 Task: Explore Airbnb listings in Seattle, Washington, highlighting historical homes.
Action: Mouse moved to (838, 143)
Screenshot: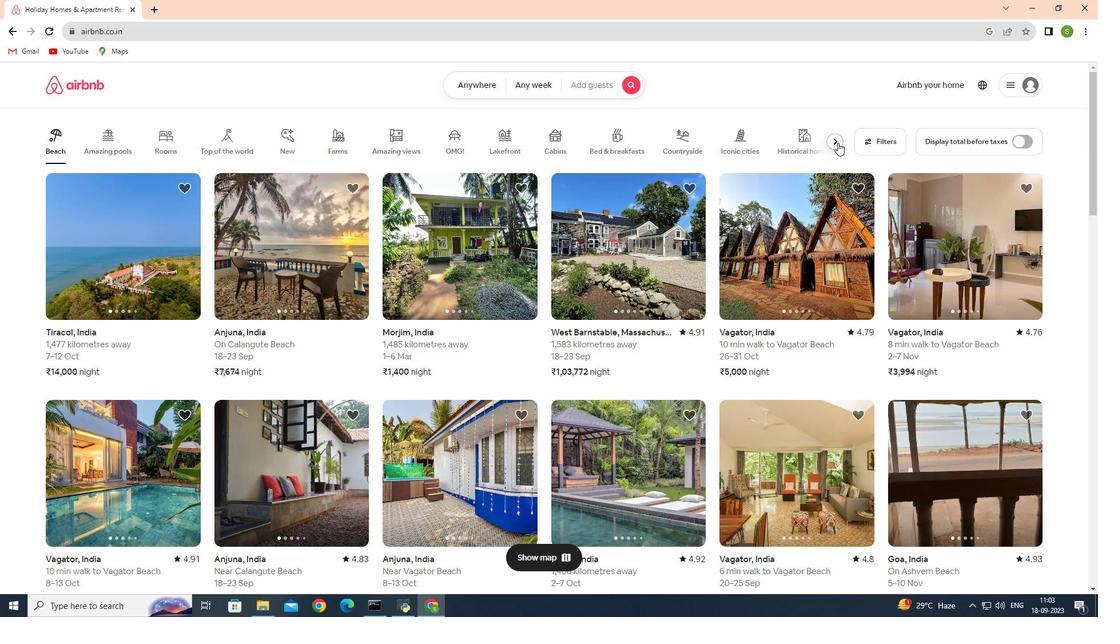 
Action: Mouse pressed left at (838, 143)
Screenshot: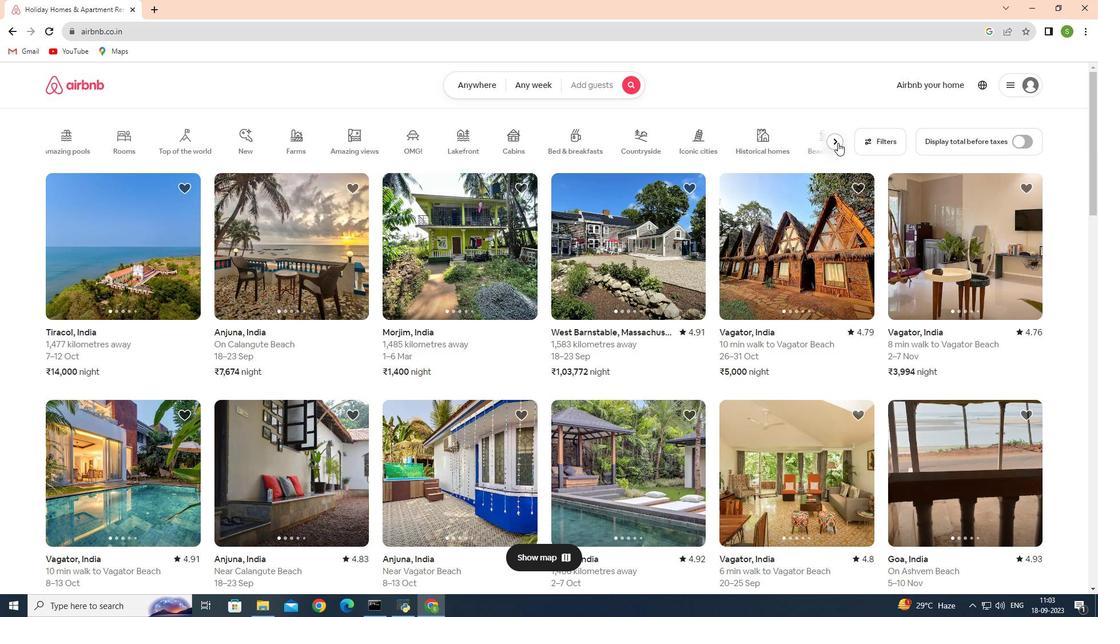 
Action: Mouse moved to (321, 143)
Screenshot: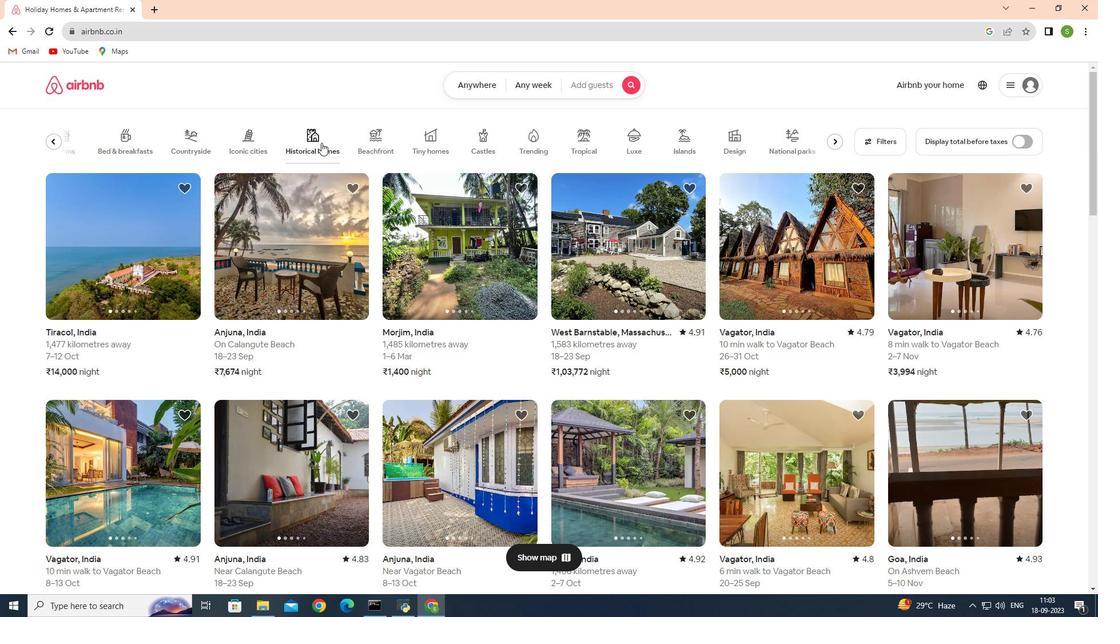
Action: Mouse pressed left at (321, 143)
Screenshot: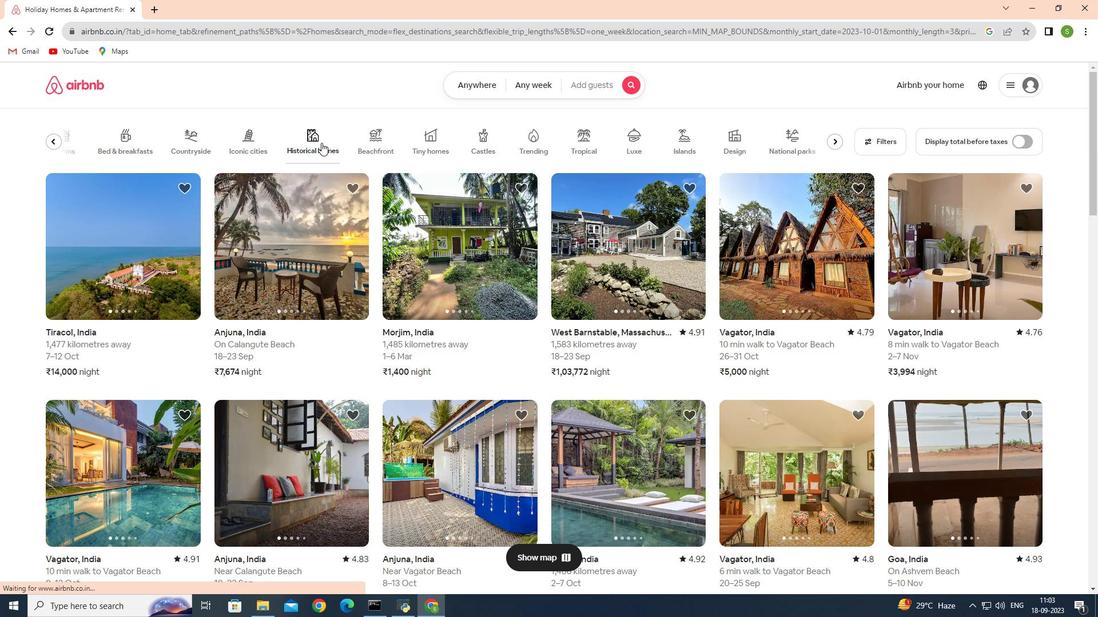 
Action: Mouse moved to (480, 88)
Screenshot: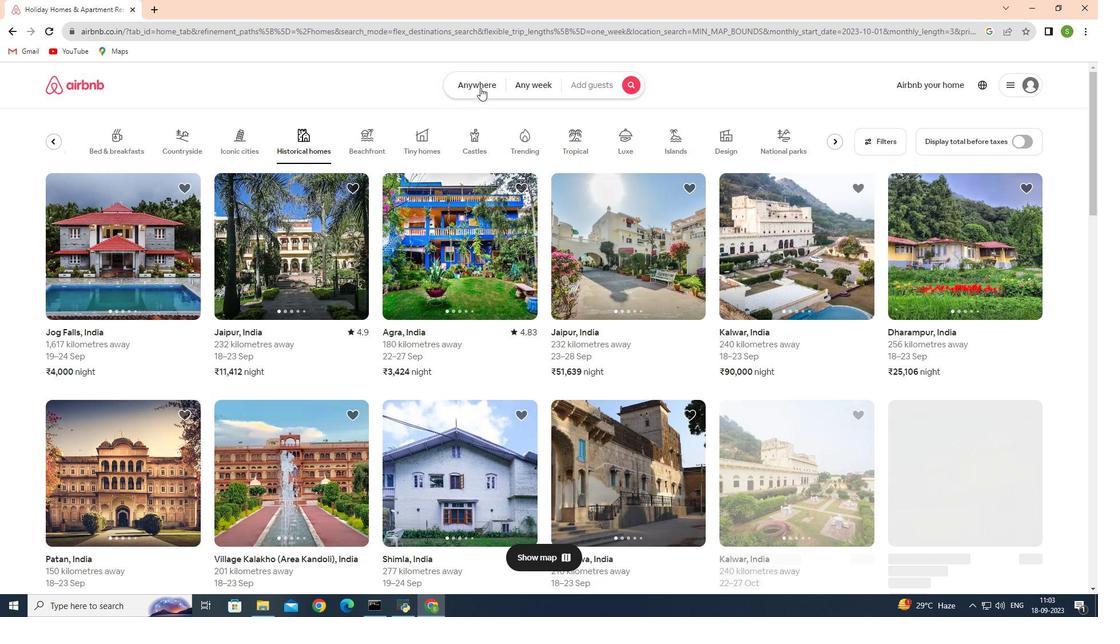 
Action: Mouse pressed left at (480, 88)
Screenshot: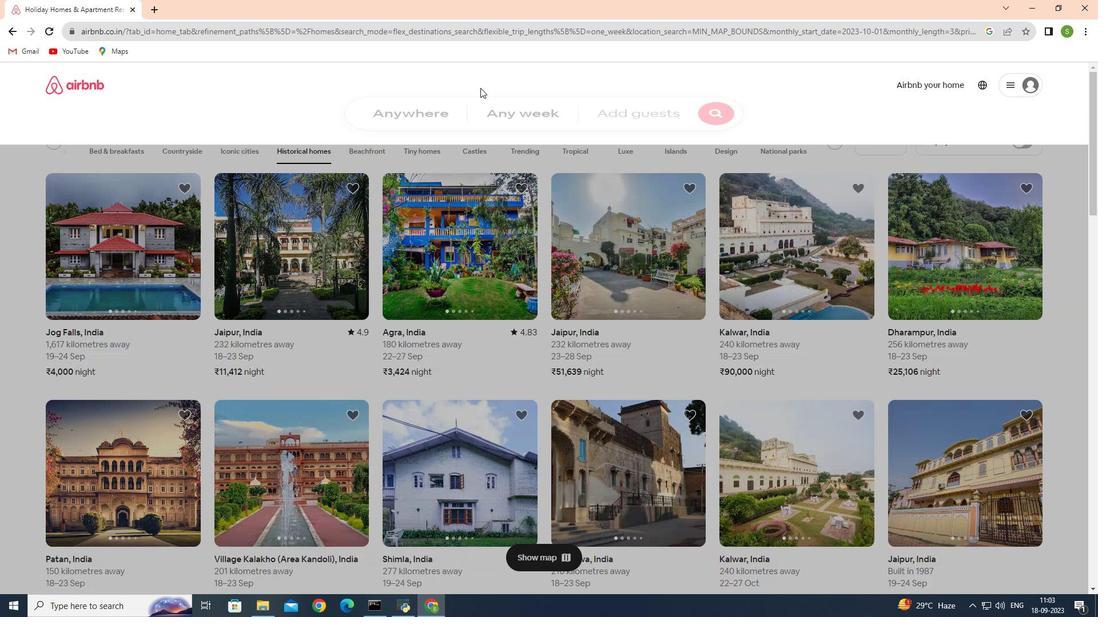 
Action: Mouse moved to (265, 223)
Screenshot: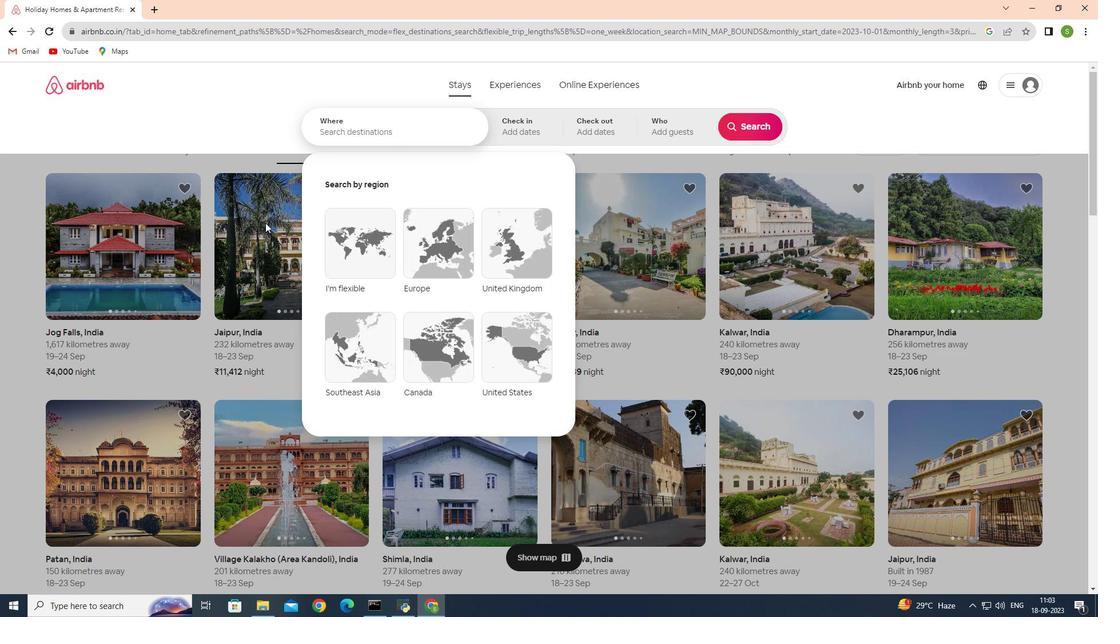 
Action: Key pressed <Key.shift>Seattle
Screenshot: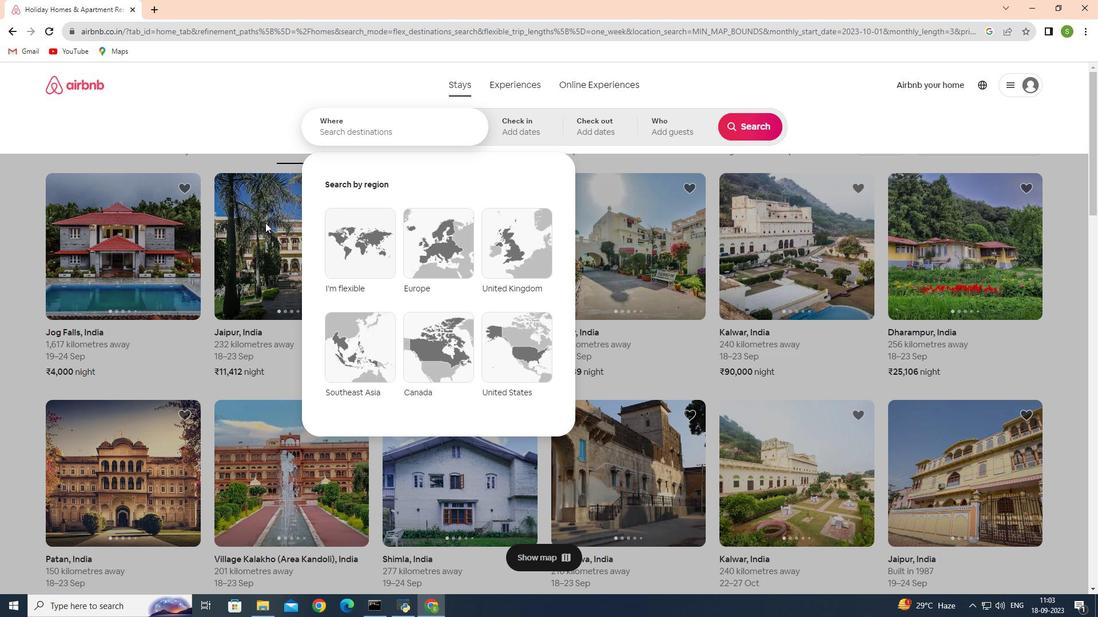 
Action: Mouse moved to (354, 132)
Screenshot: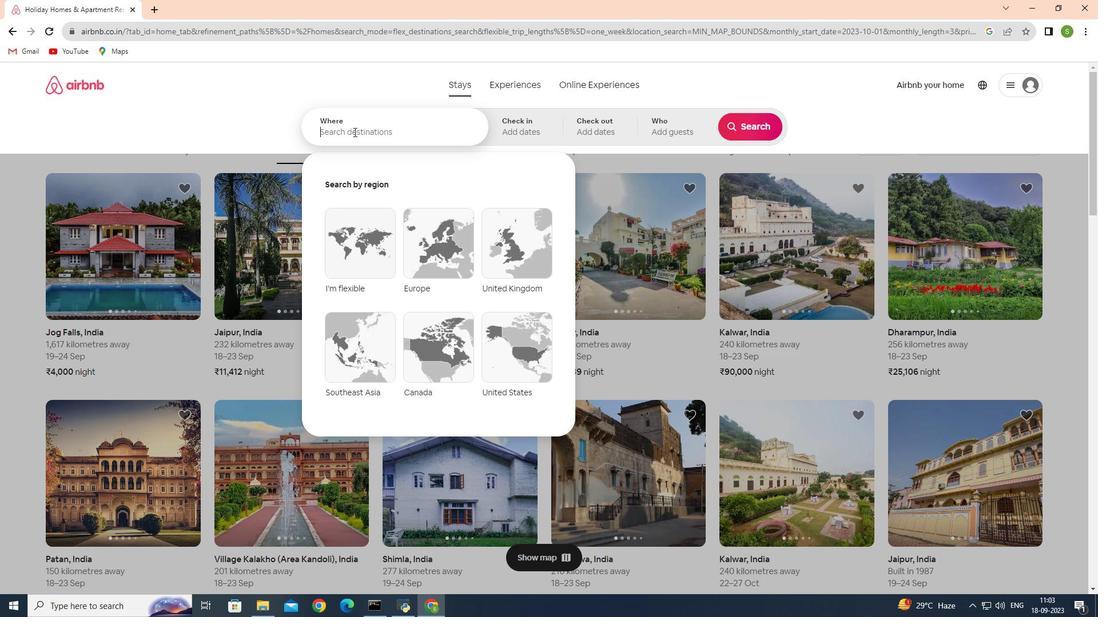 
Action: Mouse pressed left at (354, 132)
Screenshot: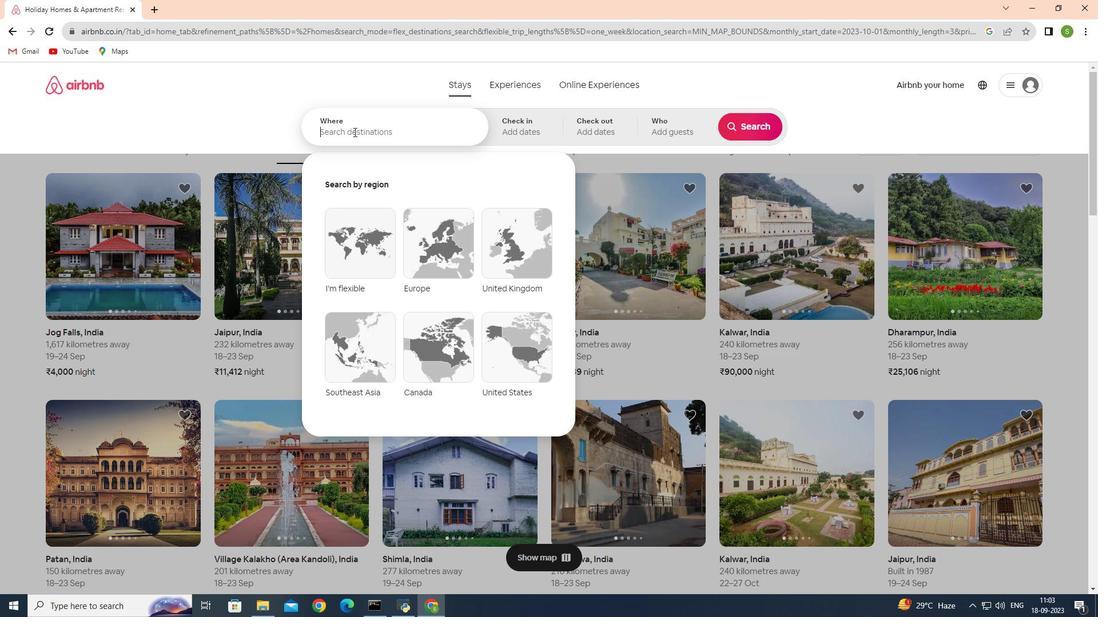 
Action: Key pressed seattle
Screenshot: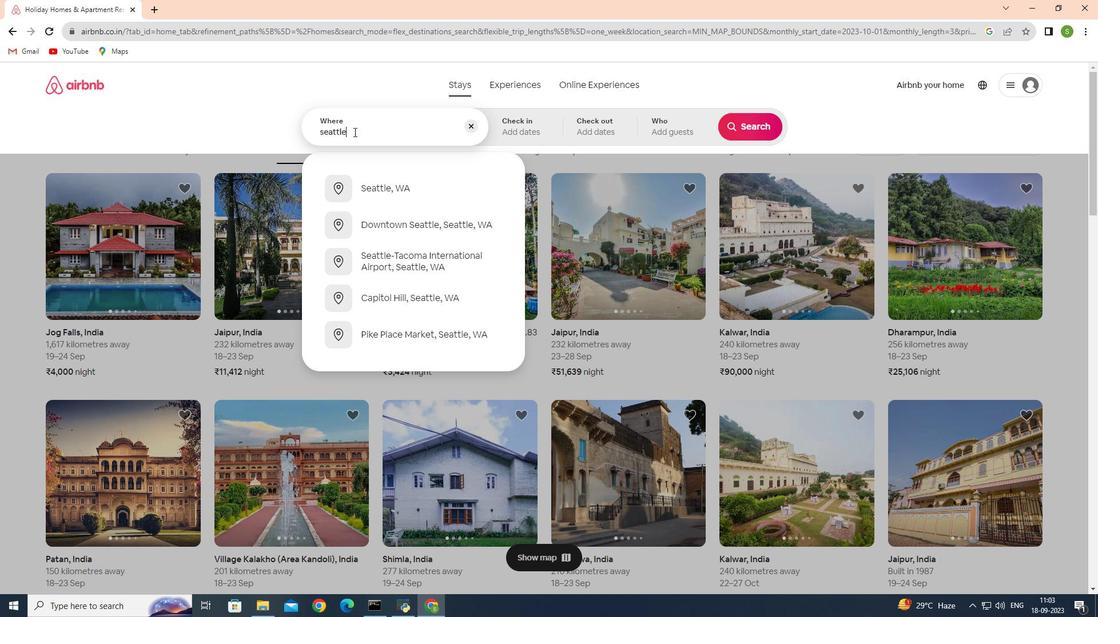 
Action: Mouse moved to (383, 183)
Screenshot: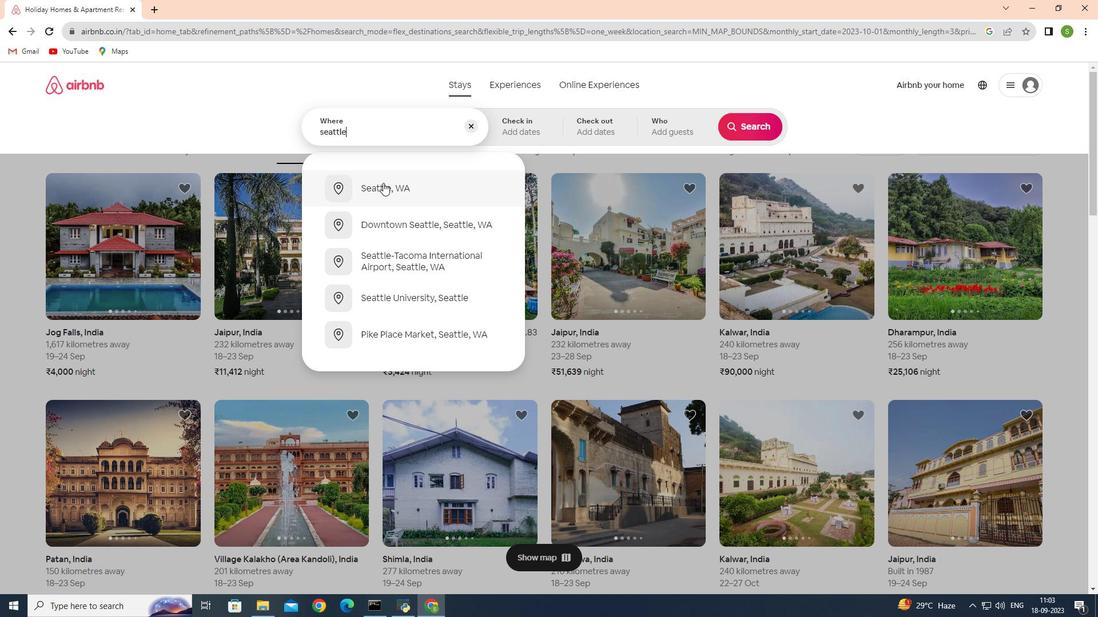 
Action: Mouse pressed left at (383, 183)
Screenshot: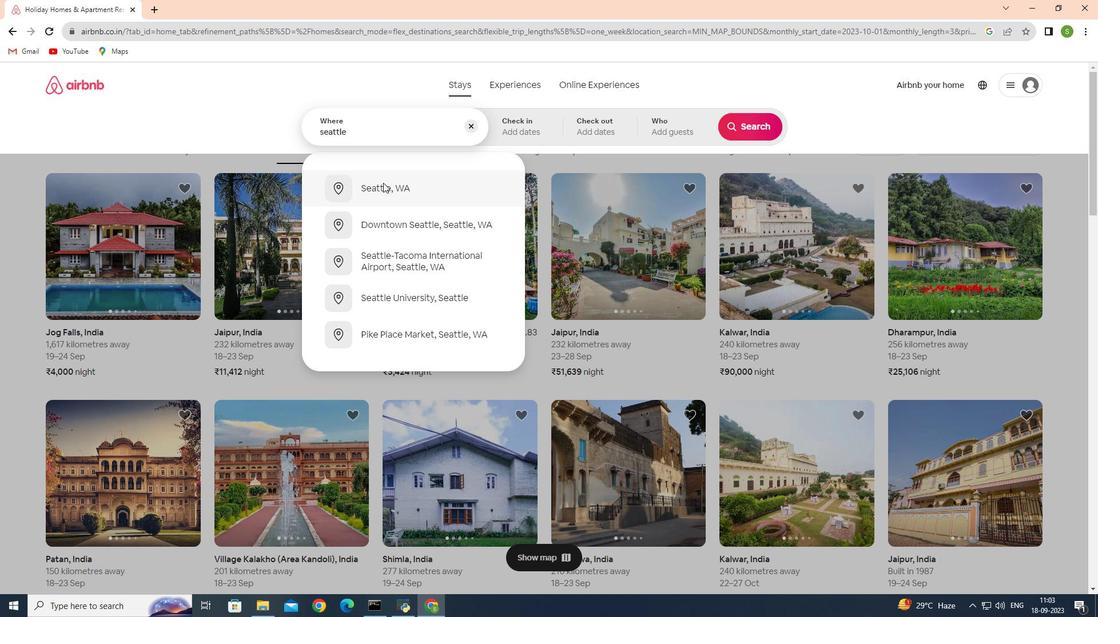 
Action: Mouse moved to (757, 126)
Screenshot: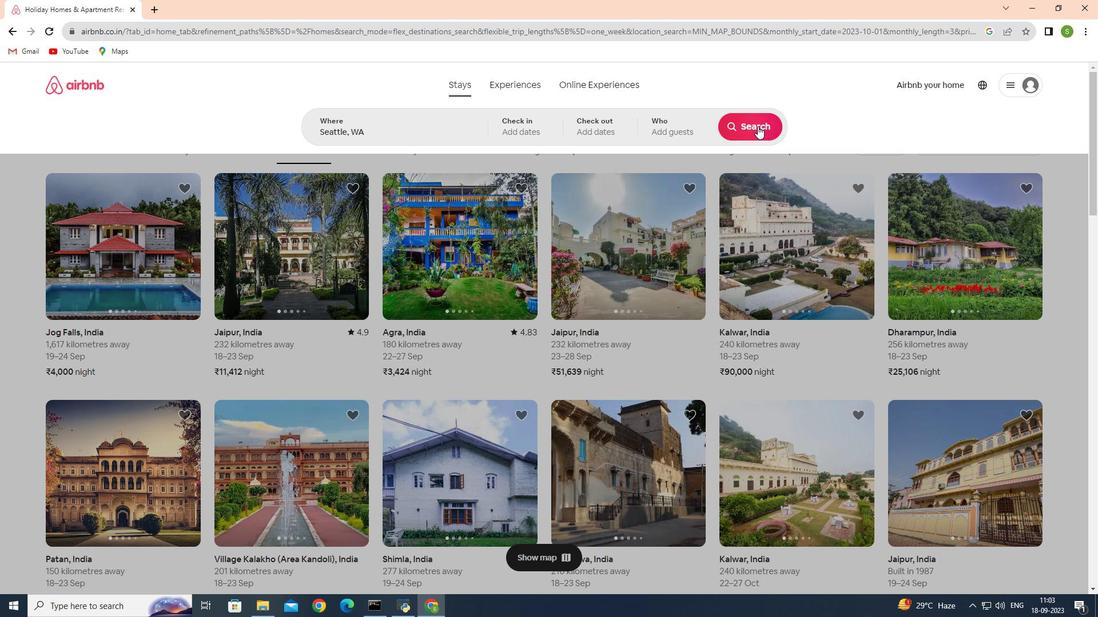 
Action: Mouse pressed left at (757, 126)
Screenshot: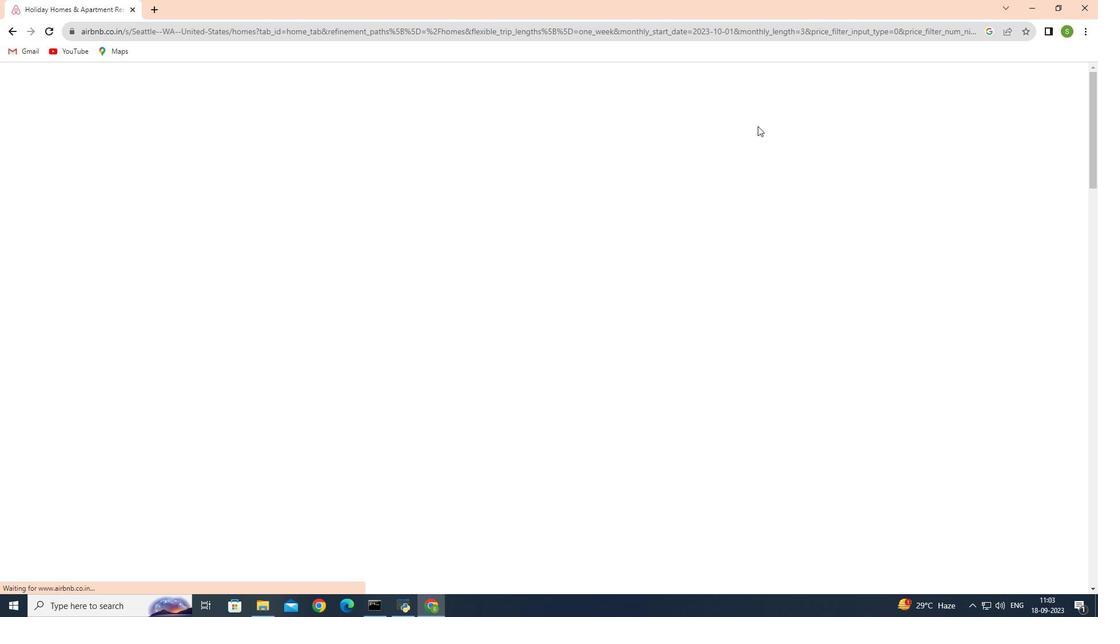 
Action: Mouse moved to (184, 368)
Screenshot: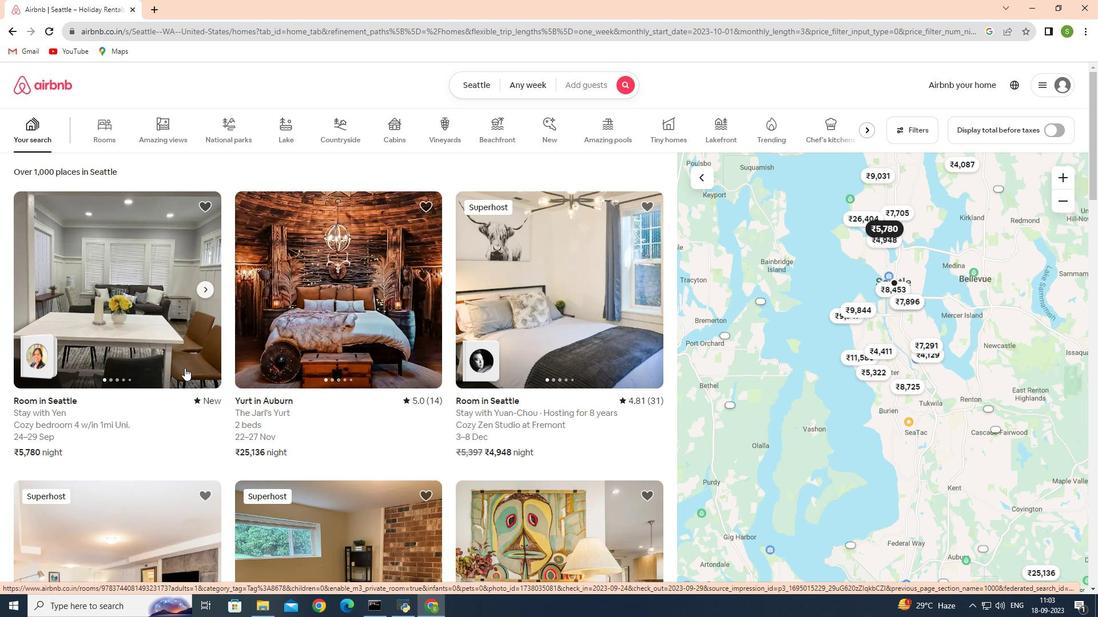 
Action: Mouse pressed left at (184, 368)
Screenshot: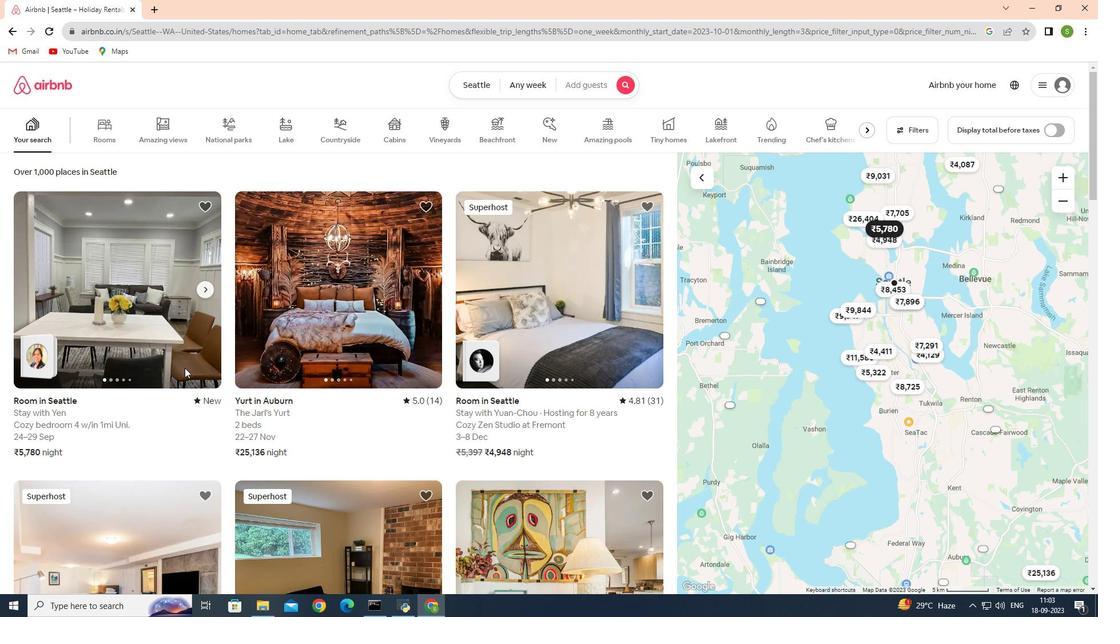 
Action: Mouse moved to (786, 435)
Screenshot: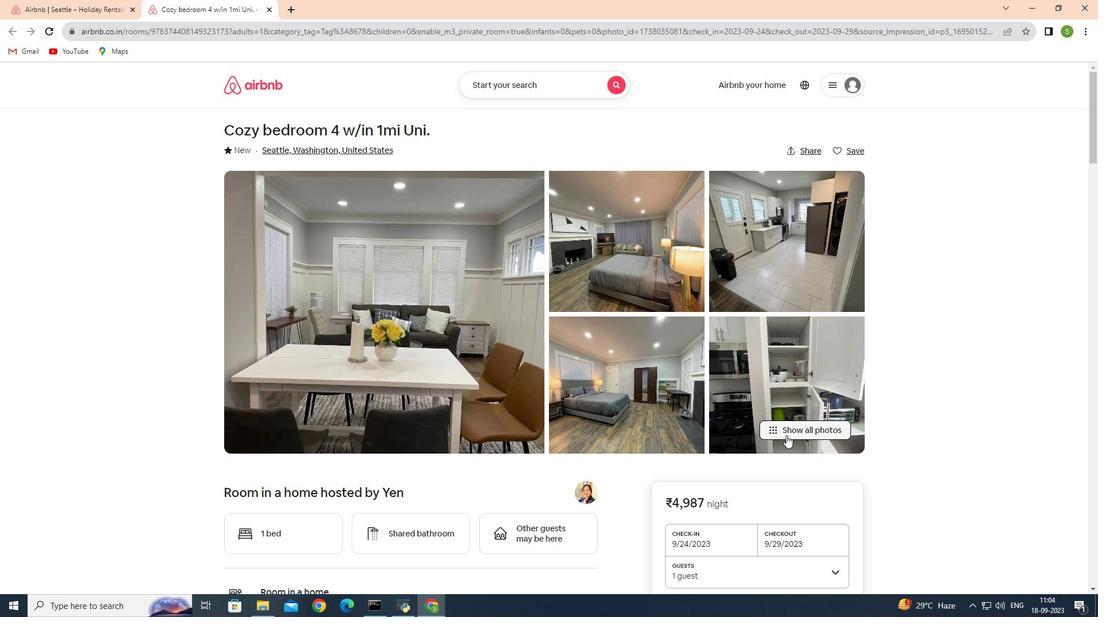 
Action: Mouse pressed left at (786, 435)
Screenshot: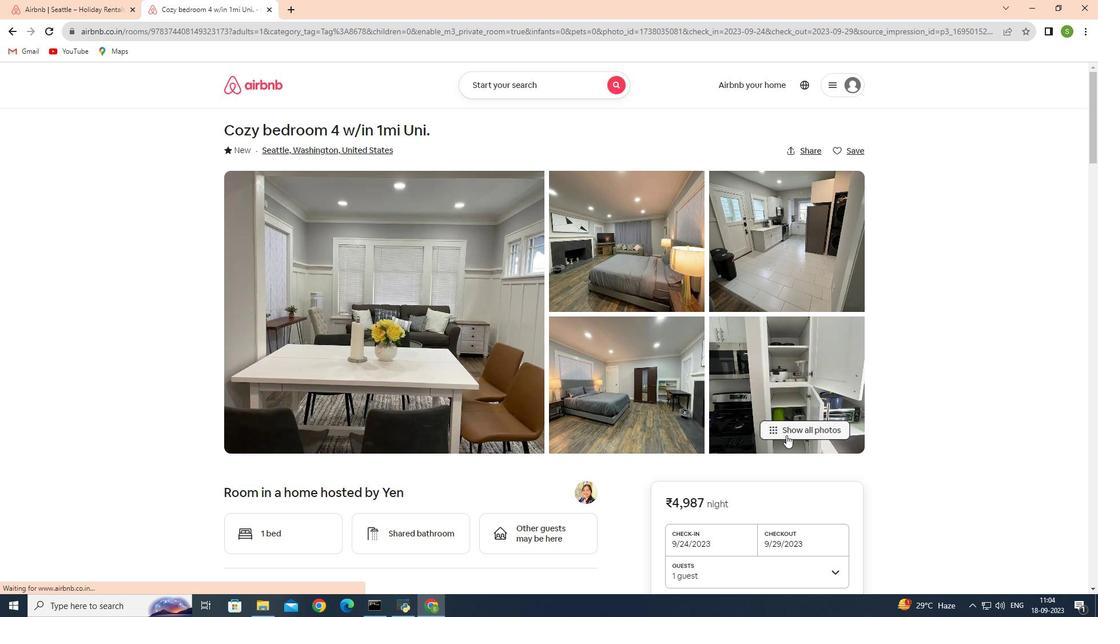 
Action: Mouse moved to (769, 413)
Screenshot: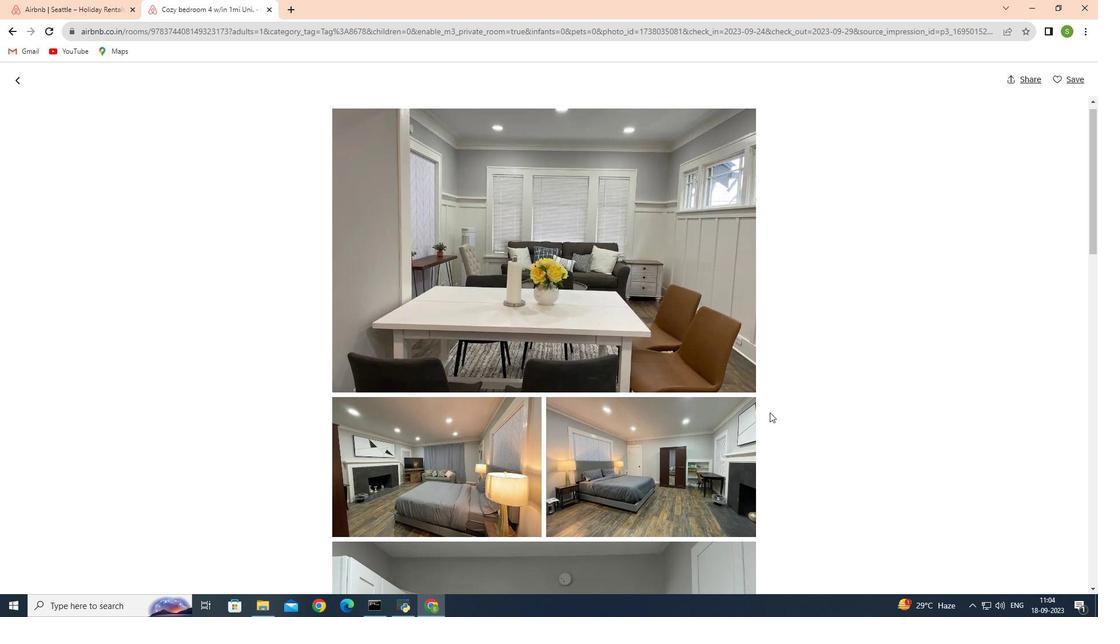 
Action: Mouse scrolled (769, 412) with delta (0, 0)
Screenshot: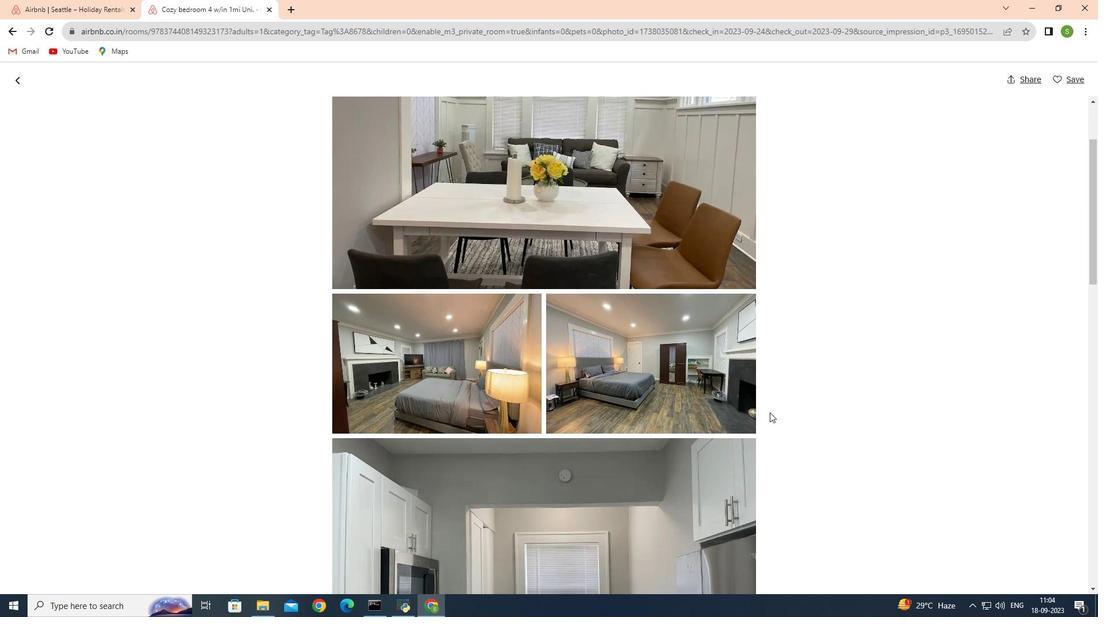 
Action: Mouse scrolled (769, 412) with delta (0, 0)
Screenshot: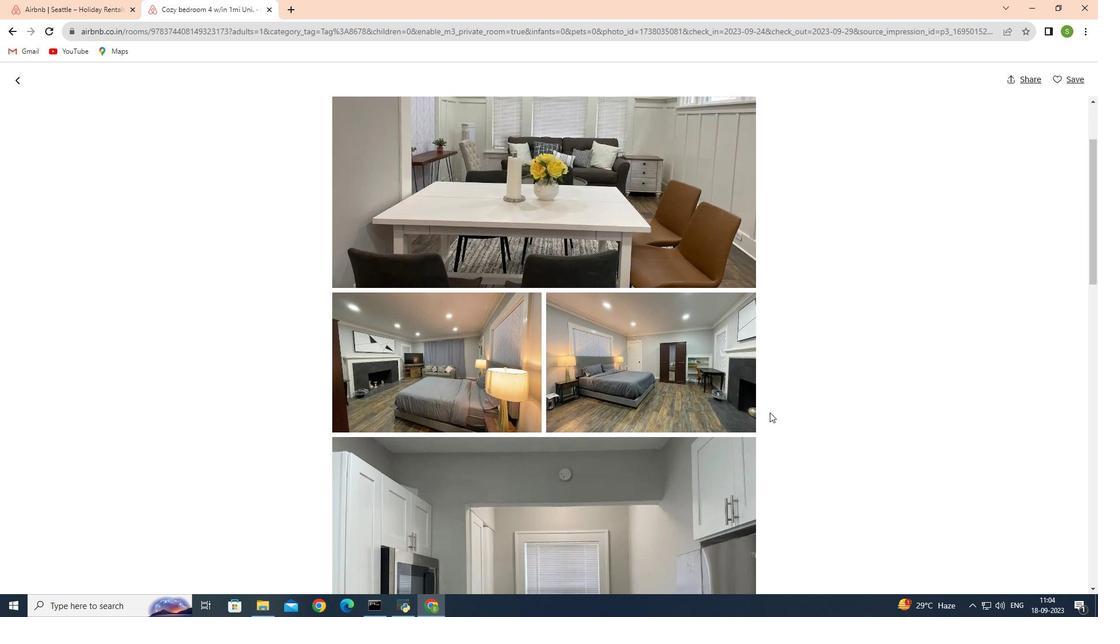 
Action: Mouse scrolled (769, 412) with delta (0, 0)
Screenshot: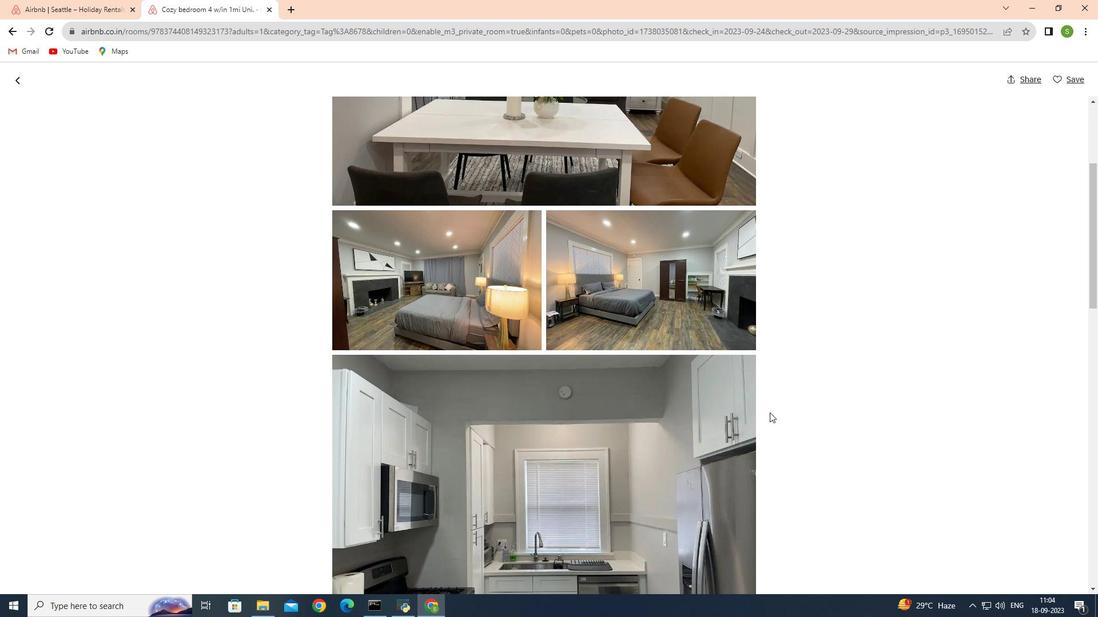 
Action: Mouse scrolled (769, 412) with delta (0, 0)
Screenshot: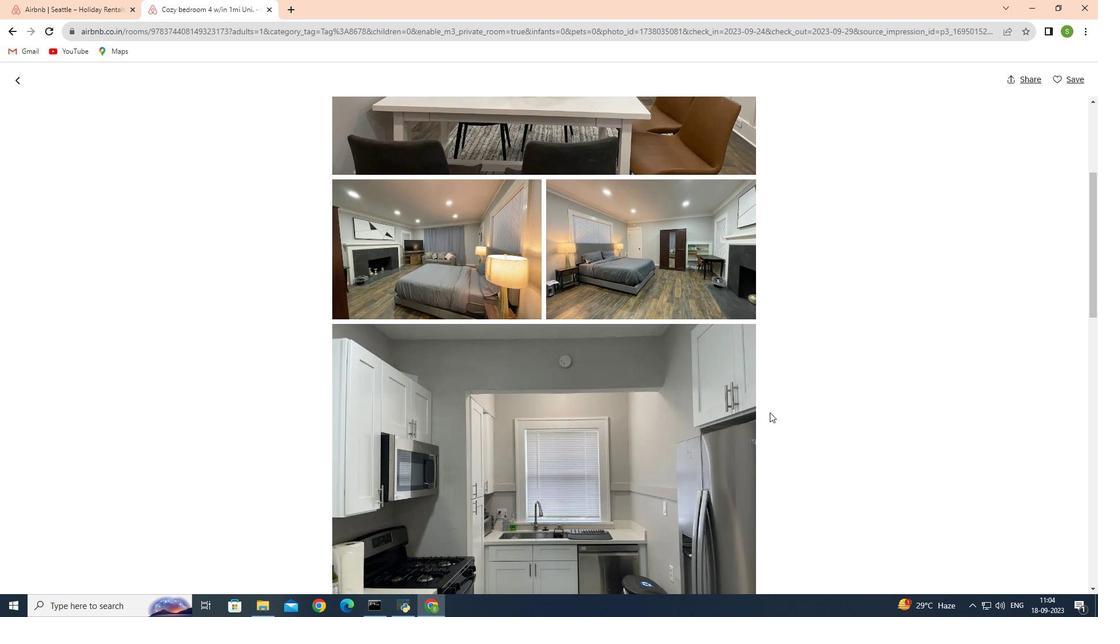 
Action: Mouse moved to (768, 410)
Screenshot: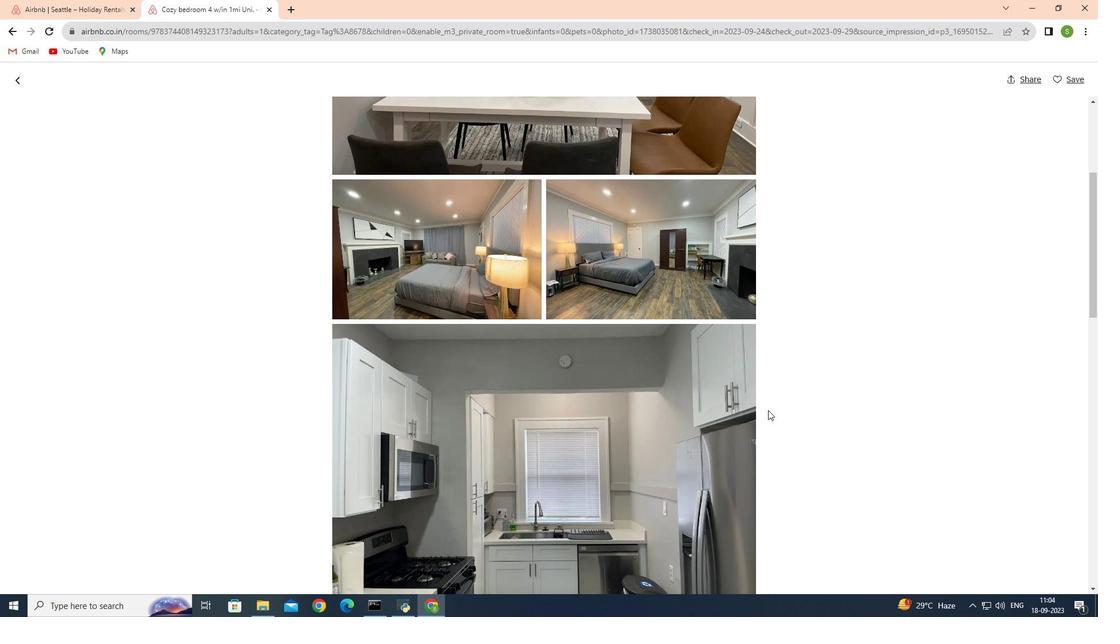 
Action: Mouse scrolled (768, 410) with delta (0, 0)
Screenshot: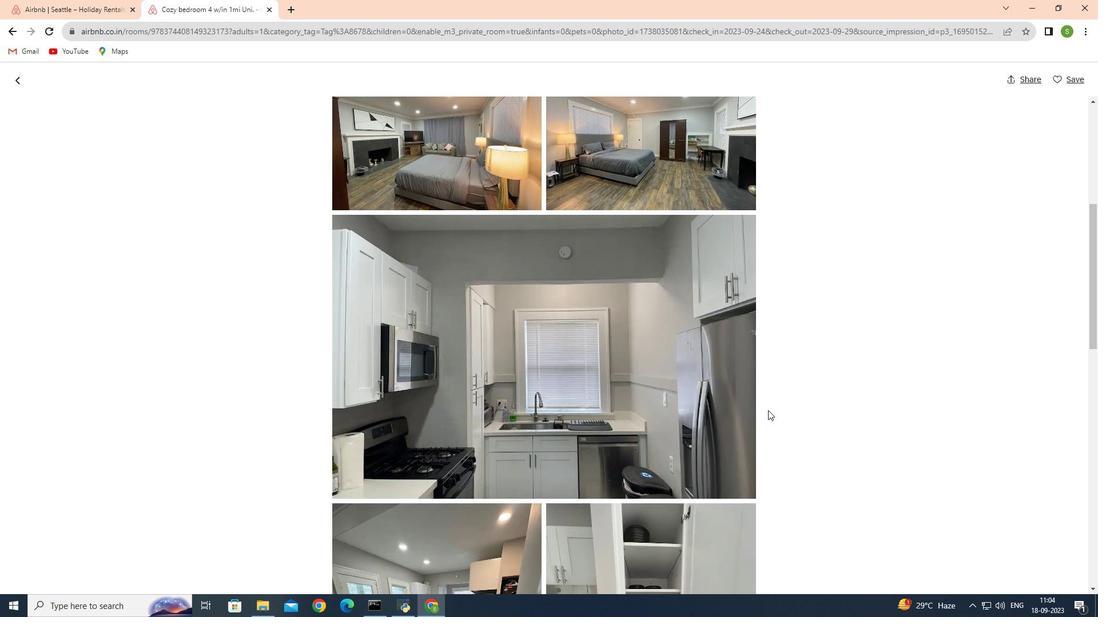 
Action: Mouse scrolled (768, 410) with delta (0, 0)
Screenshot: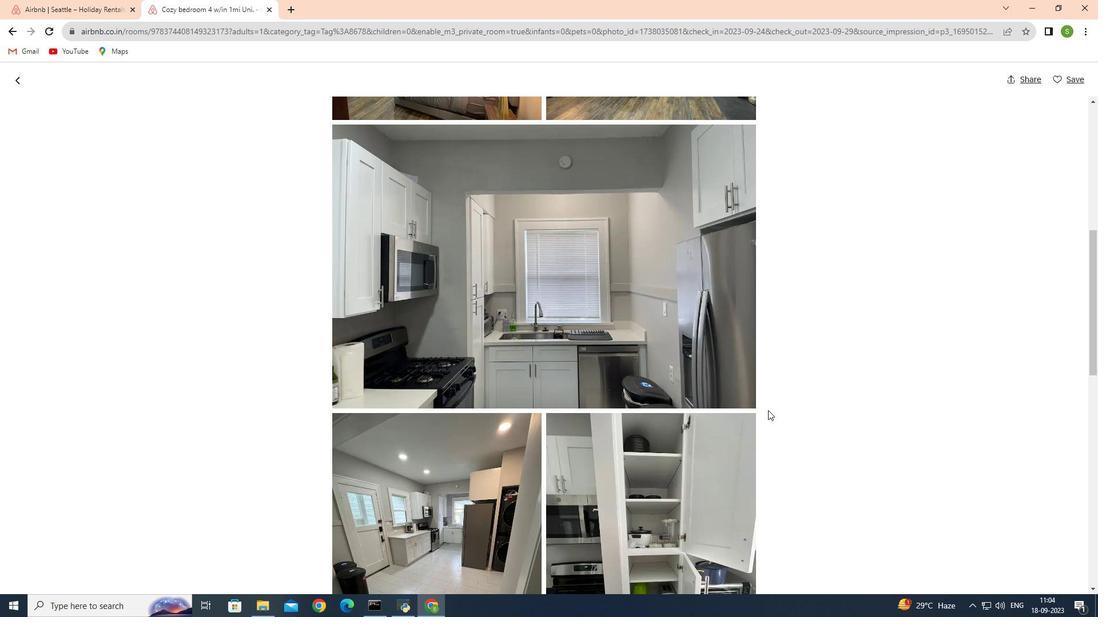 
Action: Mouse scrolled (768, 410) with delta (0, 0)
Screenshot: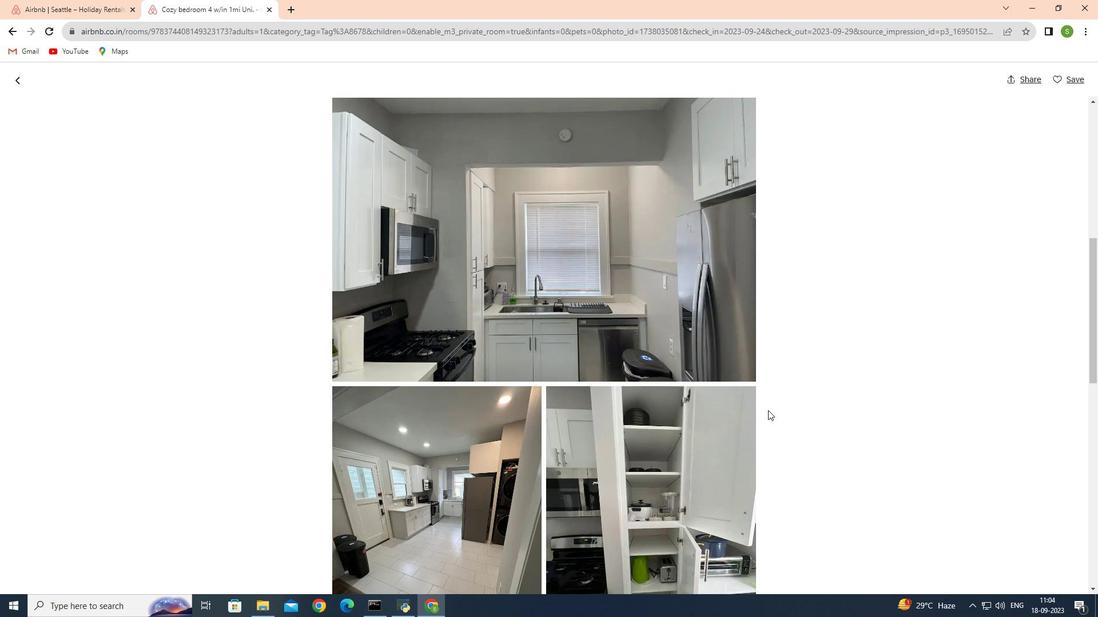 
Action: Mouse scrolled (768, 410) with delta (0, 0)
Screenshot: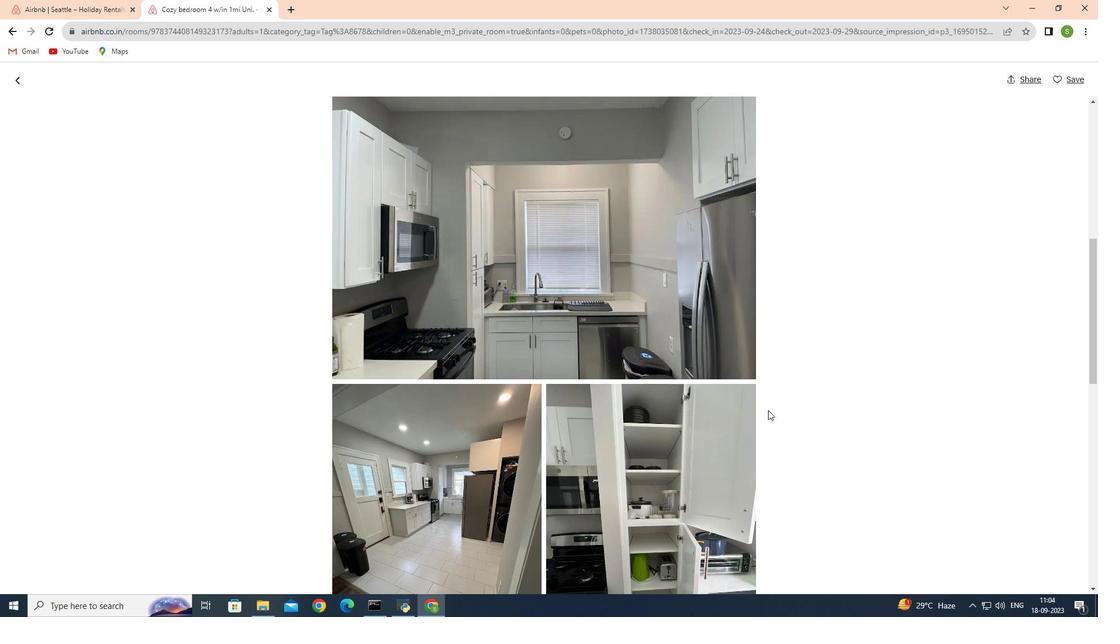 
Action: Mouse scrolled (768, 410) with delta (0, 0)
Screenshot: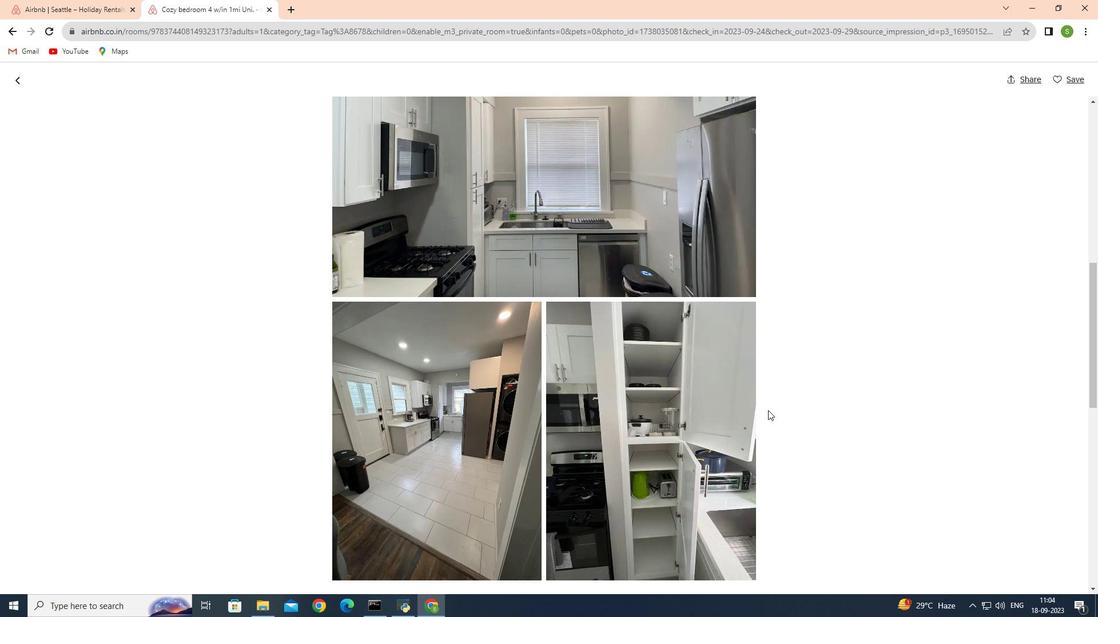 
Action: Mouse scrolled (768, 410) with delta (0, 0)
Screenshot: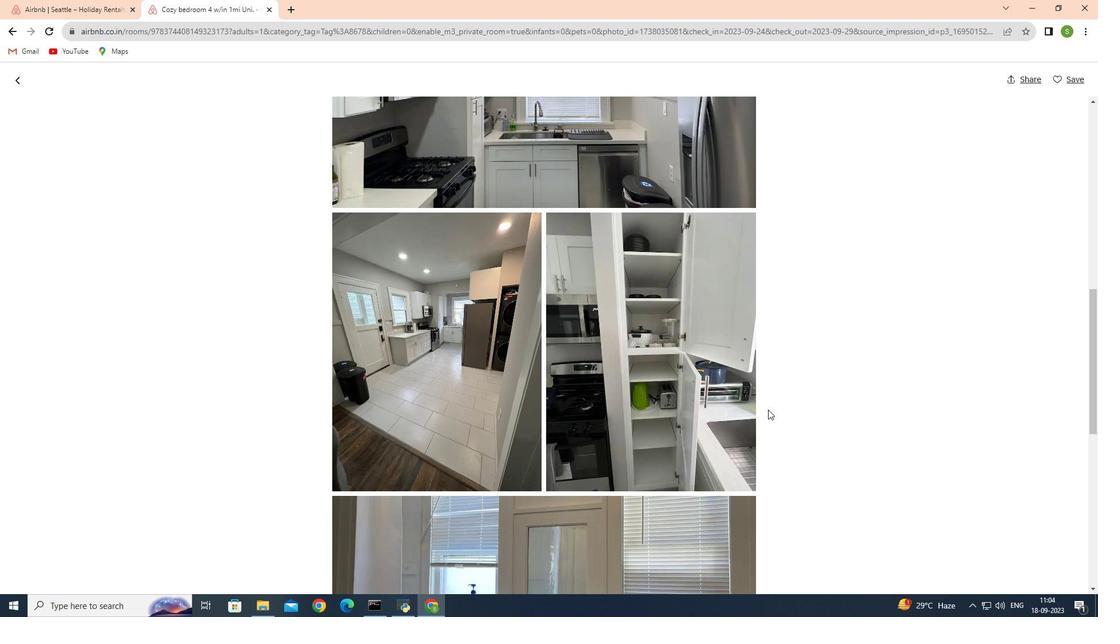 
Action: Mouse scrolled (768, 410) with delta (0, 0)
Screenshot: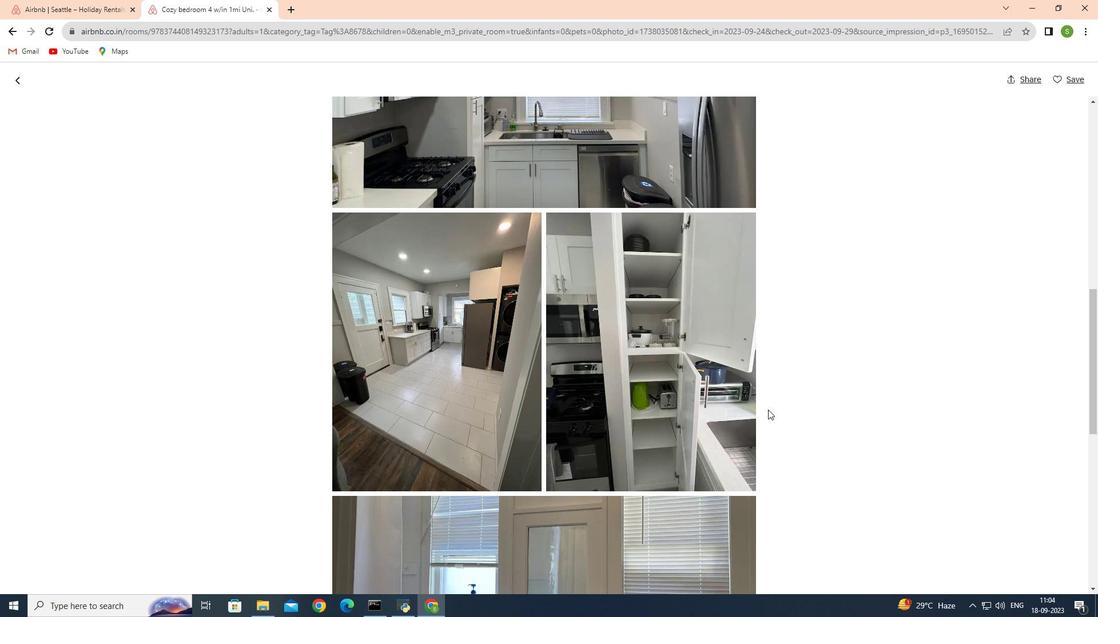 
Action: Mouse moved to (768, 410)
Screenshot: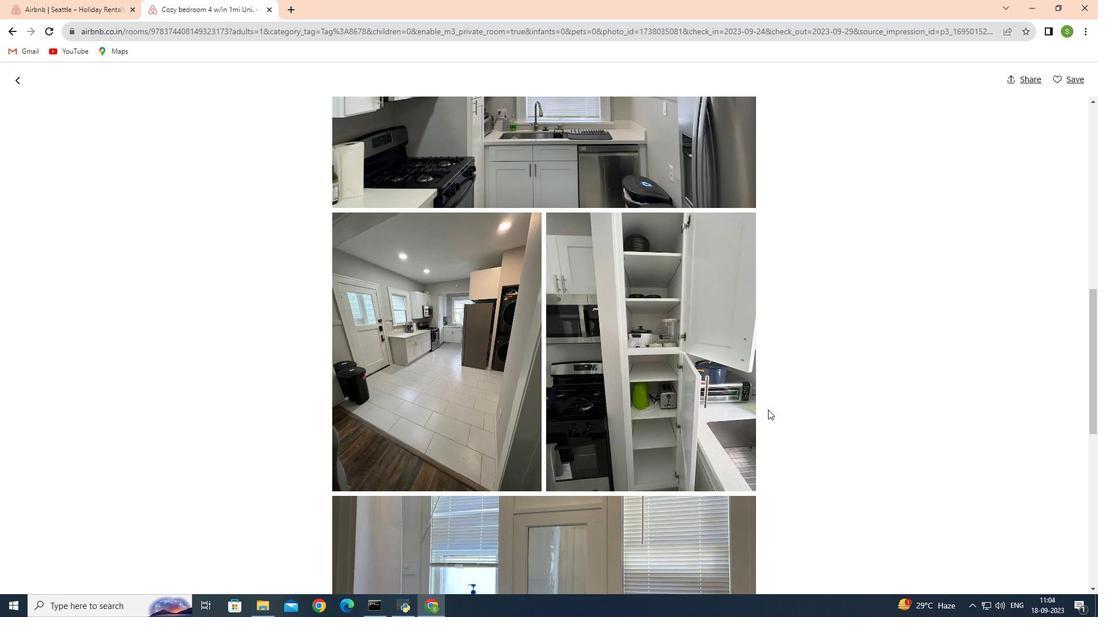 
Action: Mouse scrolled (768, 409) with delta (0, 0)
Screenshot: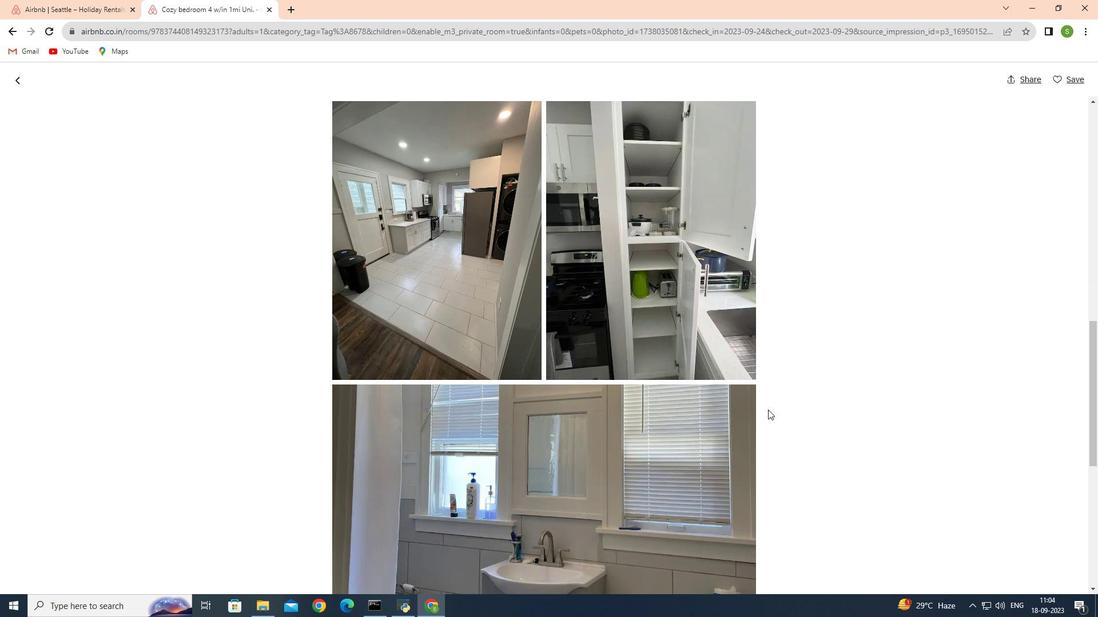 
Action: Mouse scrolled (768, 409) with delta (0, 0)
Screenshot: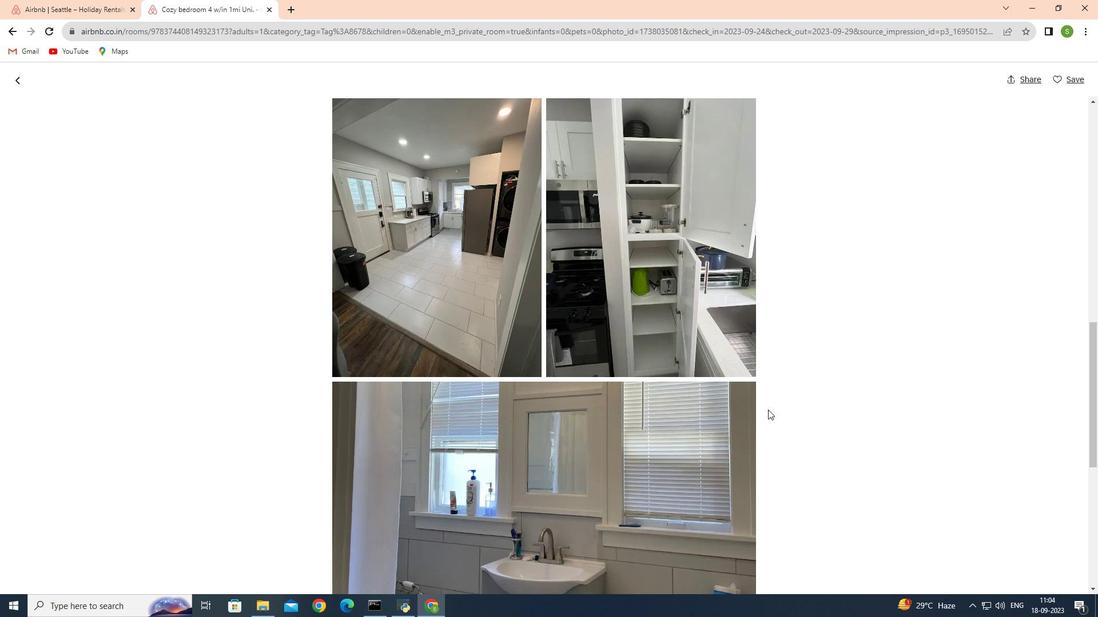 
Action: Mouse scrolled (768, 409) with delta (0, 0)
Screenshot: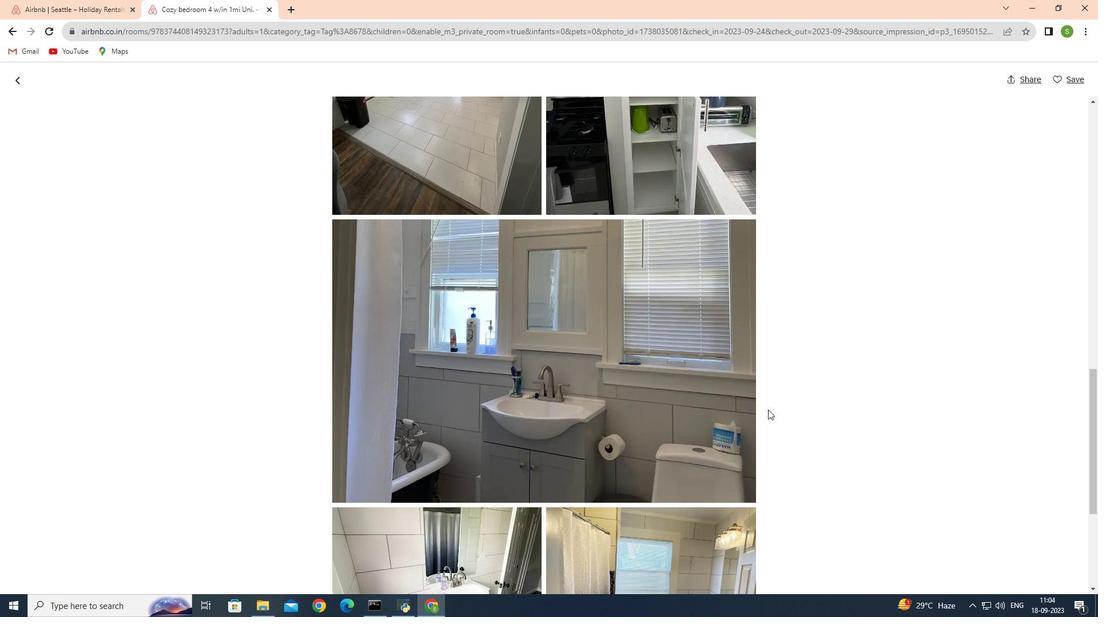 
Action: Mouse scrolled (768, 409) with delta (0, 0)
Screenshot: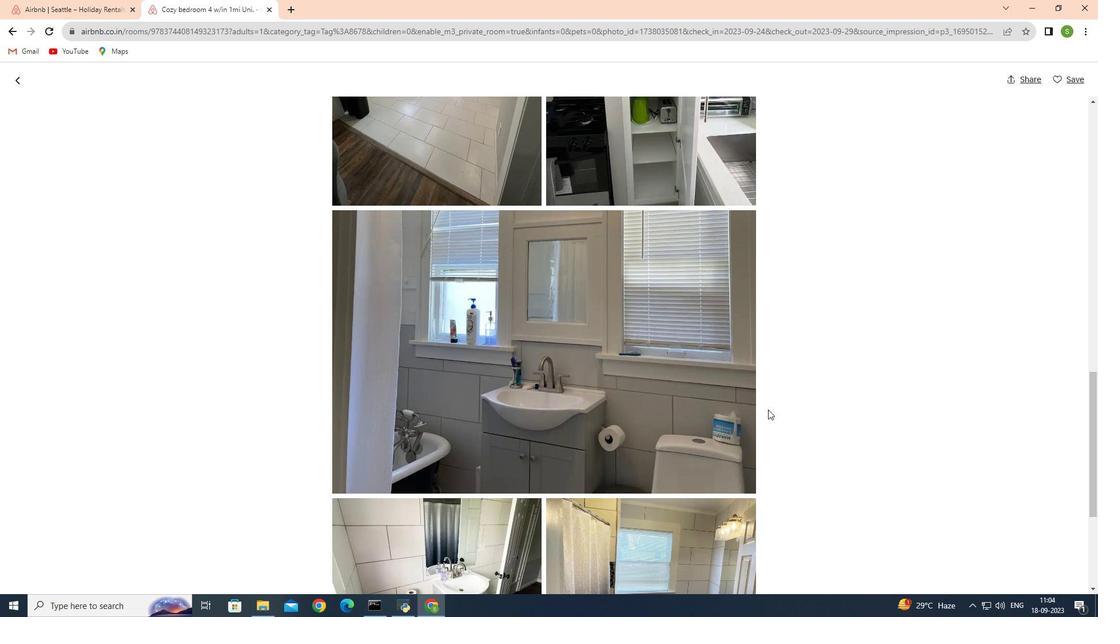 
Action: Mouse scrolled (768, 409) with delta (0, 0)
Screenshot: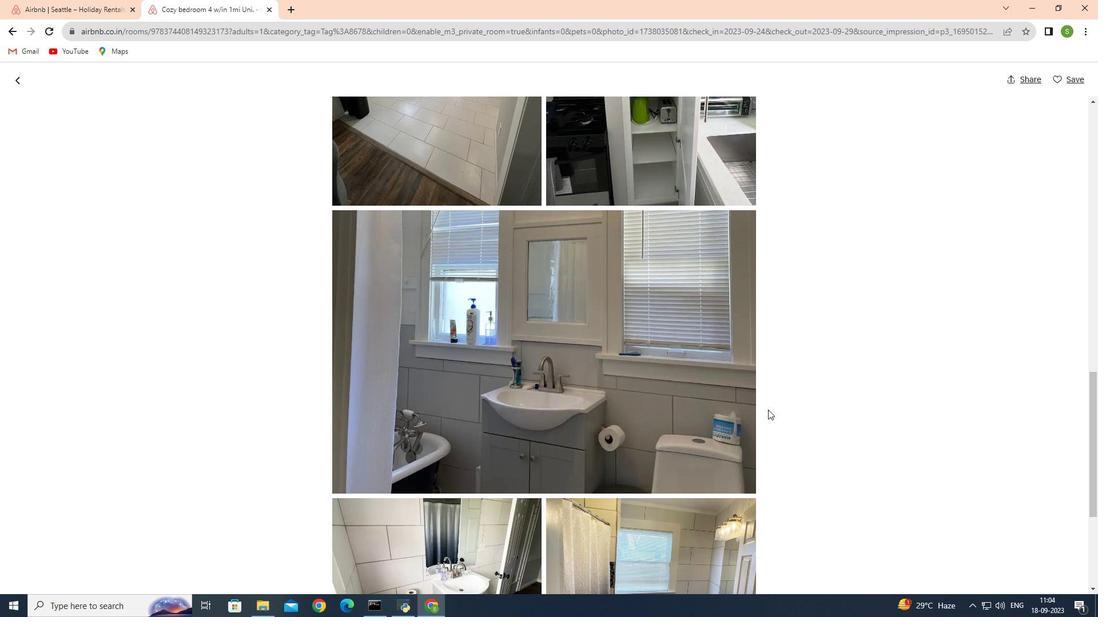 
Action: Mouse moved to (766, 407)
Screenshot: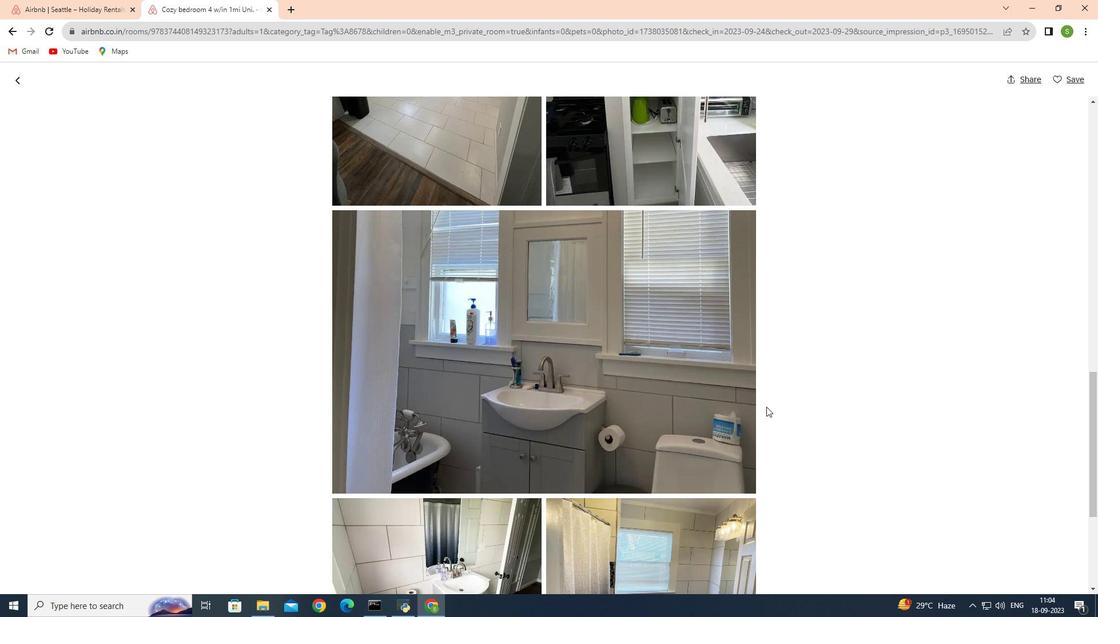 
Action: Mouse scrolled (766, 406) with delta (0, 0)
Screenshot: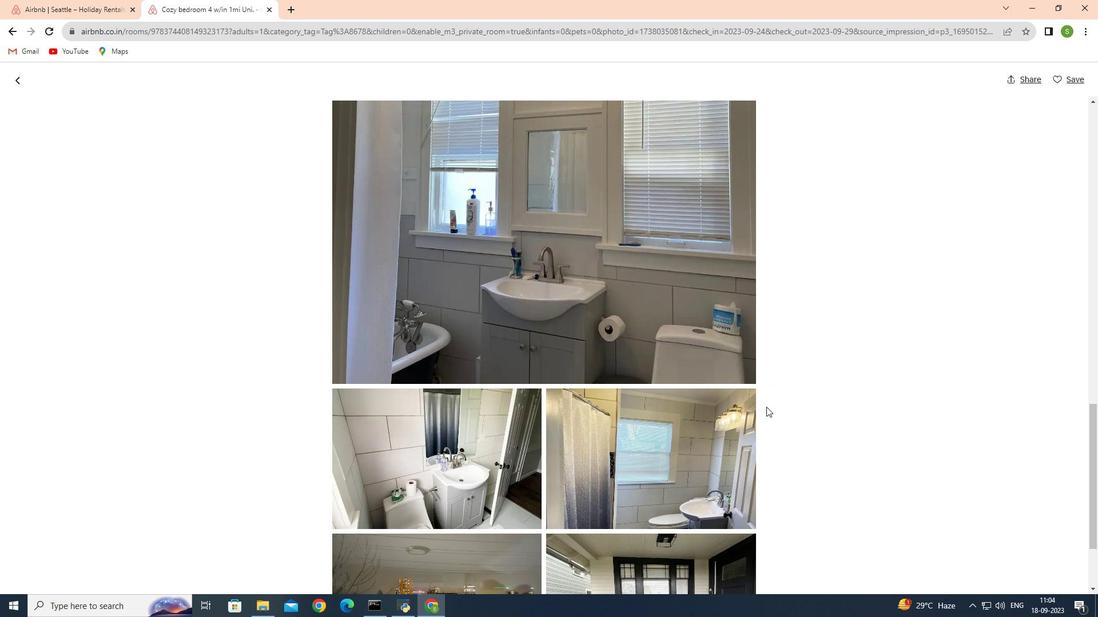 
Action: Mouse scrolled (766, 406) with delta (0, 0)
Screenshot: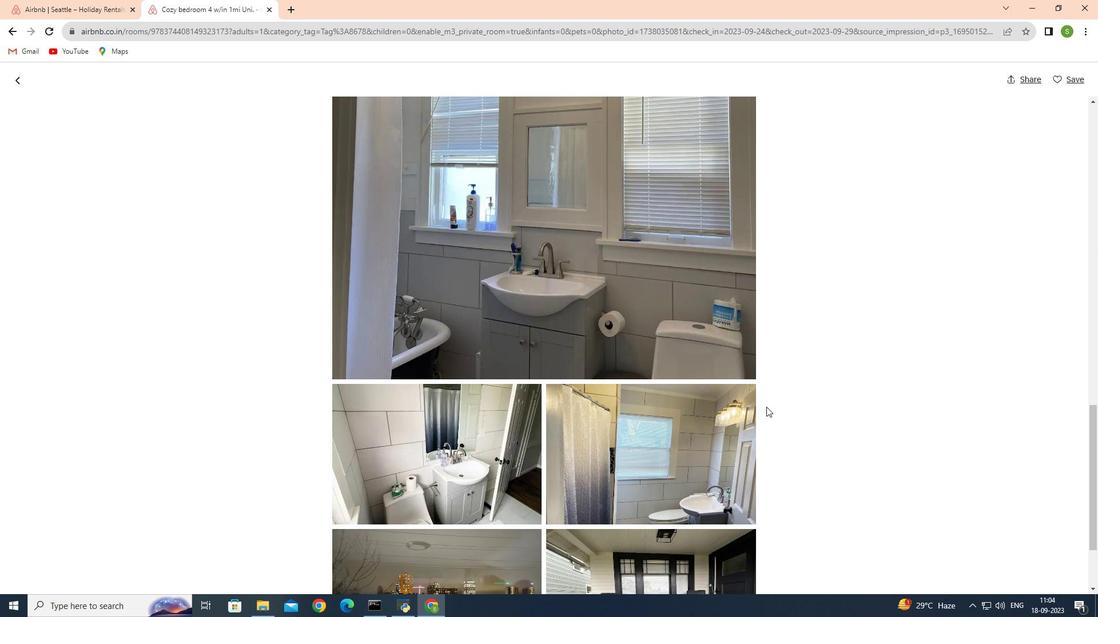 
Action: Mouse scrolled (766, 406) with delta (0, 0)
Screenshot: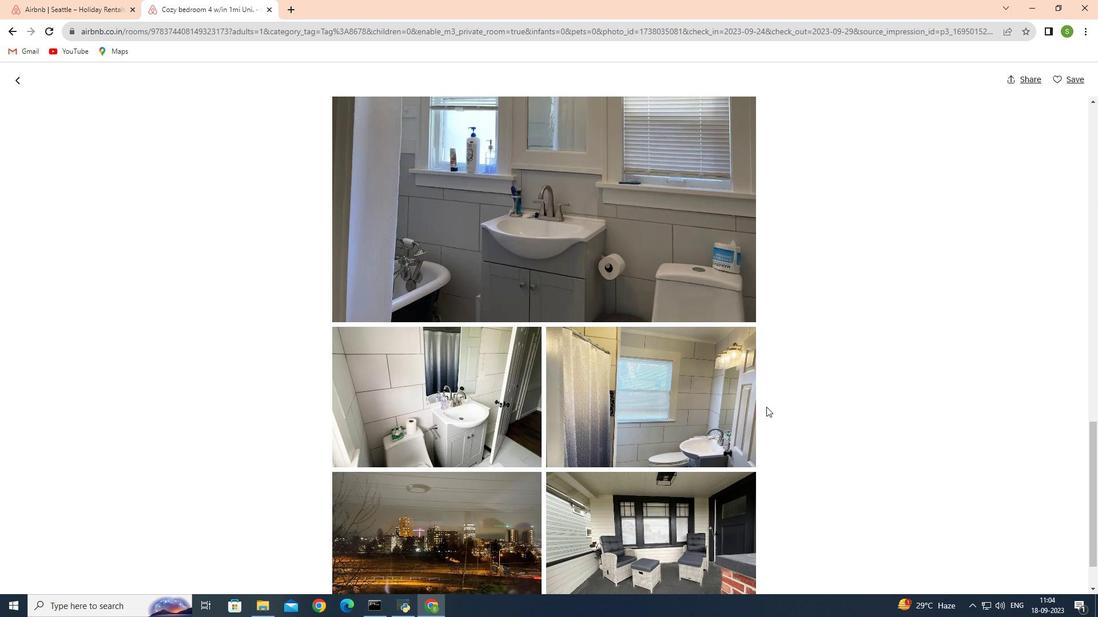 
Action: Mouse scrolled (766, 406) with delta (0, 0)
Screenshot: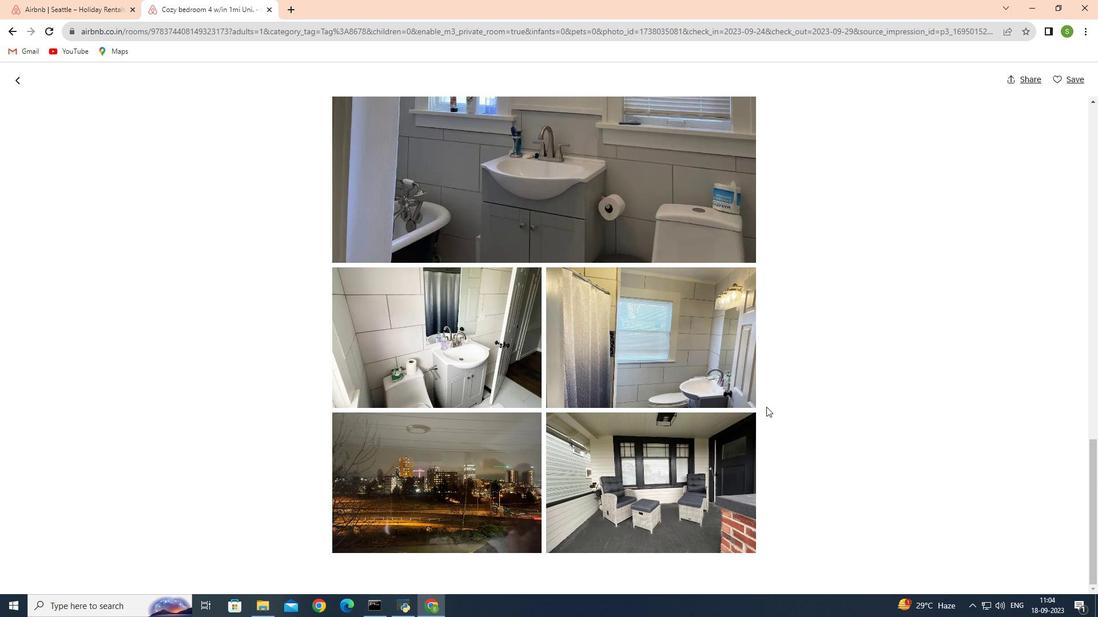 
Action: Mouse scrolled (766, 406) with delta (0, 0)
Screenshot: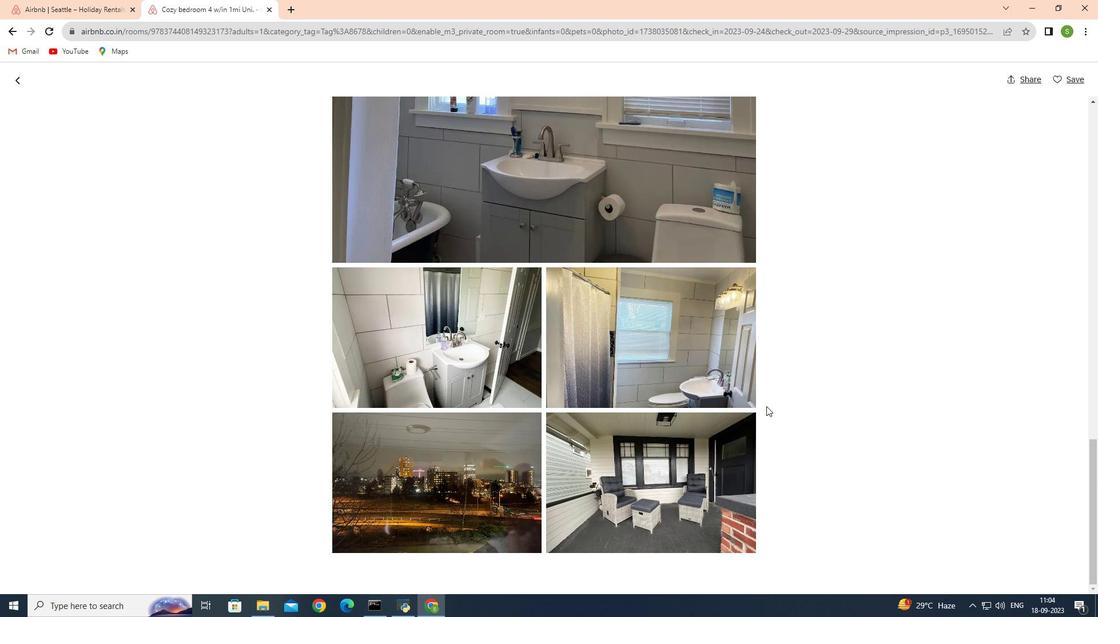 
Action: Mouse scrolled (766, 406) with delta (0, 0)
Screenshot: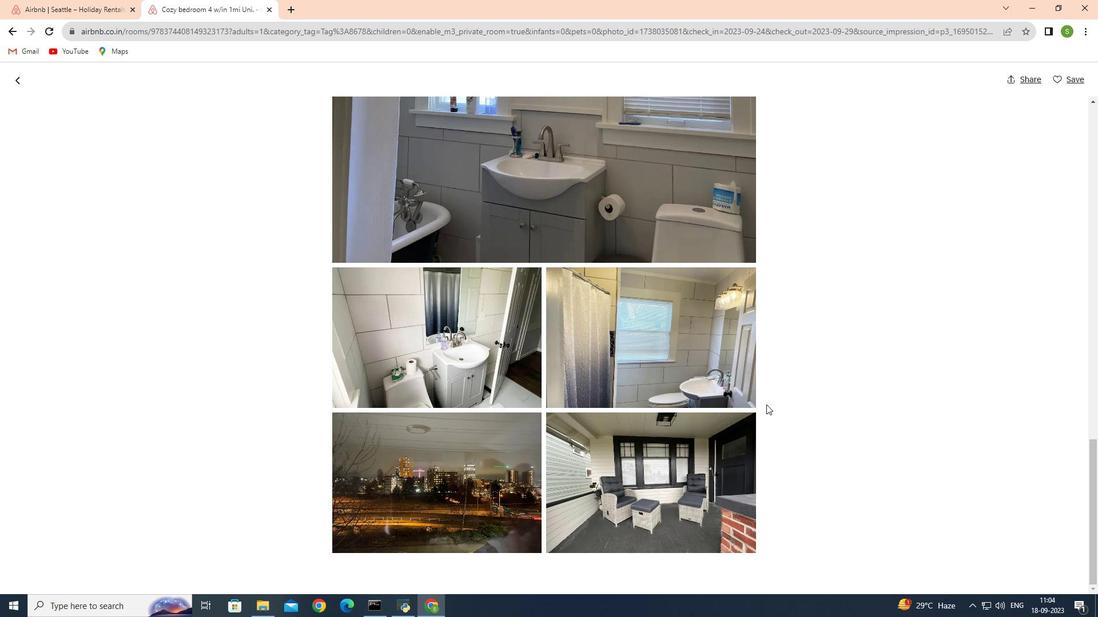 
Action: Mouse moved to (766, 406)
Screenshot: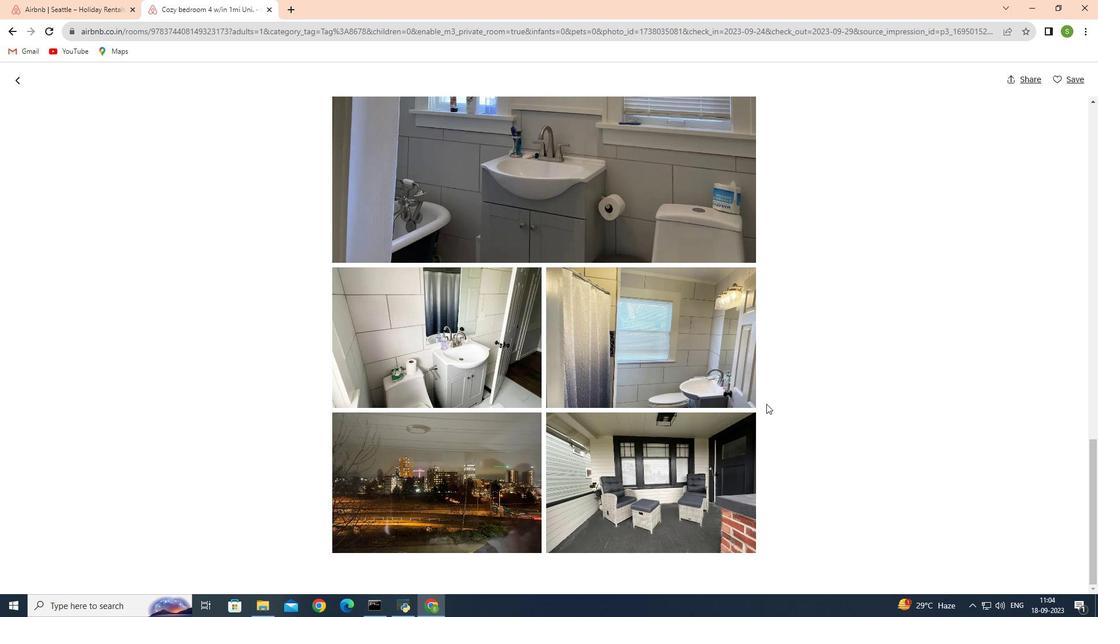 
Action: Mouse scrolled (766, 406) with delta (0, 0)
Screenshot: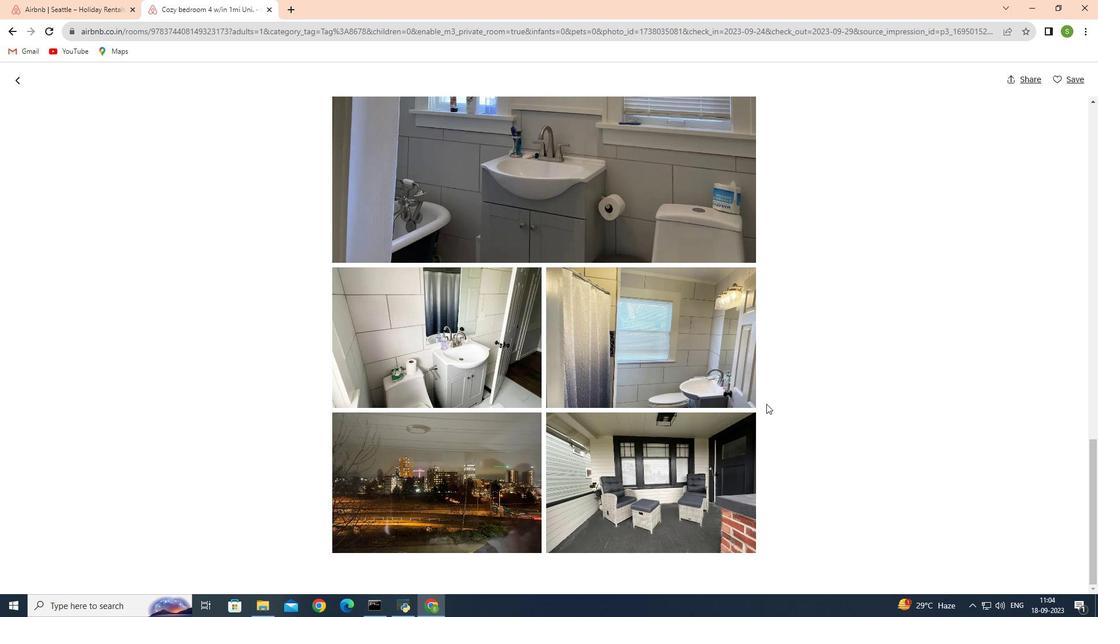 
Action: Mouse moved to (766, 404)
Screenshot: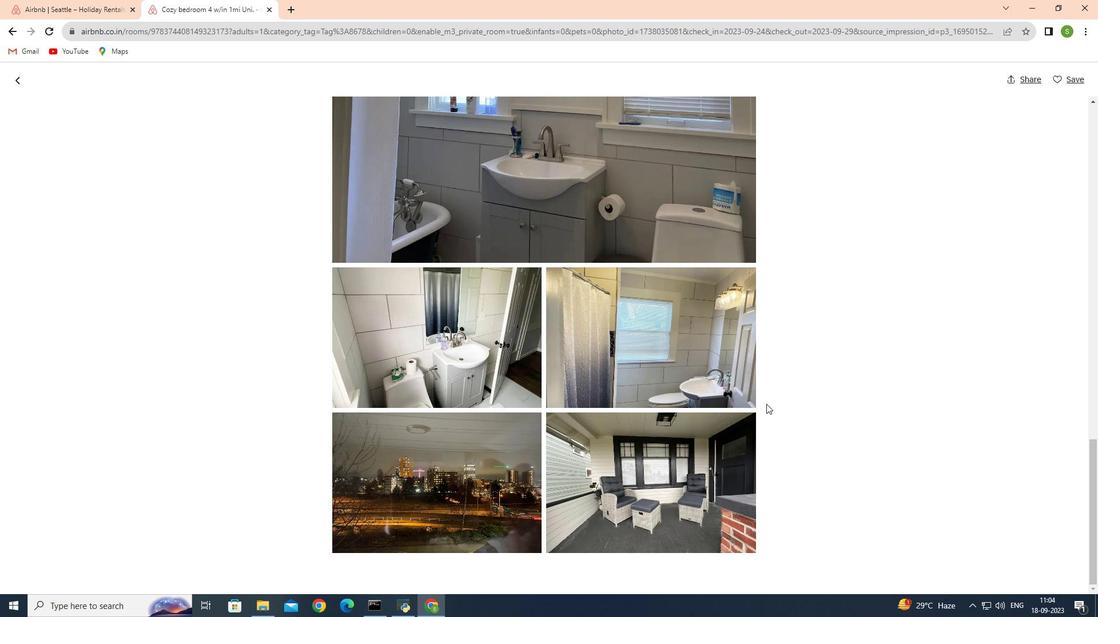 
Action: Mouse scrolled (766, 403) with delta (0, 0)
Screenshot: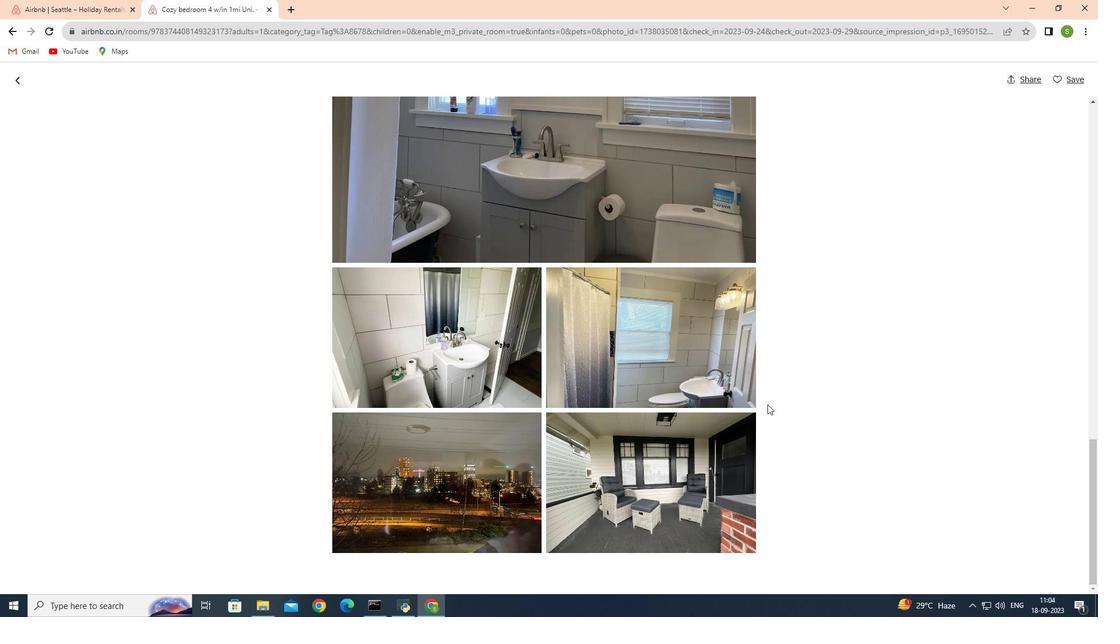 
Action: Mouse scrolled (766, 403) with delta (0, 0)
Screenshot: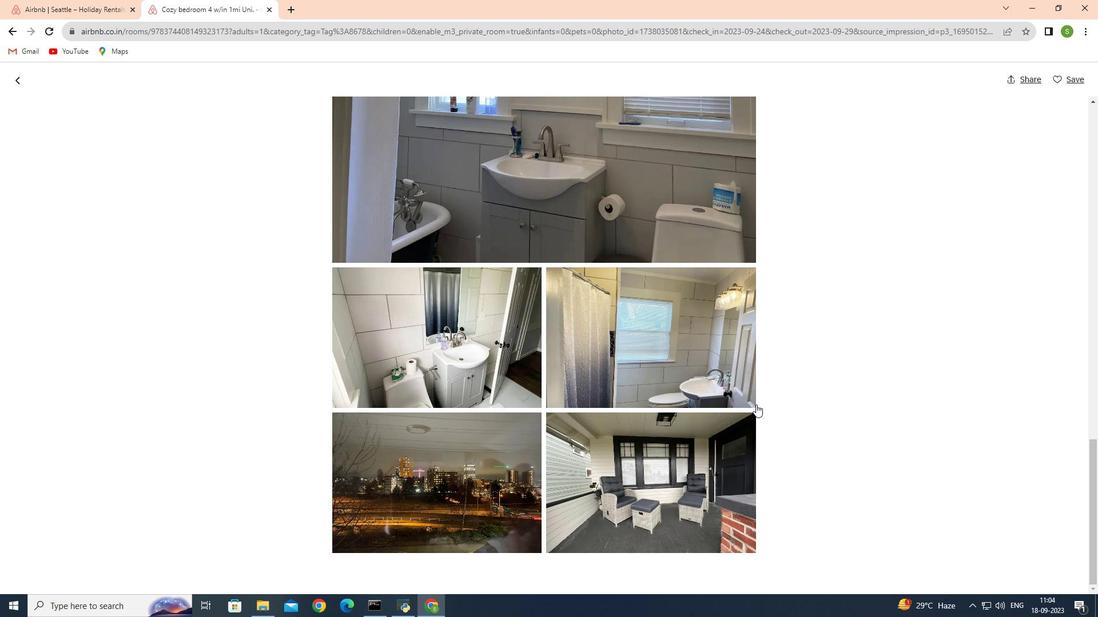 
Action: Mouse scrolled (766, 403) with delta (0, 0)
Screenshot: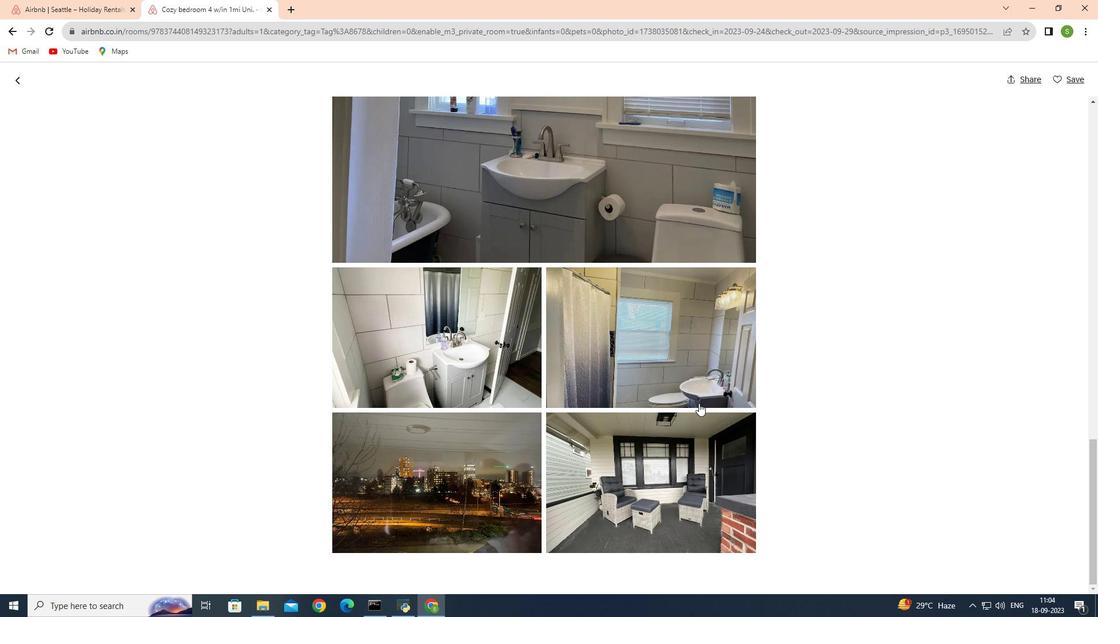 
Action: Mouse scrolled (766, 403) with delta (0, 0)
Screenshot: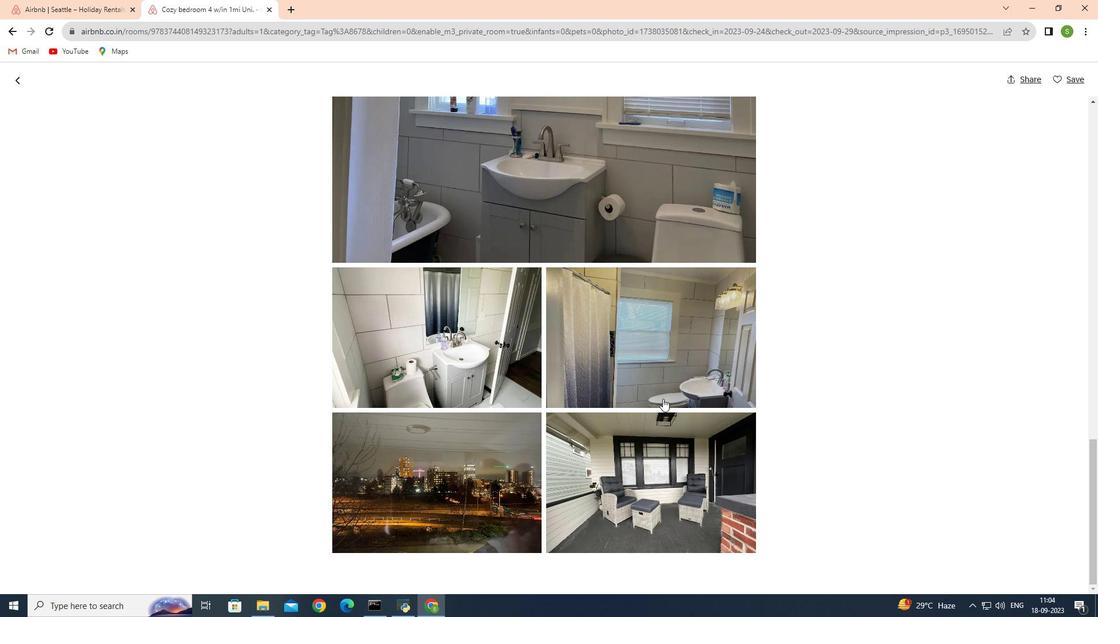 
Action: Mouse scrolled (766, 403) with delta (0, 0)
Screenshot: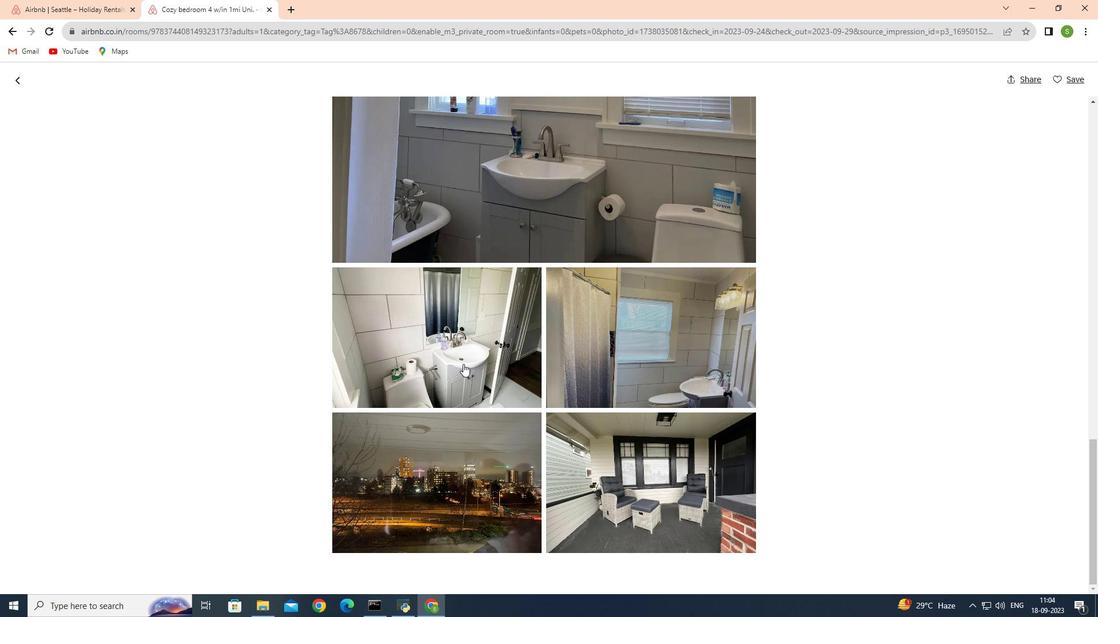 
Action: Mouse moved to (15, 78)
Screenshot: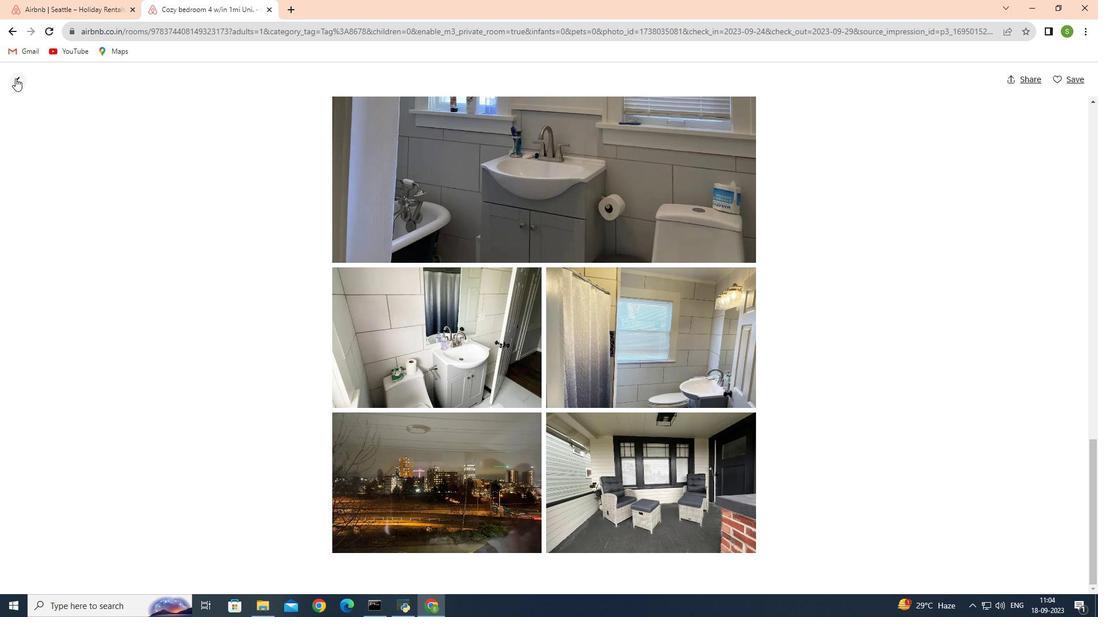 
Action: Mouse pressed left at (15, 78)
Screenshot: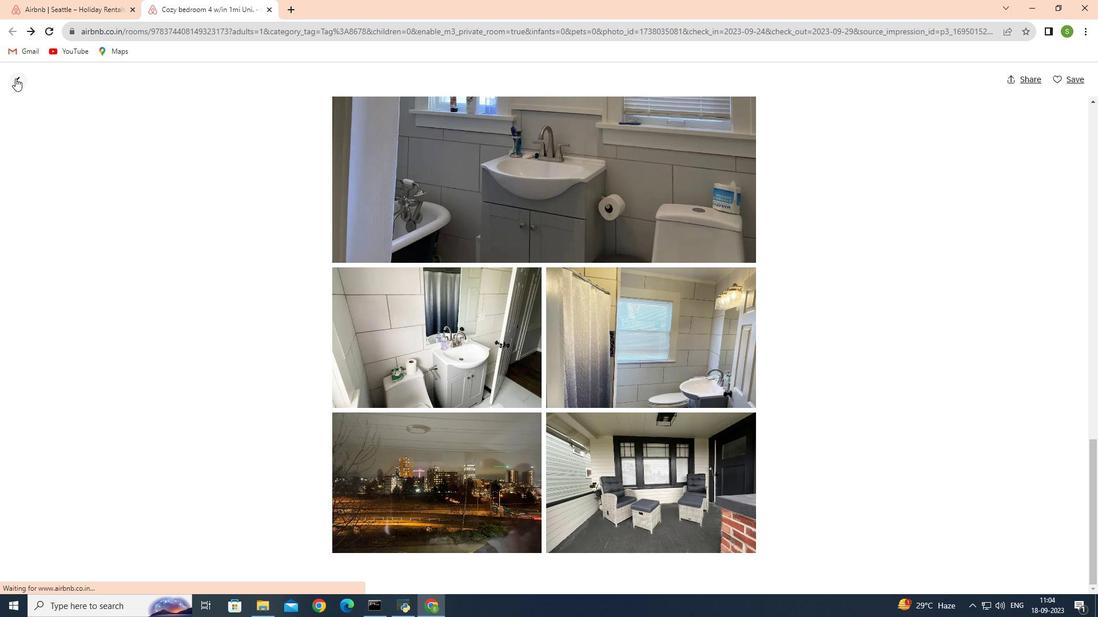 
Action: Mouse moved to (418, 354)
Screenshot: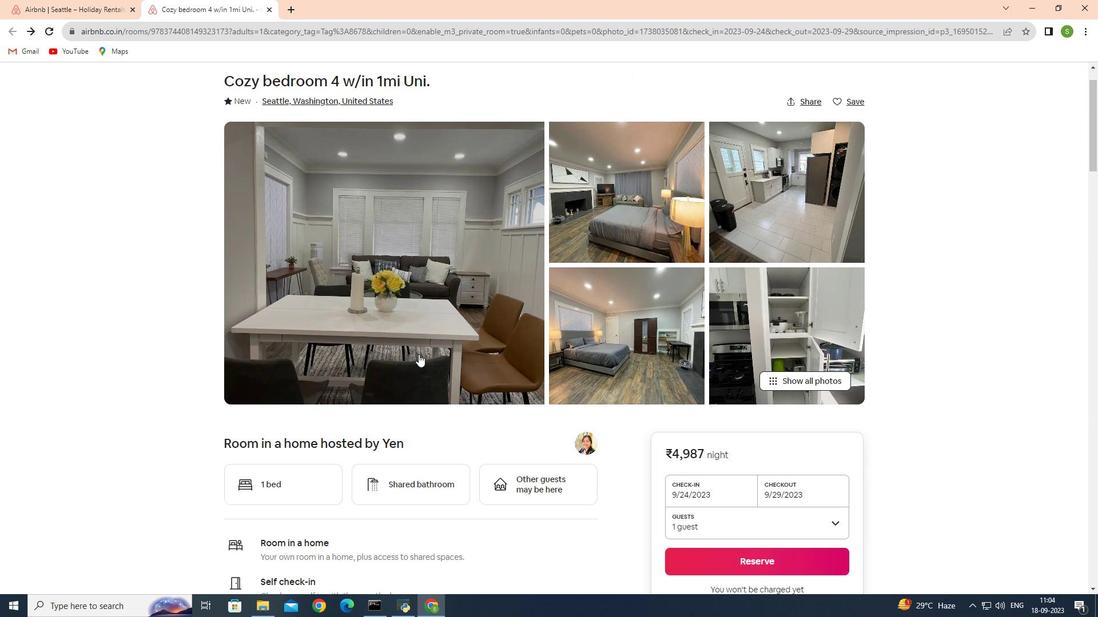 
Action: Mouse scrolled (418, 354) with delta (0, 0)
Screenshot: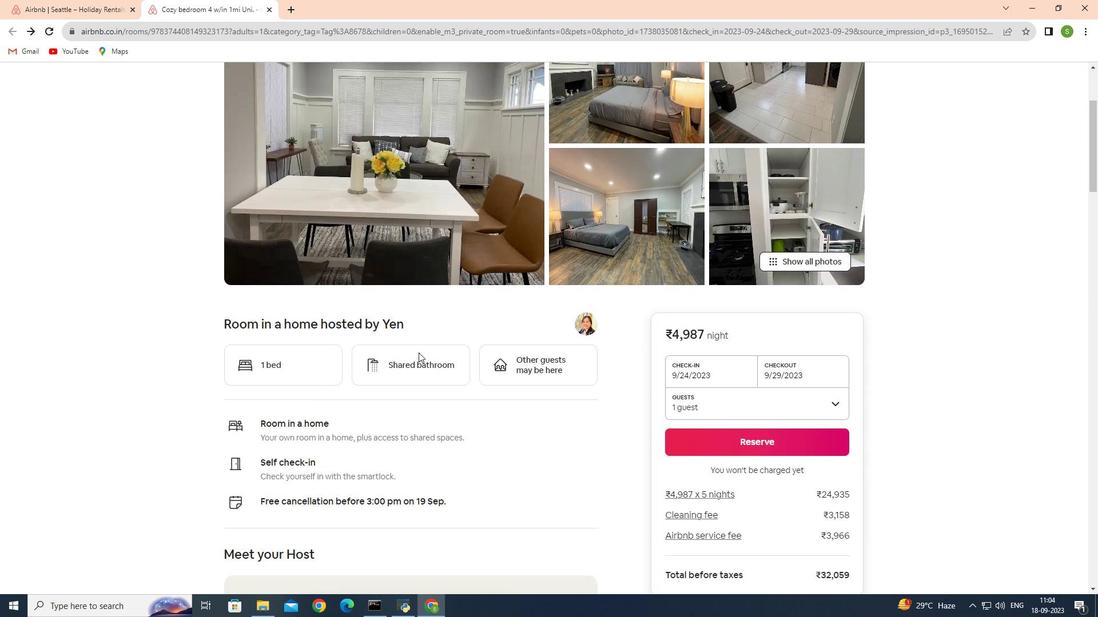 
Action: Mouse scrolled (418, 354) with delta (0, 0)
Screenshot: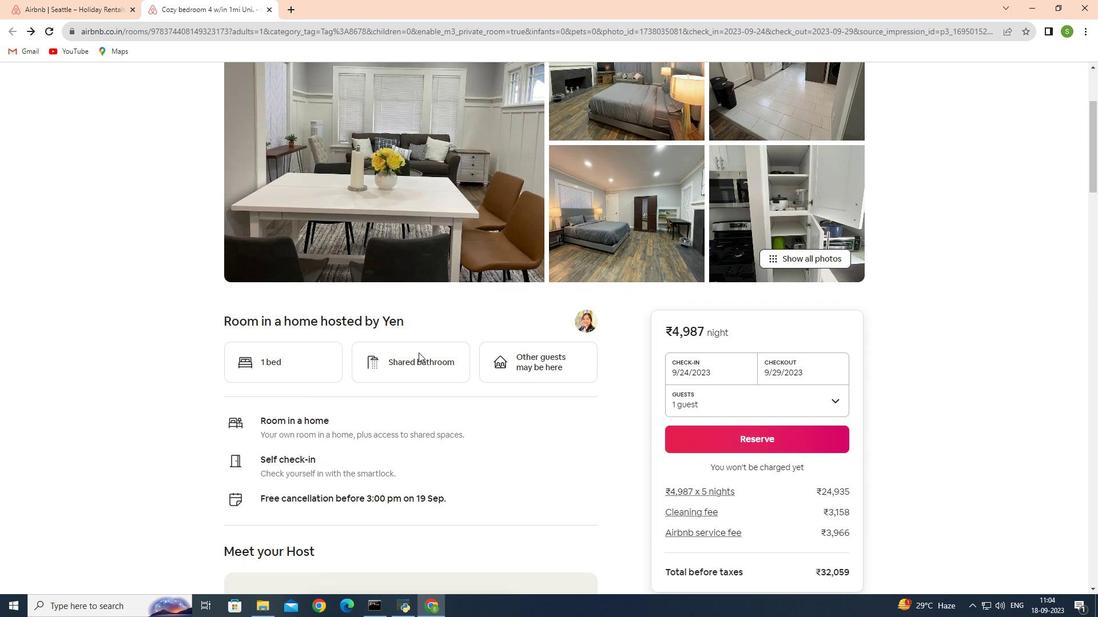 
Action: Mouse scrolled (418, 354) with delta (0, 0)
Screenshot: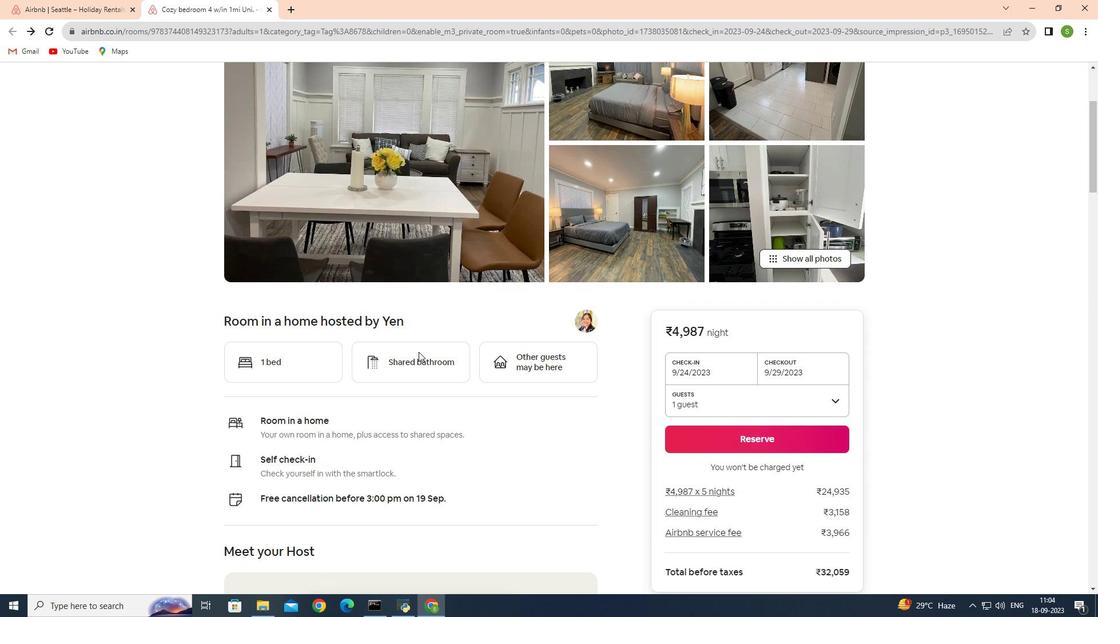 
Action: Mouse moved to (418, 350)
Screenshot: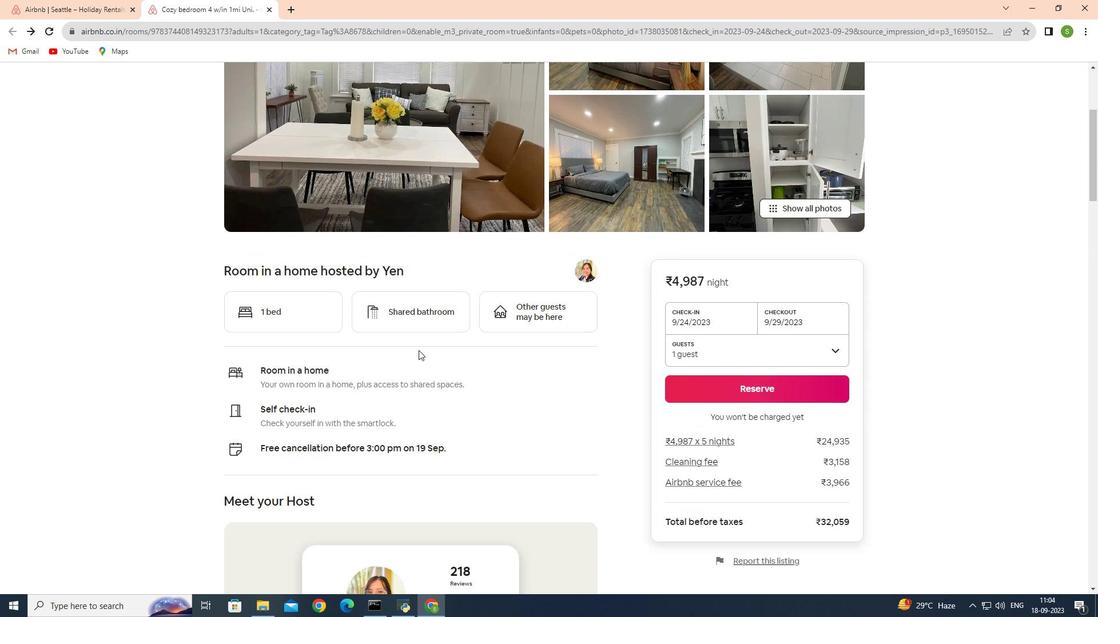 
Action: Mouse scrolled (418, 350) with delta (0, 0)
Screenshot: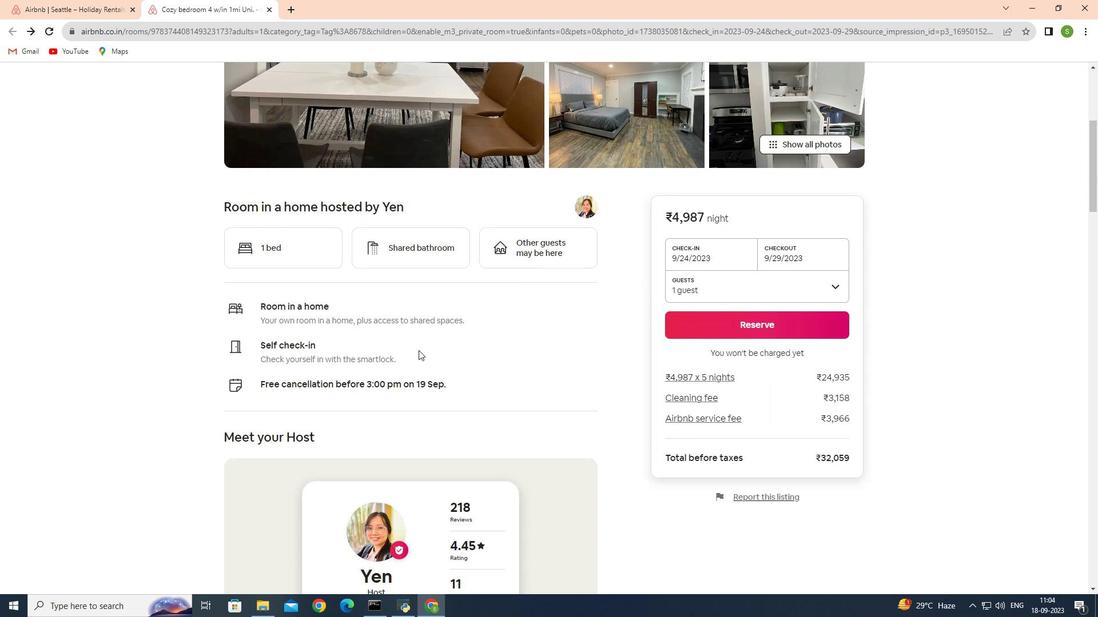 
Action: Mouse scrolled (418, 350) with delta (0, 0)
Screenshot: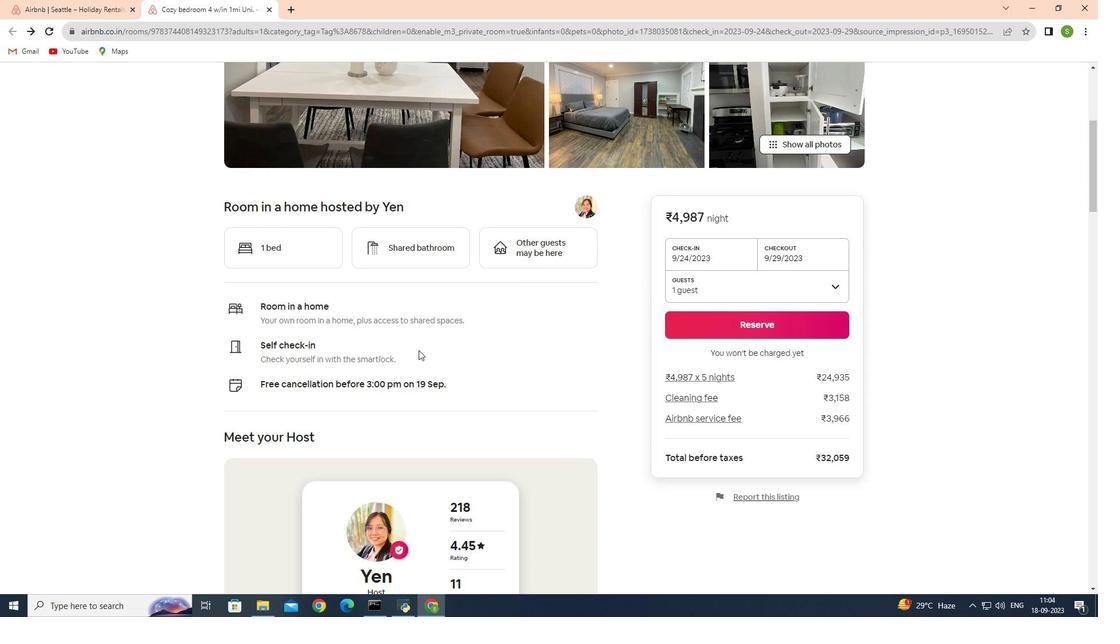
Action: Mouse scrolled (418, 350) with delta (0, 0)
Screenshot: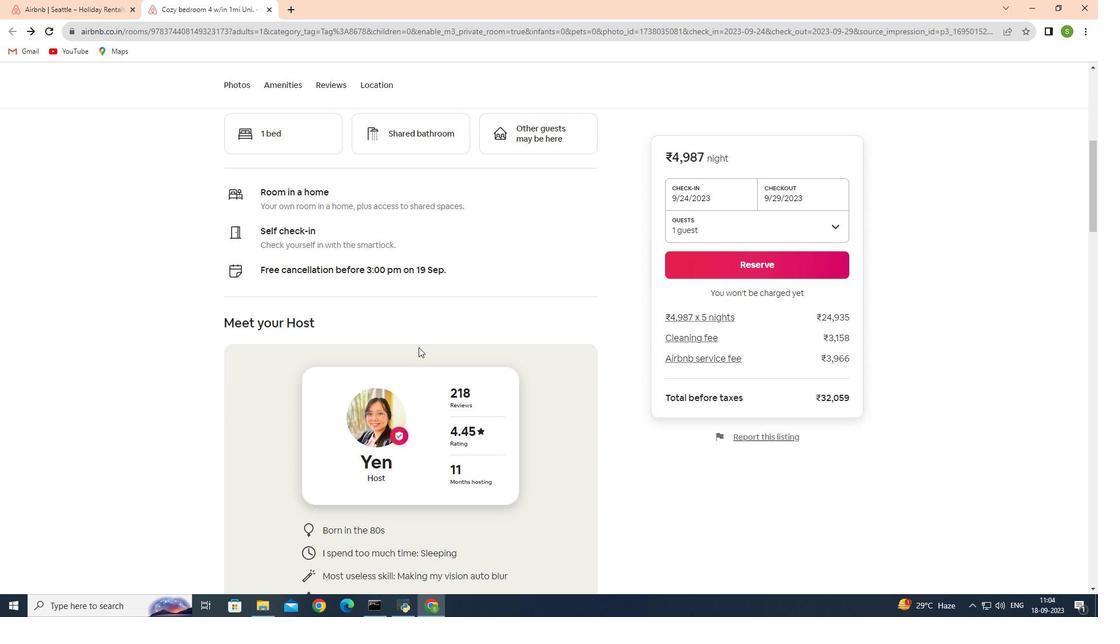 
Action: Mouse scrolled (418, 350) with delta (0, 0)
Screenshot: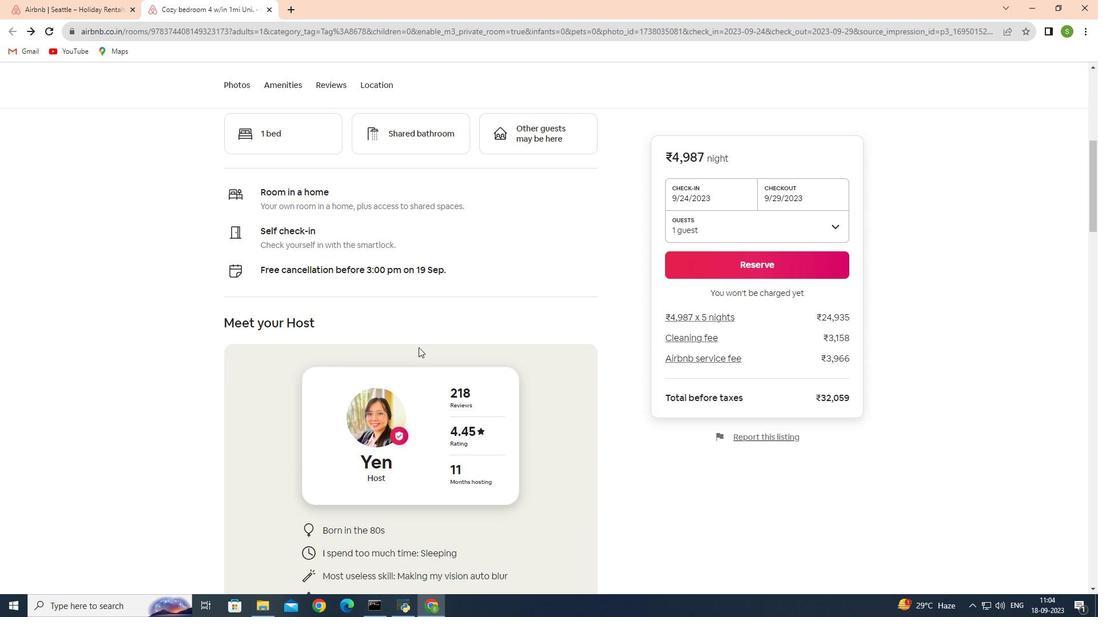 
Action: Mouse moved to (418, 347)
Screenshot: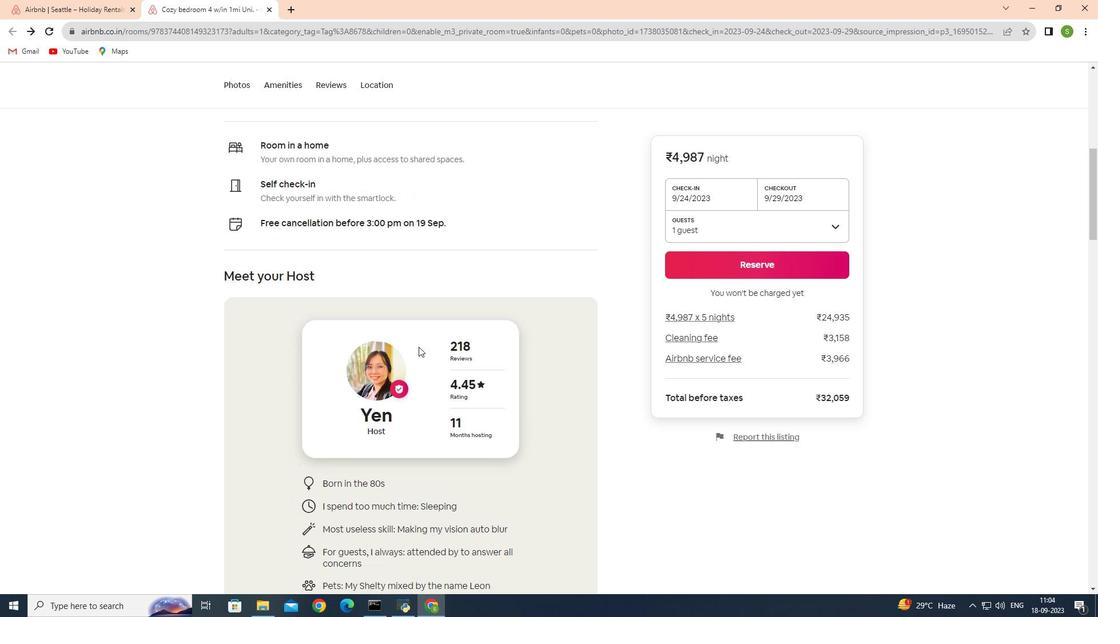 
Action: Mouse scrolled (418, 346) with delta (0, 0)
Screenshot: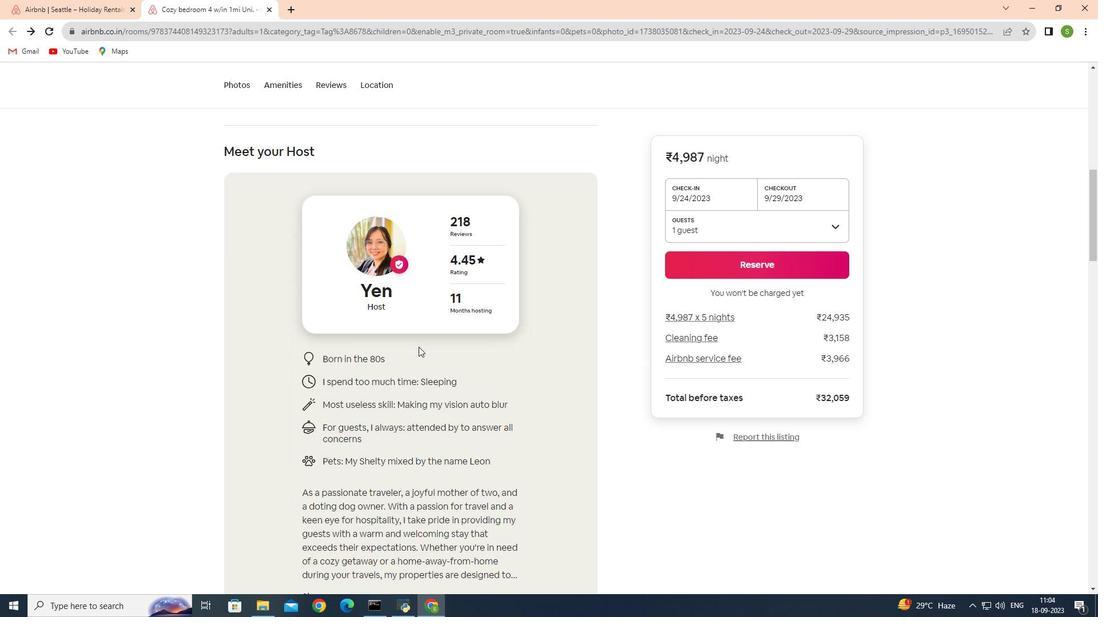 
Action: Mouse scrolled (418, 346) with delta (0, 0)
Screenshot: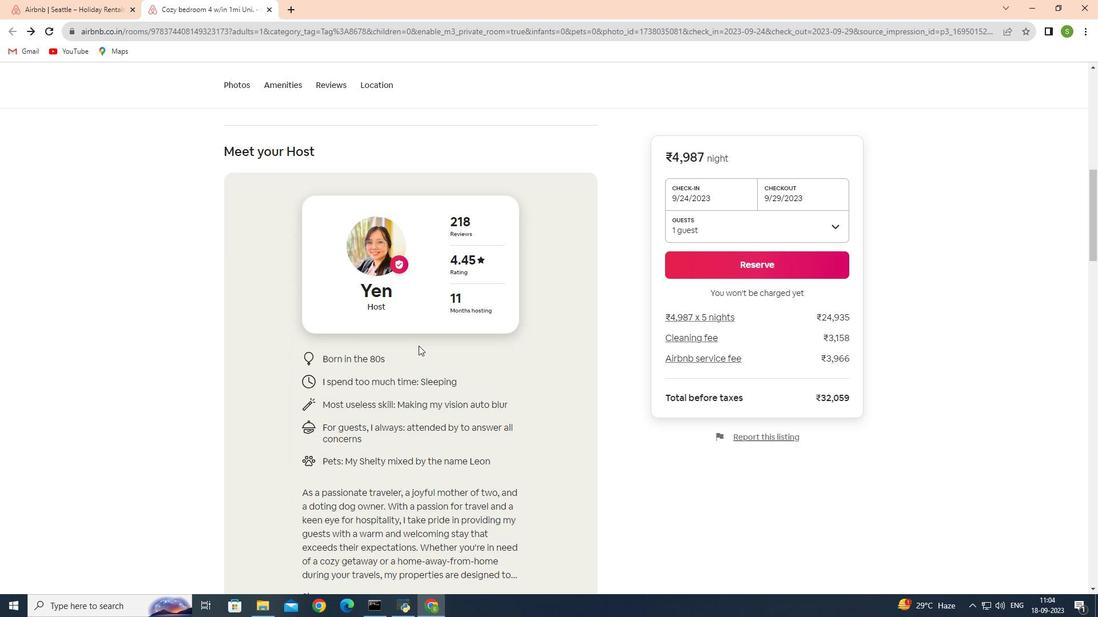 
Action: Mouse scrolled (418, 346) with delta (0, 0)
Screenshot: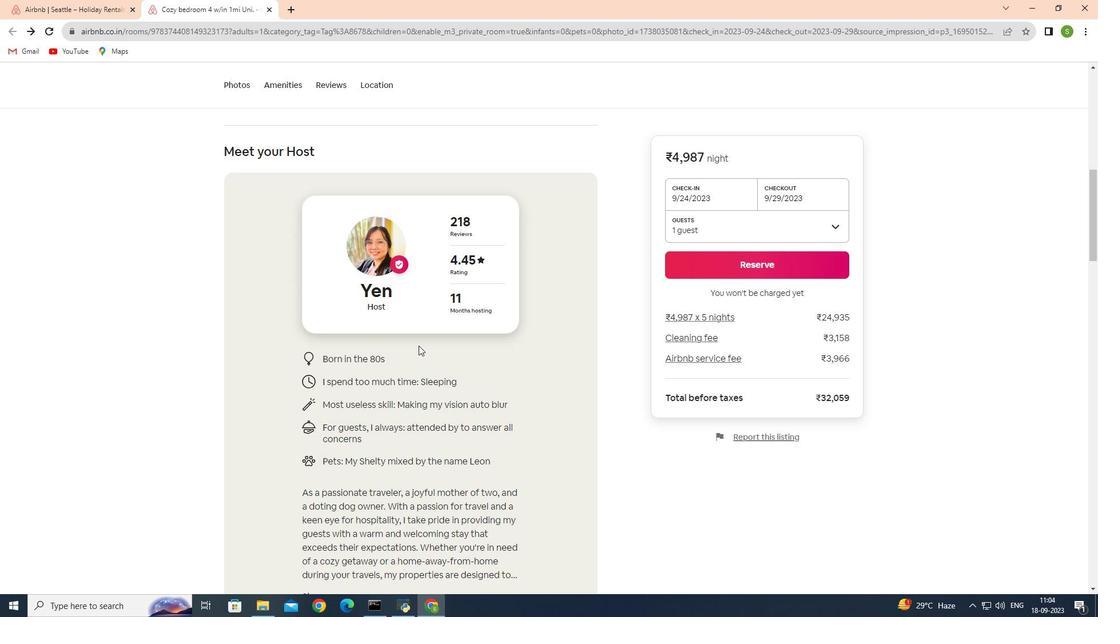 
Action: Mouse moved to (418, 346)
Screenshot: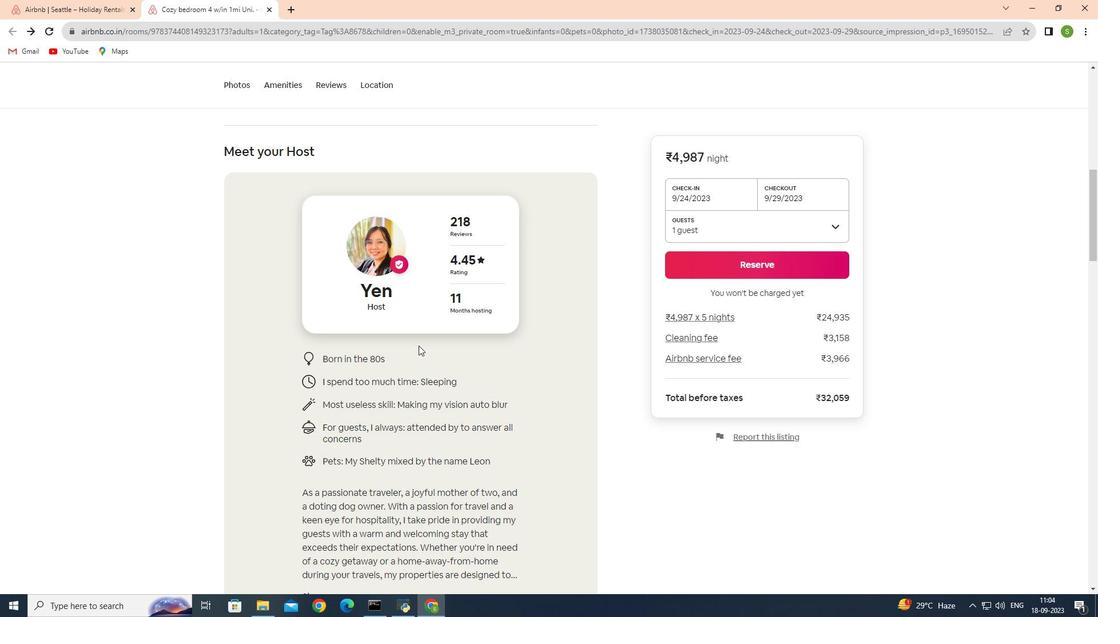 
Action: Mouse scrolled (418, 345) with delta (0, 0)
Screenshot: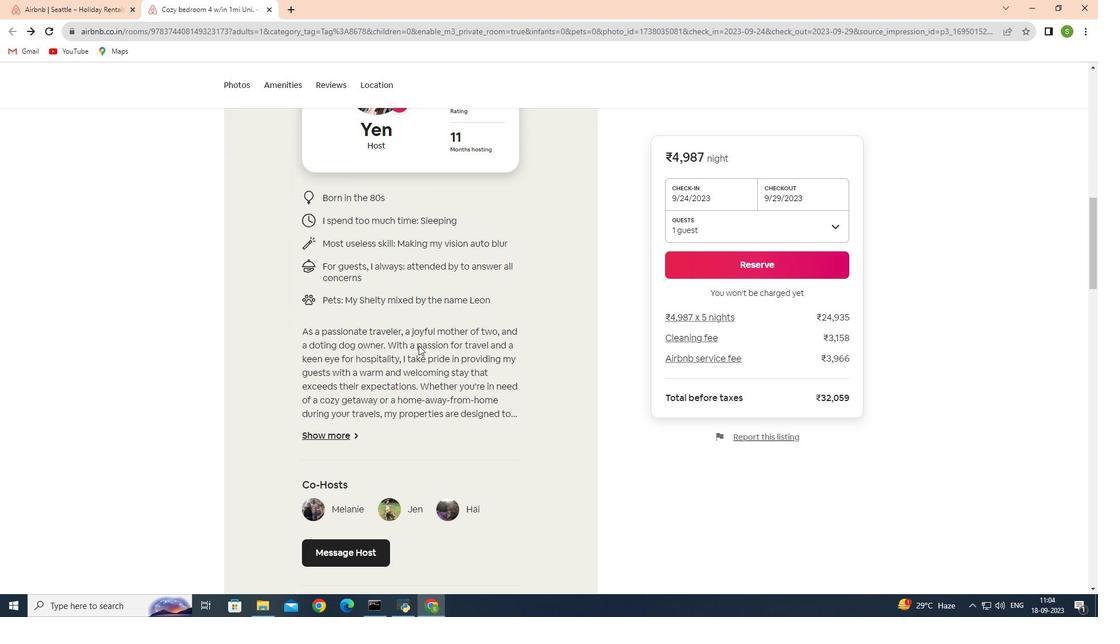
Action: Mouse scrolled (418, 345) with delta (0, 0)
Screenshot: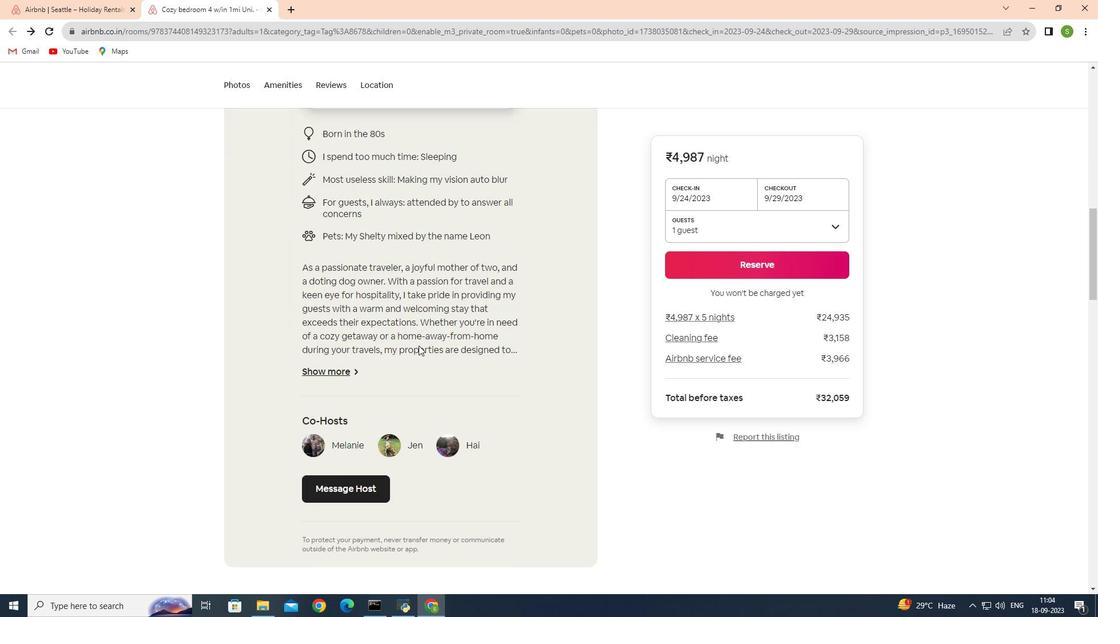 
Action: Mouse scrolled (418, 345) with delta (0, 0)
Screenshot: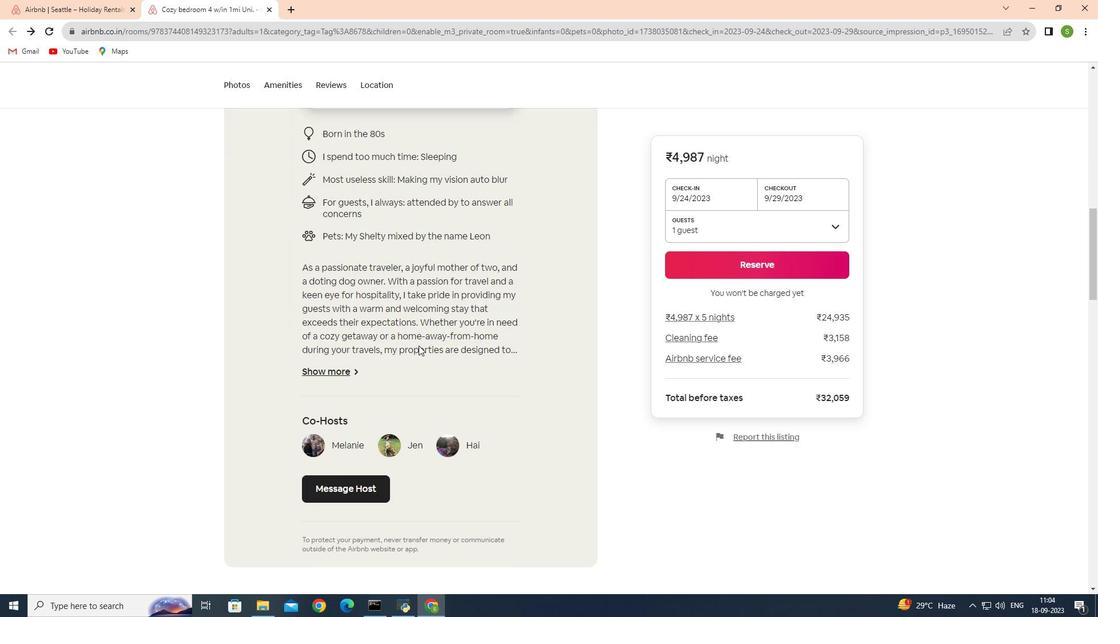 
Action: Mouse scrolled (418, 345) with delta (0, 0)
Screenshot: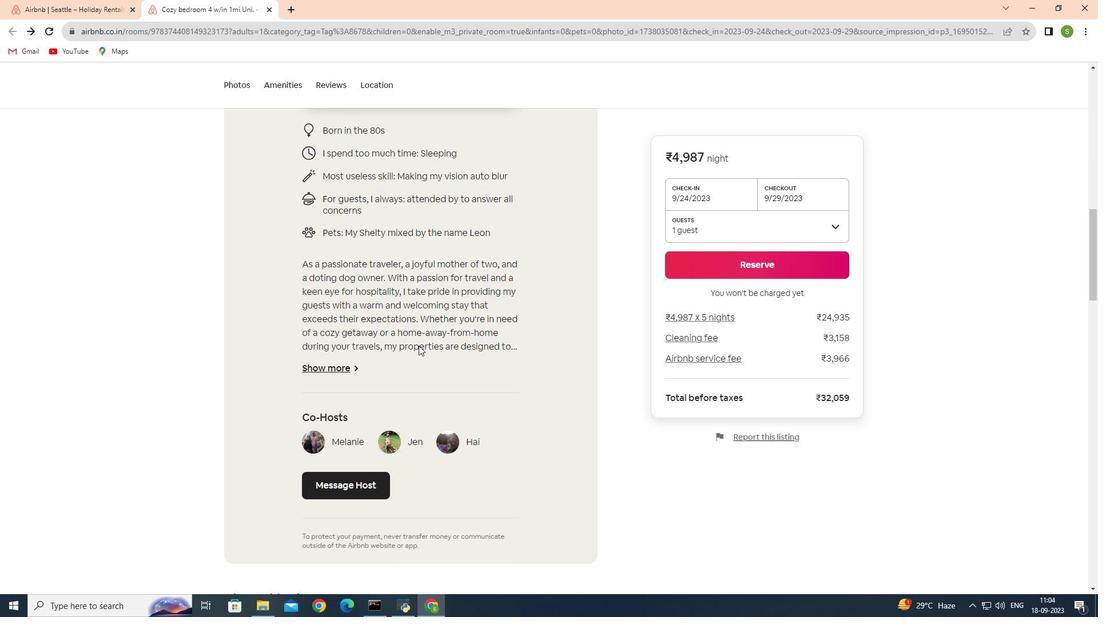 
Action: Mouse scrolled (418, 345) with delta (0, 0)
Screenshot: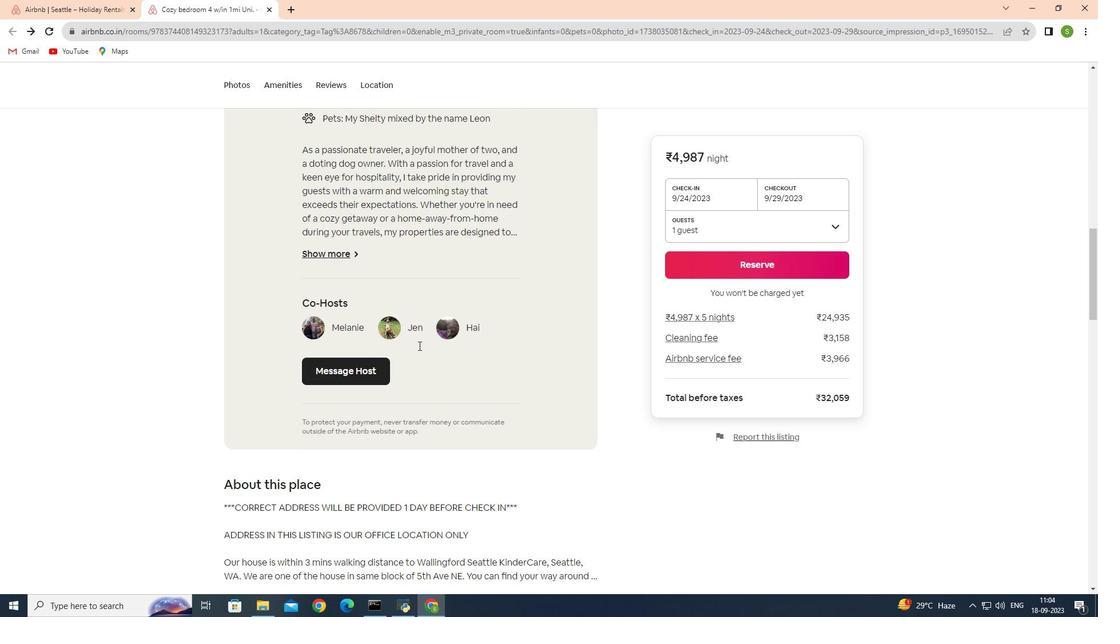 
Action: Mouse scrolled (418, 345) with delta (0, 0)
Screenshot: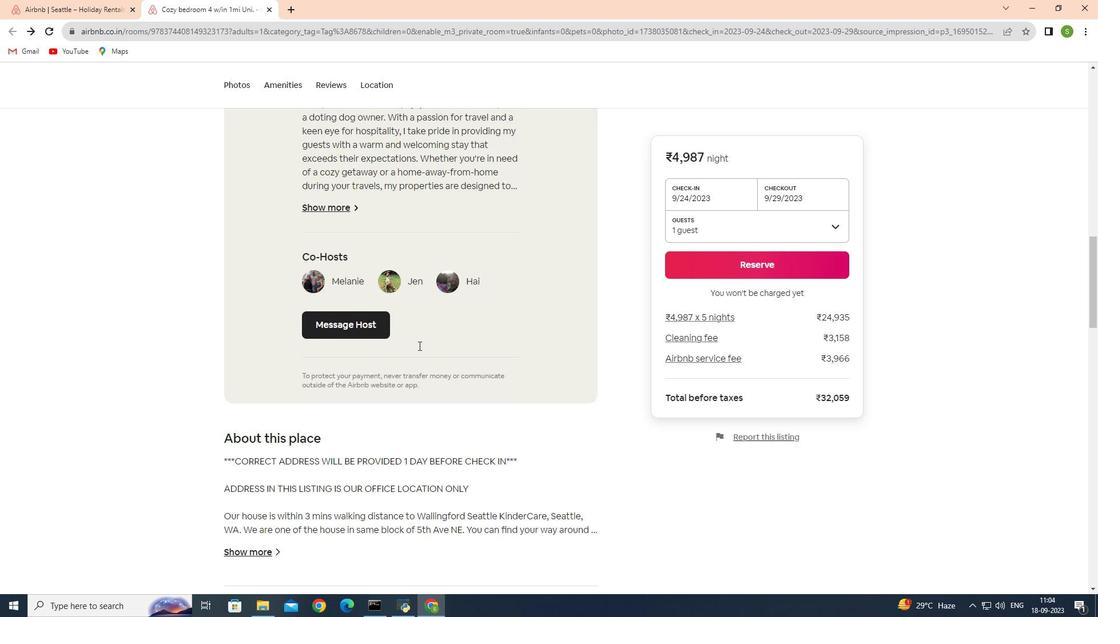
Action: Mouse scrolled (418, 345) with delta (0, 0)
Screenshot: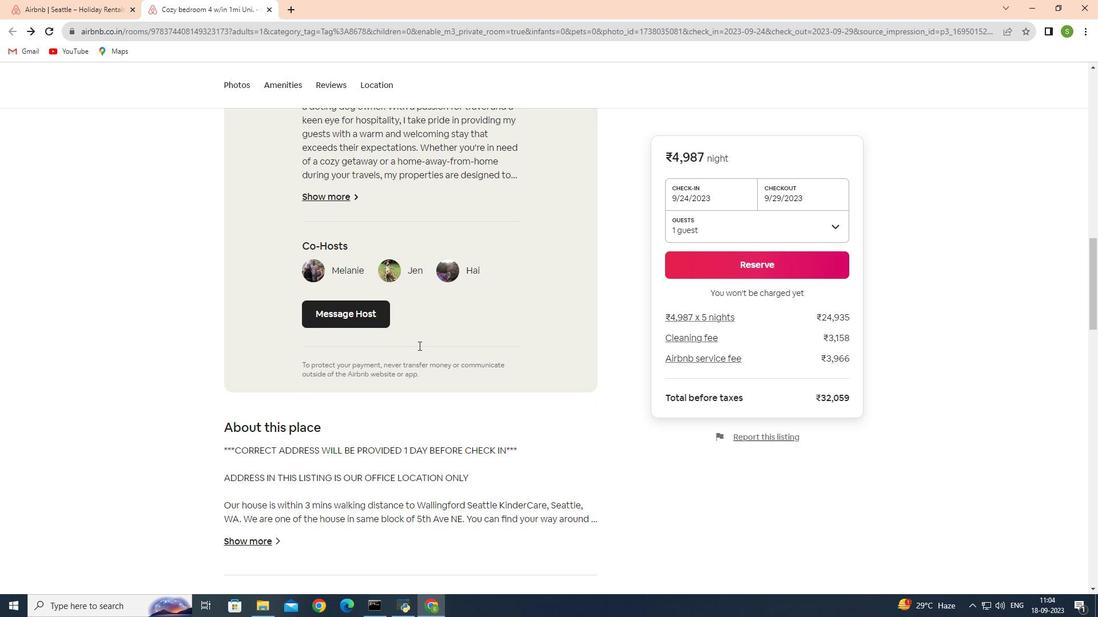 
Action: Mouse scrolled (418, 345) with delta (0, 0)
Screenshot: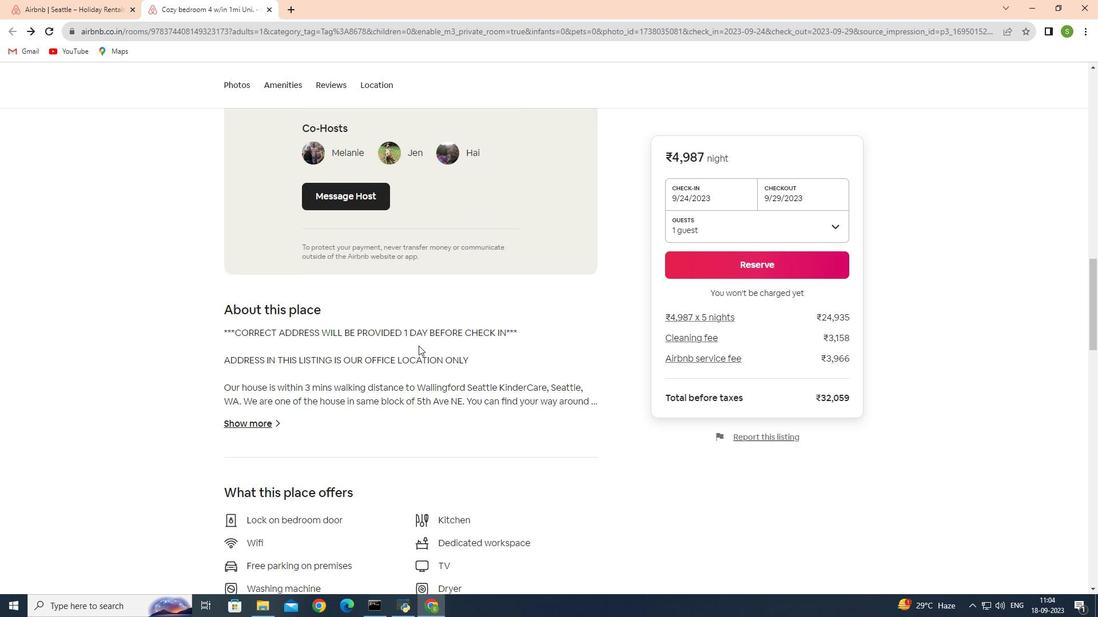 
Action: Mouse scrolled (418, 345) with delta (0, 0)
Screenshot: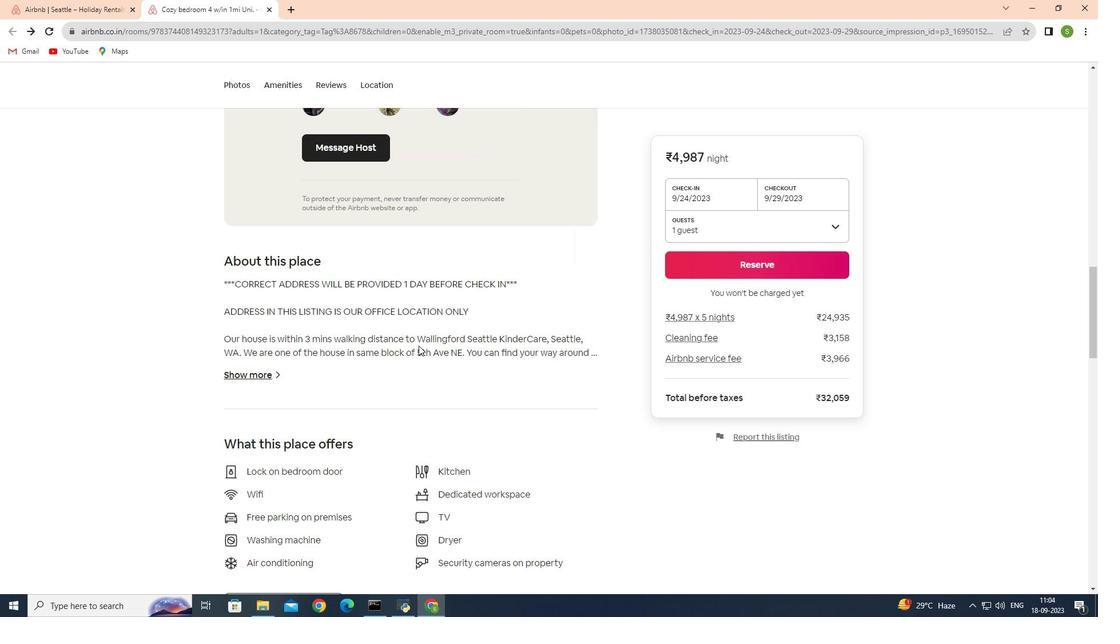 
Action: Mouse scrolled (418, 345) with delta (0, 0)
Screenshot: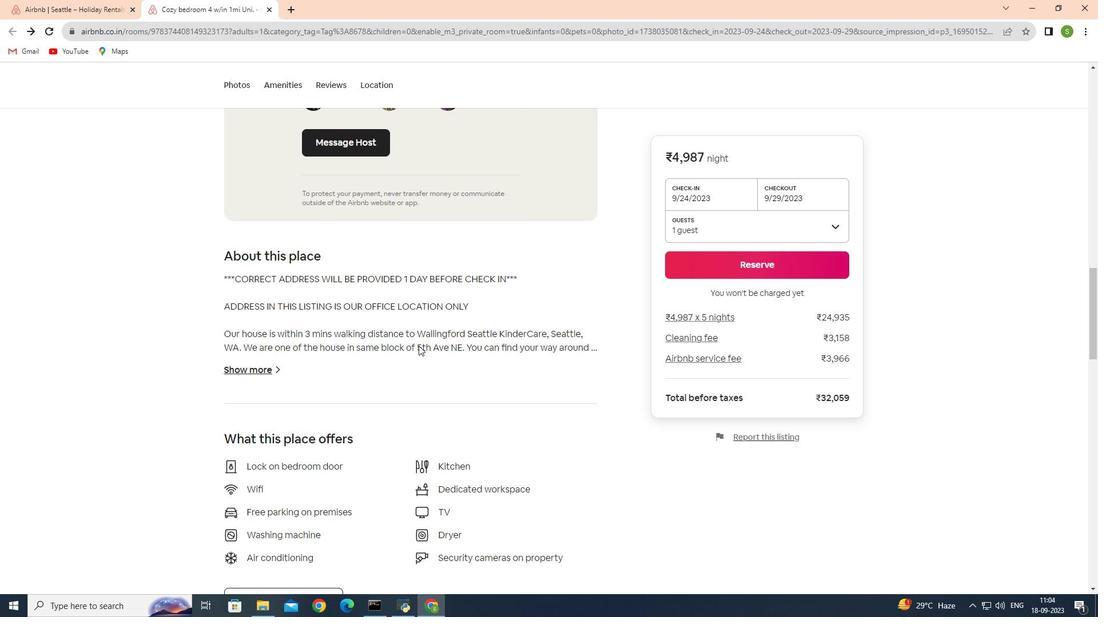 
Action: Mouse scrolled (418, 345) with delta (0, 0)
Screenshot: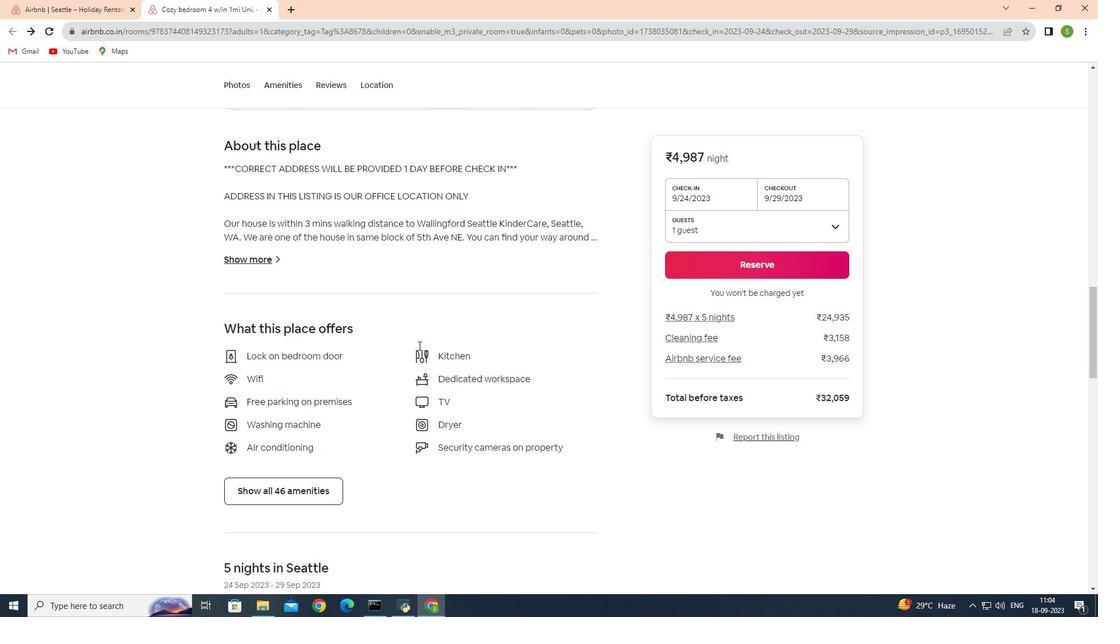 
Action: Mouse scrolled (418, 345) with delta (0, 0)
Screenshot: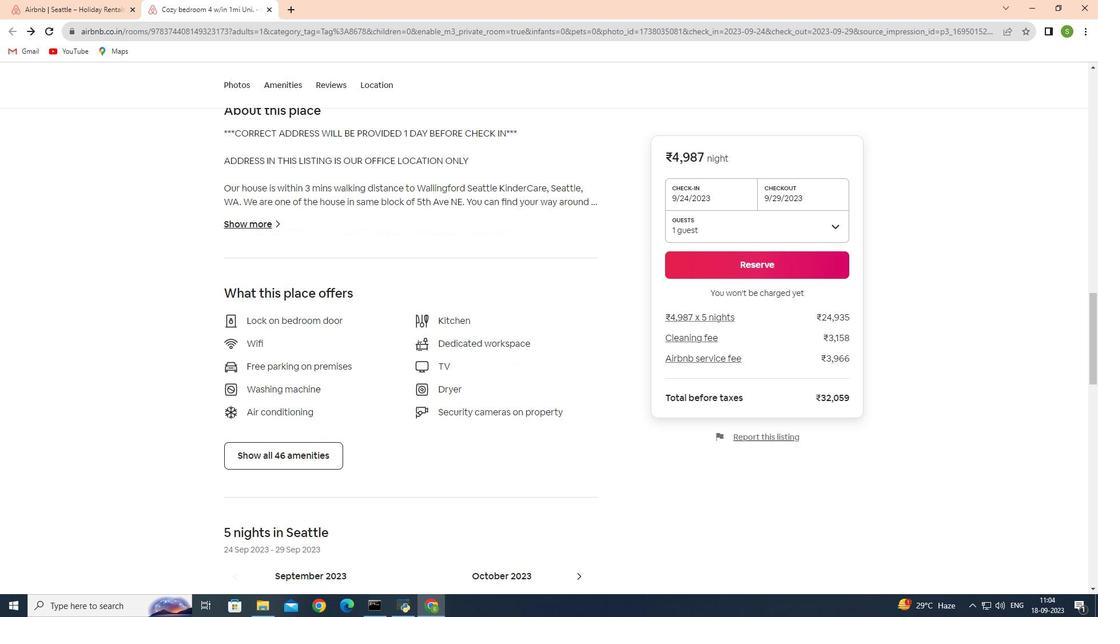 
Action: Mouse scrolled (418, 345) with delta (0, 0)
Screenshot: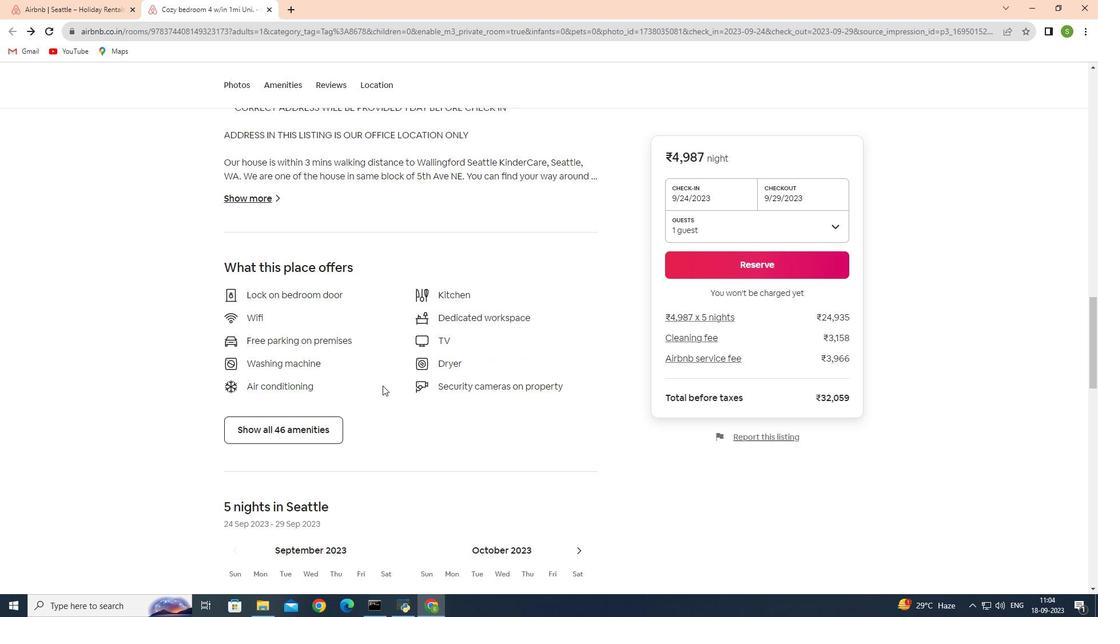 
Action: Mouse moved to (303, 432)
Screenshot: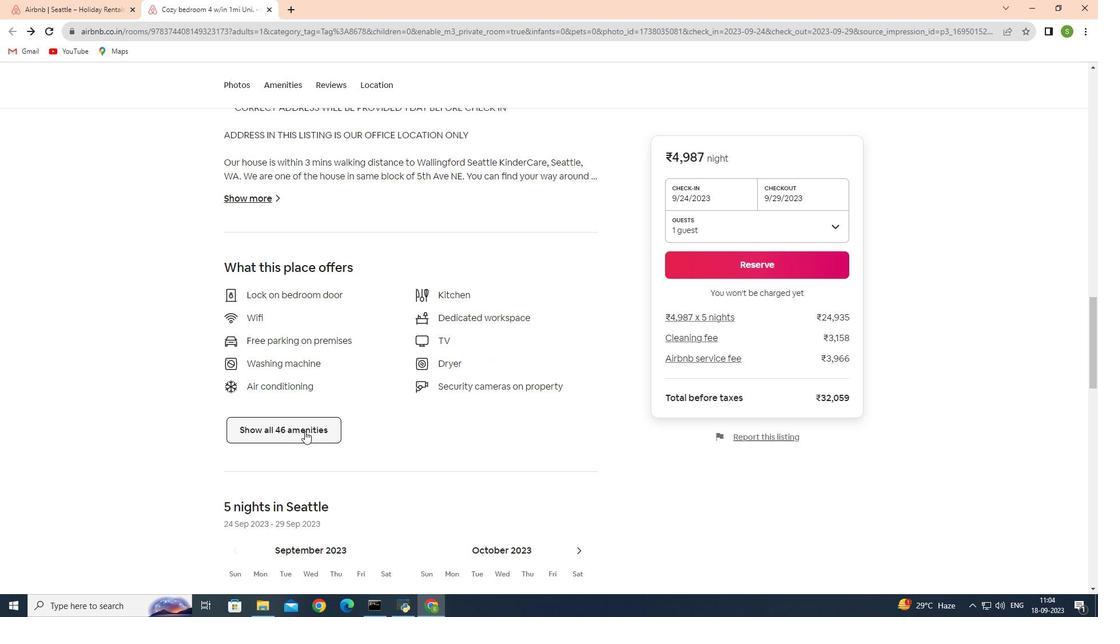 
Action: Mouse pressed left at (303, 432)
Screenshot: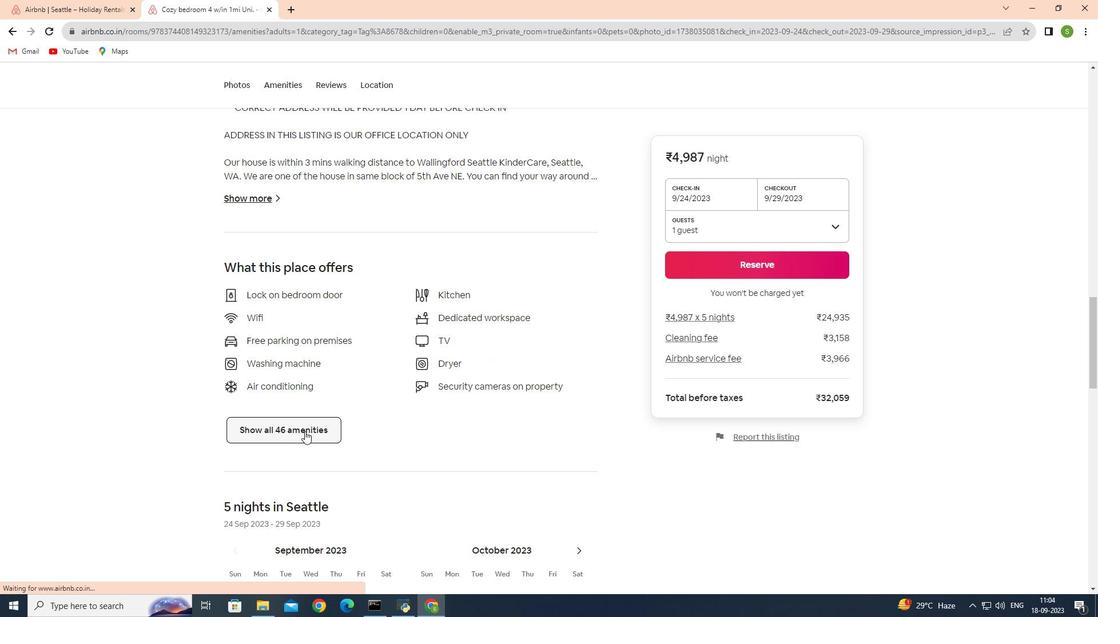 
Action: Mouse moved to (415, 345)
Screenshot: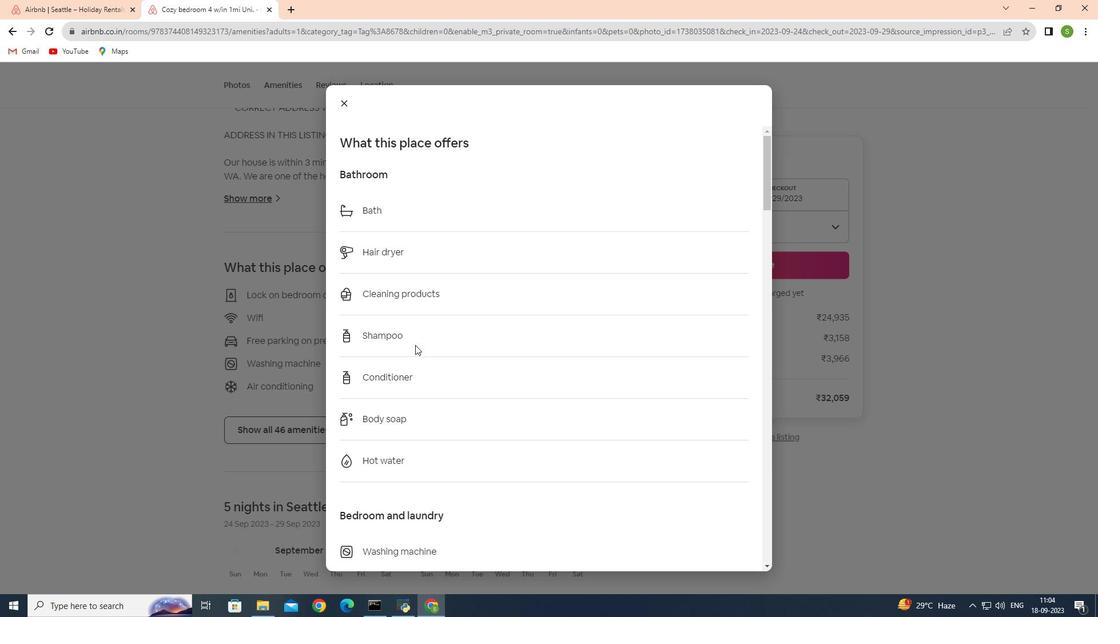 
Action: Mouse scrolled (415, 344) with delta (0, 0)
Screenshot: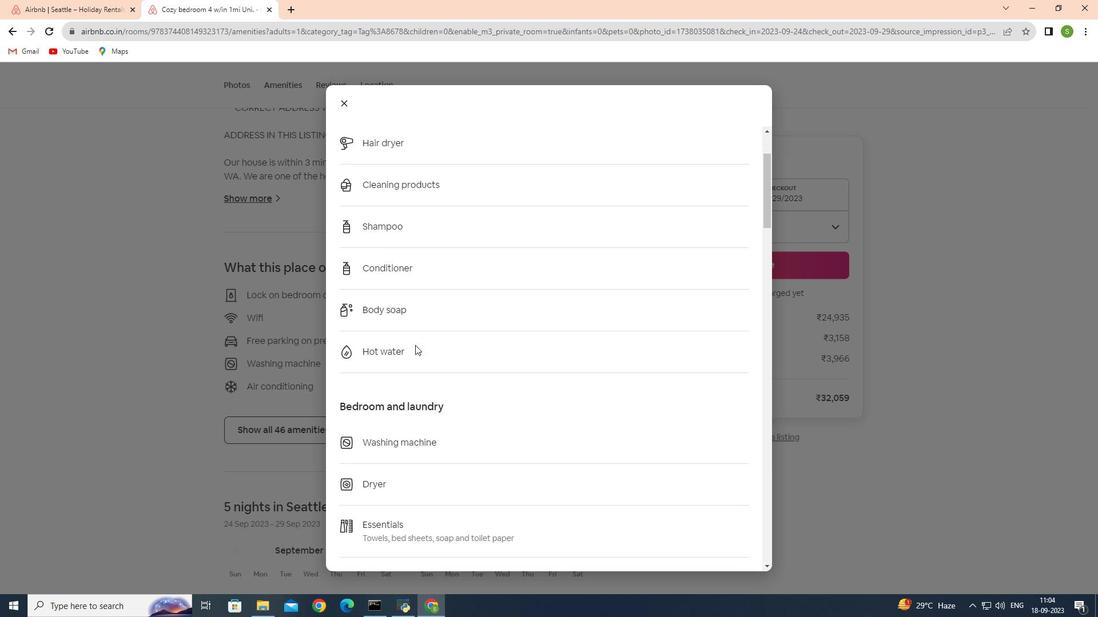 
Action: Mouse scrolled (415, 344) with delta (0, 0)
Screenshot: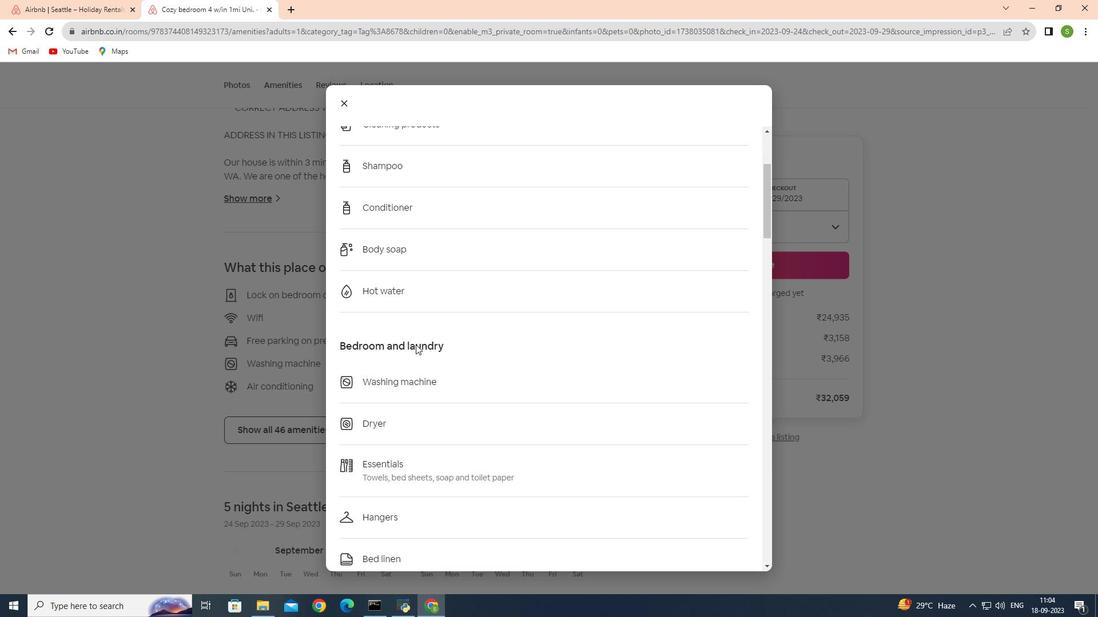 
Action: Mouse scrolled (415, 344) with delta (0, 0)
Screenshot: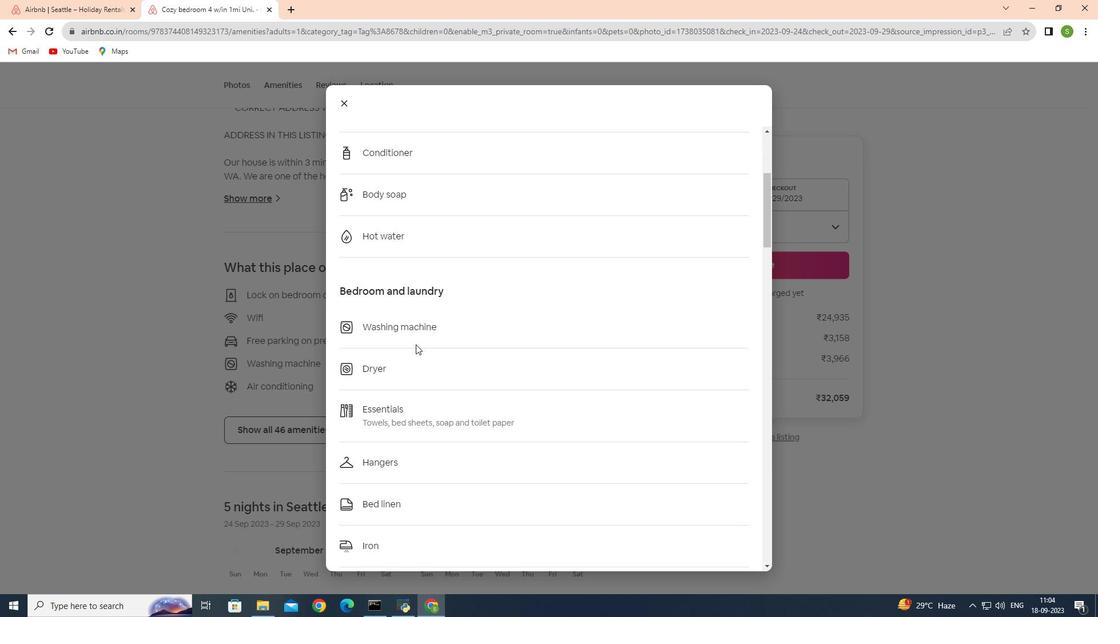 
Action: Mouse scrolled (415, 344) with delta (0, 0)
Screenshot: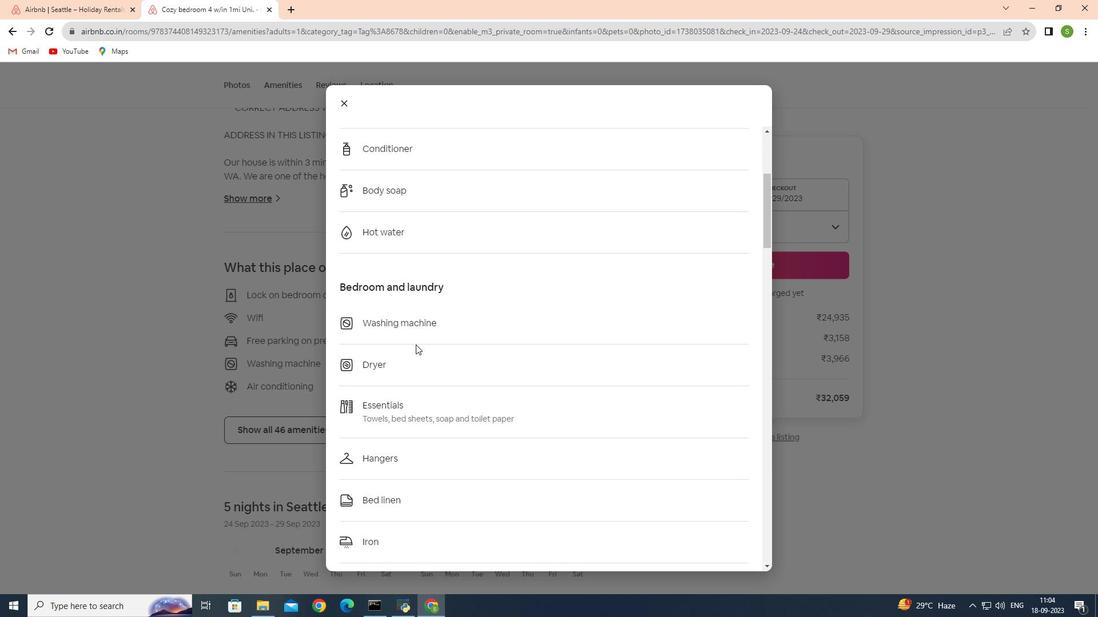
Action: Mouse moved to (416, 344)
Screenshot: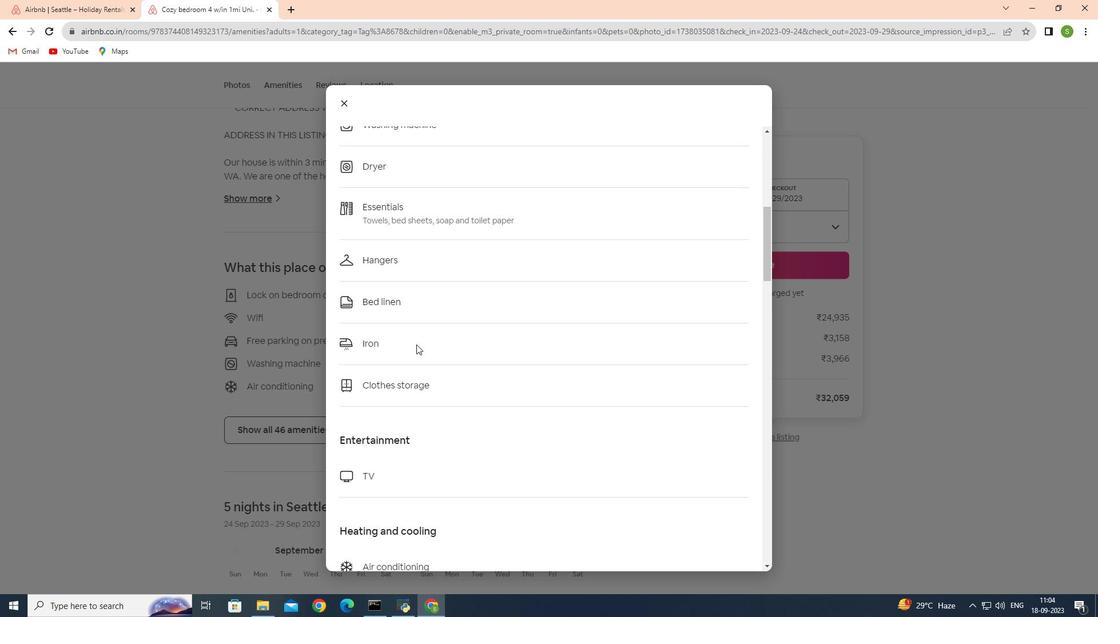 
Action: Mouse scrolled (416, 344) with delta (0, 0)
Screenshot: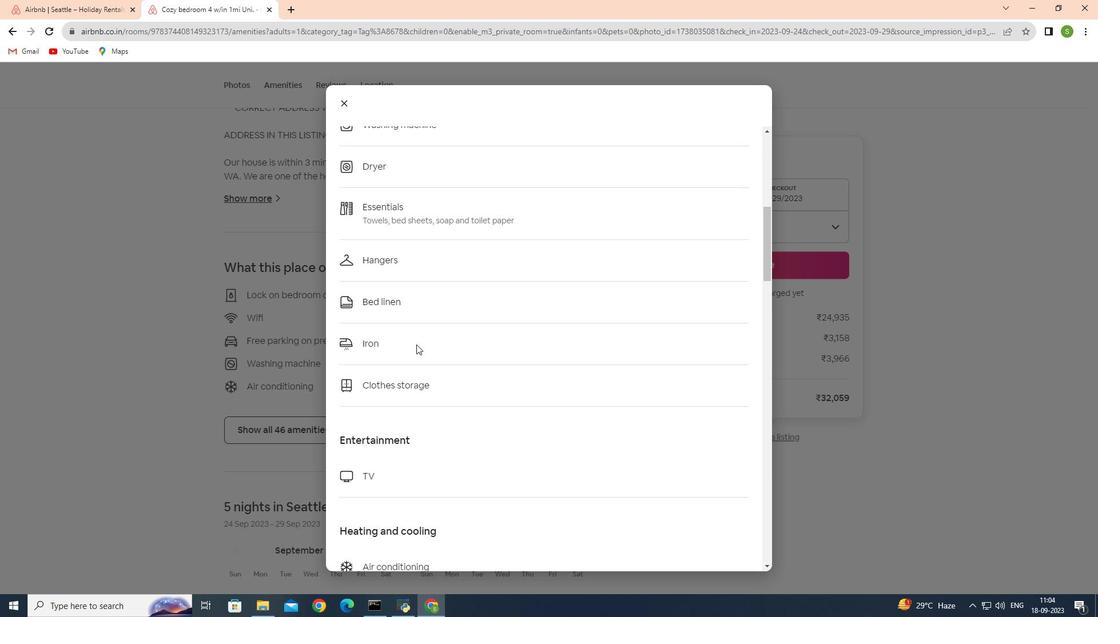 
Action: Mouse scrolled (416, 344) with delta (0, 0)
Screenshot: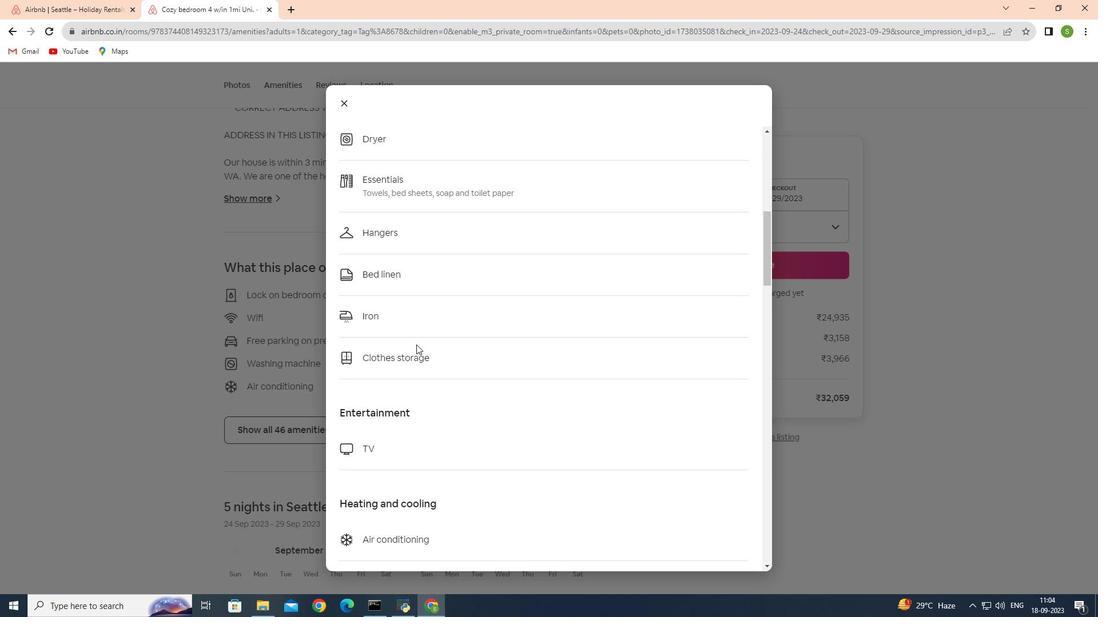 
Action: Mouse scrolled (416, 344) with delta (0, 0)
Screenshot: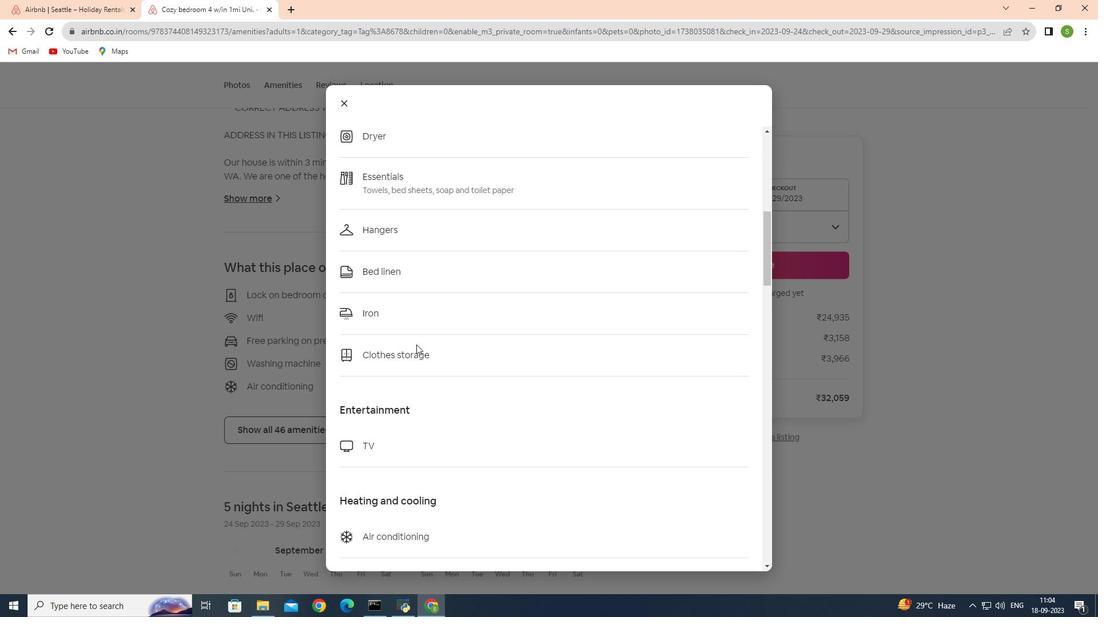 
Action: Mouse scrolled (416, 344) with delta (0, 0)
Screenshot: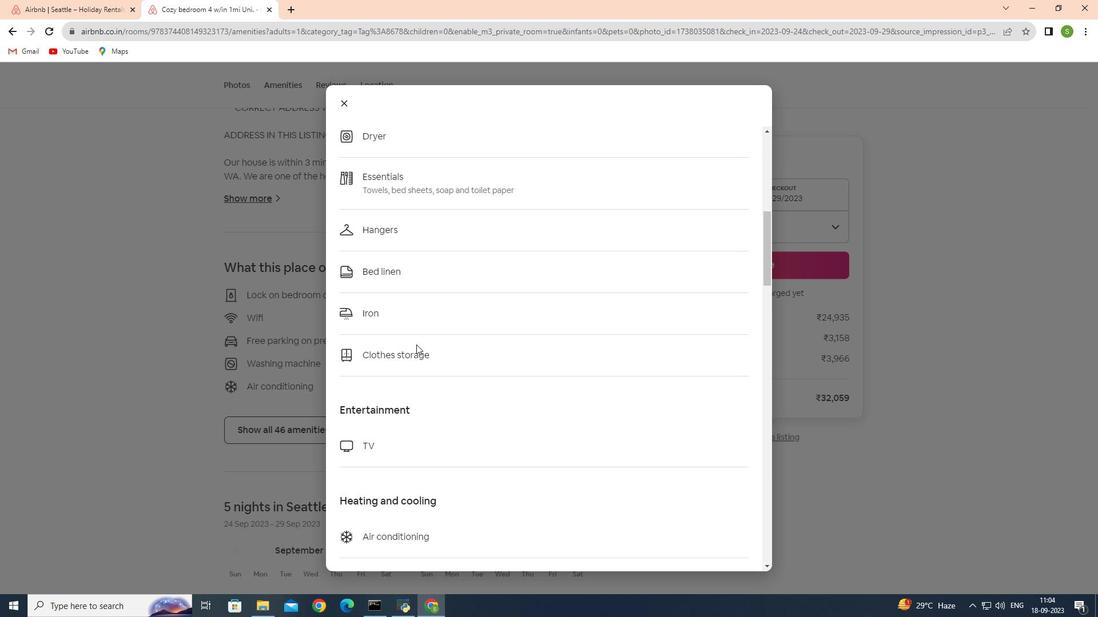 
Action: Mouse scrolled (416, 344) with delta (0, 0)
Screenshot: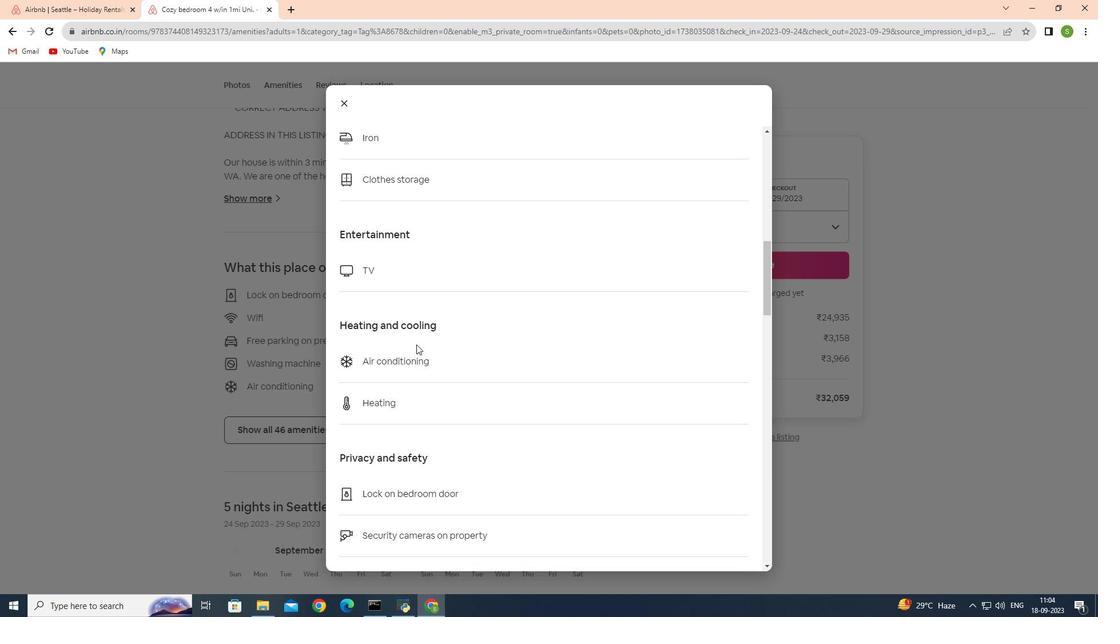 
Action: Mouse moved to (416, 344)
Screenshot: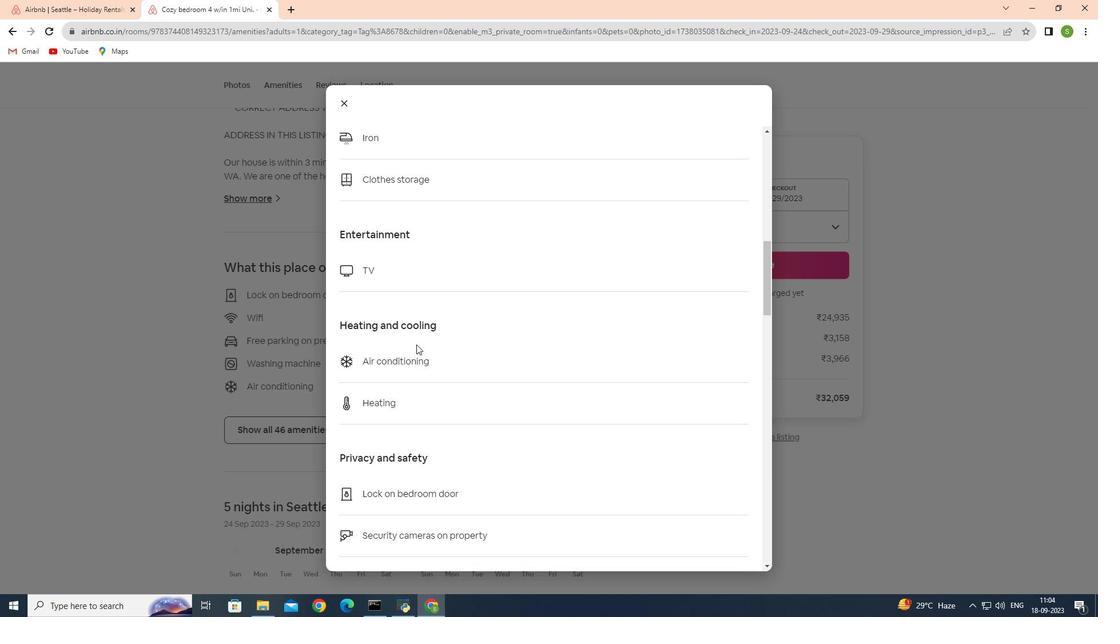 
Action: Mouse scrolled (416, 344) with delta (0, 0)
Screenshot: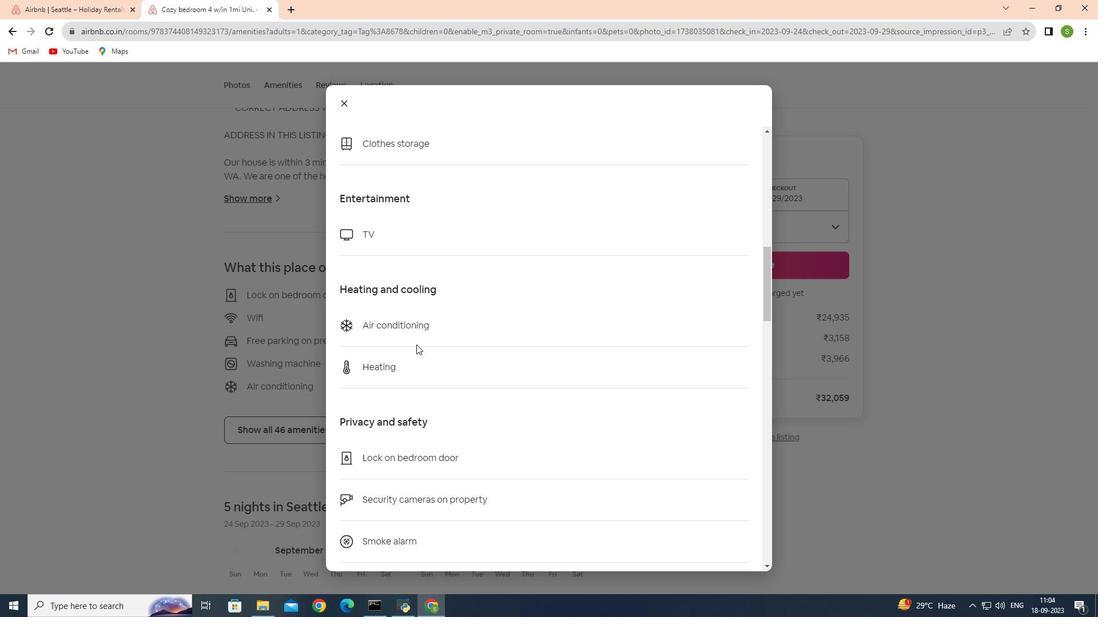 
Action: Mouse scrolled (416, 344) with delta (0, 0)
Screenshot: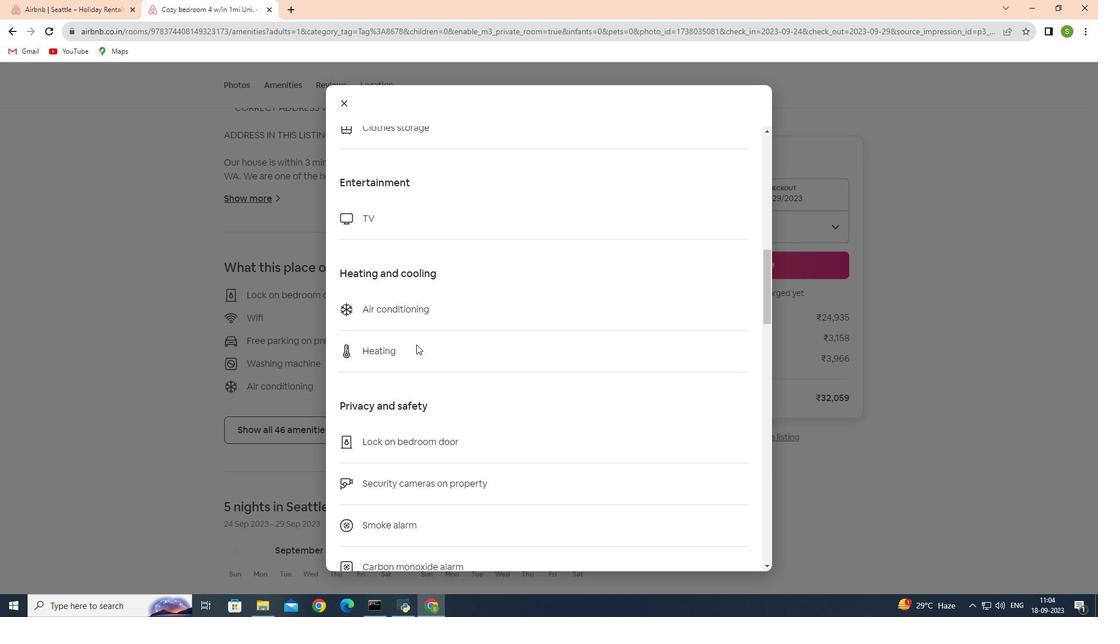 
Action: Mouse scrolled (416, 344) with delta (0, 0)
Screenshot: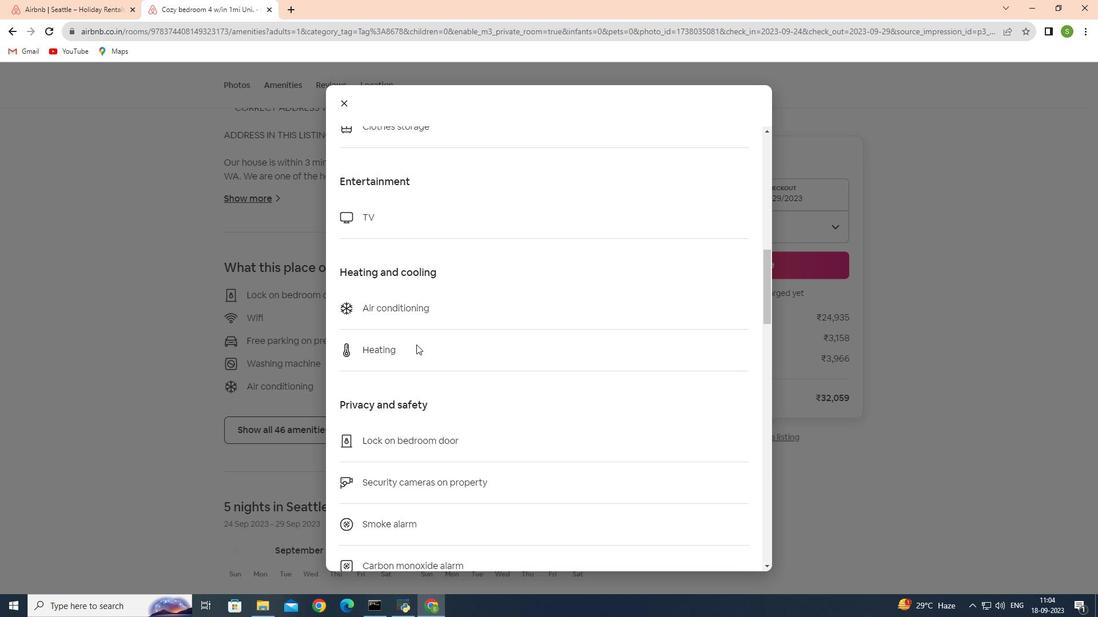 
Action: Mouse moved to (418, 346)
Screenshot: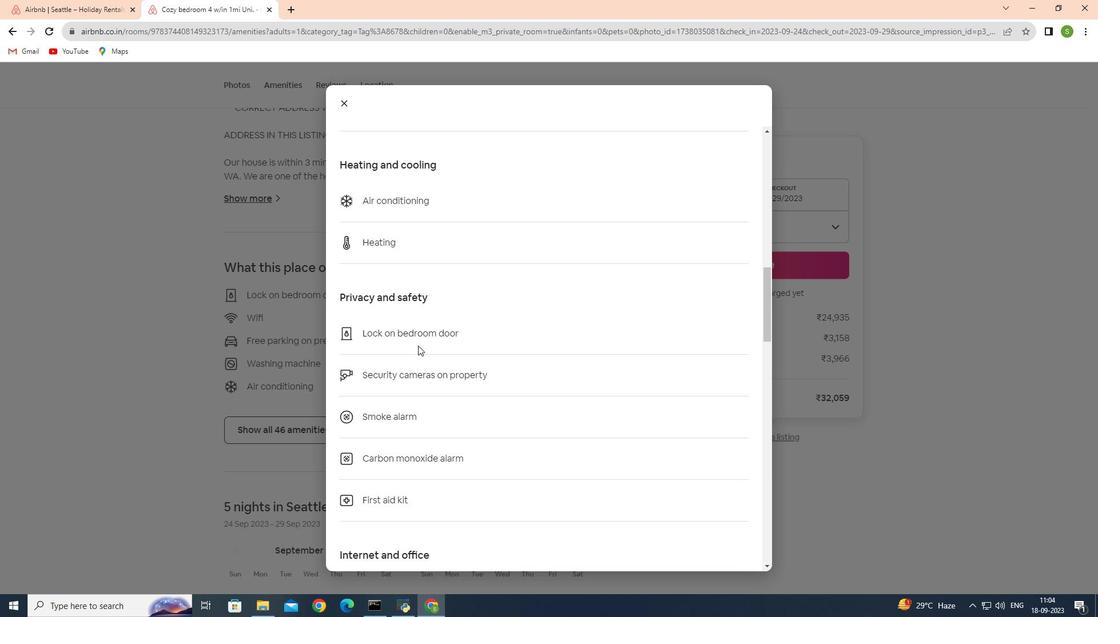 
Action: Mouse scrolled (418, 345) with delta (0, 0)
Screenshot: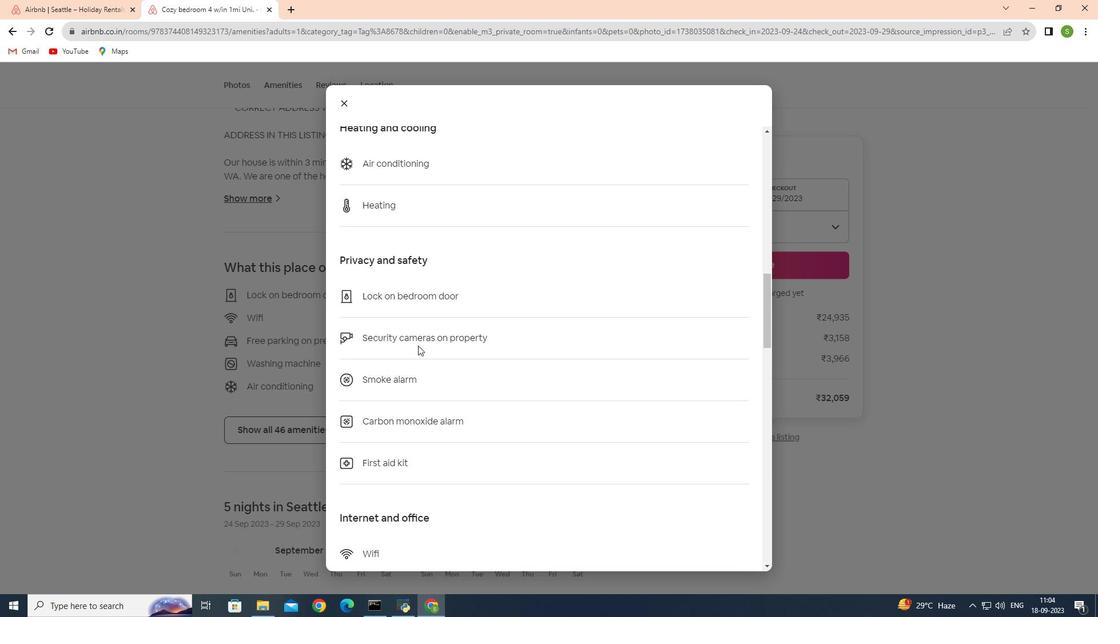 
Action: Mouse scrolled (418, 345) with delta (0, 0)
Screenshot: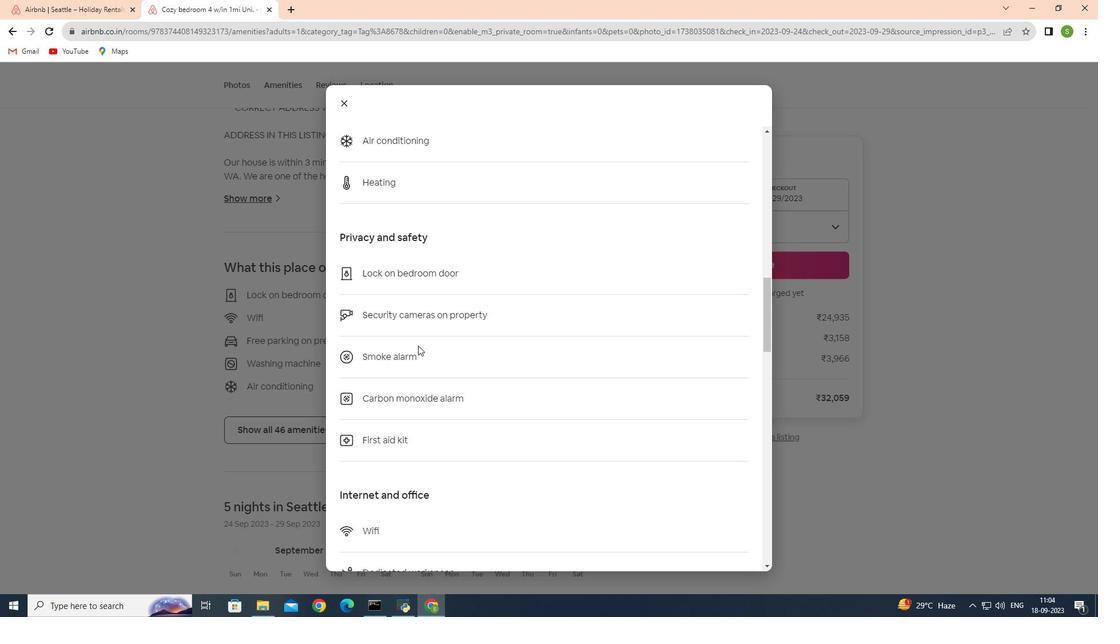 
Action: Mouse scrolled (418, 345) with delta (0, 0)
Screenshot: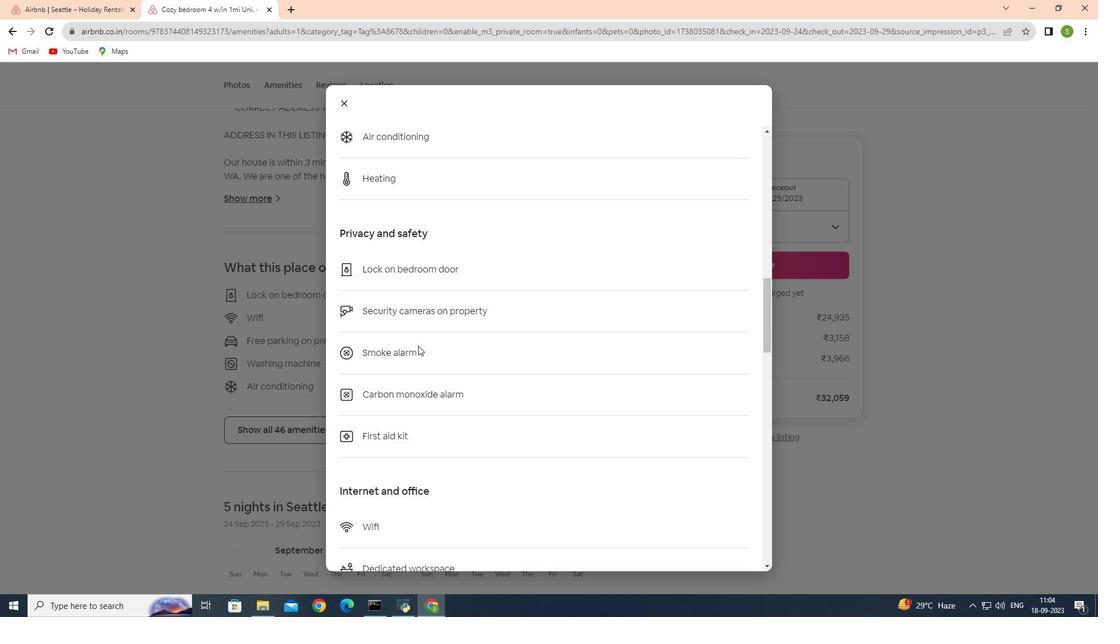 
Action: Mouse moved to (418, 346)
Screenshot: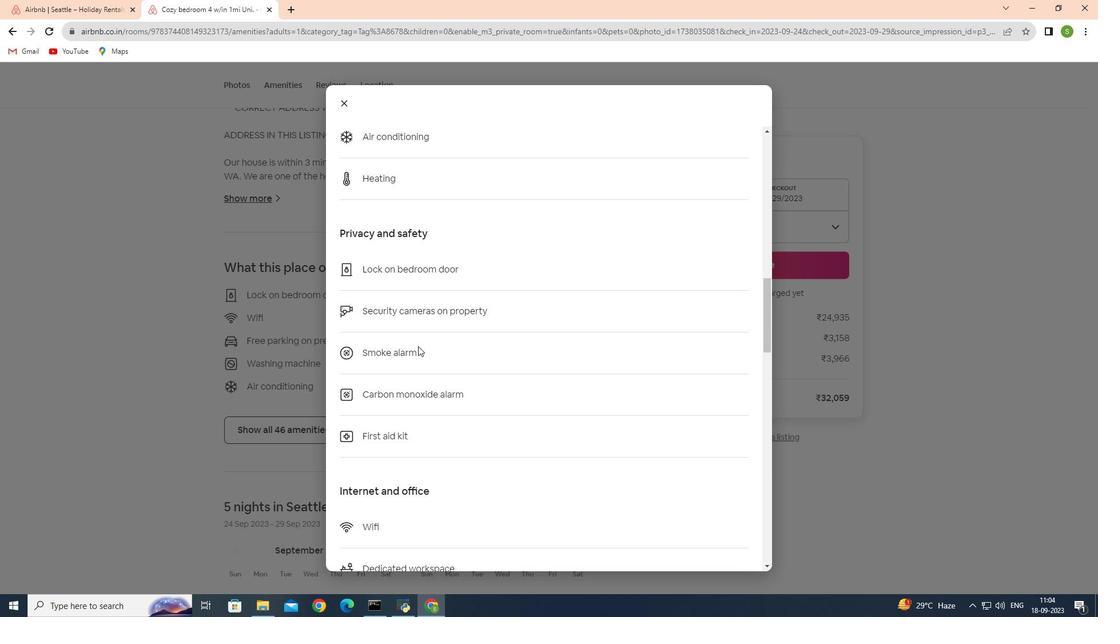 
Action: Mouse scrolled (418, 346) with delta (0, 0)
Screenshot: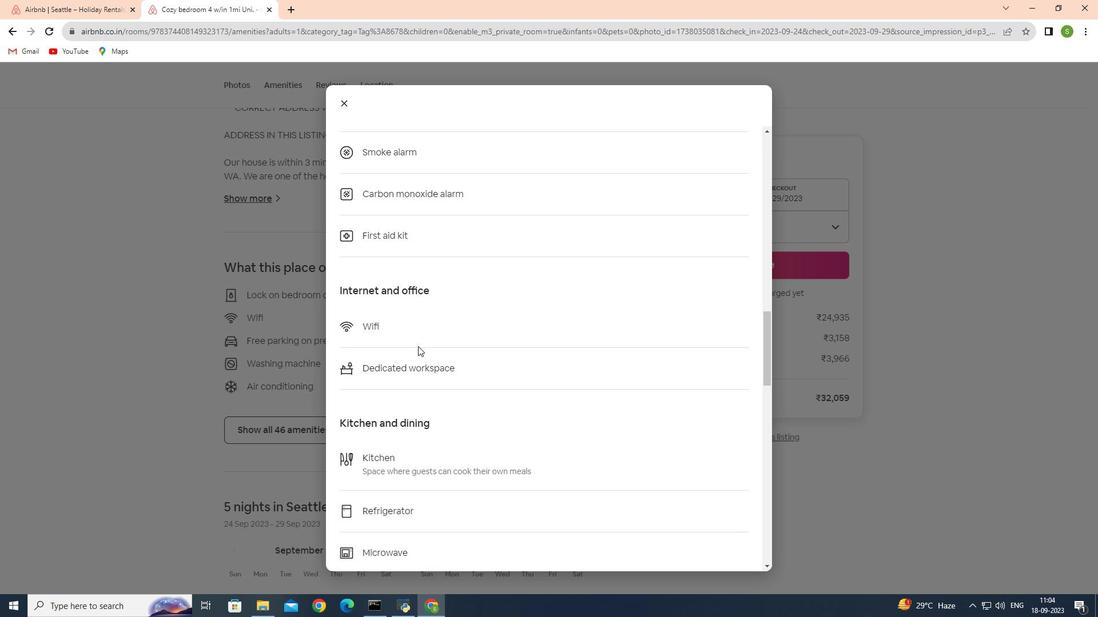
Action: Mouse scrolled (418, 346) with delta (0, 0)
Screenshot: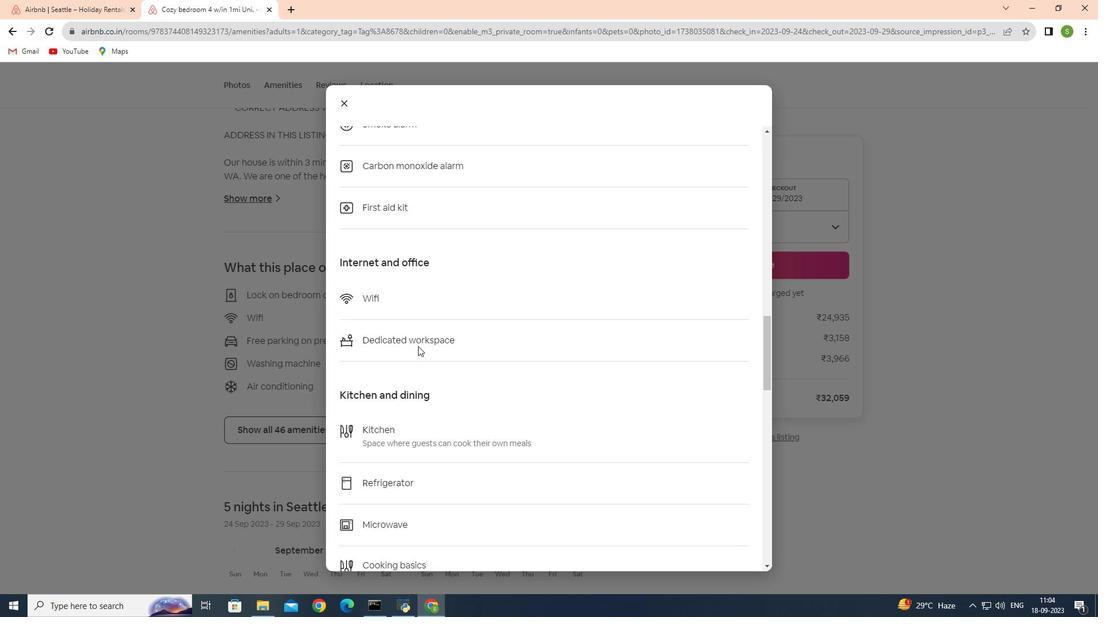 
Action: Mouse scrolled (418, 346) with delta (0, 0)
Screenshot: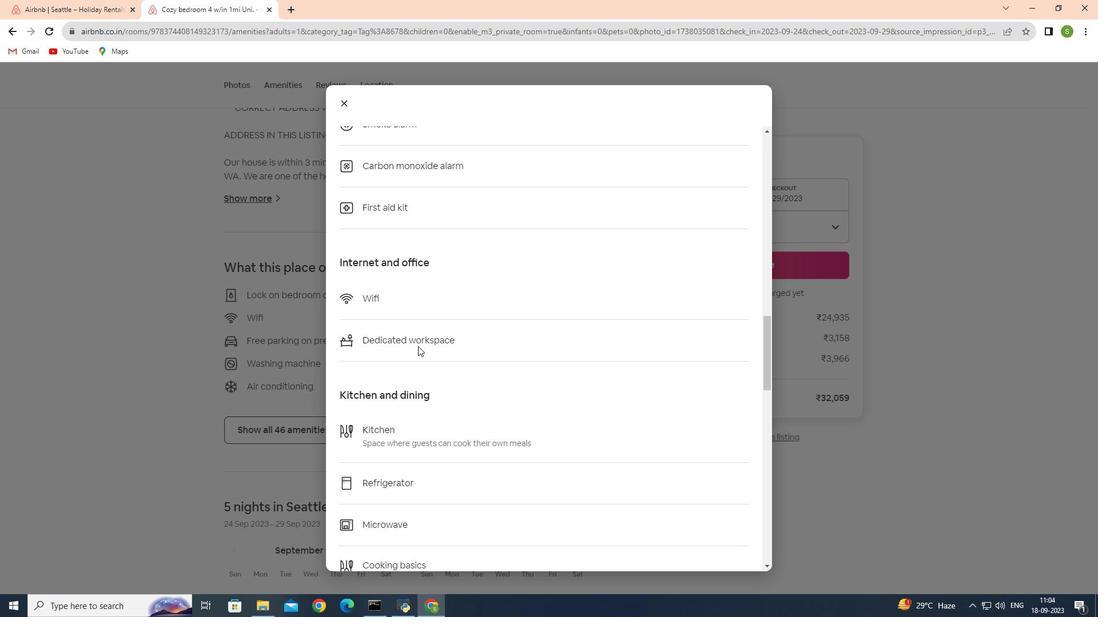 
Action: Mouse scrolled (418, 346) with delta (0, 0)
Screenshot: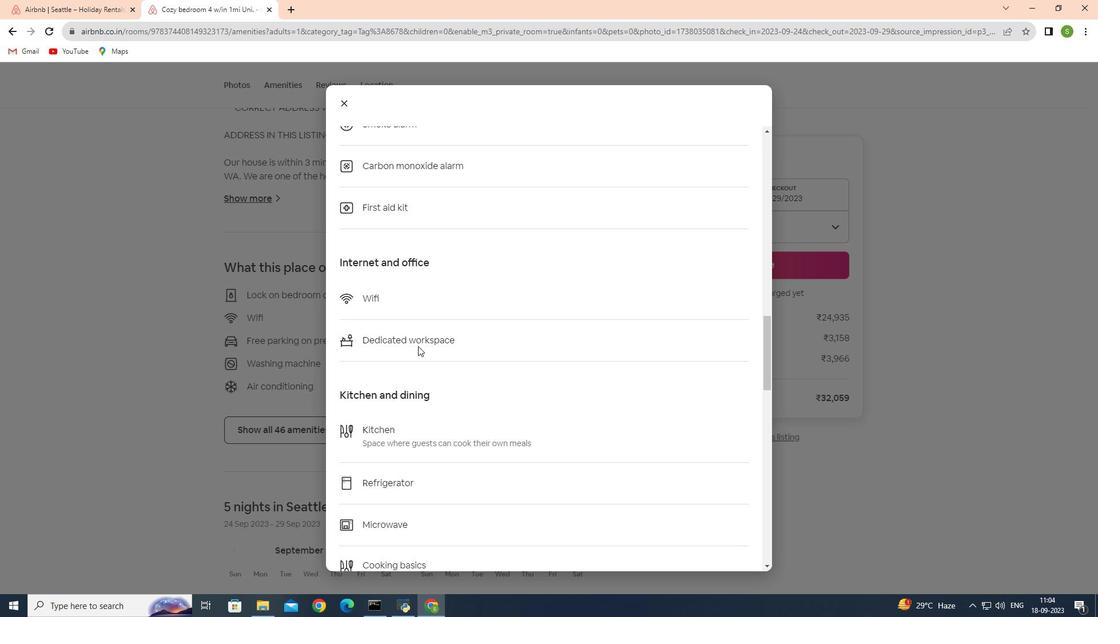 
Action: Mouse scrolled (418, 346) with delta (0, 0)
Screenshot: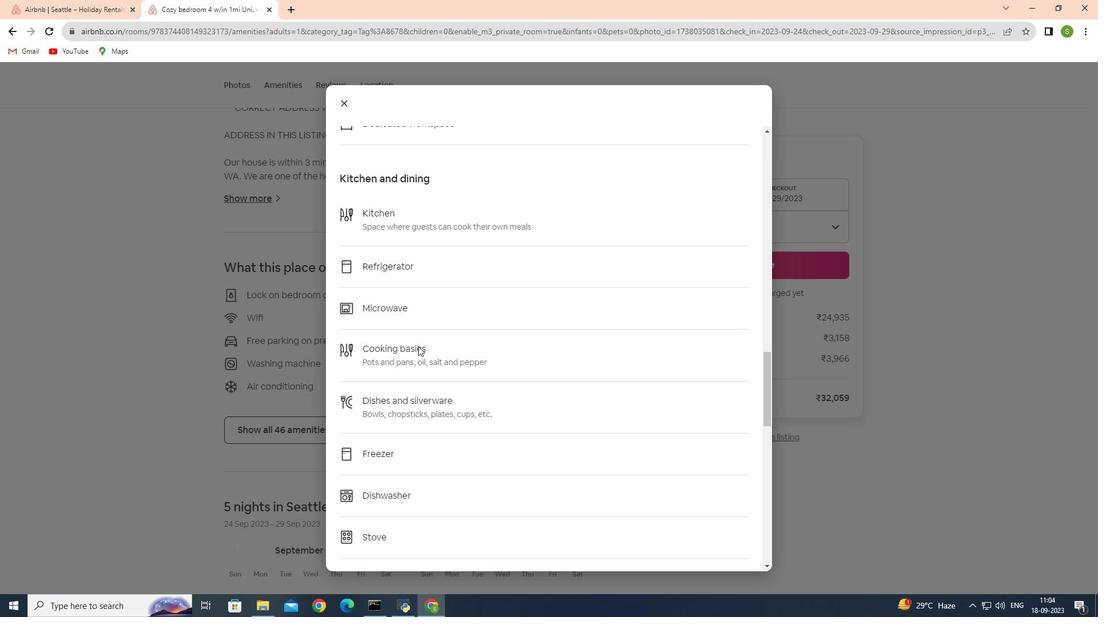 
Action: Mouse scrolled (418, 346) with delta (0, 0)
Screenshot: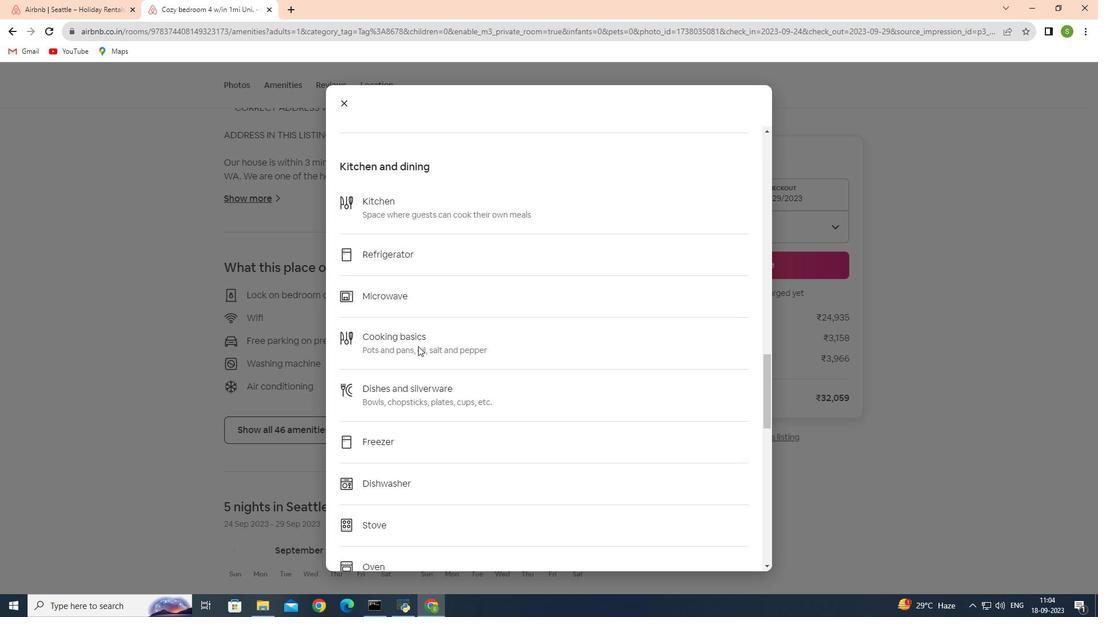 
Action: Mouse scrolled (418, 346) with delta (0, 0)
Screenshot: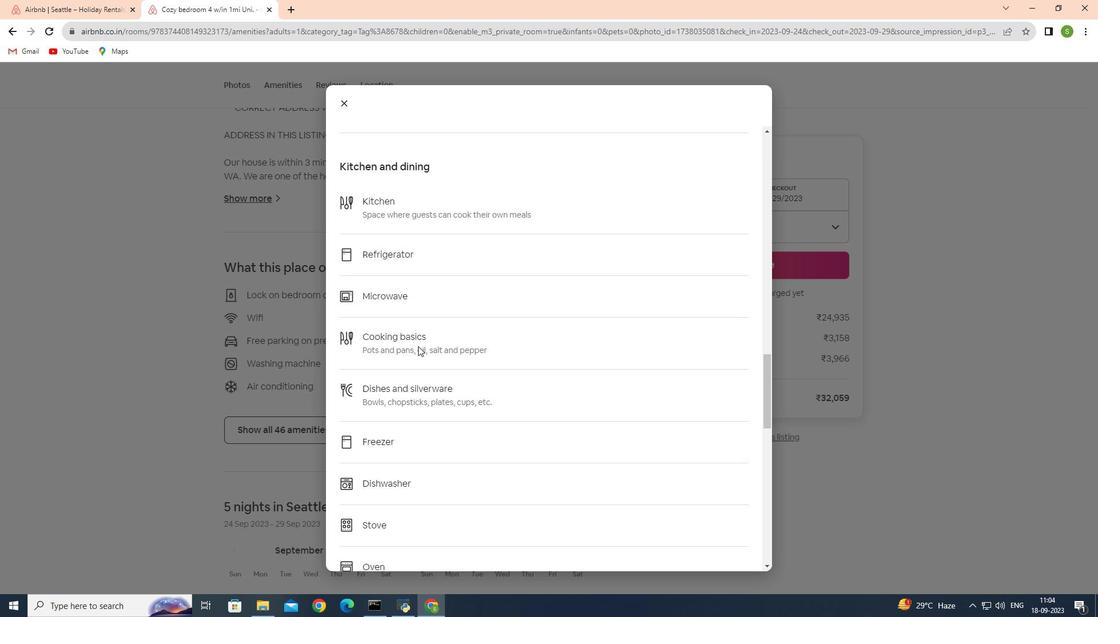 
Action: Mouse scrolled (418, 346) with delta (0, 0)
Screenshot: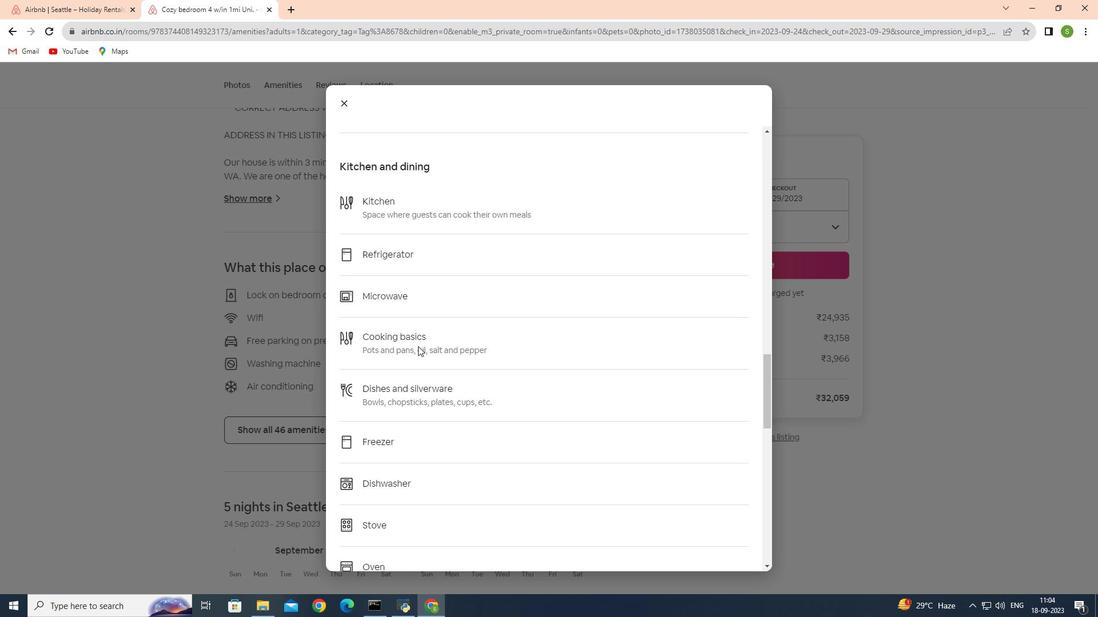 
Action: Mouse scrolled (418, 346) with delta (0, 0)
Screenshot: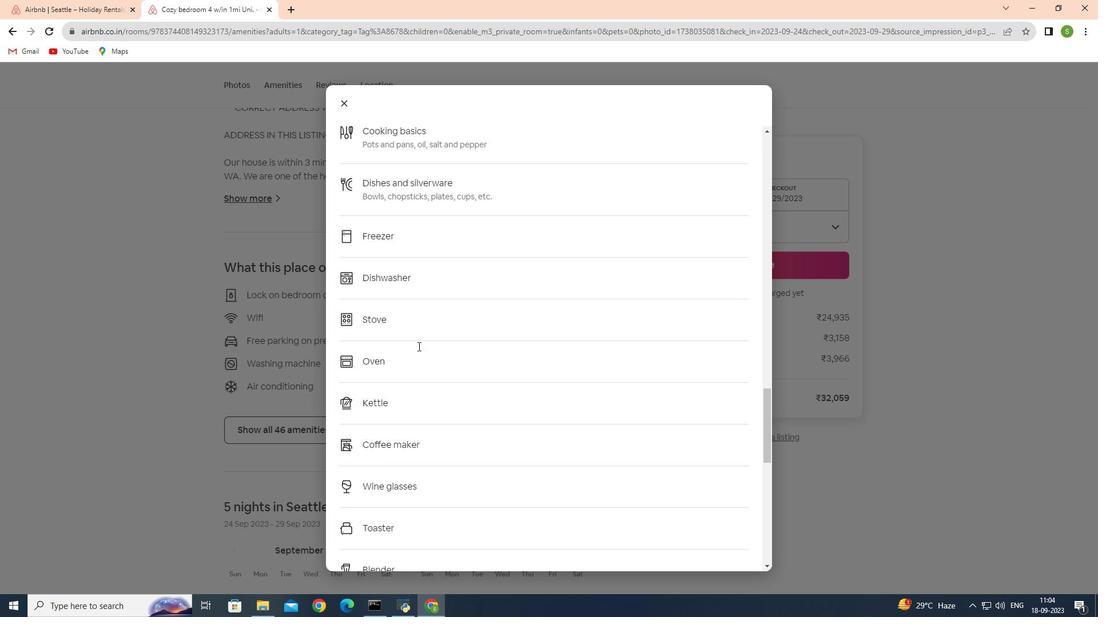 
Action: Mouse scrolled (418, 346) with delta (0, 0)
Screenshot: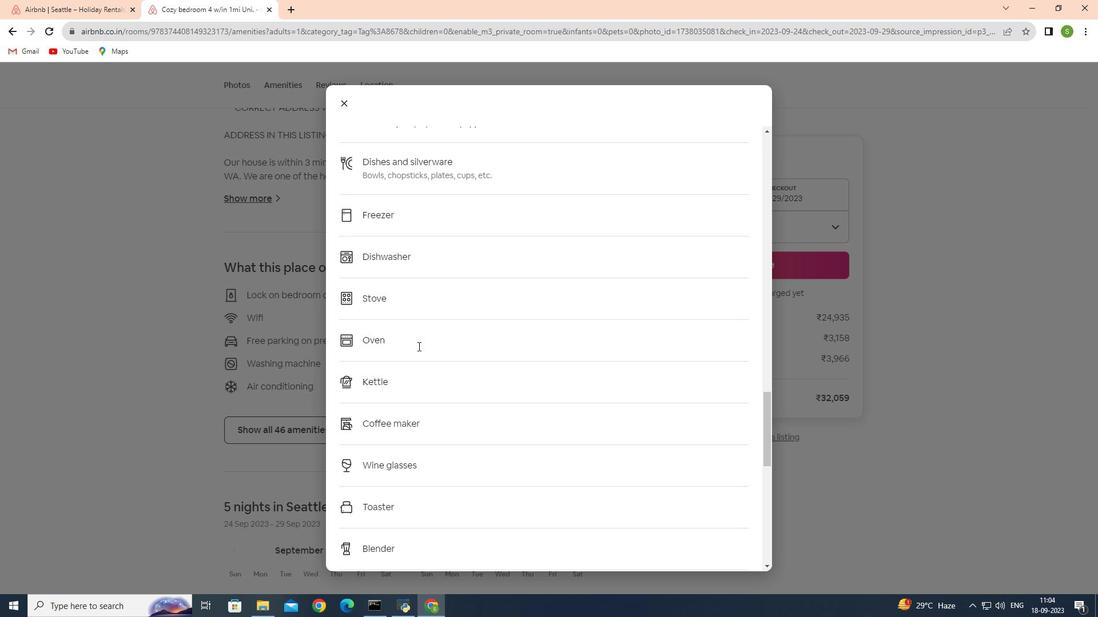 
Action: Mouse scrolled (418, 346) with delta (0, 0)
Screenshot: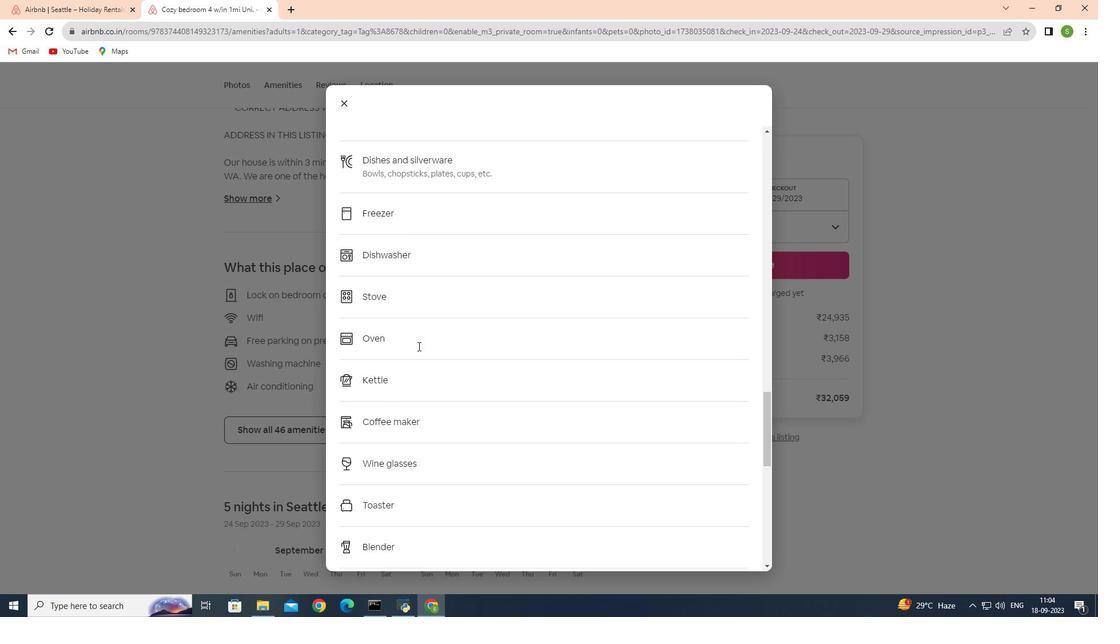 
Action: Mouse scrolled (418, 346) with delta (0, 0)
Screenshot: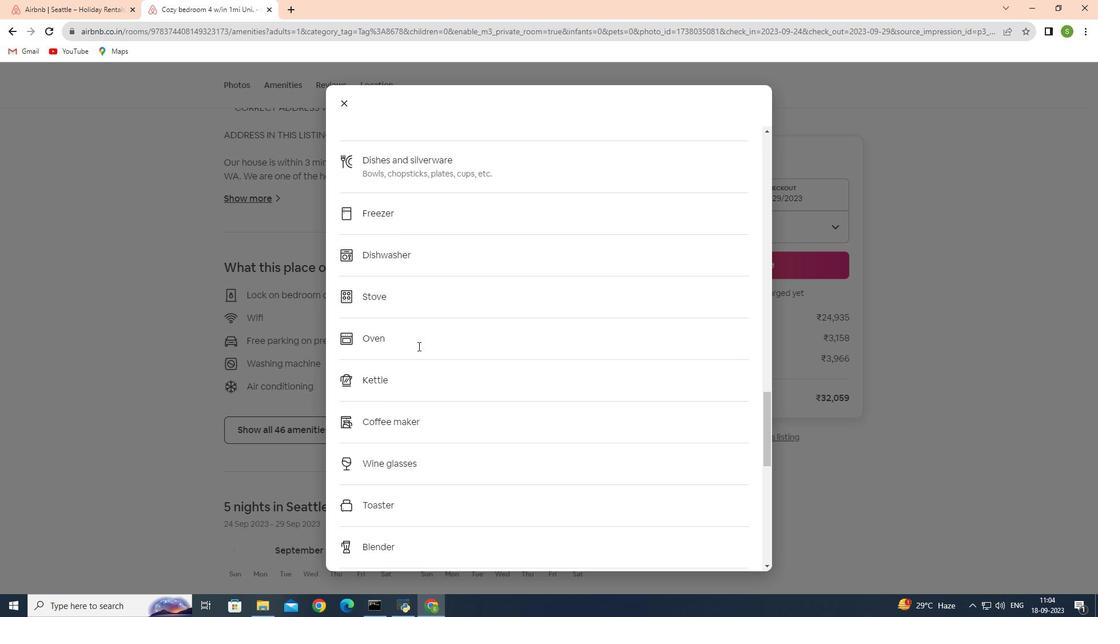 
Action: Mouse scrolled (418, 346) with delta (0, 0)
Screenshot: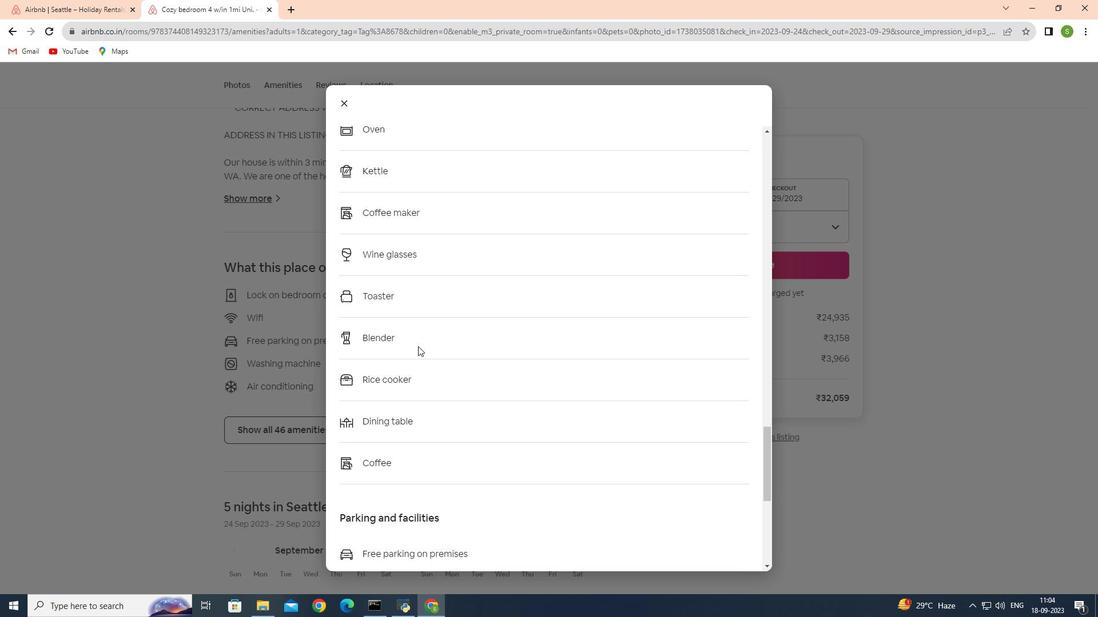
Action: Mouse scrolled (418, 346) with delta (0, 0)
Screenshot: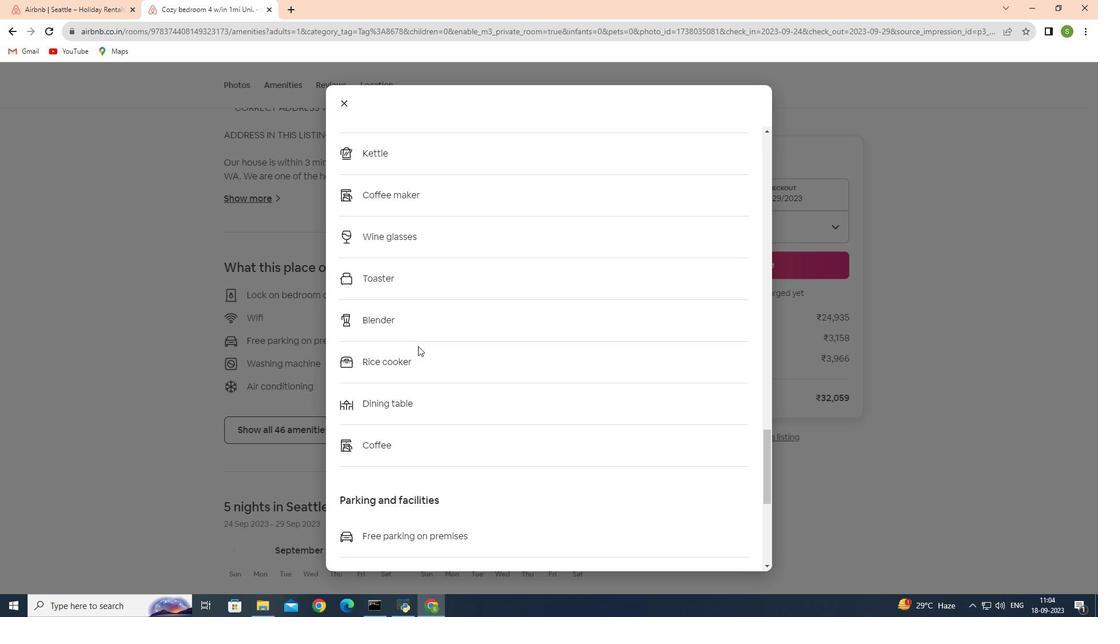 
Action: Mouse scrolled (418, 346) with delta (0, 0)
Screenshot: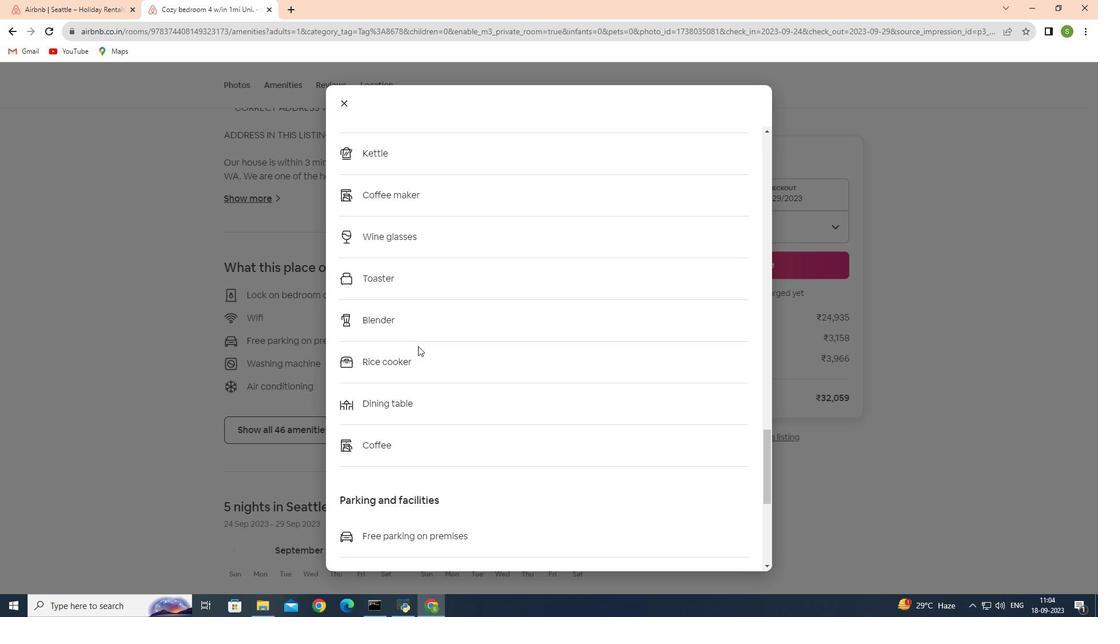 
Action: Mouse scrolled (418, 346) with delta (0, 0)
Screenshot: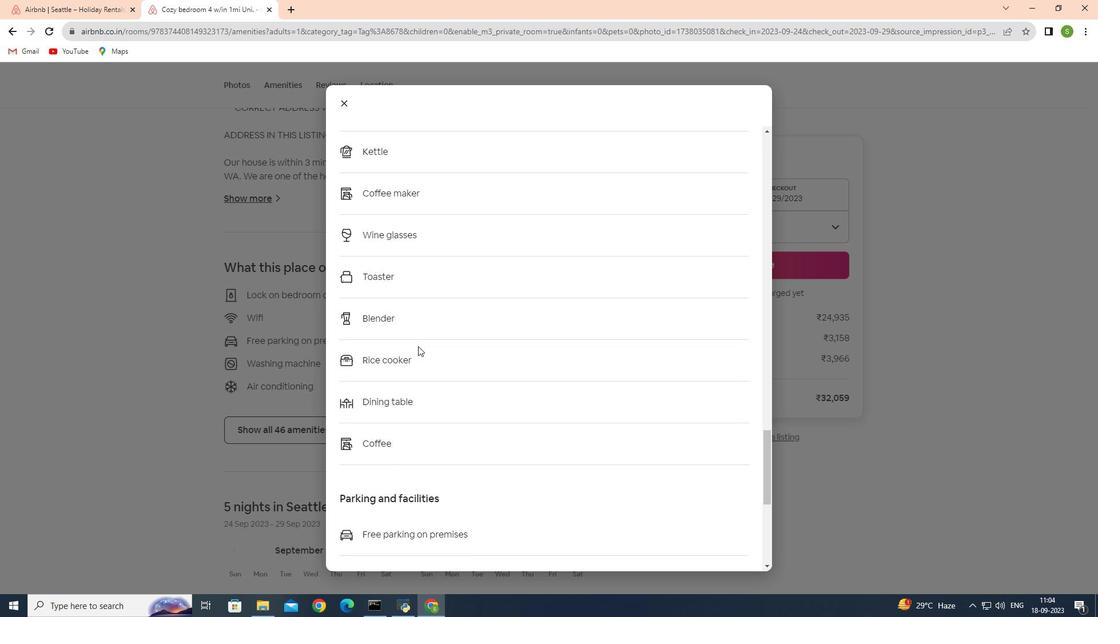 
Action: Mouse scrolled (418, 346) with delta (0, 0)
Screenshot: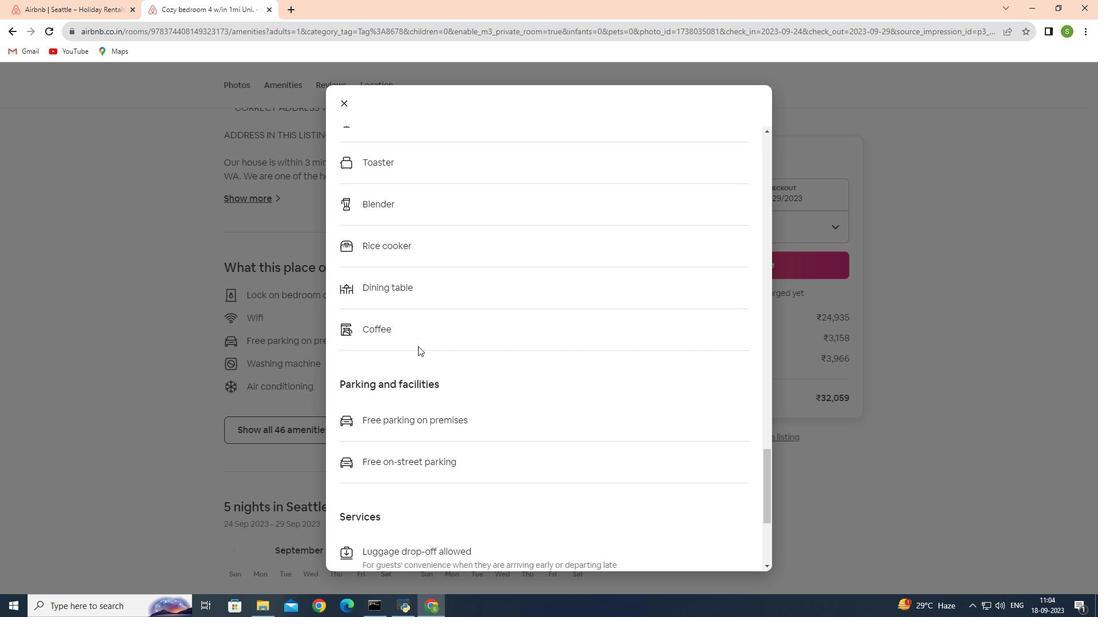 
Action: Mouse scrolled (418, 346) with delta (0, 0)
Screenshot: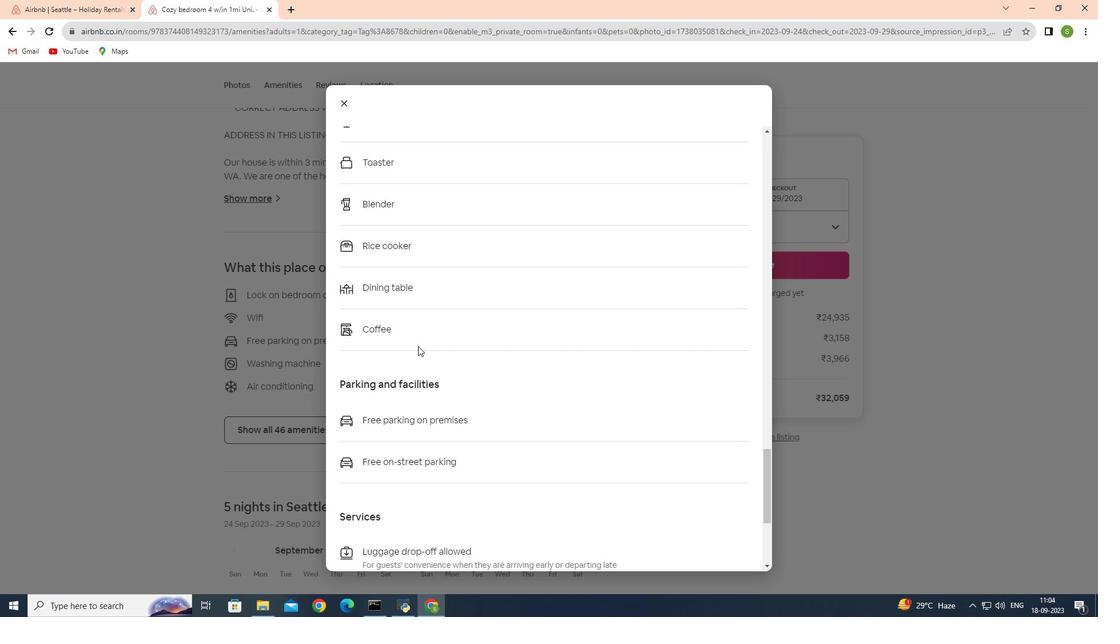 
Action: Mouse scrolled (418, 346) with delta (0, 0)
Screenshot: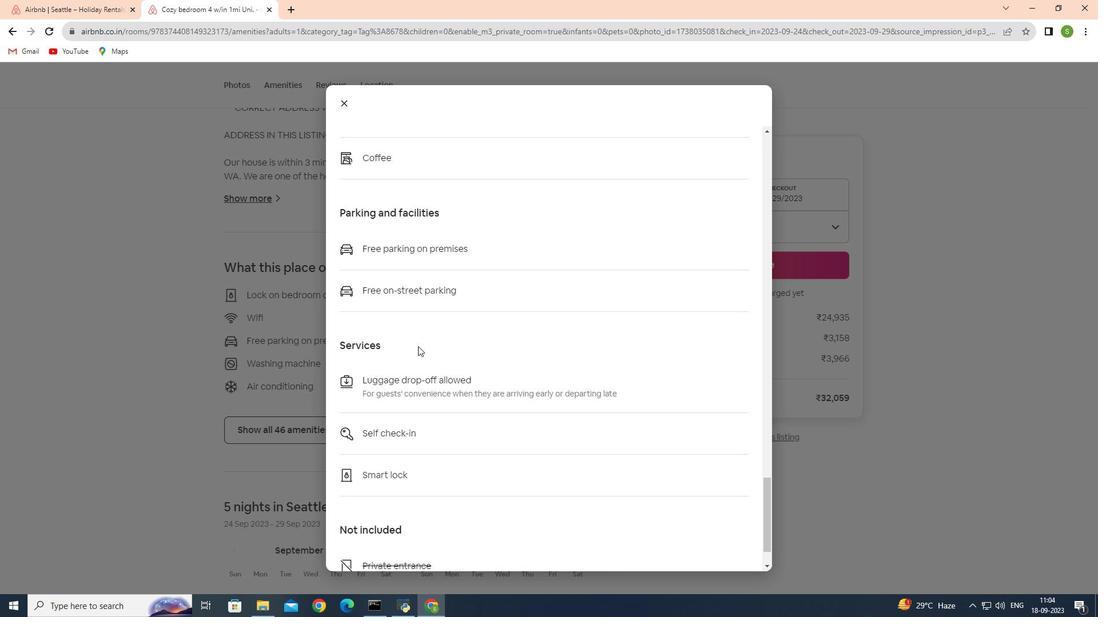 
Action: Mouse scrolled (418, 346) with delta (0, 0)
Screenshot: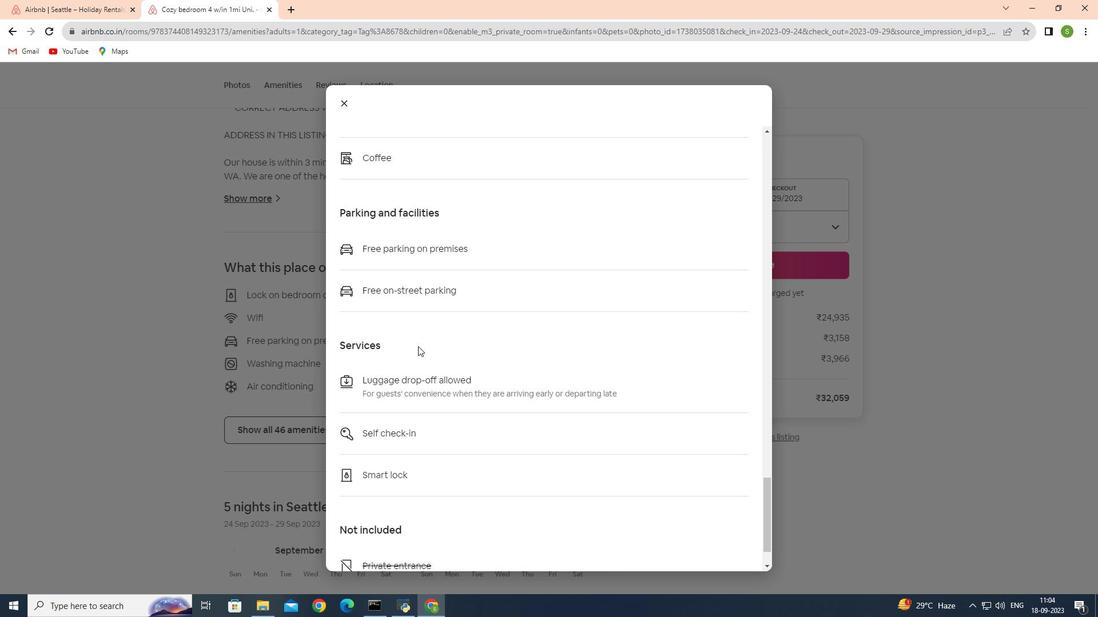
Action: Mouse scrolled (418, 346) with delta (0, 0)
Screenshot: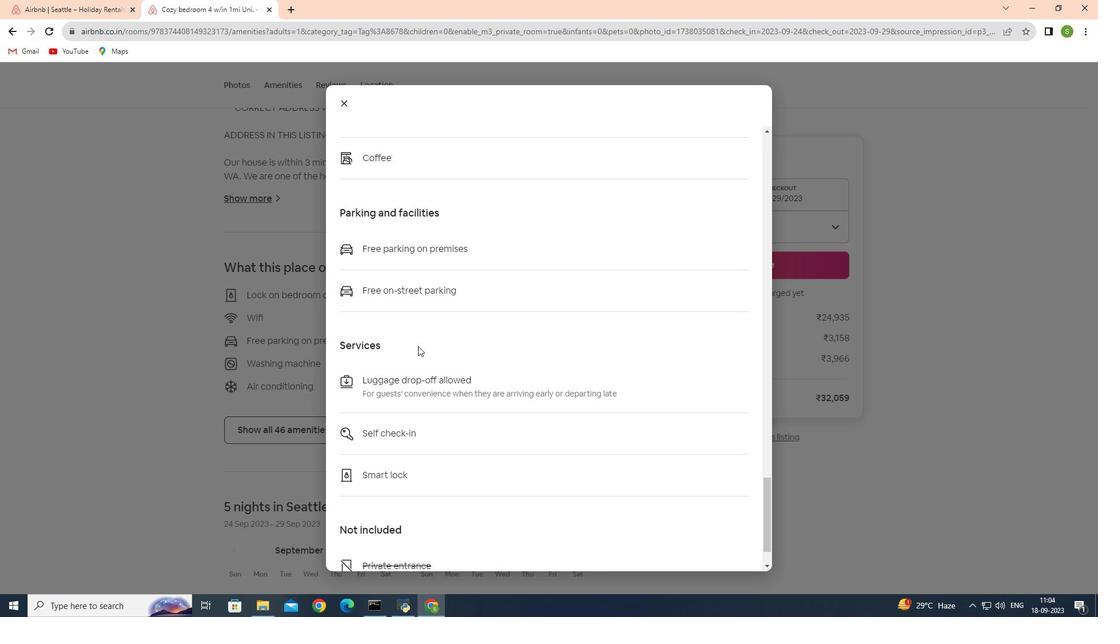 
Action: Mouse scrolled (418, 346) with delta (0, 0)
Screenshot: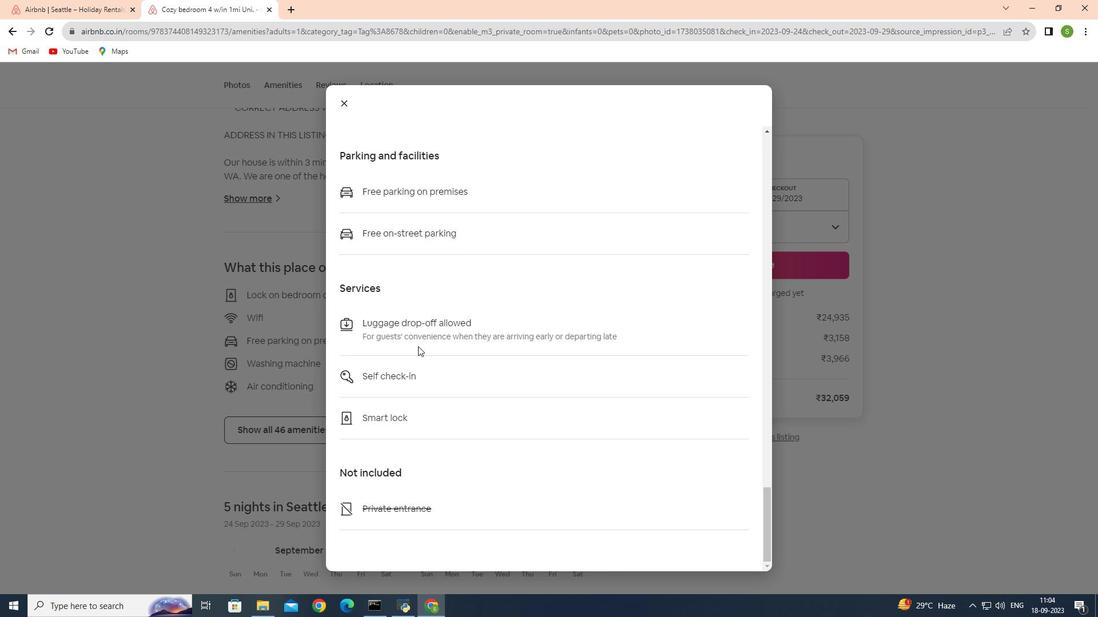 
Action: Mouse scrolled (418, 346) with delta (0, 0)
Screenshot: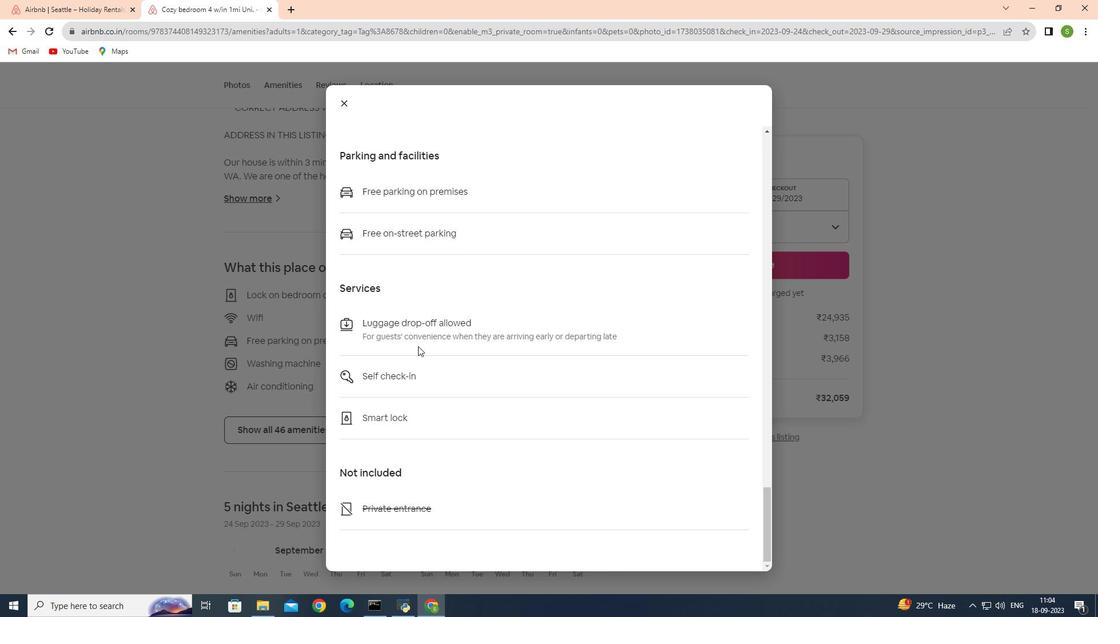 
Action: Mouse scrolled (418, 346) with delta (0, 0)
Screenshot: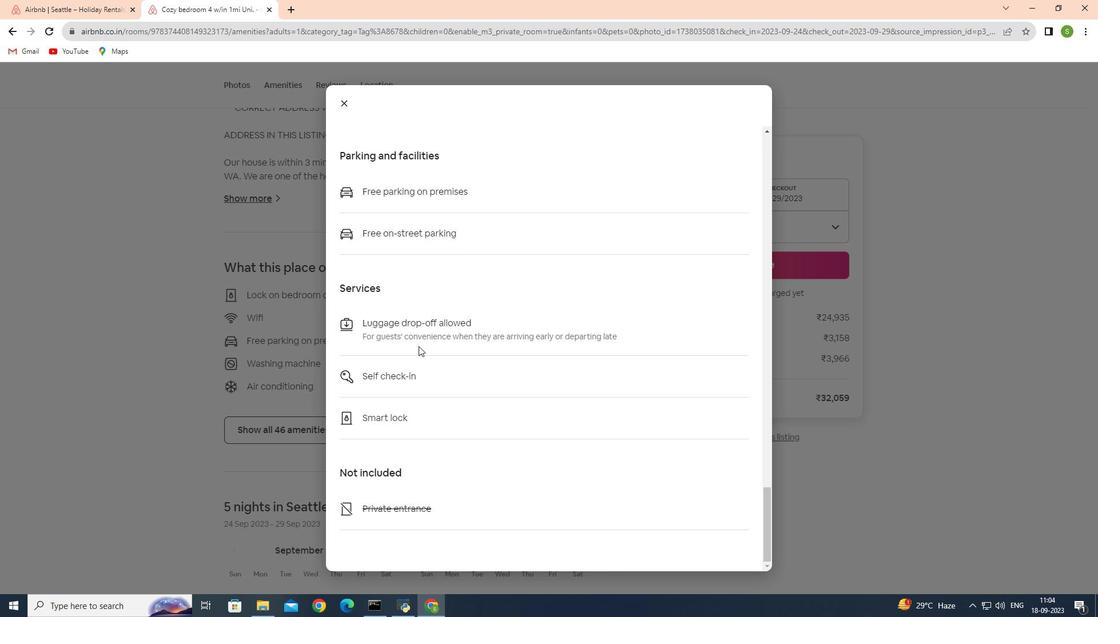 
Action: Mouse moved to (418, 346)
Screenshot: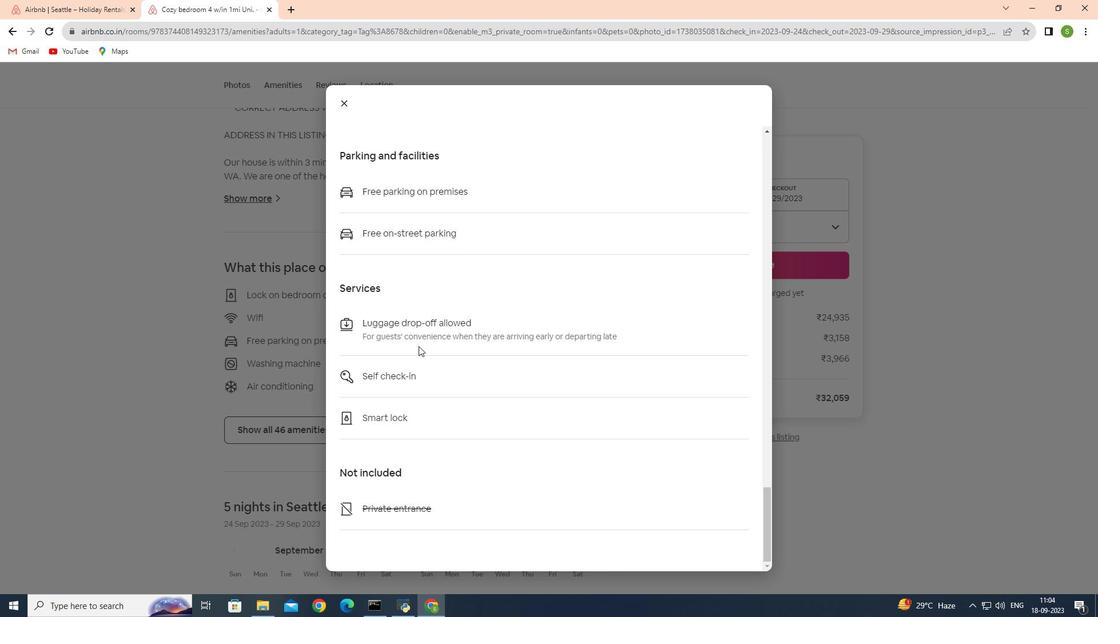 
Action: Mouse scrolled (418, 346) with delta (0, 0)
Screenshot: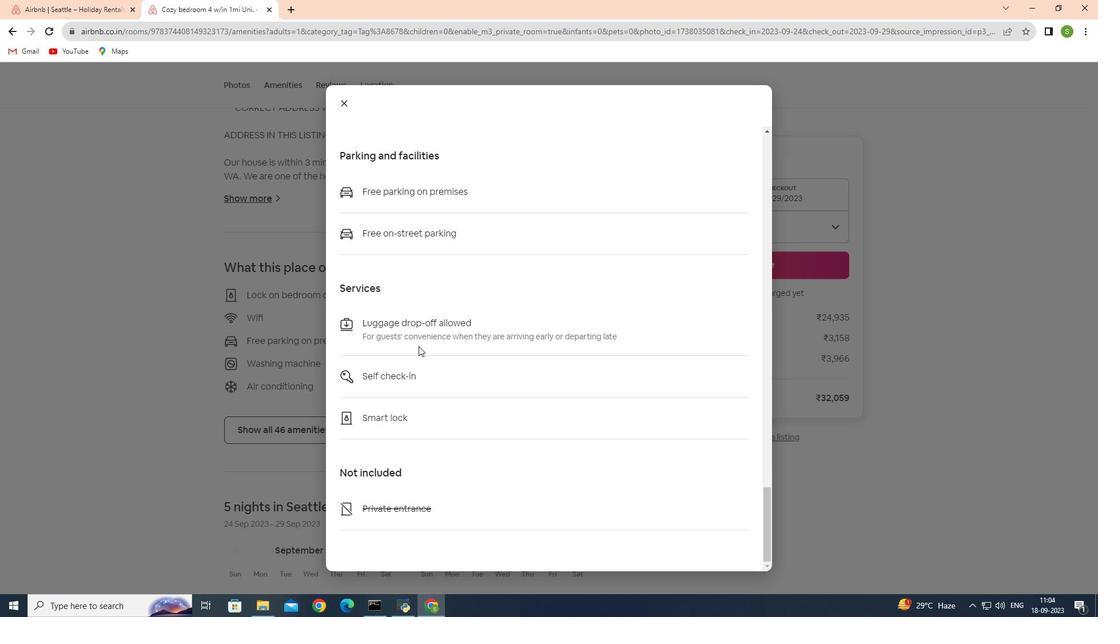 
Action: Mouse scrolled (418, 346) with delta (0, 0)
Screenshot: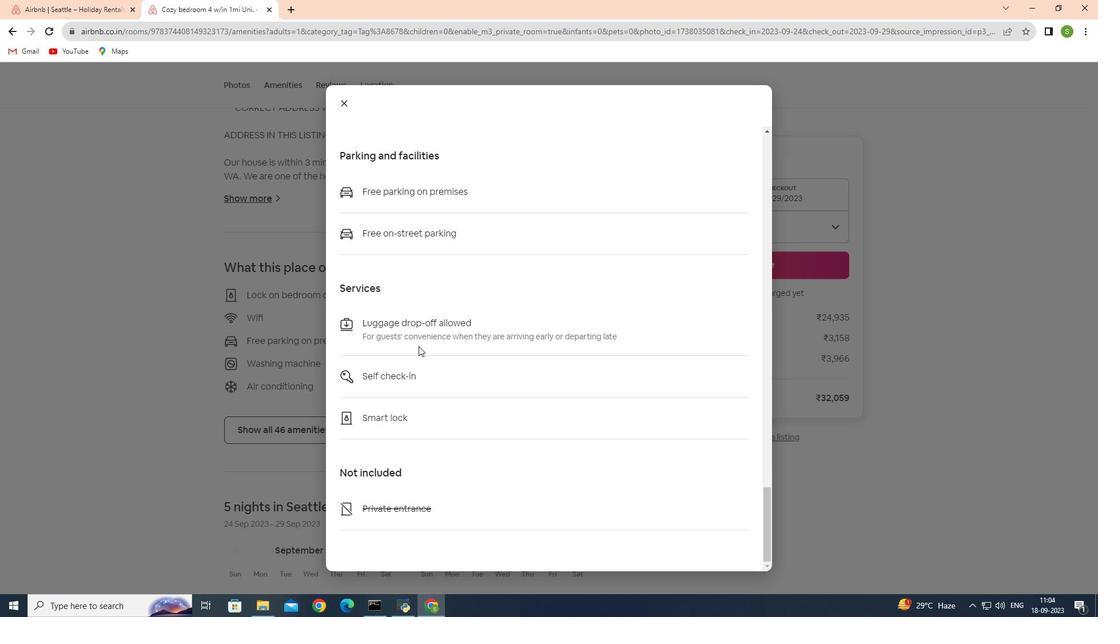 
Action: Mouse scrolled (418, 346) with delta (0, 0)
Screenshot: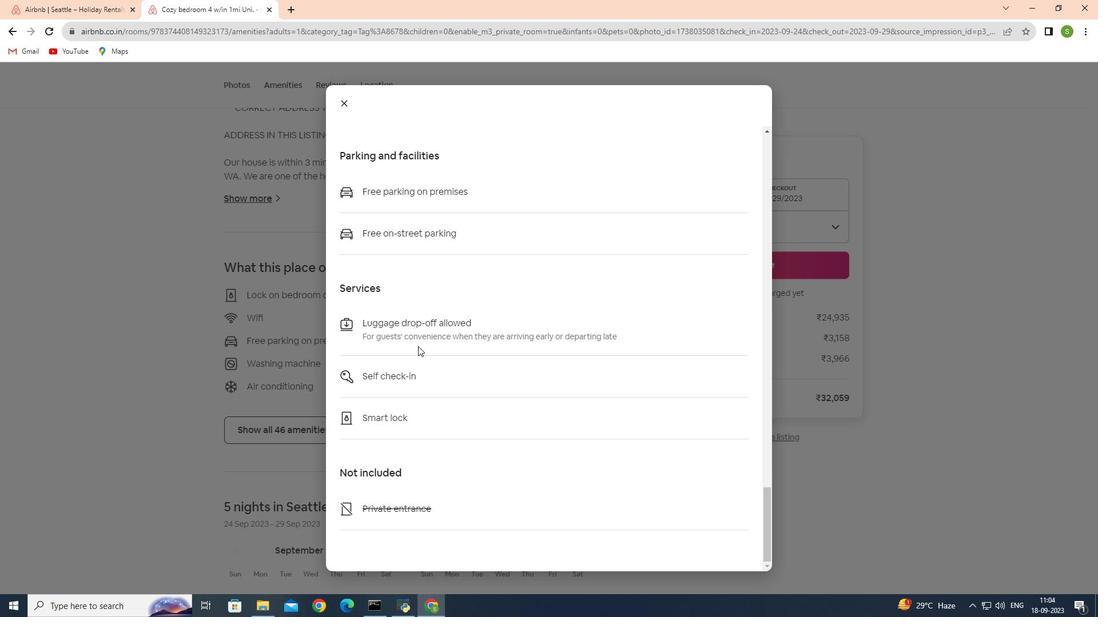 
Action: Mouse moved to (343, 101)
Screenshot: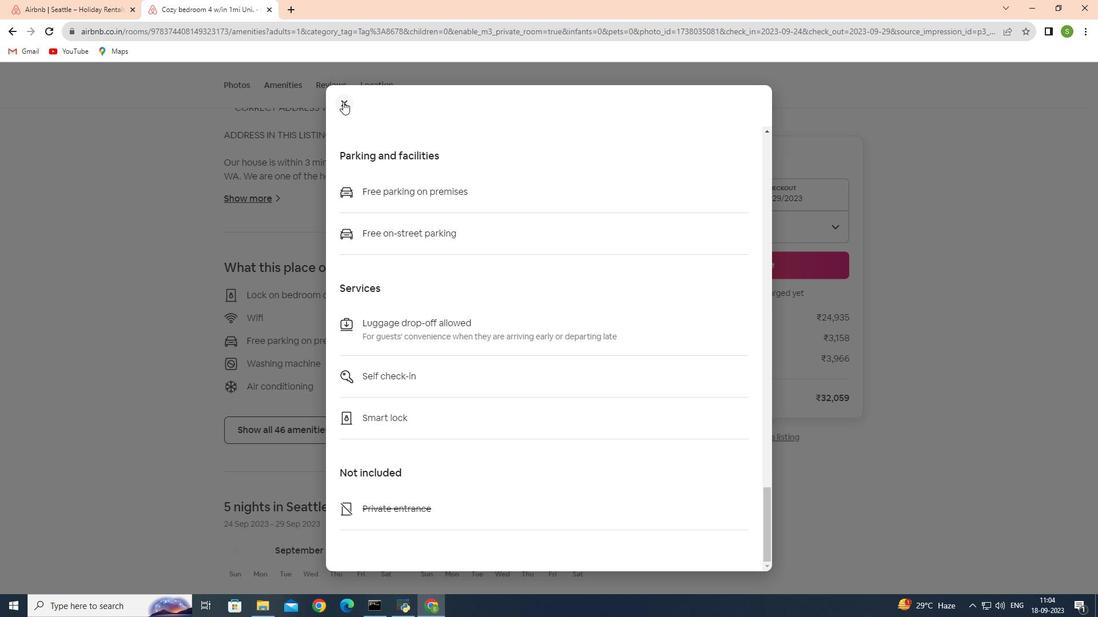 
Action: Mouse pressed left at (343, 101)
Screenshot: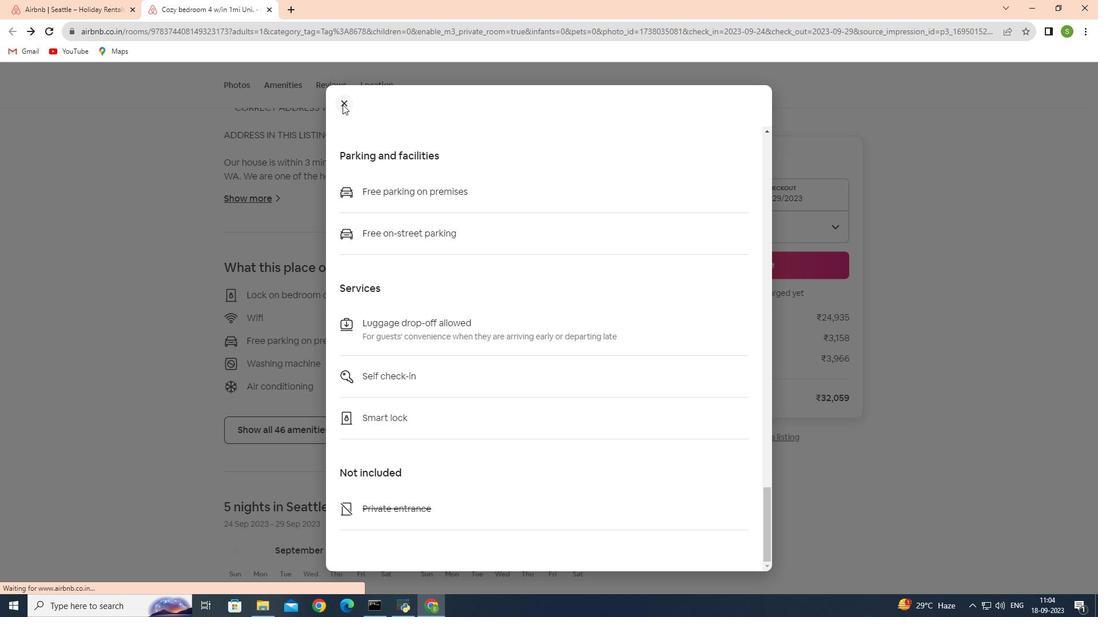 
Action: Mouse moved to (353, 222)
Screenshot: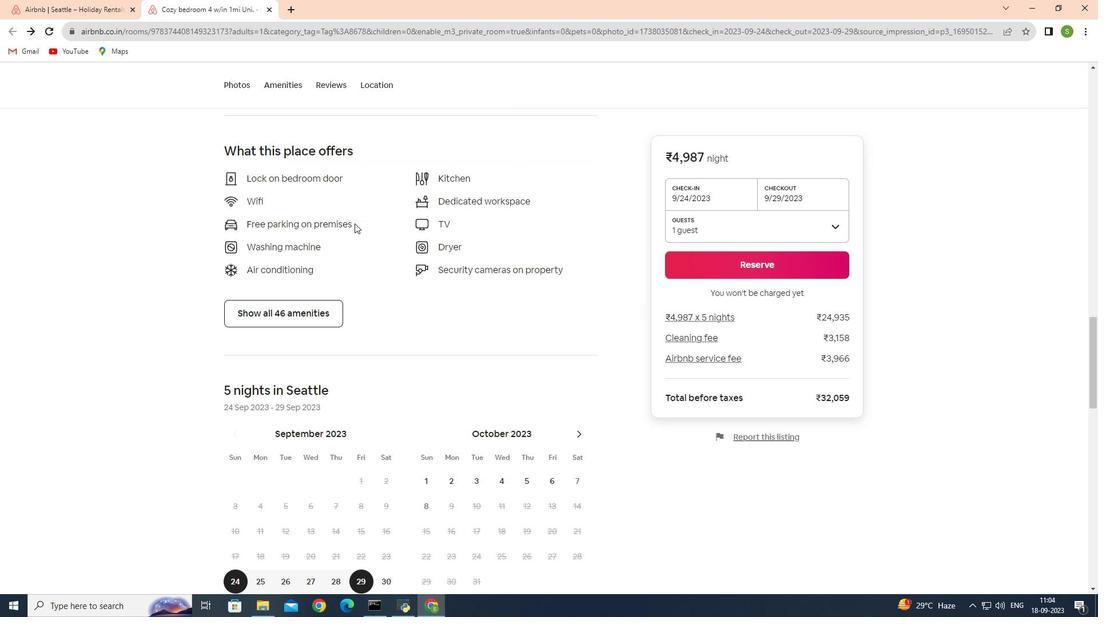 
Action: Mouse scrolled (353, 221) with delta (0, 0)
Screenshot: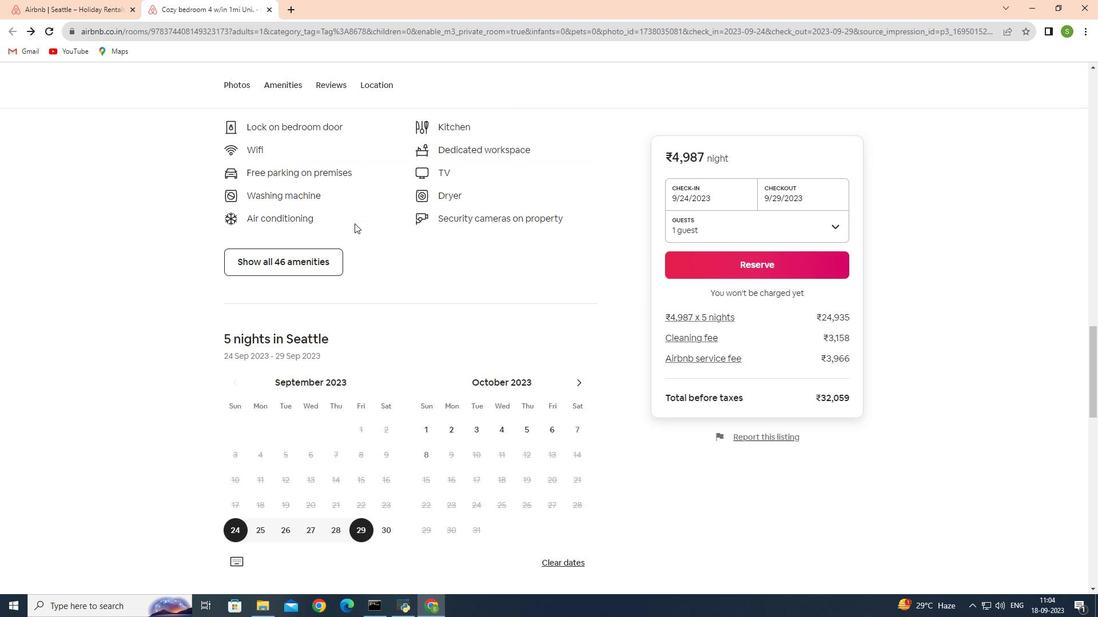 
Action: Mouse scrolled (353, 221) with delta (0, 0)
Screenshot: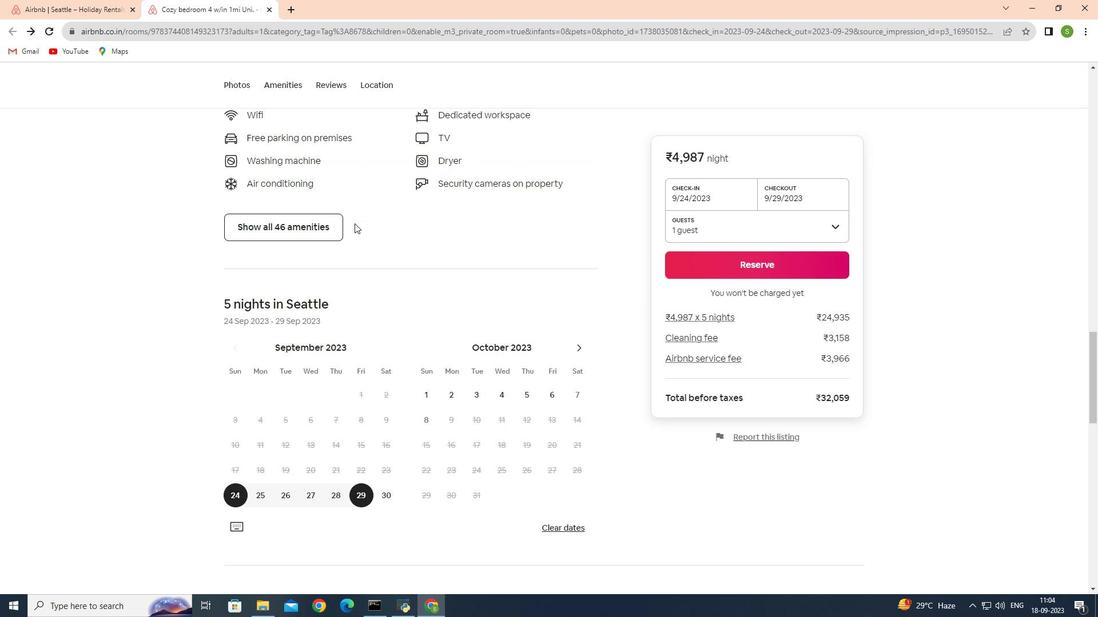 
Action: Mouse moved to (354, 223)
Screenshot: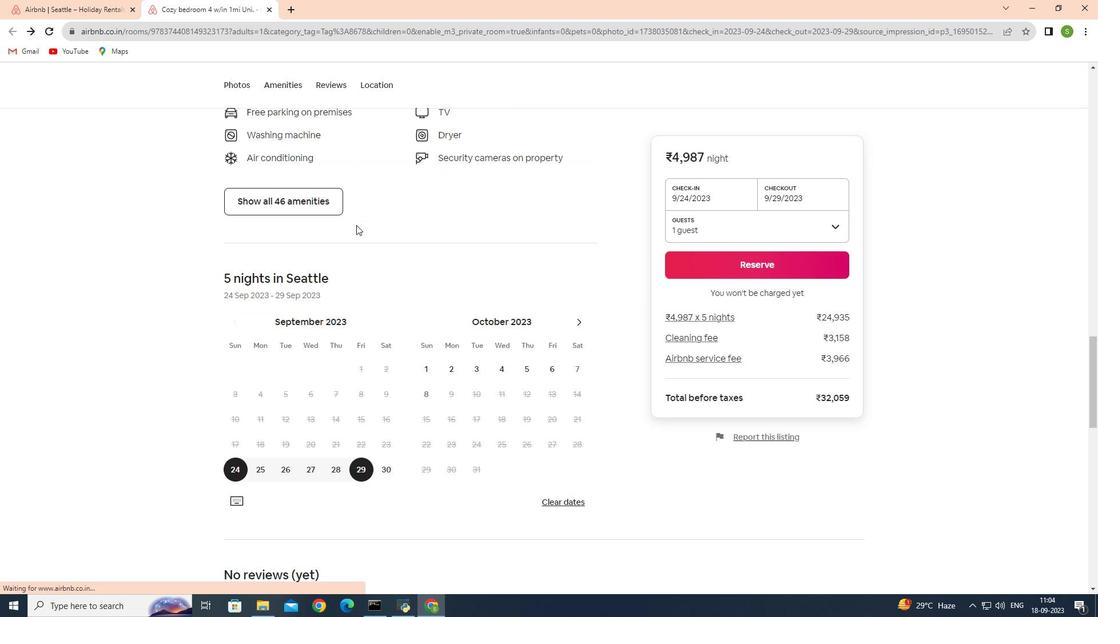 
Action: Mouse scrolled (354, 222) with delta (0, 0)
Screenshot: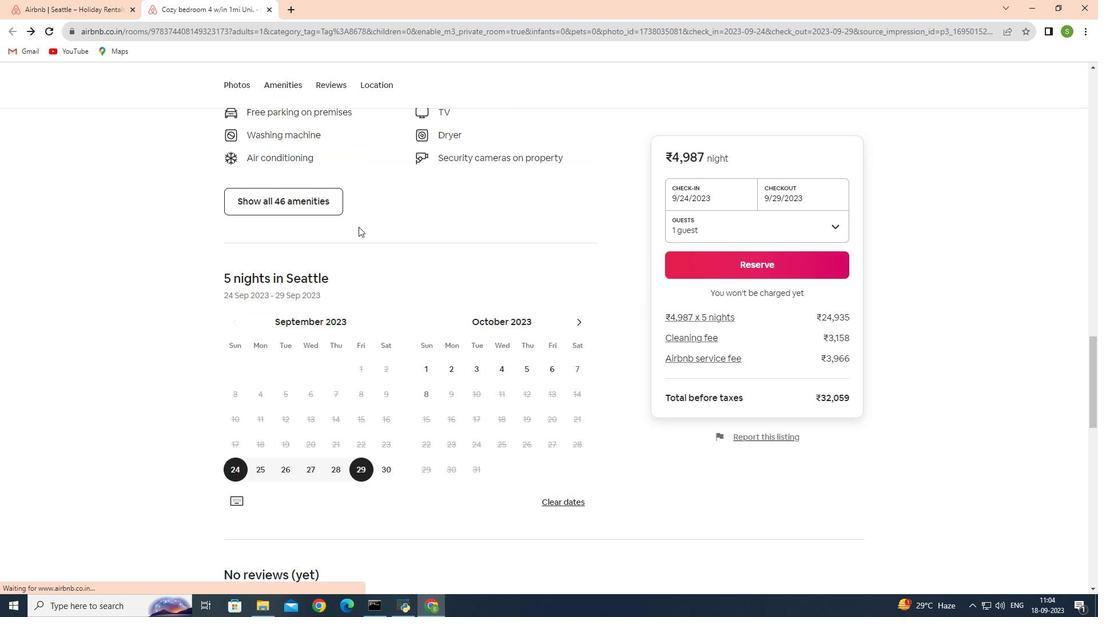 
Action: Mouse moved to (354, 223)
Screenshot: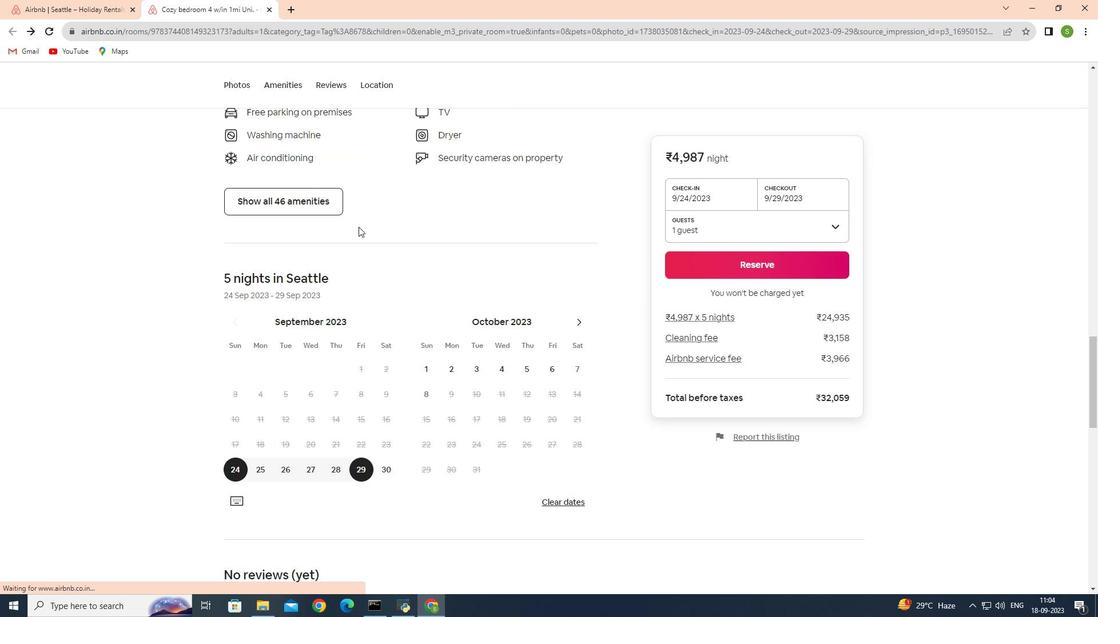 
Action: Mouse scrolled (354, 223) with delta (0, 0)
Screenshot: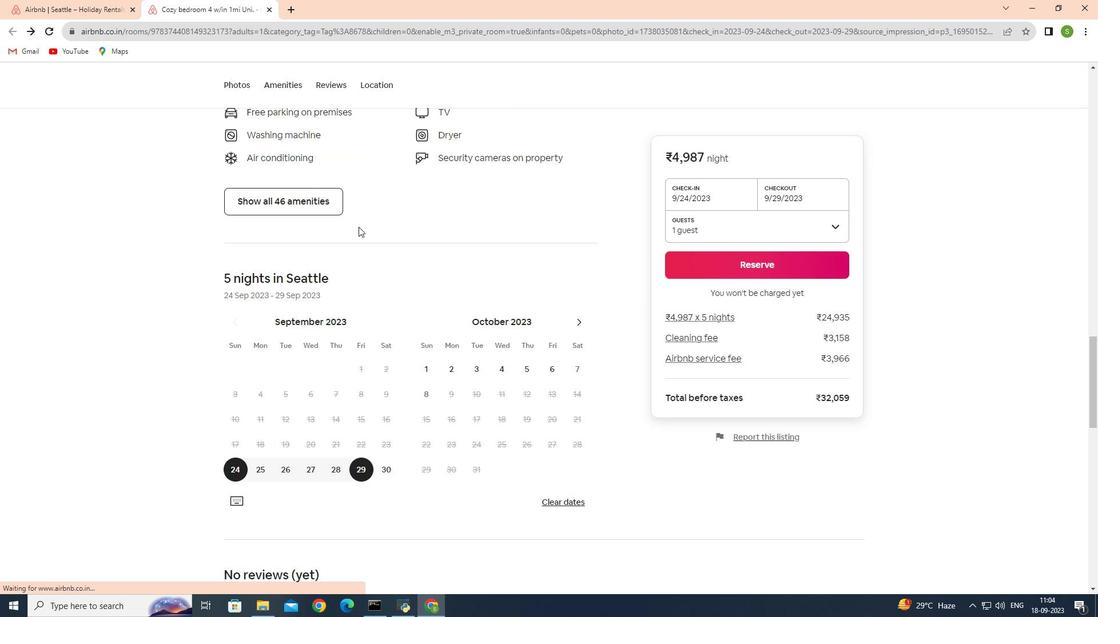 
Action: Mouse moved to (363, 230)
Screenshot: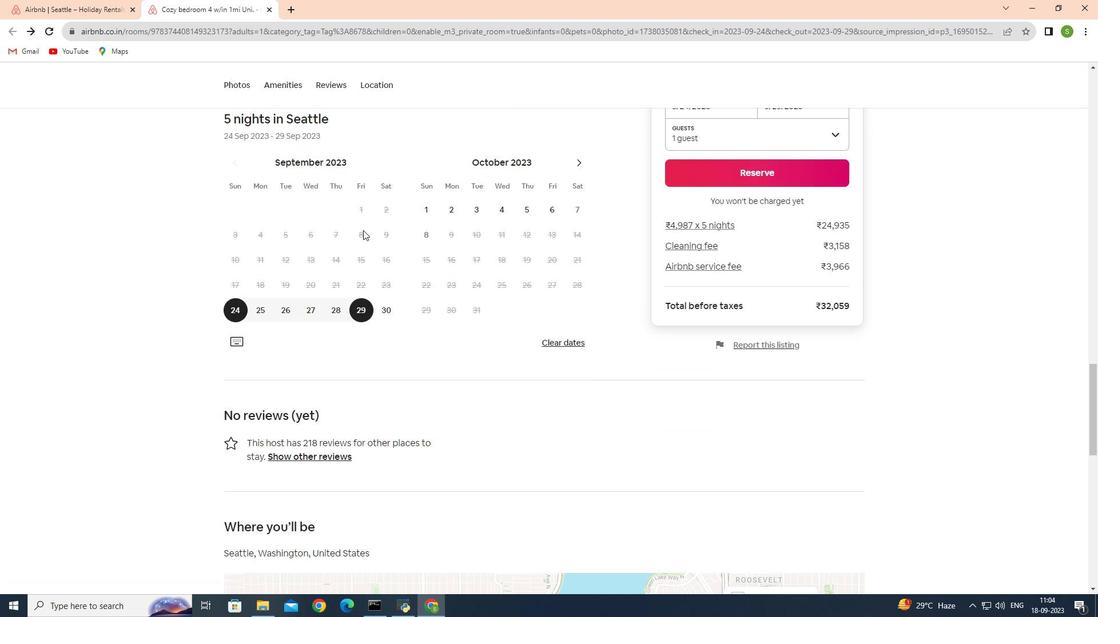 
Action: Mouse scrolled (363, 229) with delta (0, 0)
Screenshot: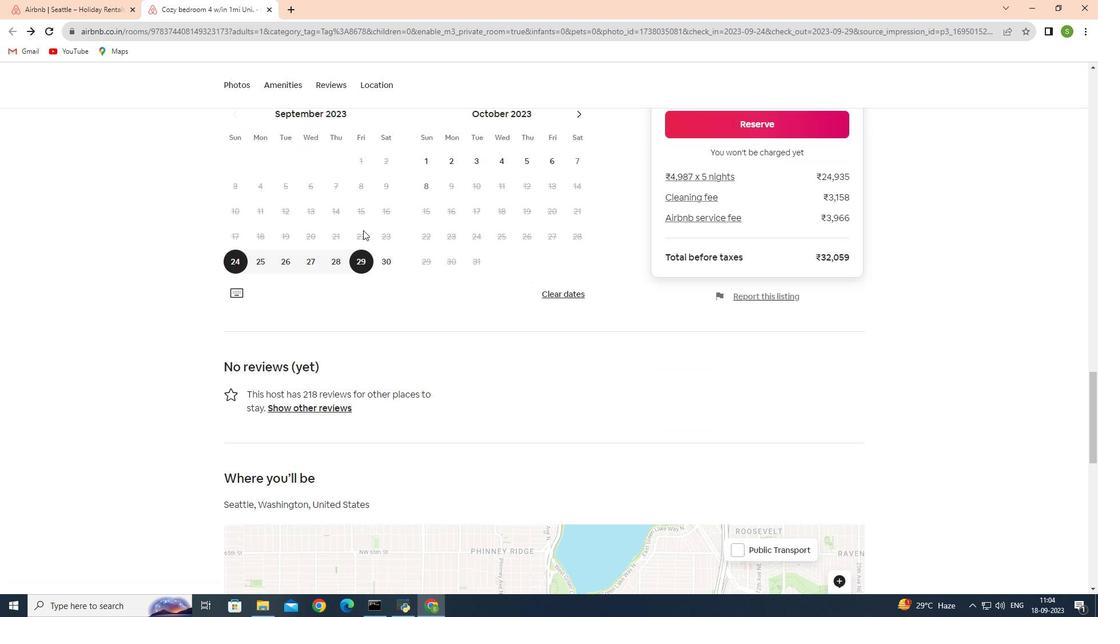 
Action: Mouse scrolled (363, 229) with delta (0, 0)
Screenshot: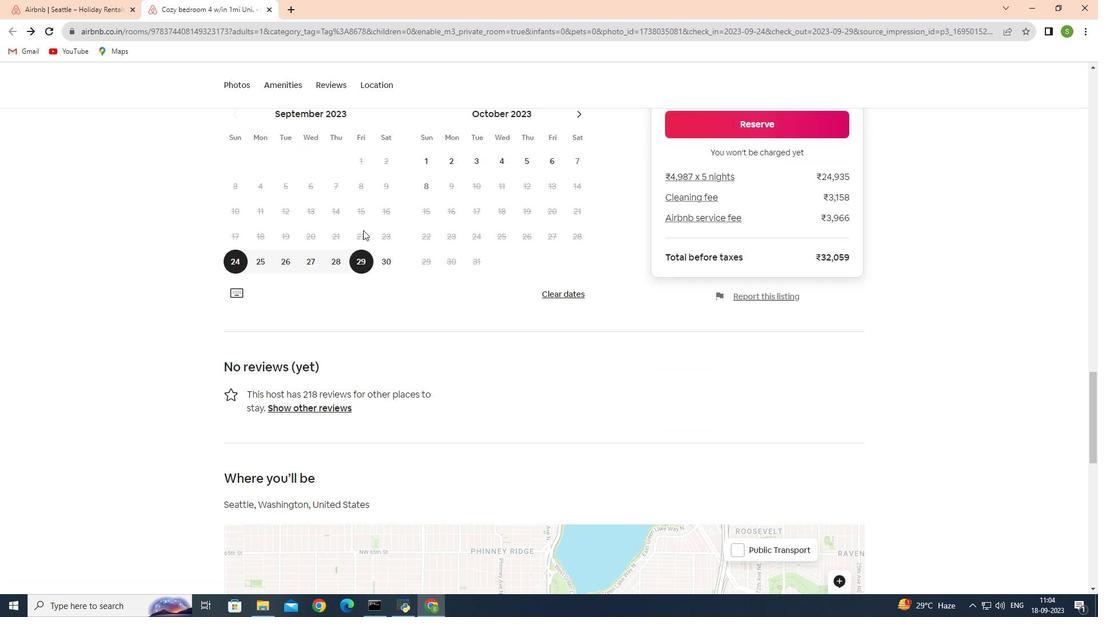 
Action: Mouse scrolled (363, 229) with delta (0, 0)
Screenshot: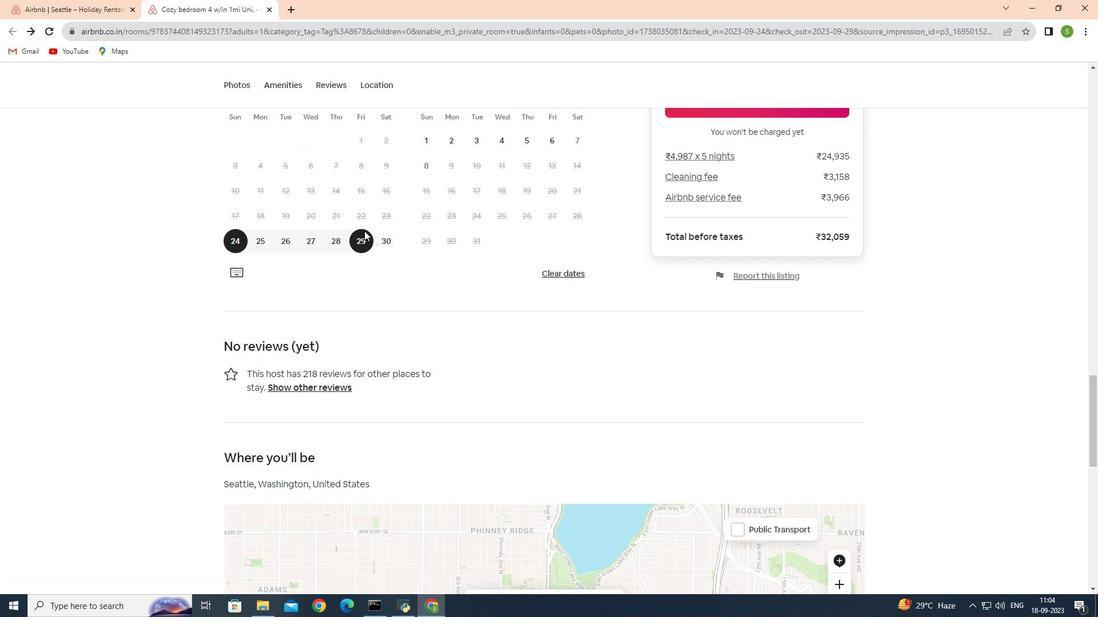 
Action: Mouse scrolled (363, 229) with delta (0, 0)
Screenshot: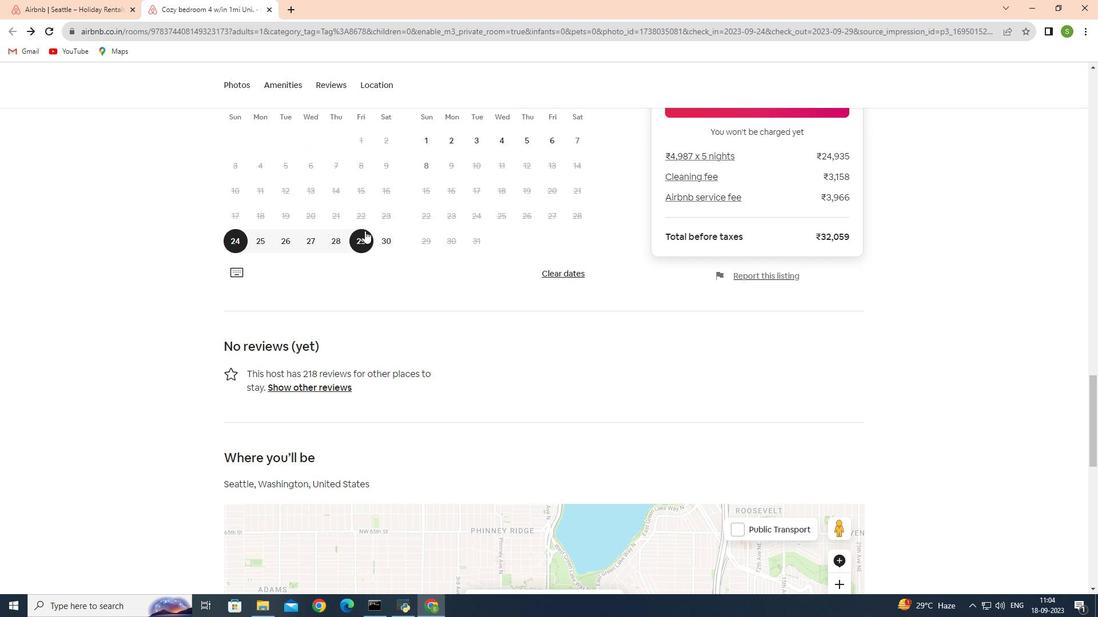 
Action: Mouse moved to (365, 230)
Screenshot: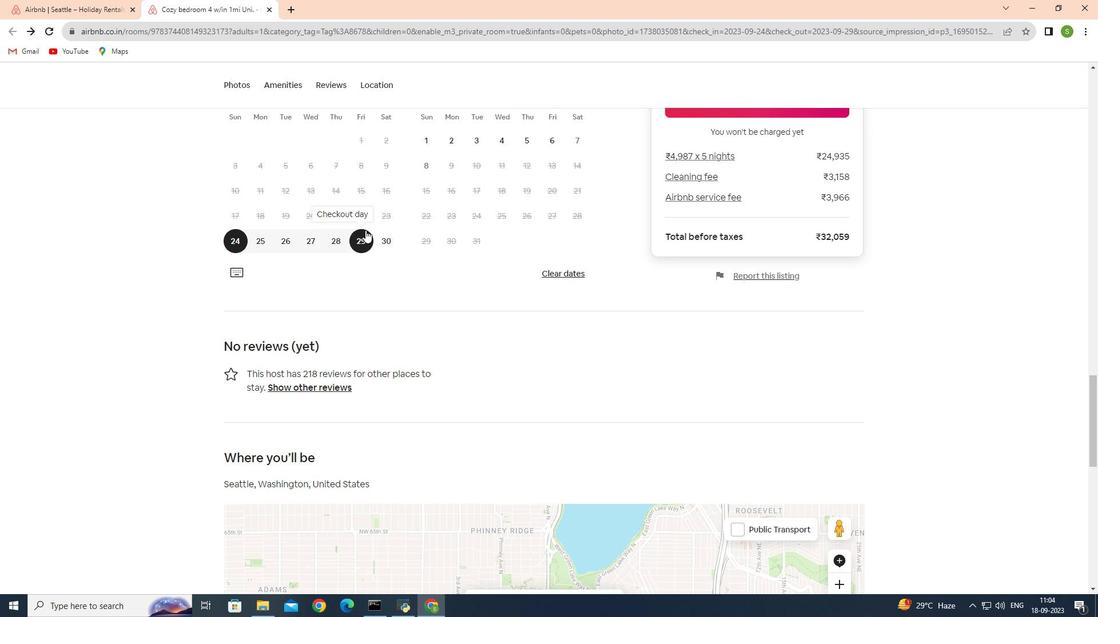 
Action: Mouse scrolled (365, 229) with delta (0, 0)
Screenshot: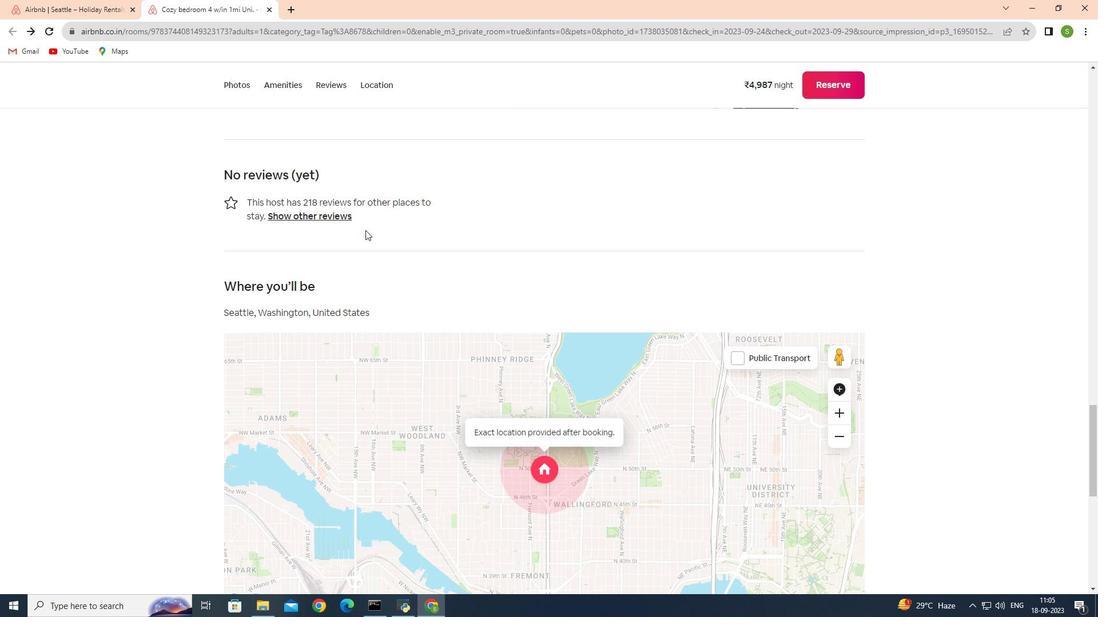 
Action: Mouse scrolled (365, 229) with delta (0, 0)
Screenshot: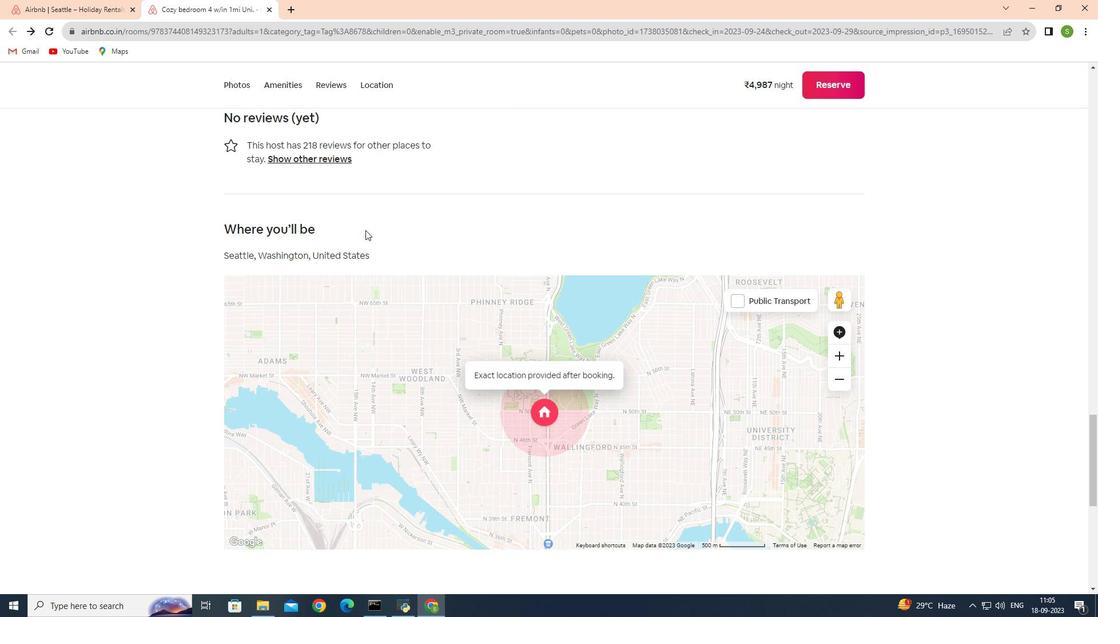 
Action: Mouse scrolled (365, 229) with delta (0, 0)
Screenshot: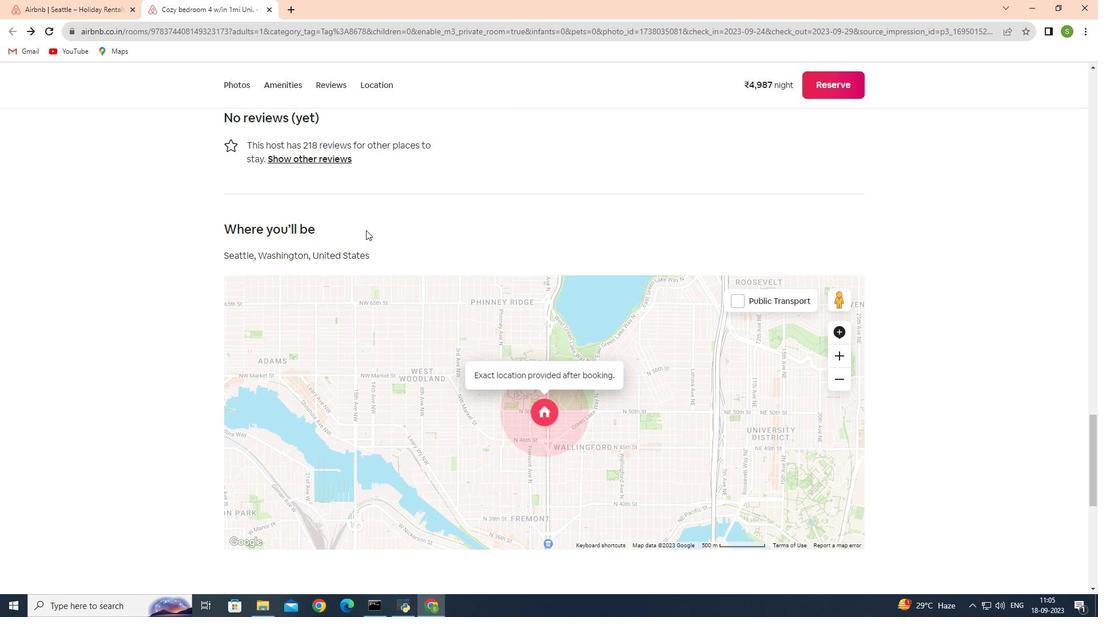 
Action: Mouse scrolled (365, 229) with delta (0, 0)
Screenshot: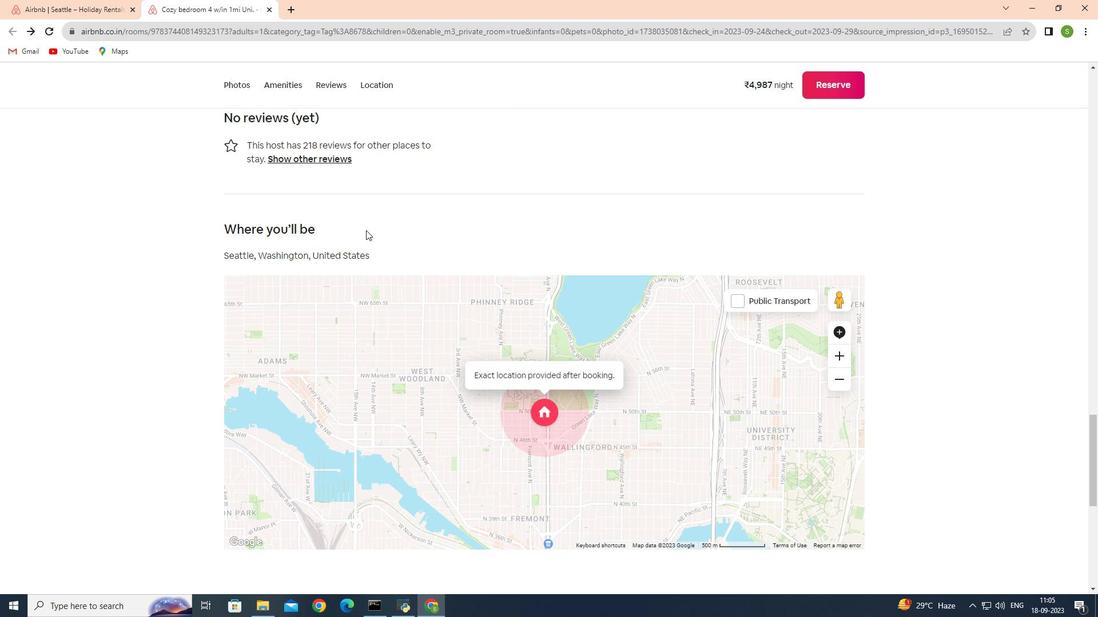 
Action: Mouse moved to (367, 229)
Screenshot: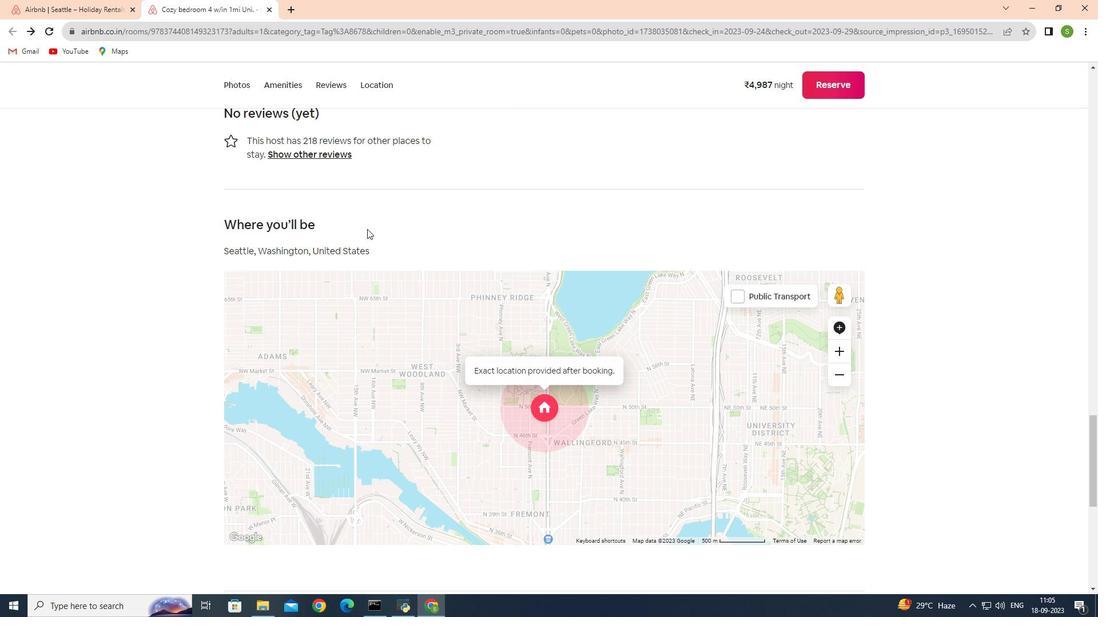 
Action: Mouse scrolled (367, 228) with delta (0, 0)
Screenshot: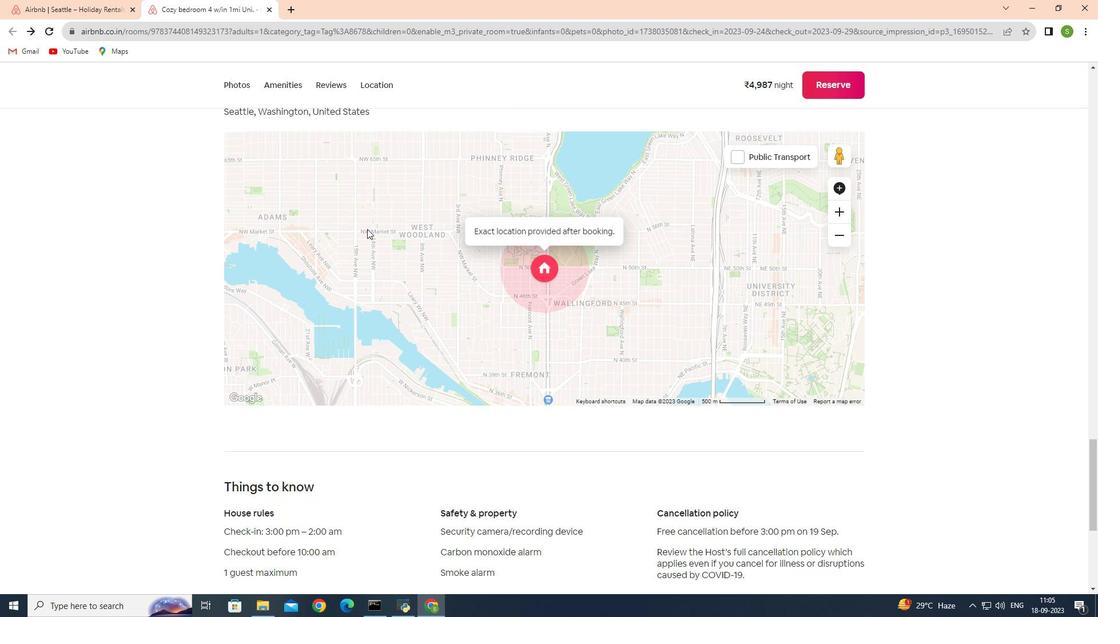 
Action: Mouse scrolled (367, 228) with delta (0, 0)
Screenshot: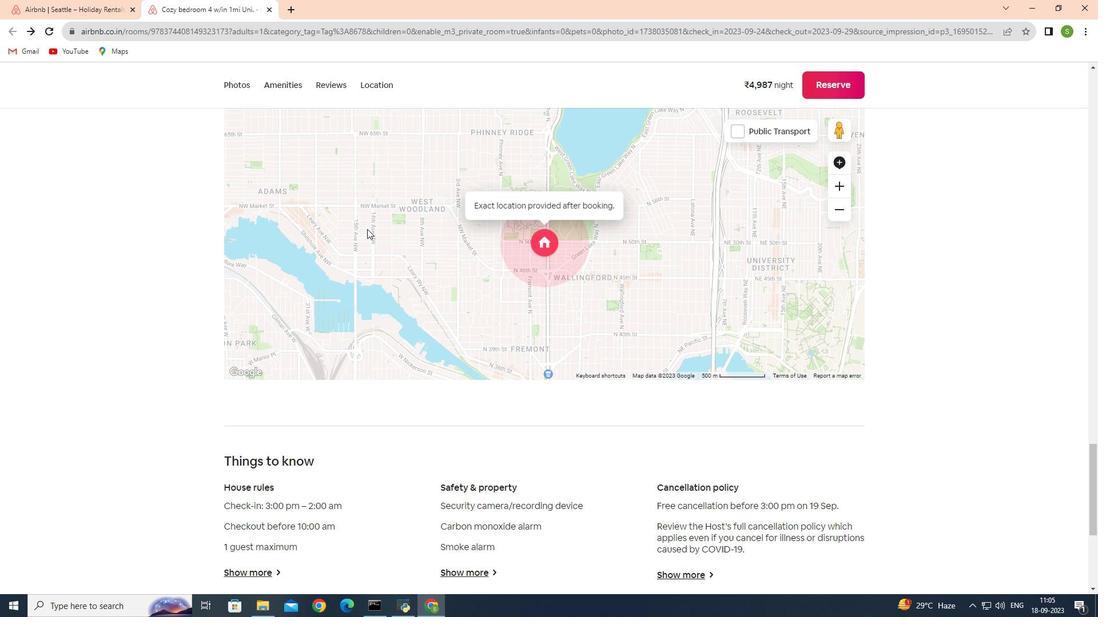 
Action: Mouse scrolled (367, 228) with delta (0, 0)
Screenshot: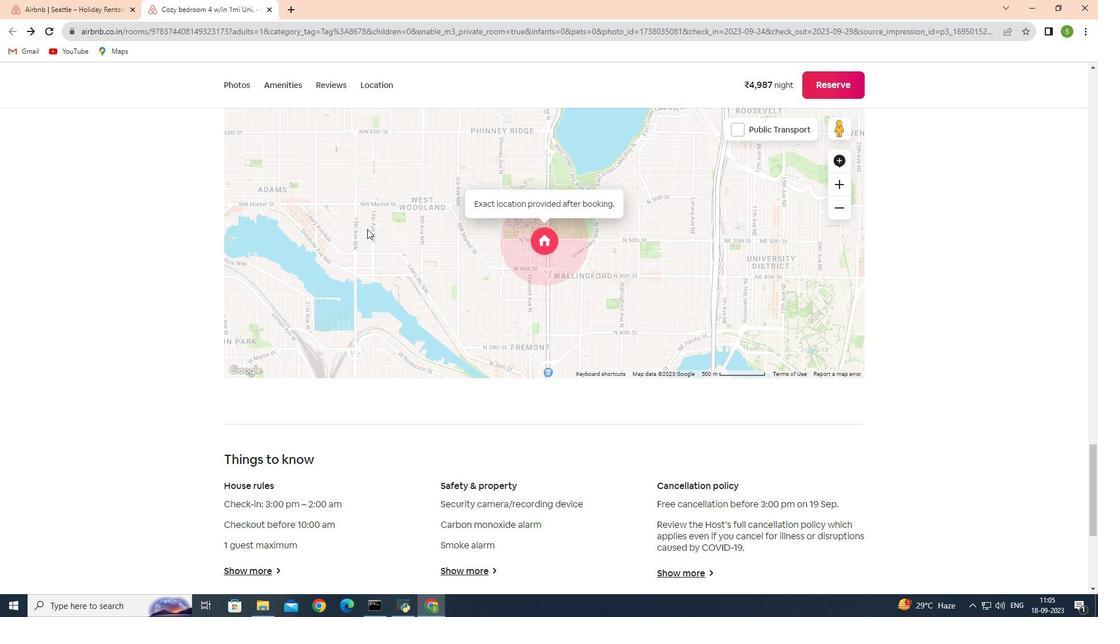 
Action: Mouse scrolled (367, 228) with delta (0, 0)
Screenshot: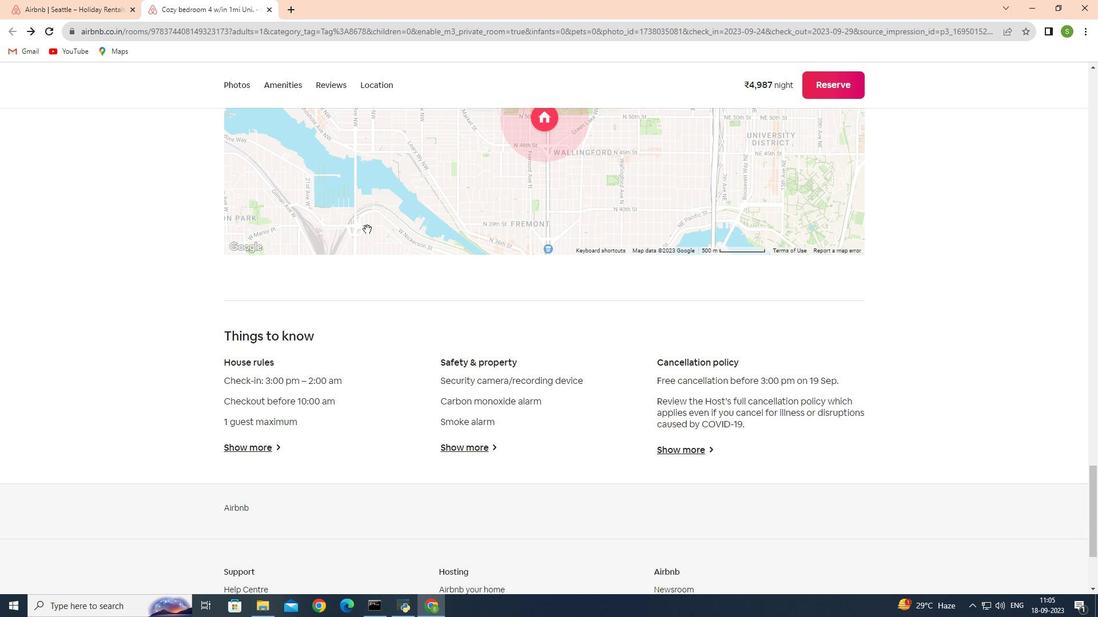 
Action: Mouse scrolled (367, 228) with delta (0, 0)
Screenshot: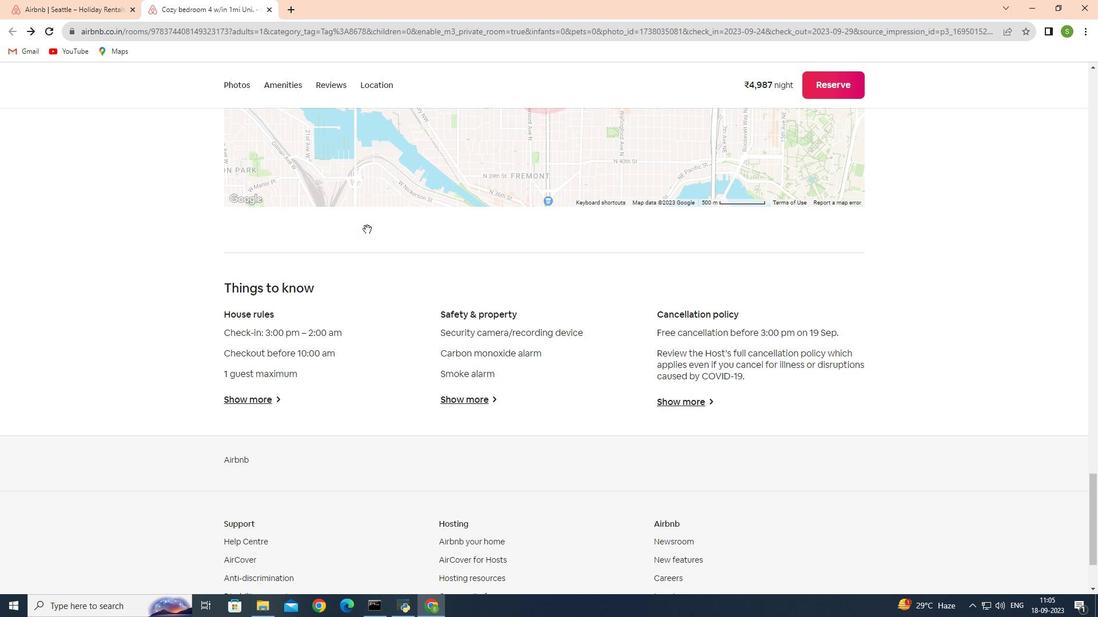 
Action: Mouse scrolled (367, 228) with delta (0, 0)
Screenshot: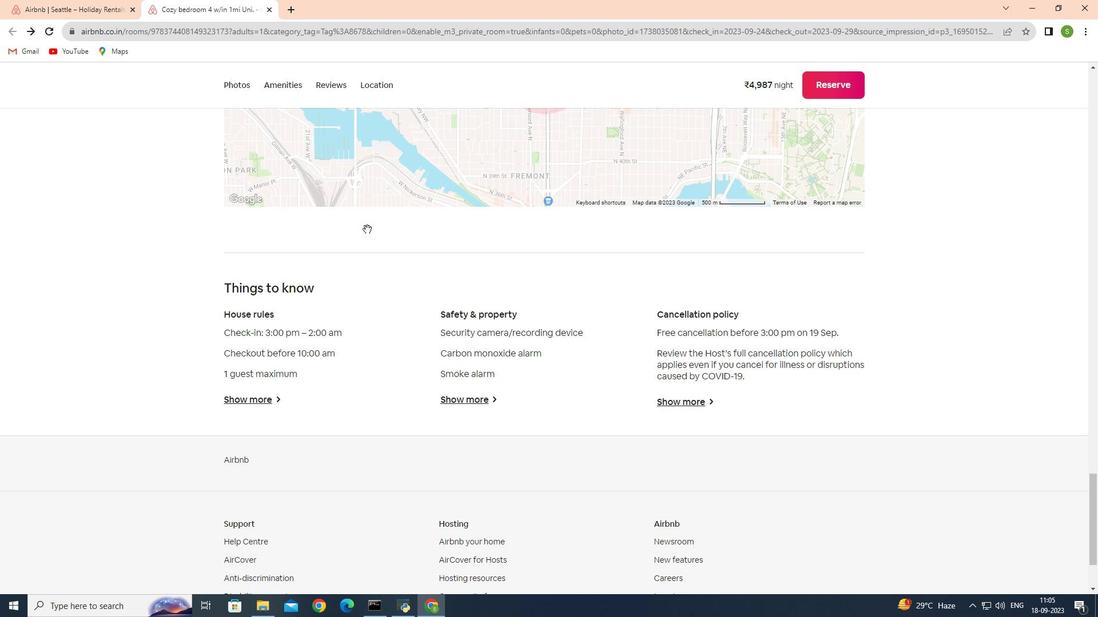 
Action: Mouse scrolled (367, 228) with delta (0, 0)
Screenshot: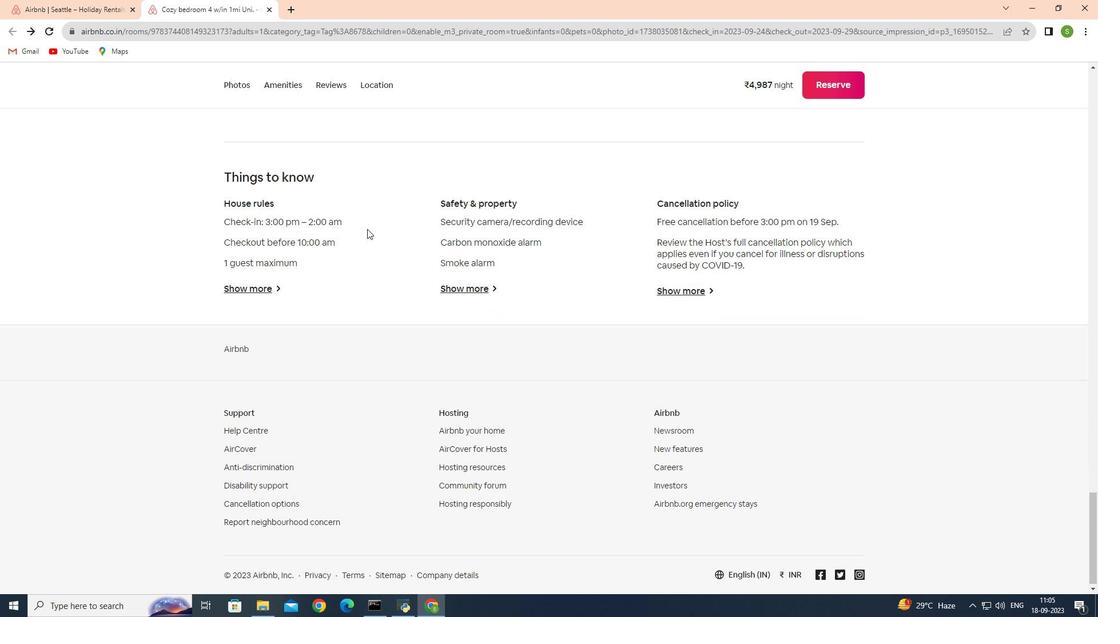 
Action: Mouse scrolled (367, 228) with delta (0, 0)
Screenshot: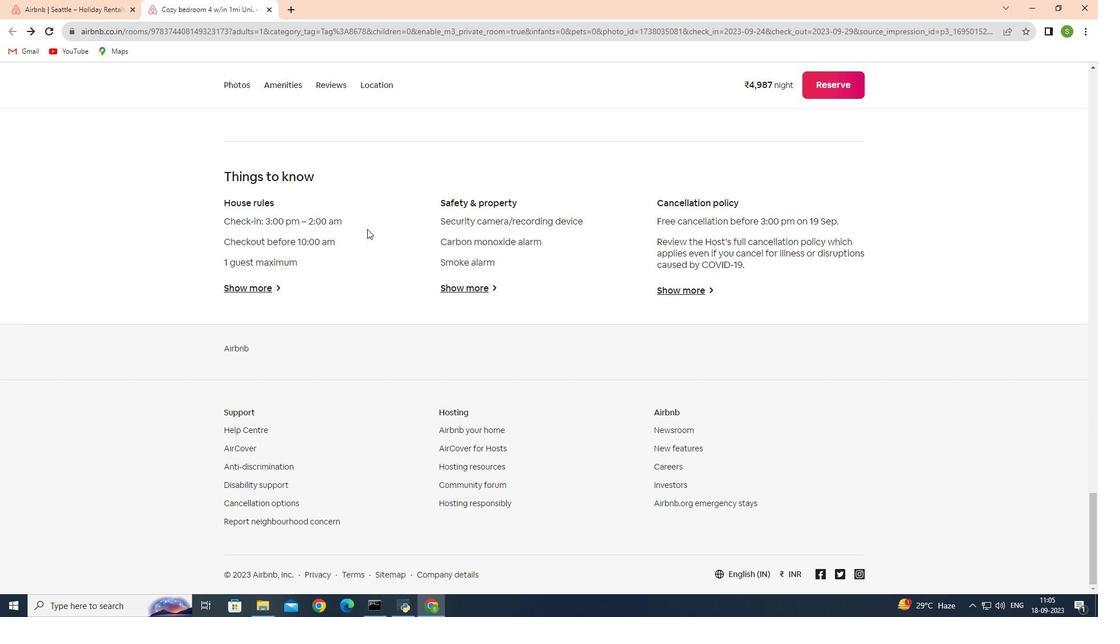 
Action: Mouse scrolled (367, 228) with delta (0, 0)
Screenshot: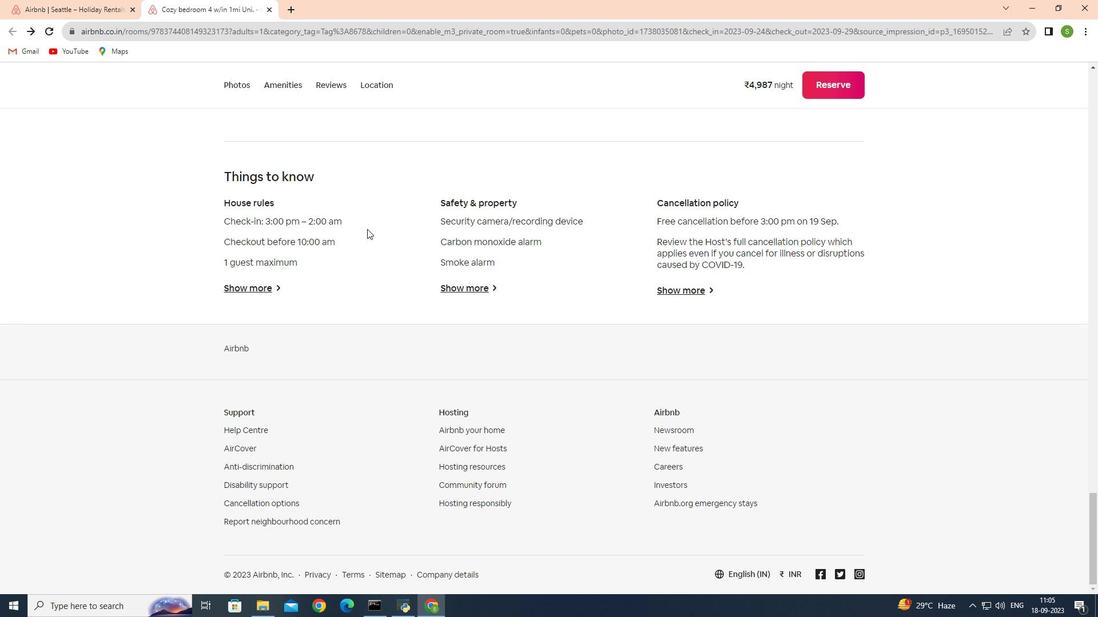 
Action: Mouse scrolled (367, 228) with delta (0, 0)
Screenshot: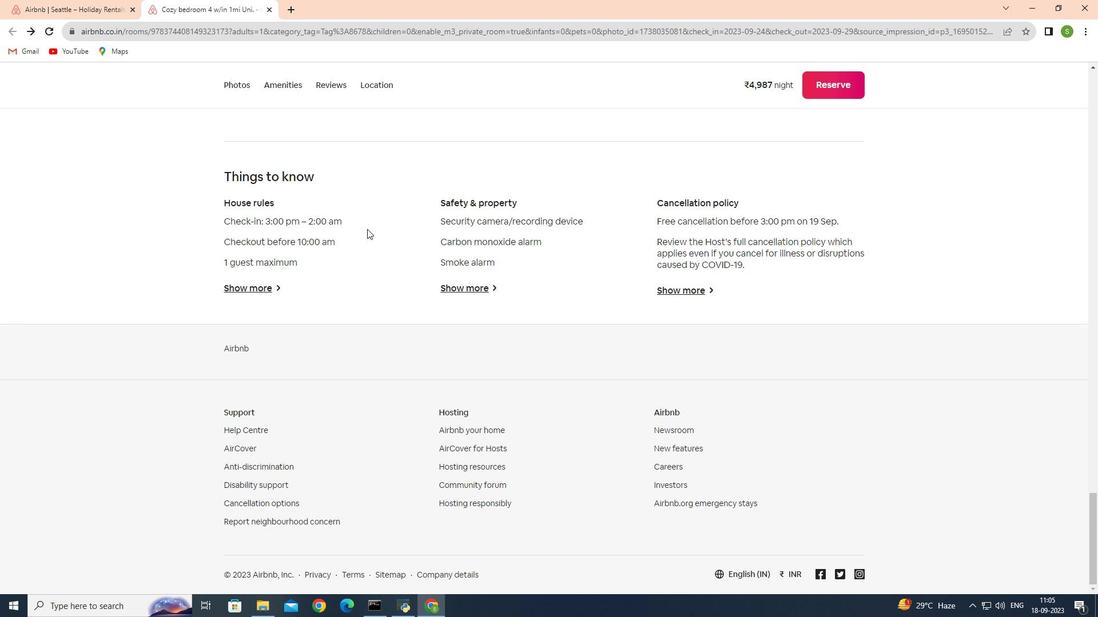
Action: Mouse moved to (367, 229)
Screenshot: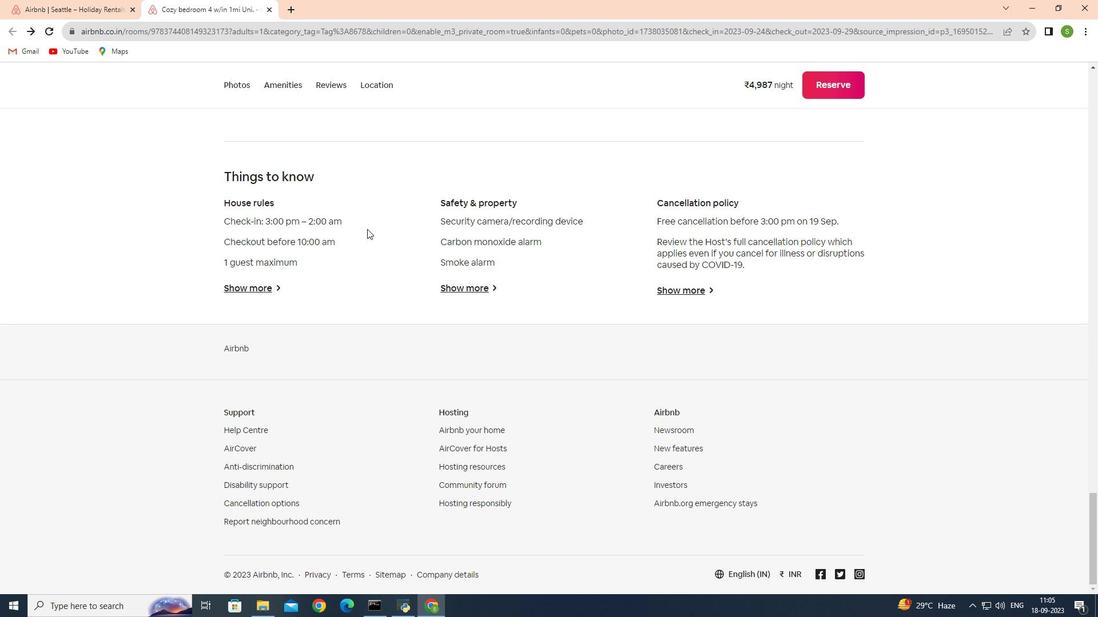
Action: Mouse scrolled (367, 228) with delta (0, 0)
Screenshot: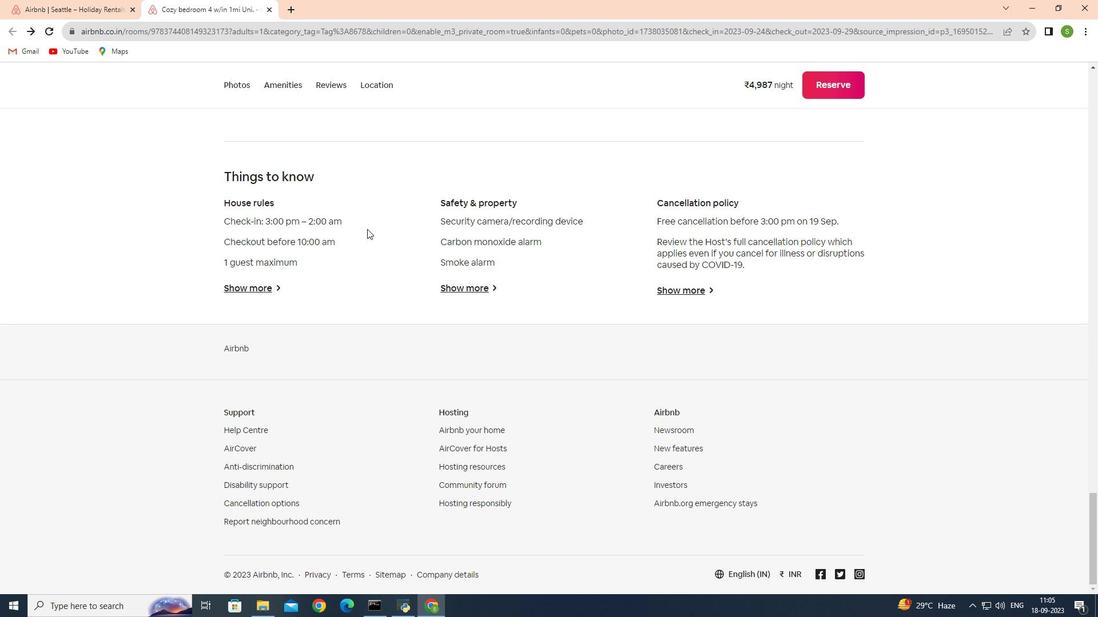
Action: Mouse scrolled (367, 228) with delta (0, 0)
Screenshot: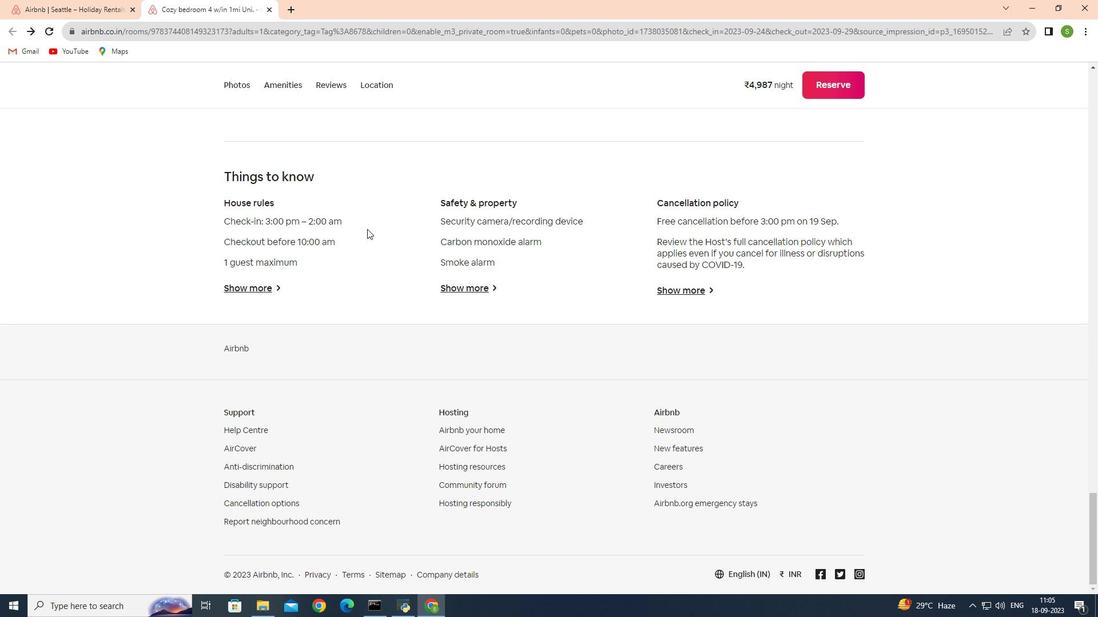 
Action: Mouse scrolled (367, 228) with delta (0, 0)
Screenshot: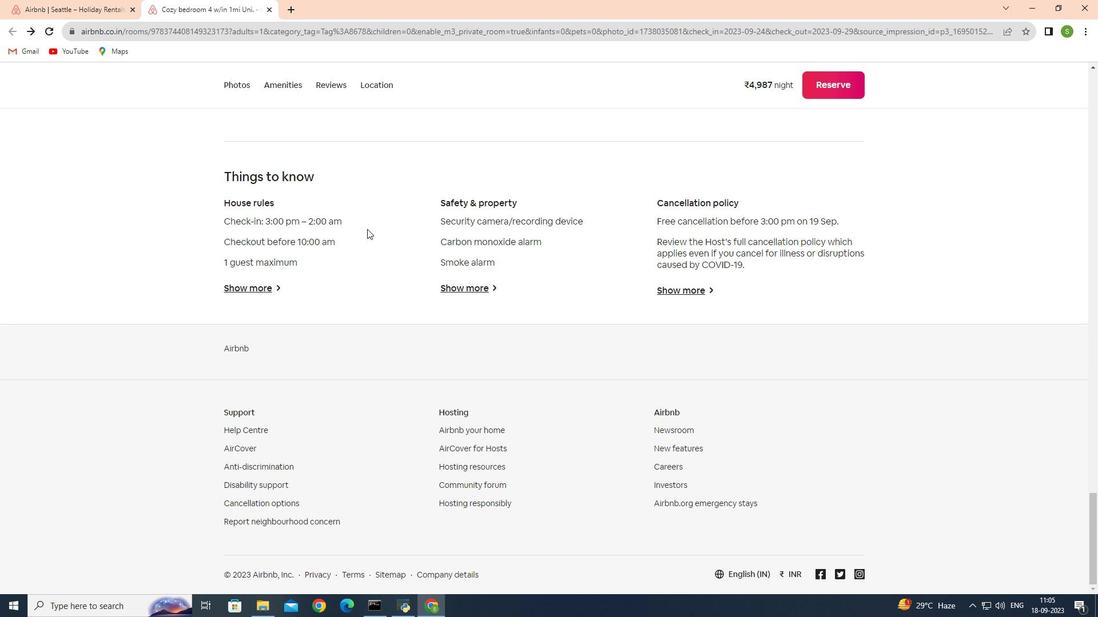 
Action: Mouse scrolled (367, 228) with delta (0, 0)
Screenshot: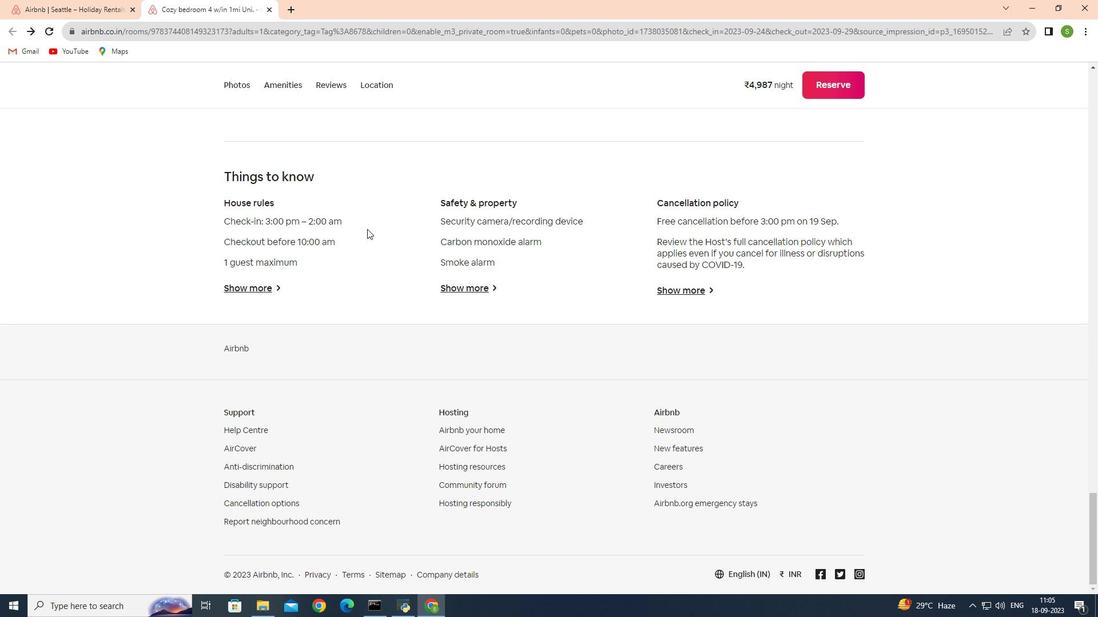 
Action: Mouse moved to (367, 228)
Screenshot: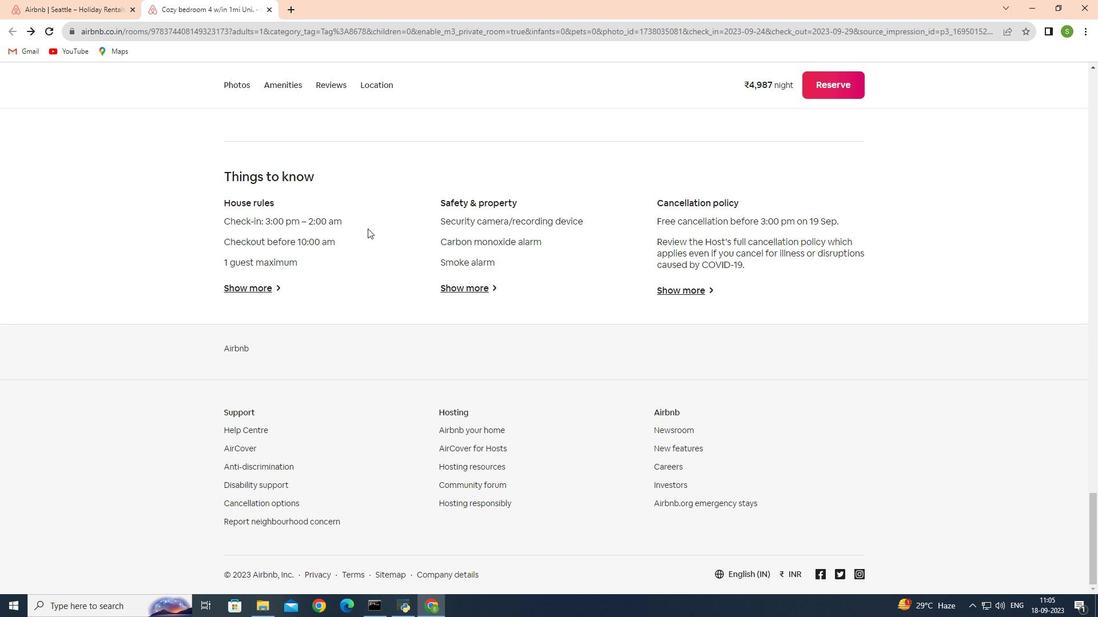 
Action: Mouse scrolled (367, 228) with delta (0, 0)
Screenshot: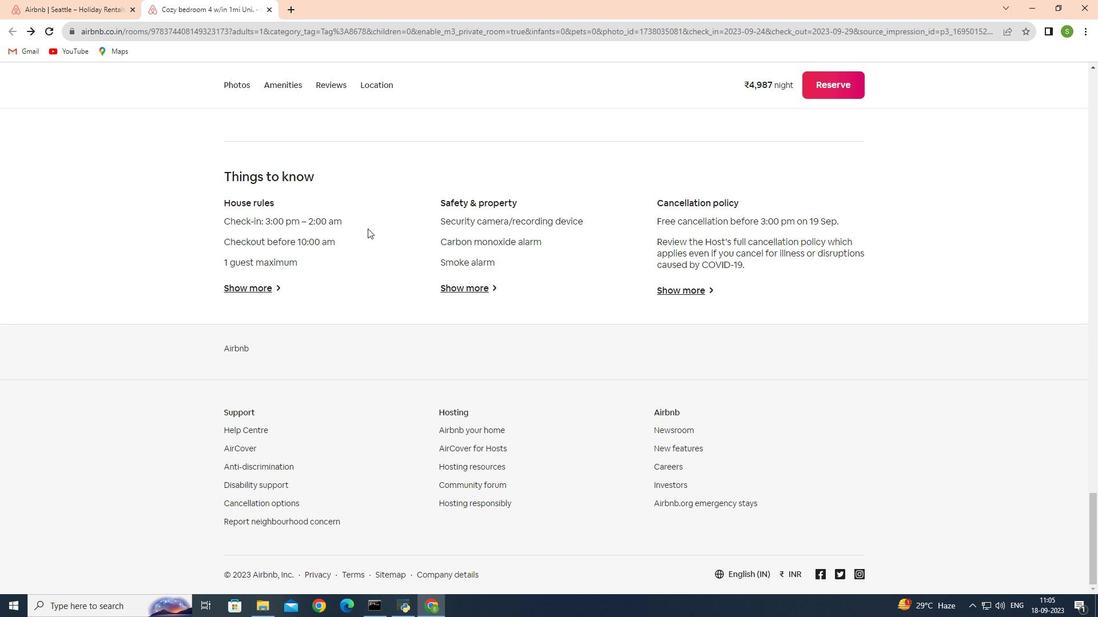 
Action: Mouse scrolled (367, 228) with delta (0, 0)
Screenshot: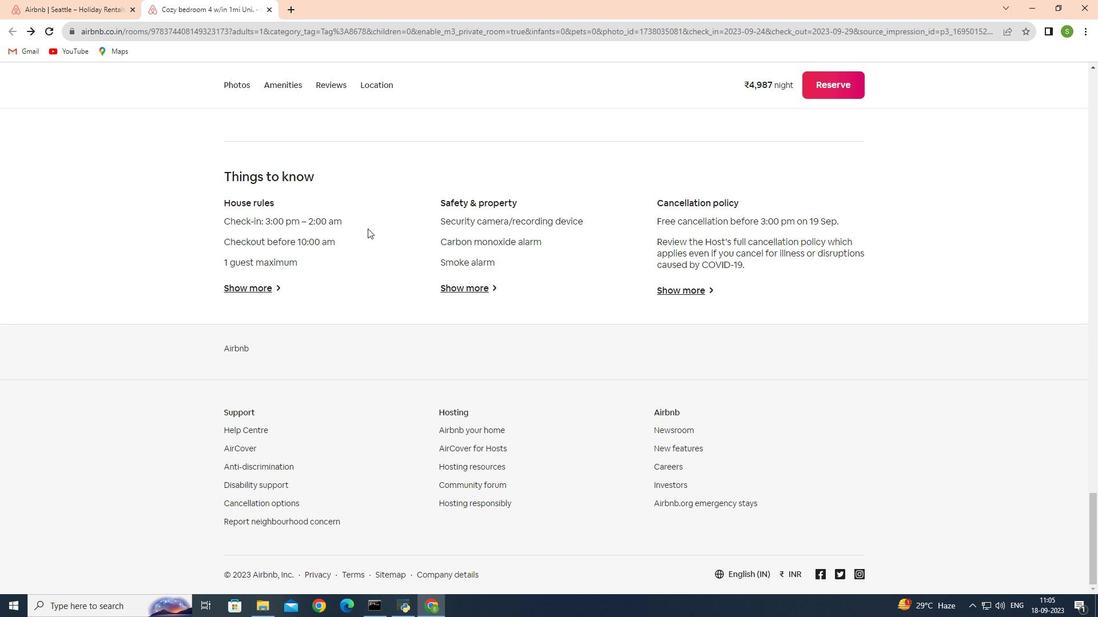 
Action: Mouse scrolled (367, 228) with delta (0, 0)
Screenshot: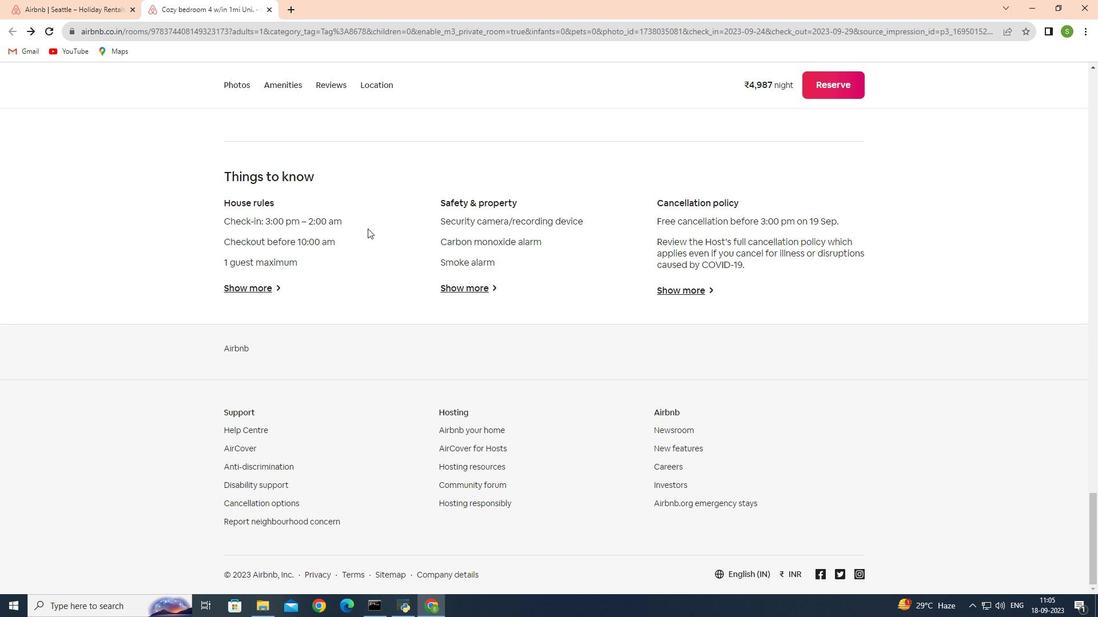 
Action: Mouse scrolled (367, 228) with delta (0, 0)
Screenshot: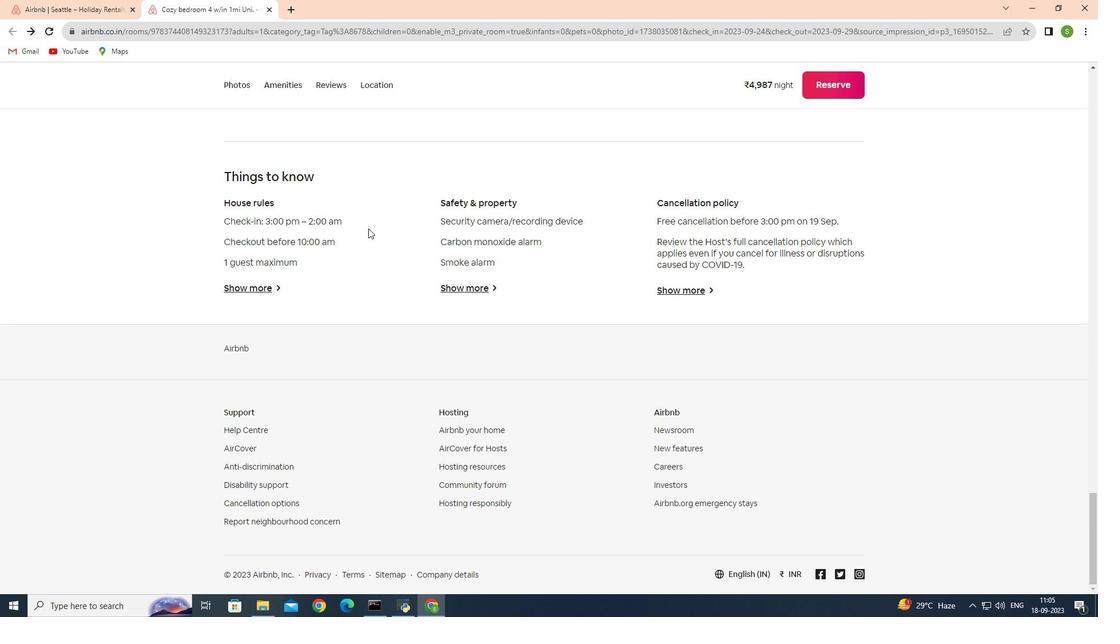 
Action: Mouse moved to (368, 228)
Screenshot: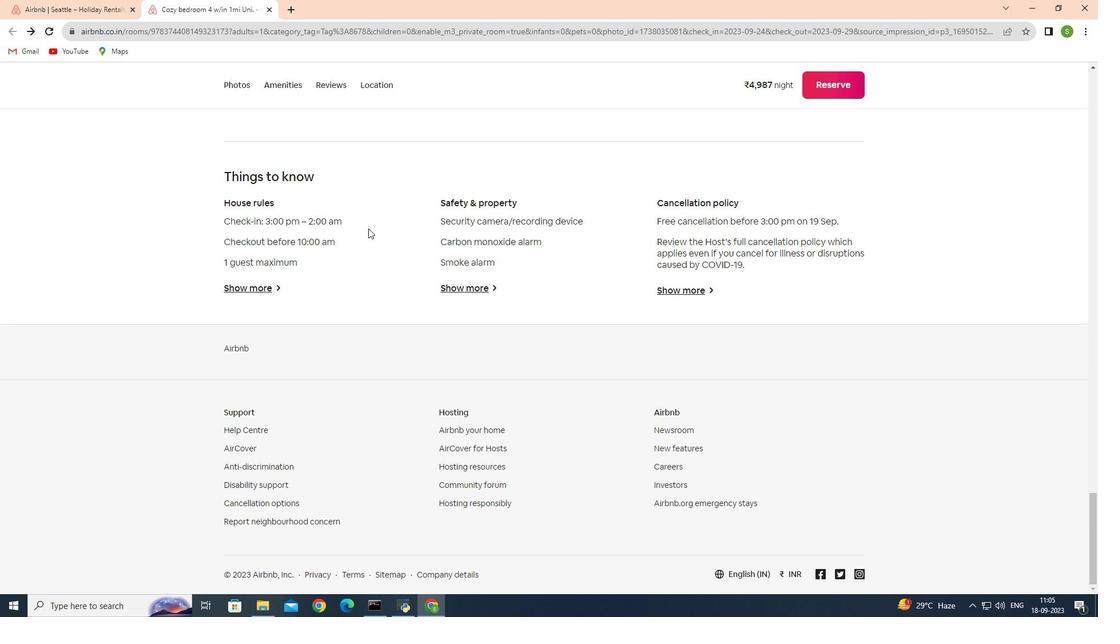 
Action: Mouse scrolled (368, 228) with delta (0, 0)
Screenshot: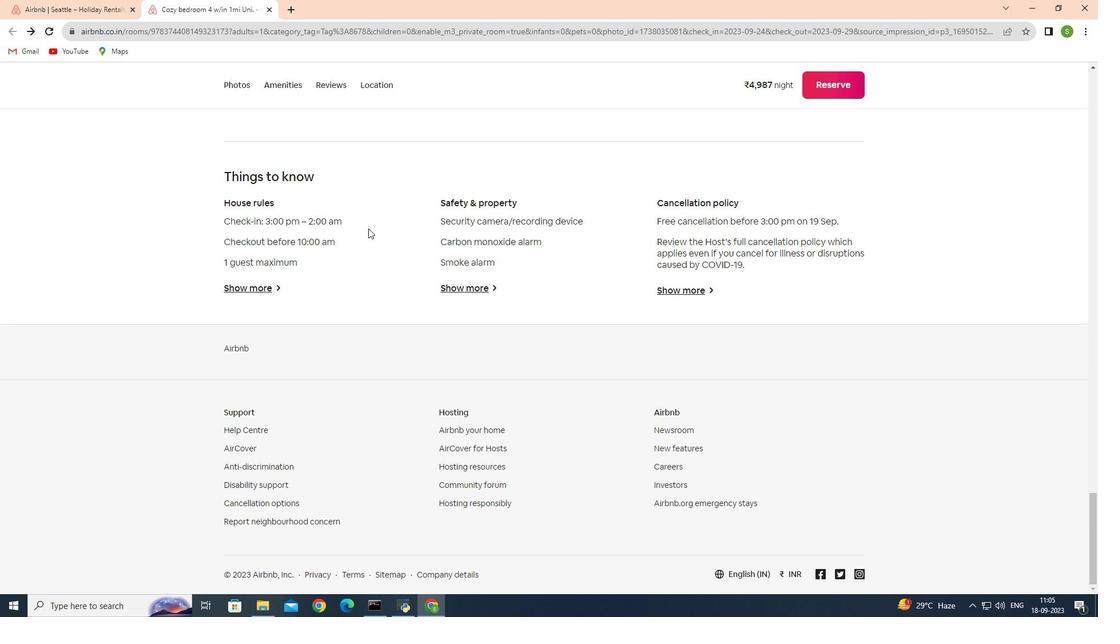 
Action: Mouse scrolled (368, 228) with delta (0, 0)
Screenshot: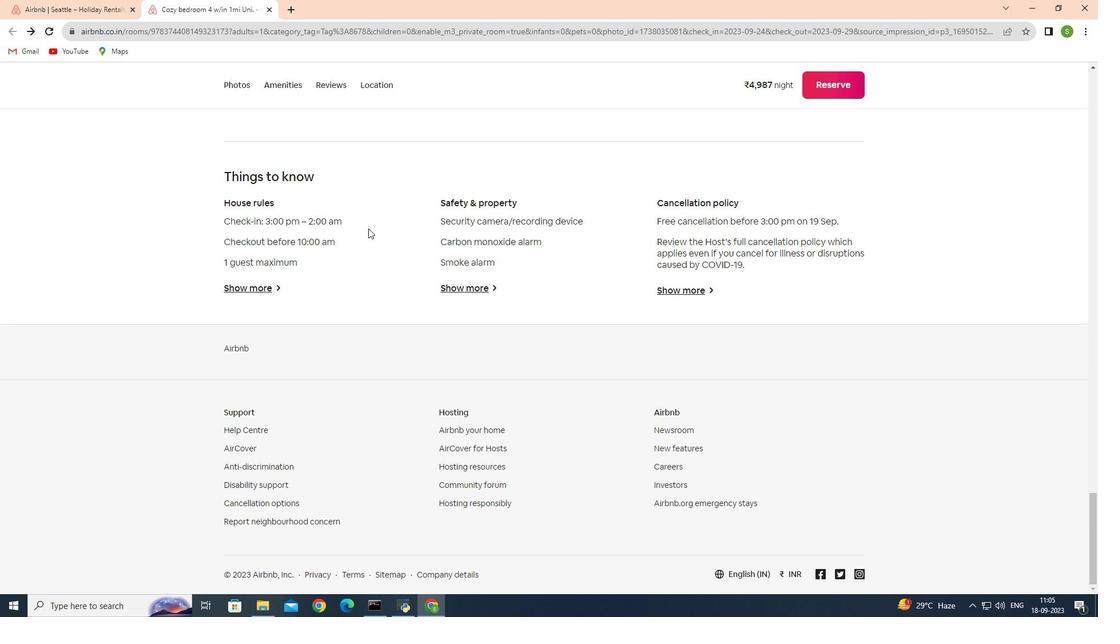 
Action: Mouse scrolled (368, 228) with delta (0, 0)
Screenshot: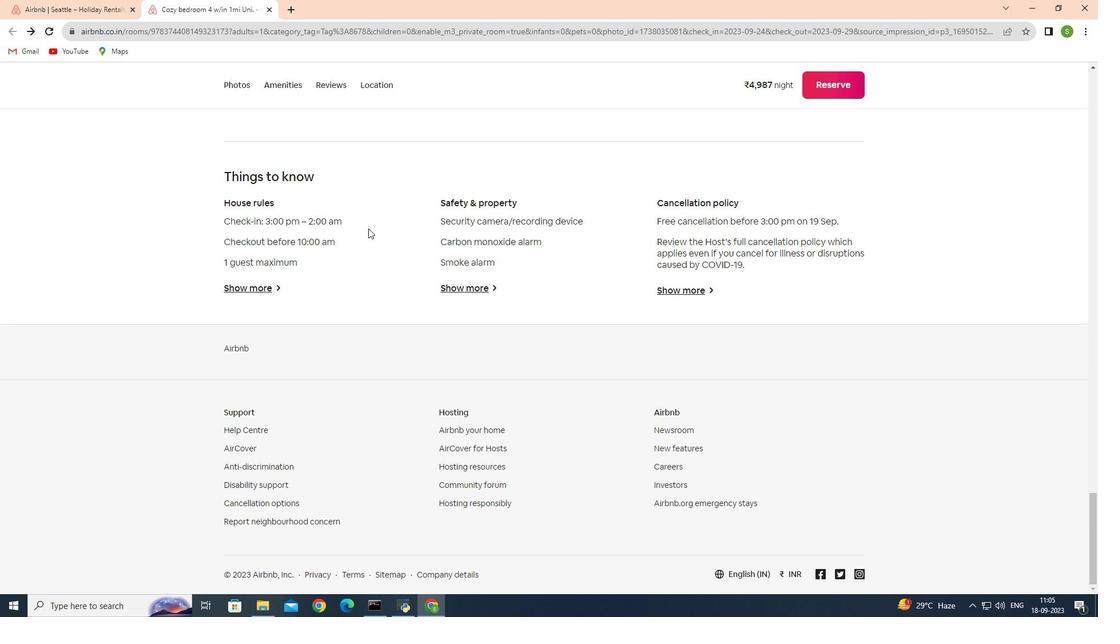 
Action: Mouse scrolled (368, 228) with delta (0, 0)
Screenshot: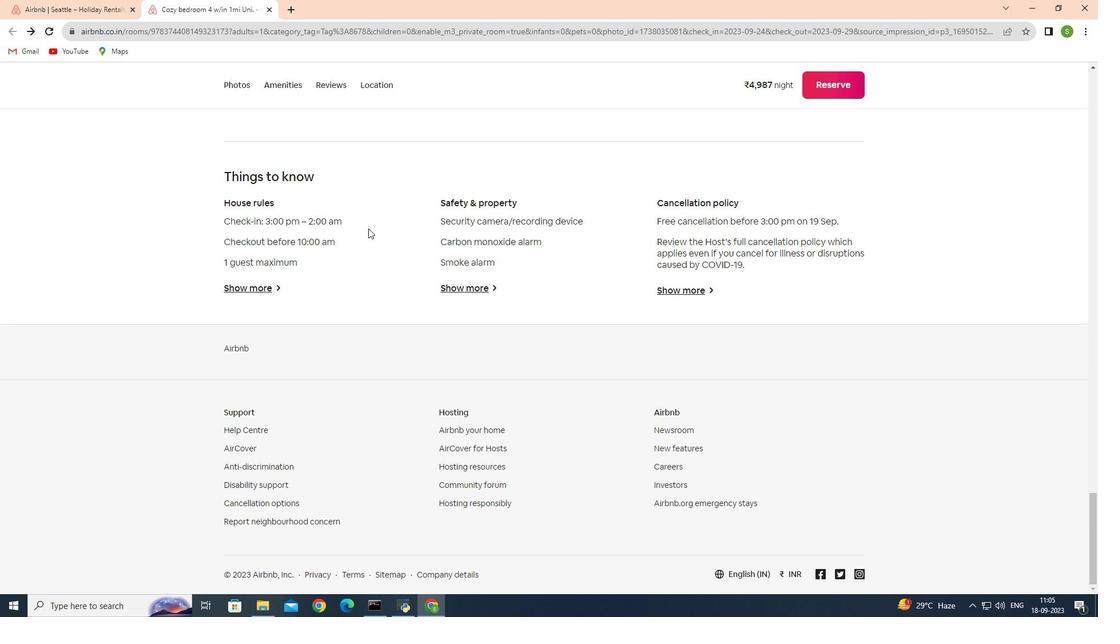 
Action: Mouse moved to (92, 10)
Screenshot: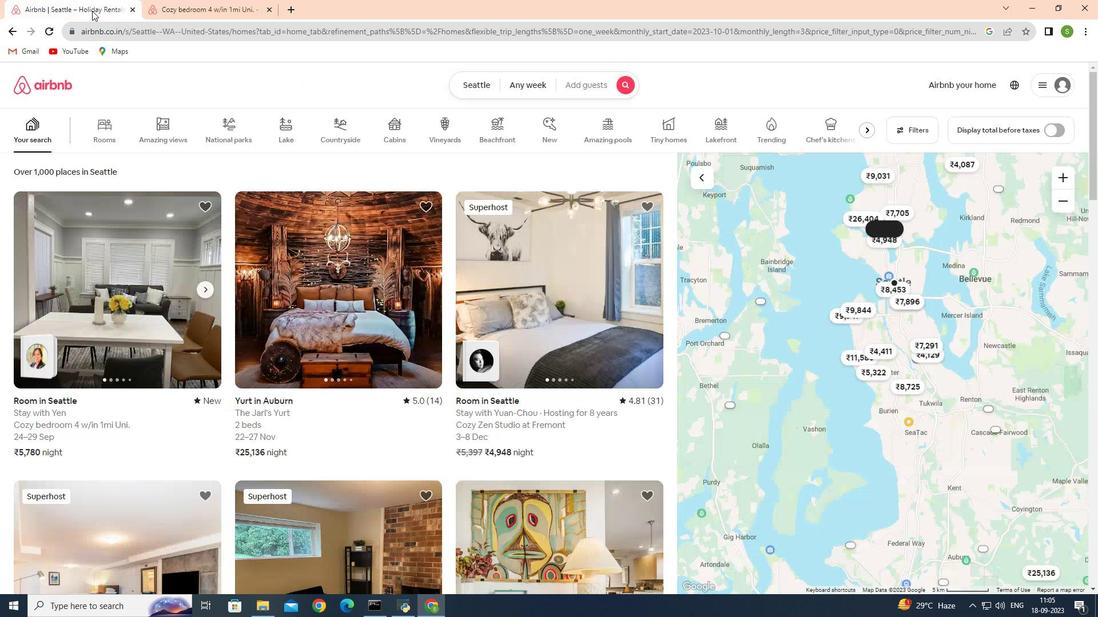 
Action: Mouse pressed left at (92, 10)
Screenshot: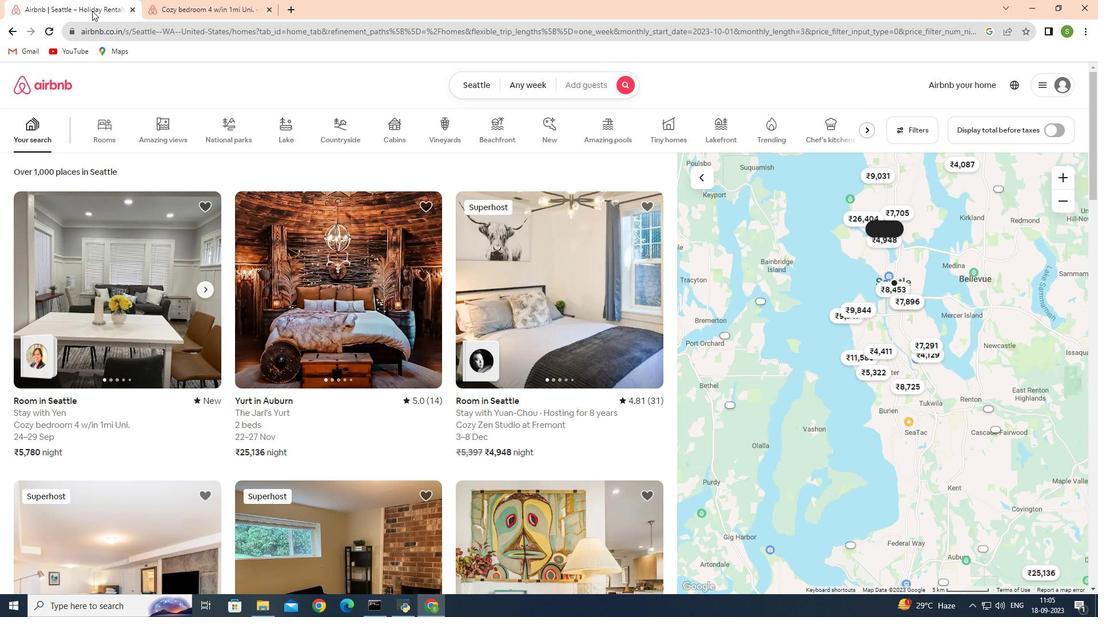 
Action: Mouse moved to (386, 364)
Screenshot: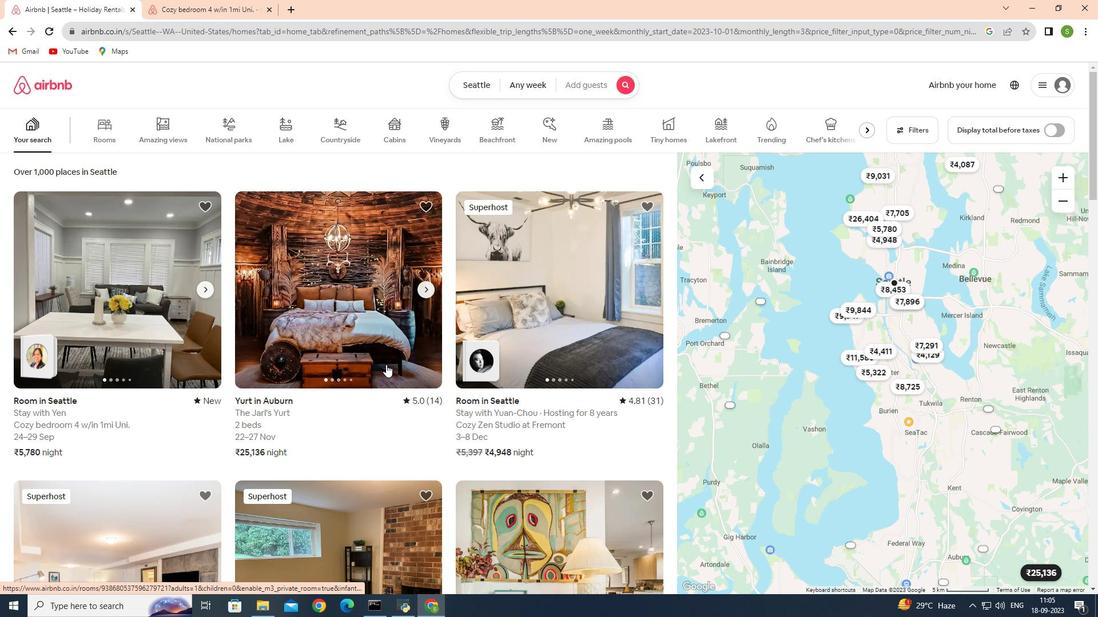 
Action: Mouse pressed left at (386, 364)
Screenshot: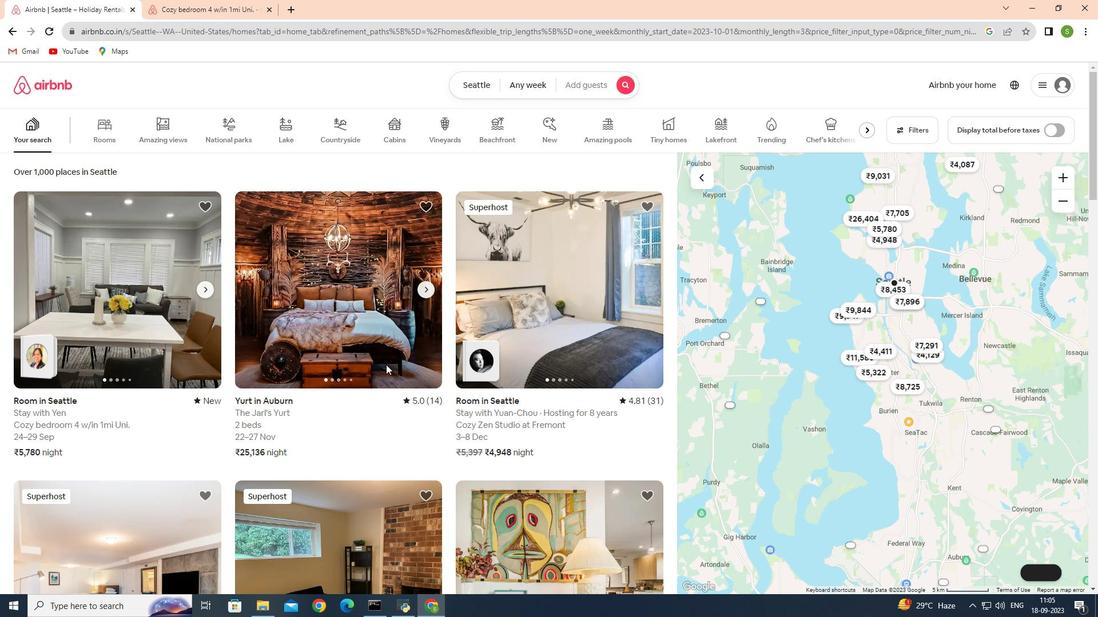 
Action: Mouse pressed left at (386, 364)
Screenshot: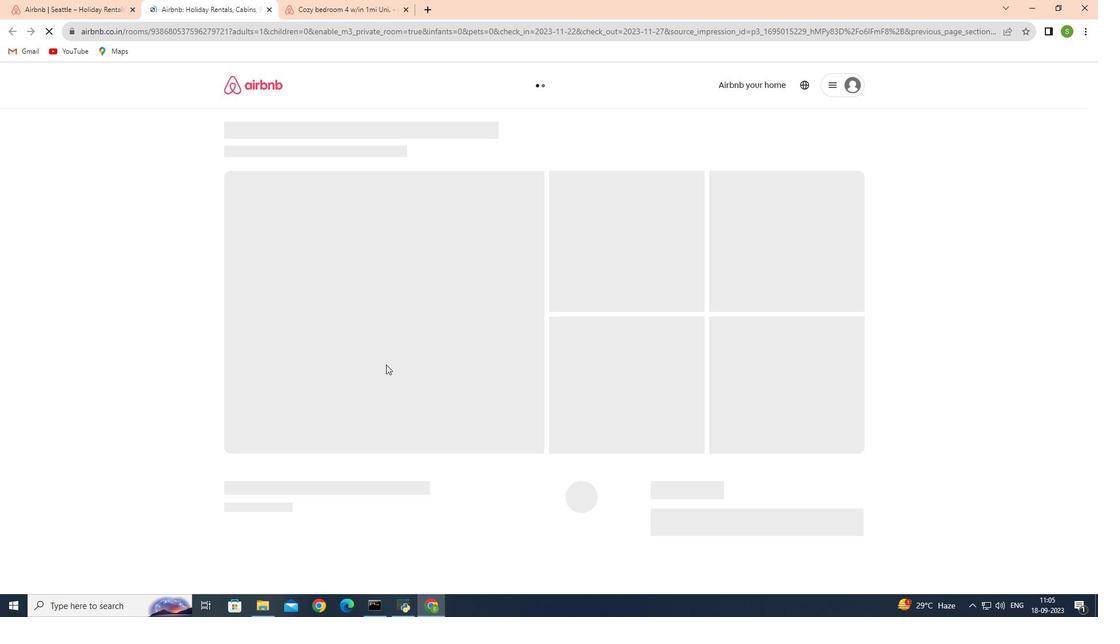 
Action: Mouse moved to (797, 430)
Screenshot: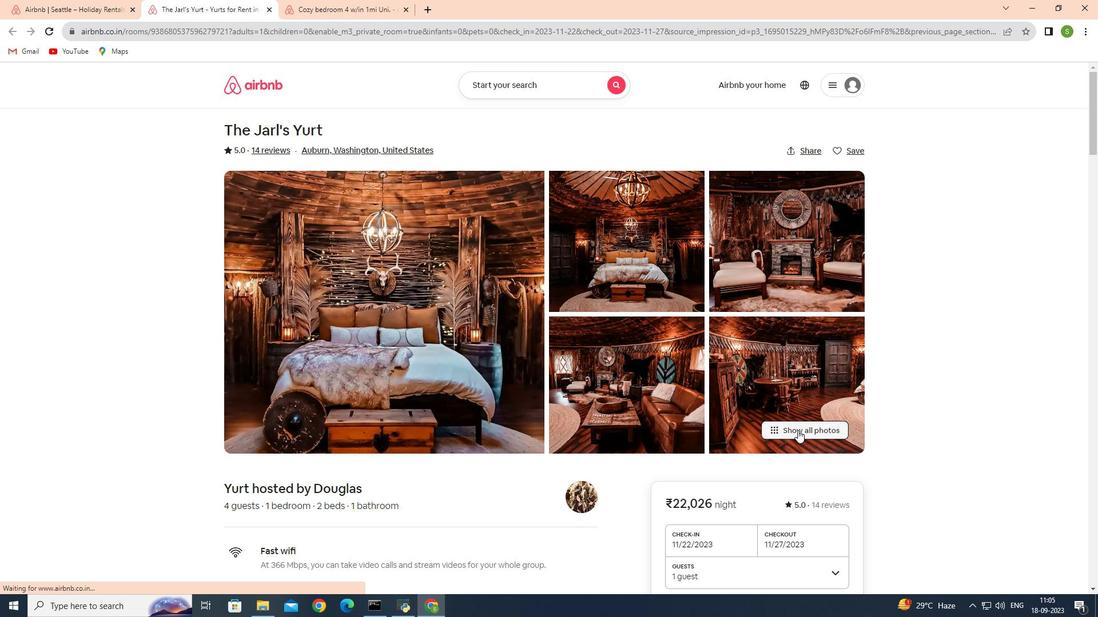 
Action: Mouse pressed left at (797, 430)
Screenshot: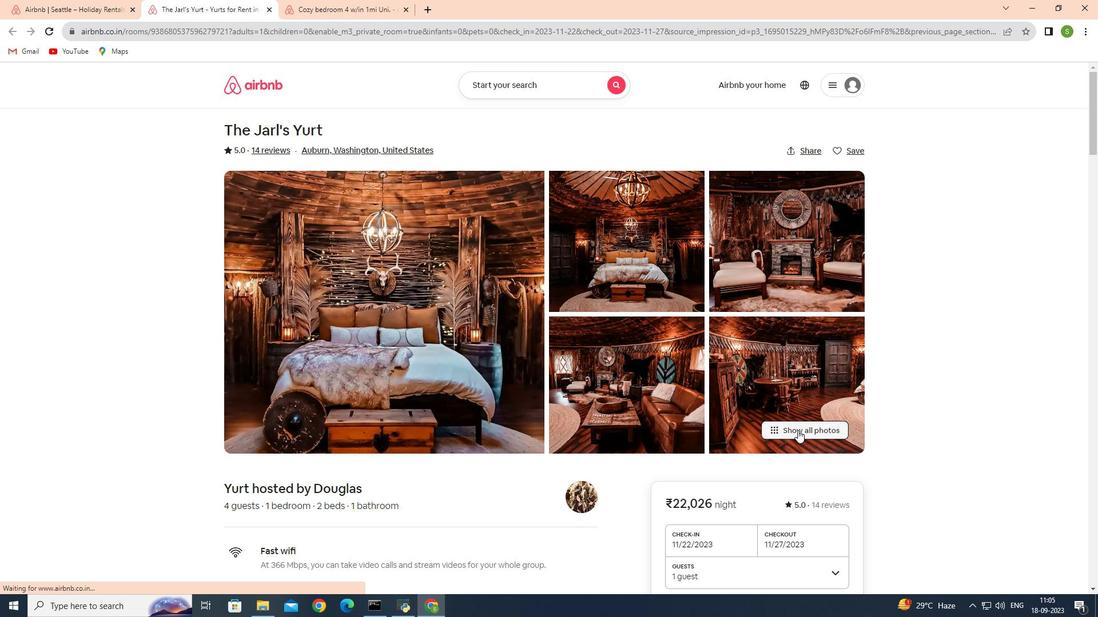 
Action: Mouse moved to (674, 415)
Screenshot: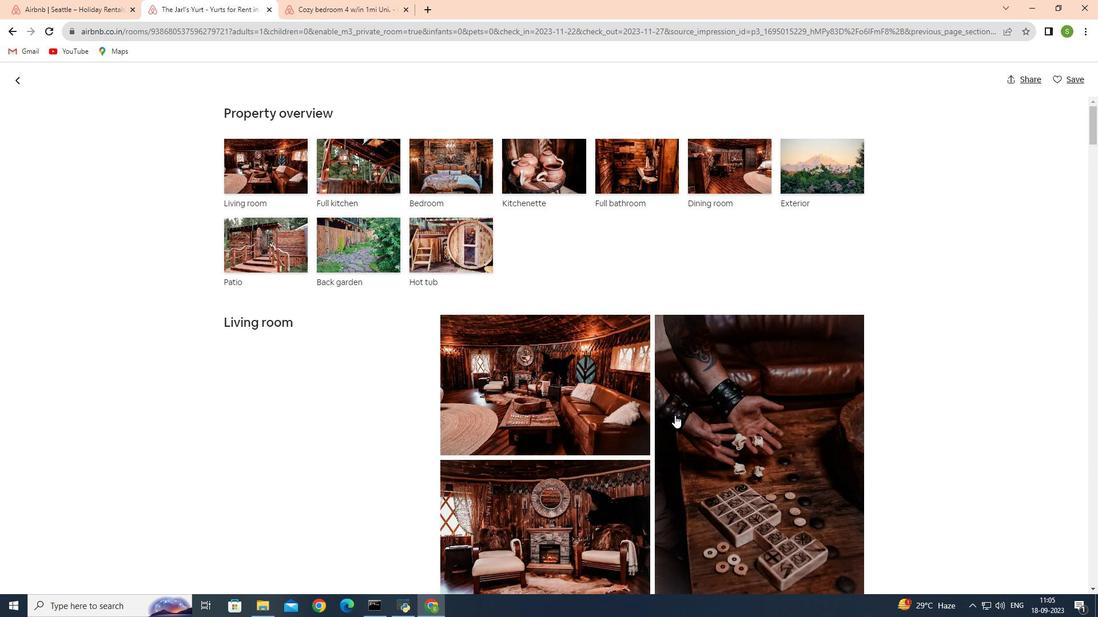 
Action: Mouse scrolled (674, 415) with delta (0, 0)
Screenshot: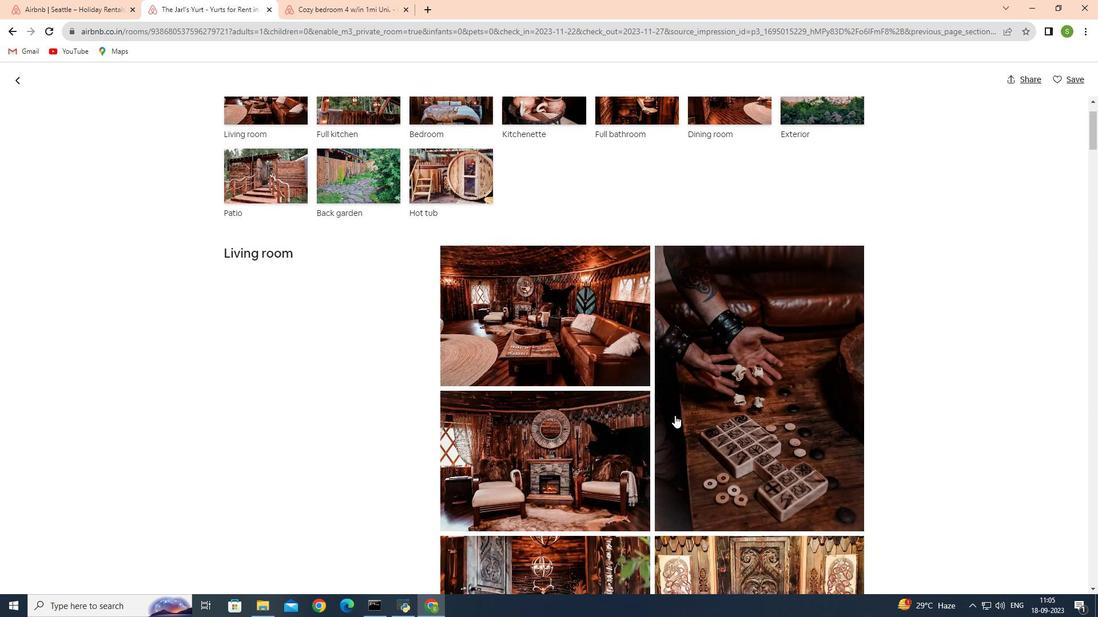 
Action: Mouse scrolled (674, 415) with delta (0, 0)
Screenshot: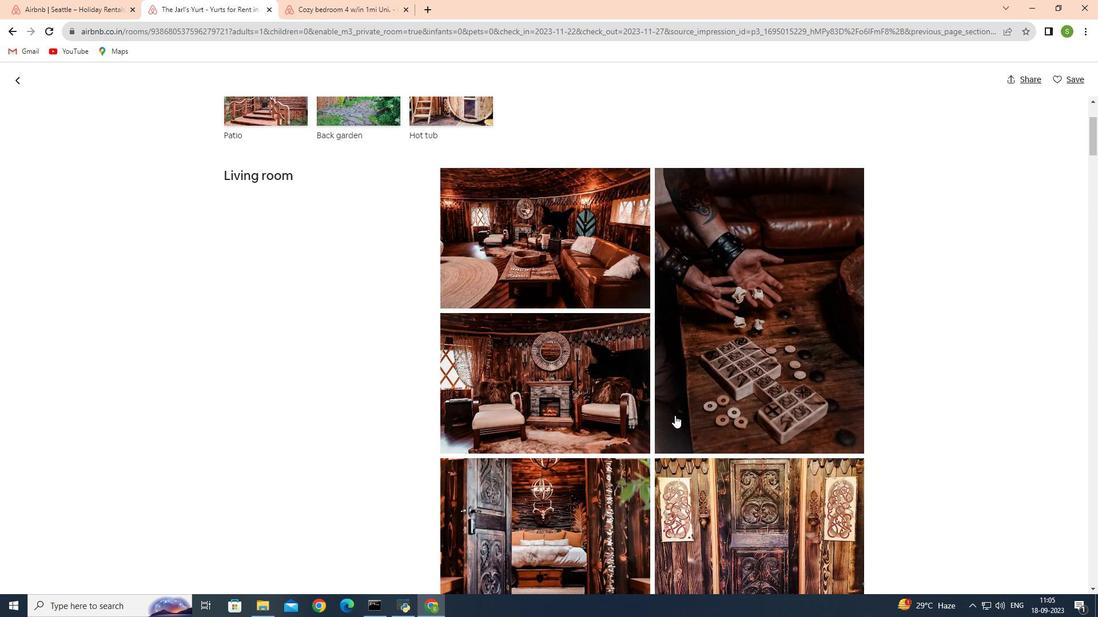 
Action: Mouse scrolled (674, 415) with delta (0, 0)
Screenshot: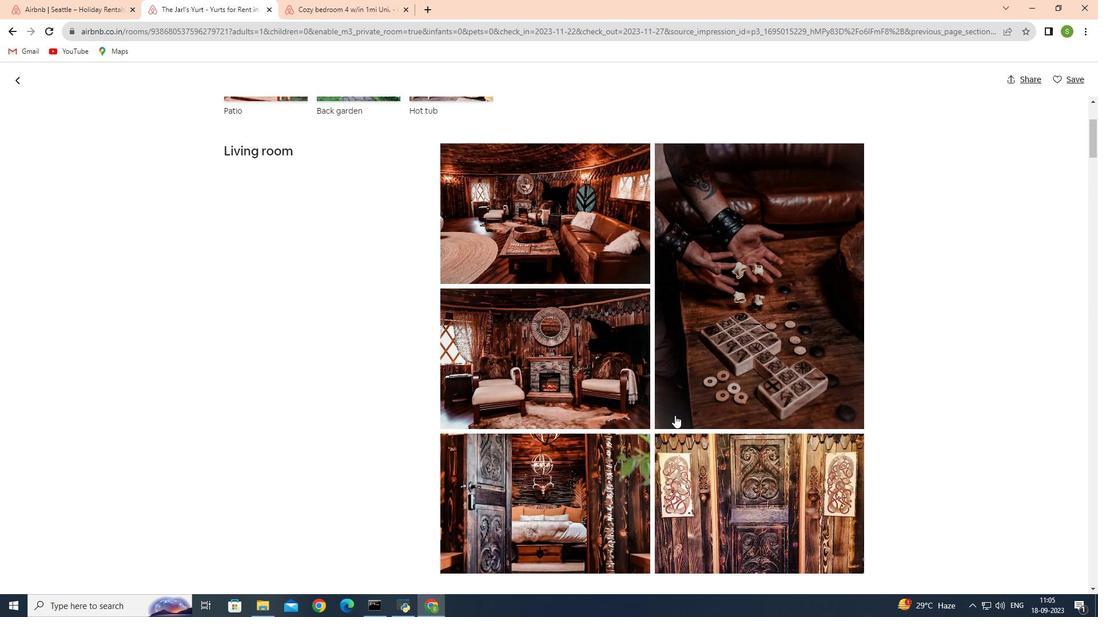 
Action: Mouse moved to (673, 412)
Screenshot: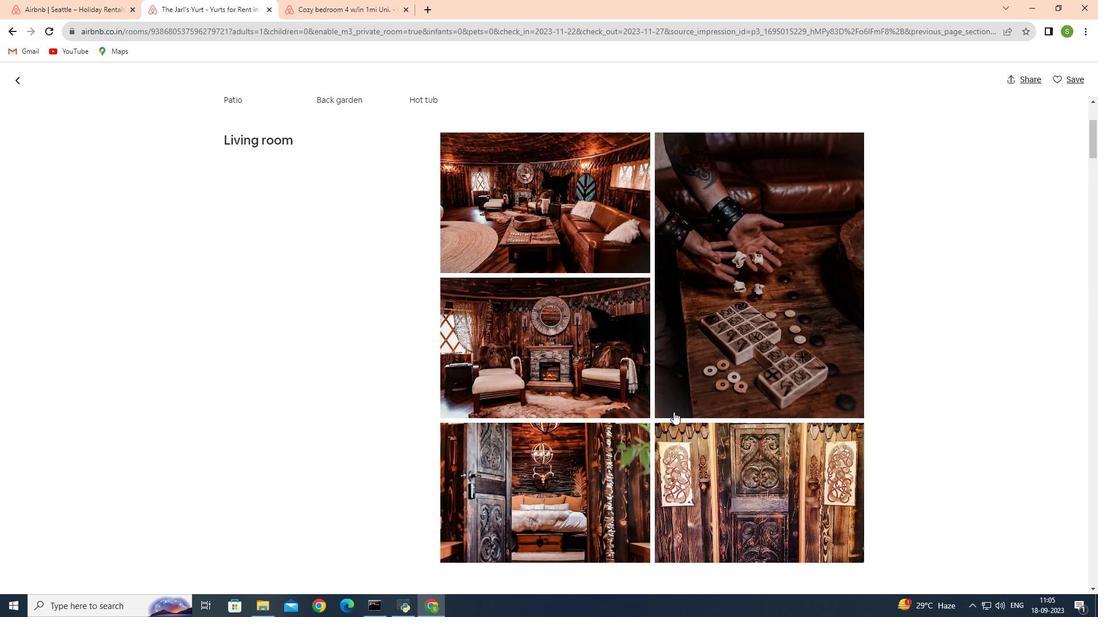 
Action: Mouse scrolled (673, 411) with delta (0, 0)
Screenshot: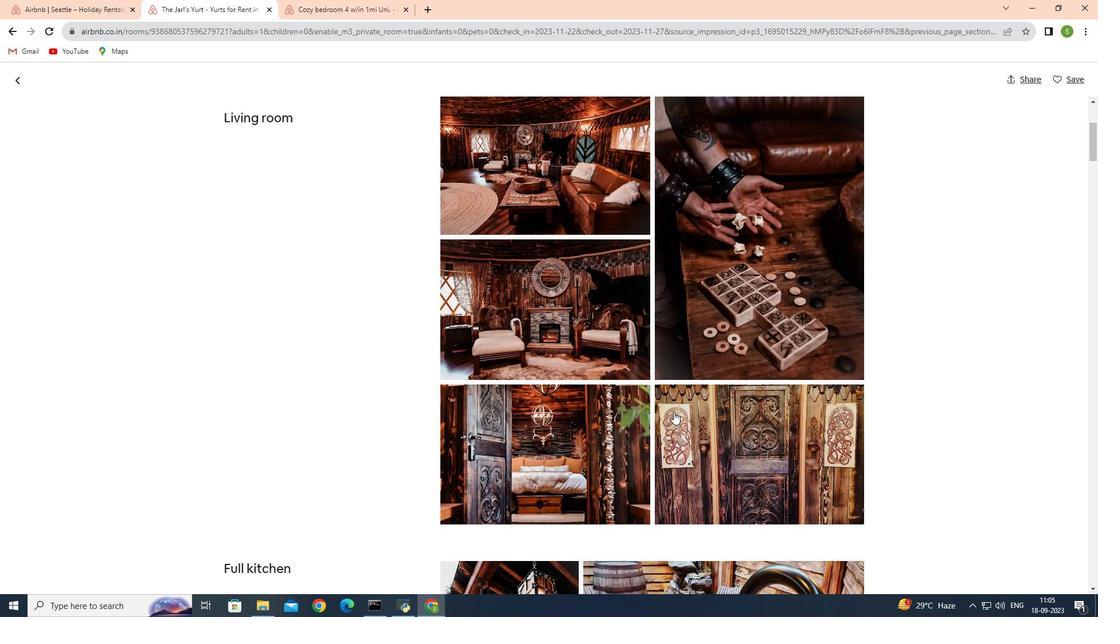 
Action: Mouse scrolled (673, 411) with delta (0, 0)
Screenshot: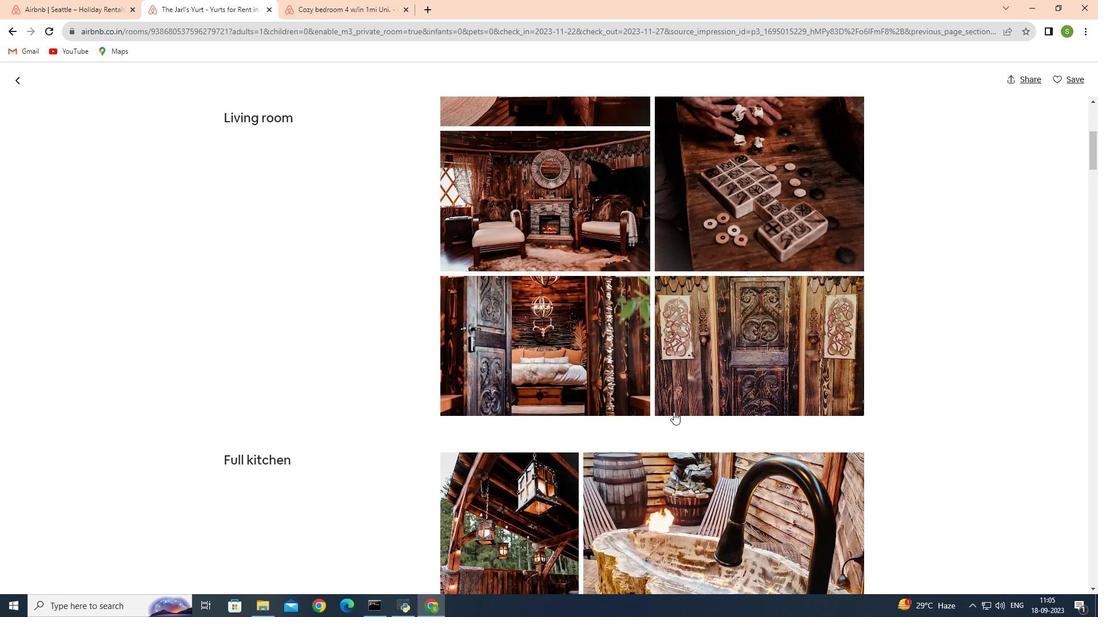 
Action: Mouse scrolled (673, 411) with delta (0, 0)
Screenshot: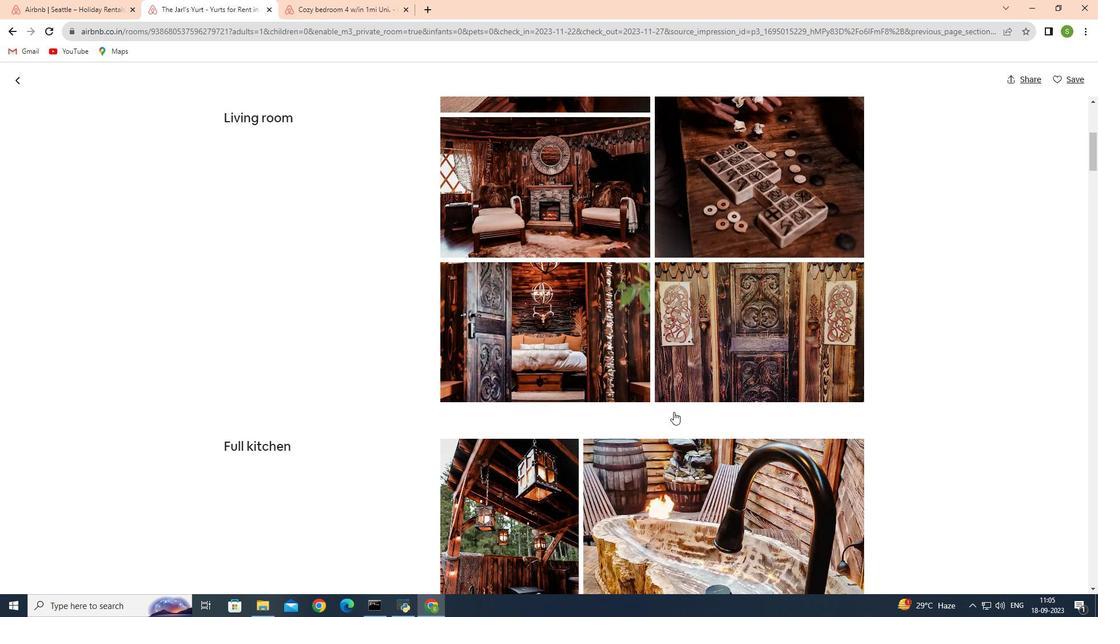 
Action: Mouse scrolled (673, 411) with delta (0, 0)
Screenshot: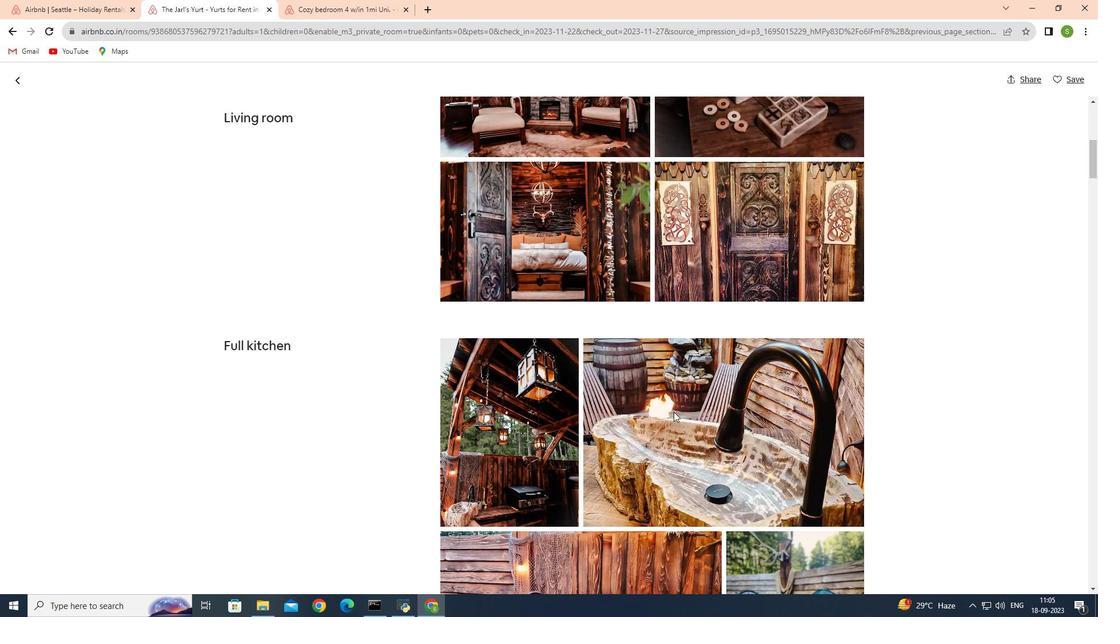 
Action: Mouse scrolled (673, 411) with delta (0, 0)
Screenshot: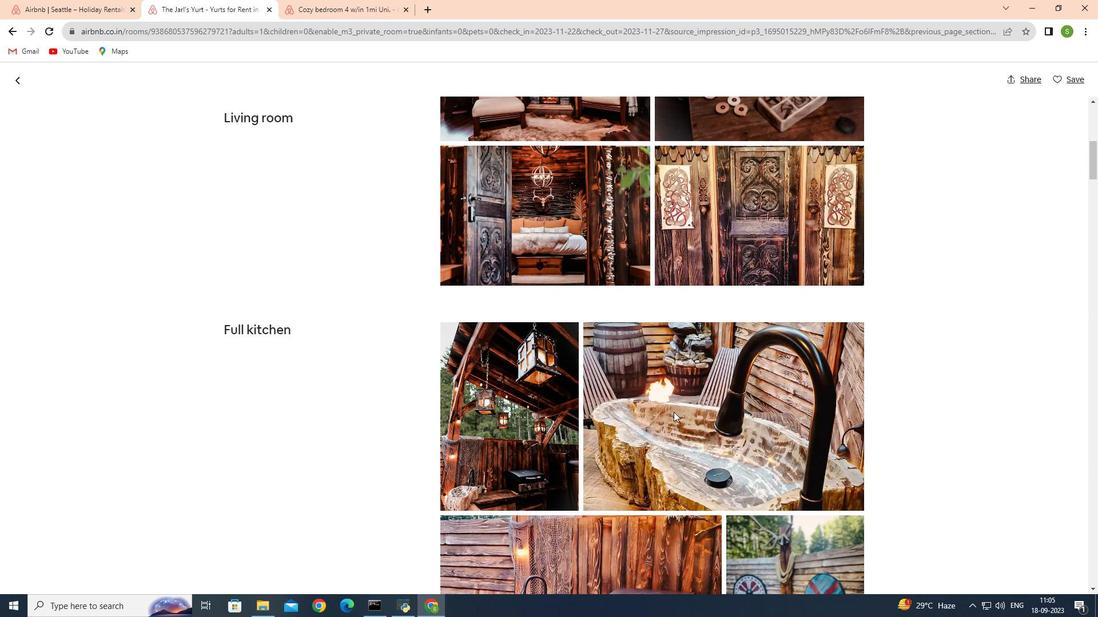 
Action: Mouse scrolled (673, 411) with delta (0, 0)
Screenshot: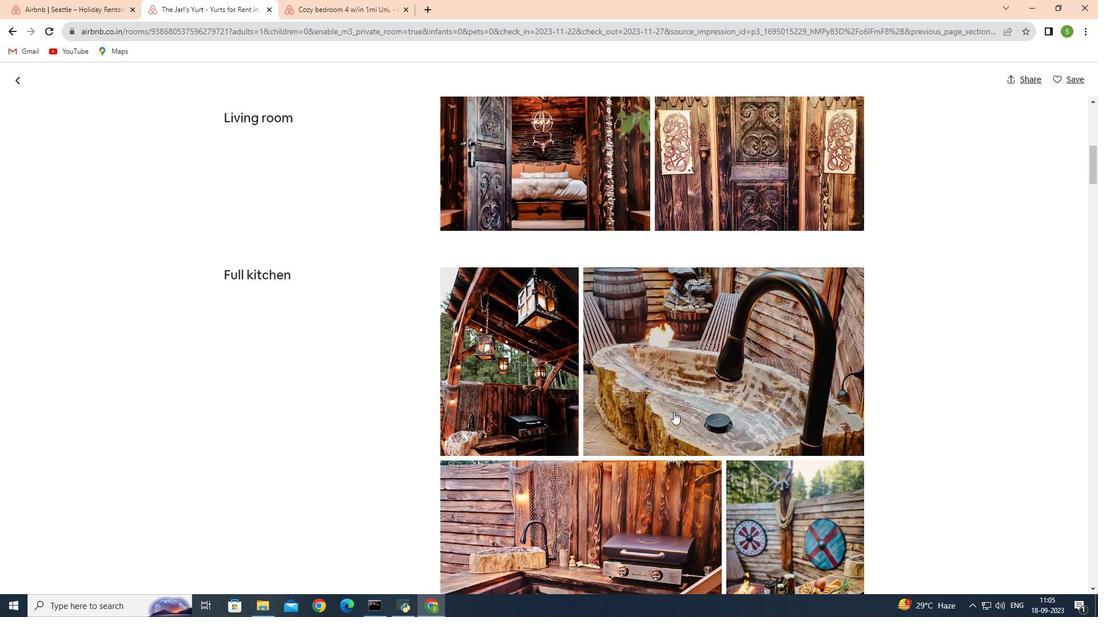 
Action: Mouse scrolled (673, 411) with delta (0, 0)
Screenshot: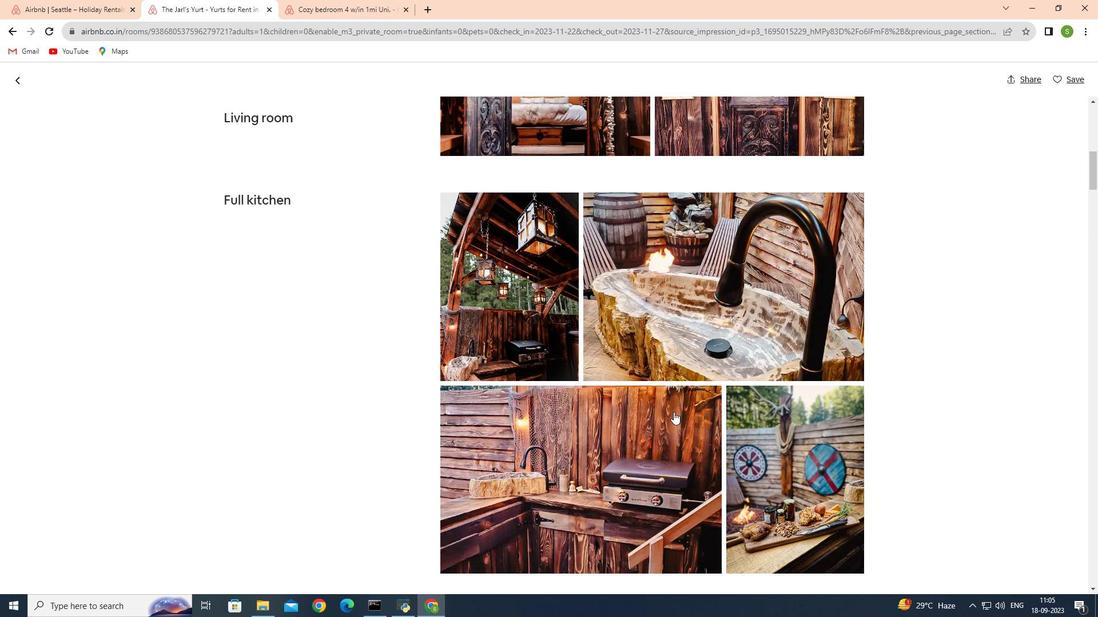 
Action: Mouse scrolled (673, 411) with delta (0, 0)
Screenshot: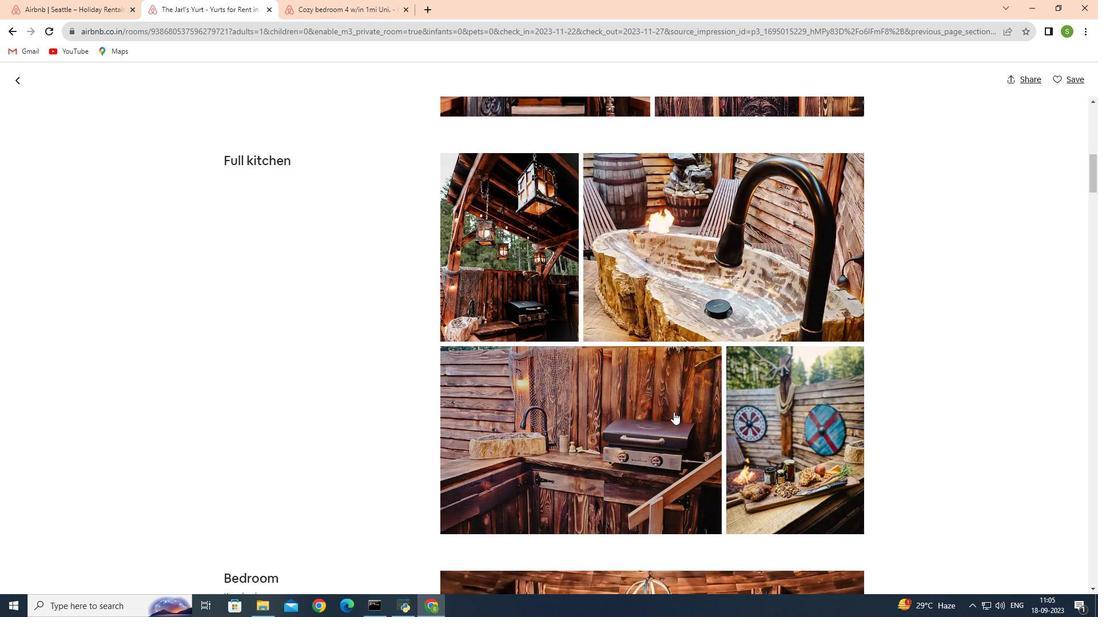 
Action: Mouse scrolled (673, 411) with delta (0, 0)
Screenshot: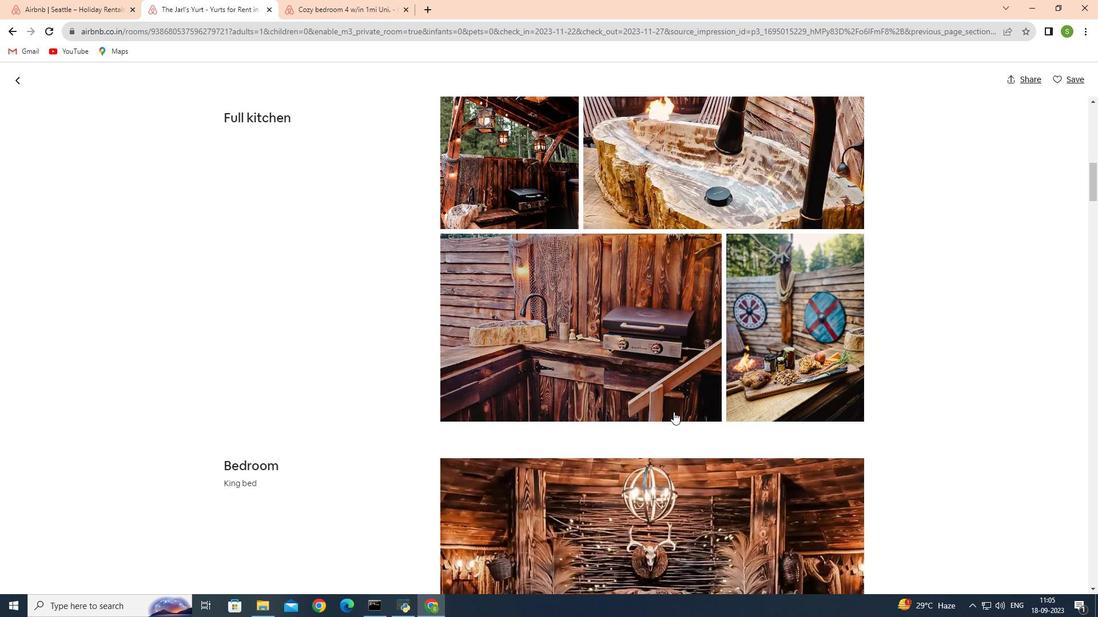 
Action: Mouse scrolled (673, 411) with delta (0, 0)
Screenshot: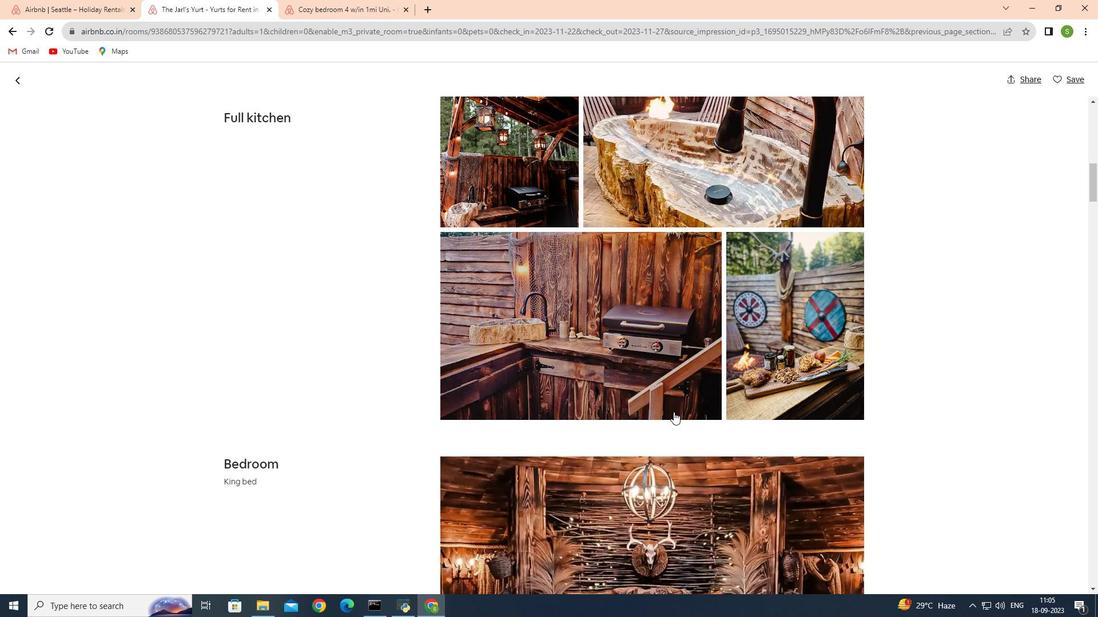 
Action: Mouse scrolled (673, 411) with delta (0, 0)
Screenshot: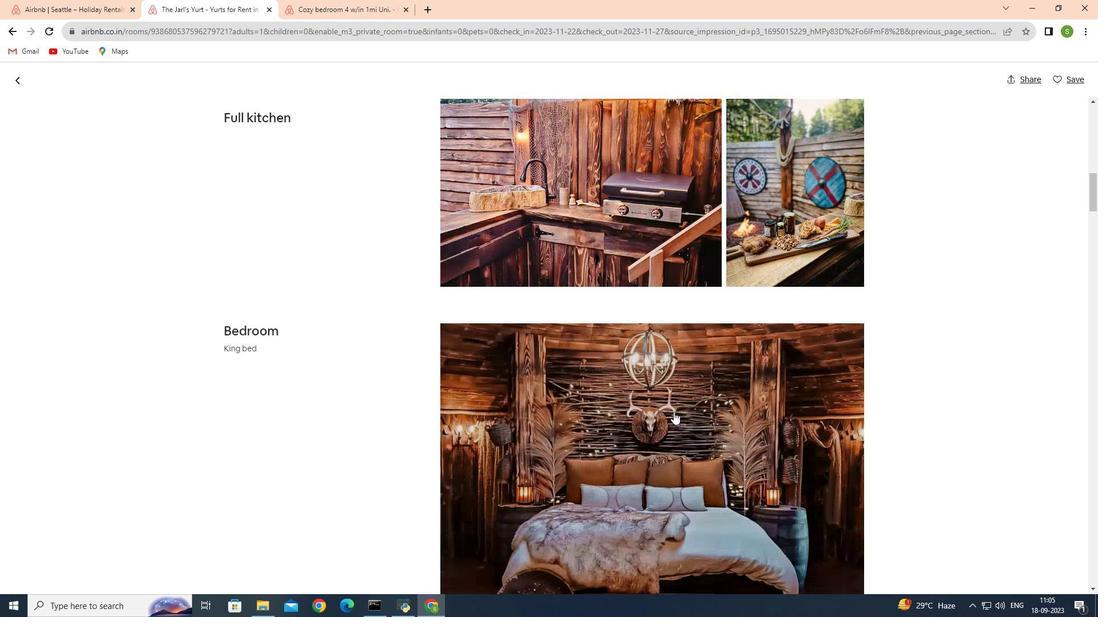 
Action: Mouse scrolled (673, 411) with delta (0, 0)
Screenshot: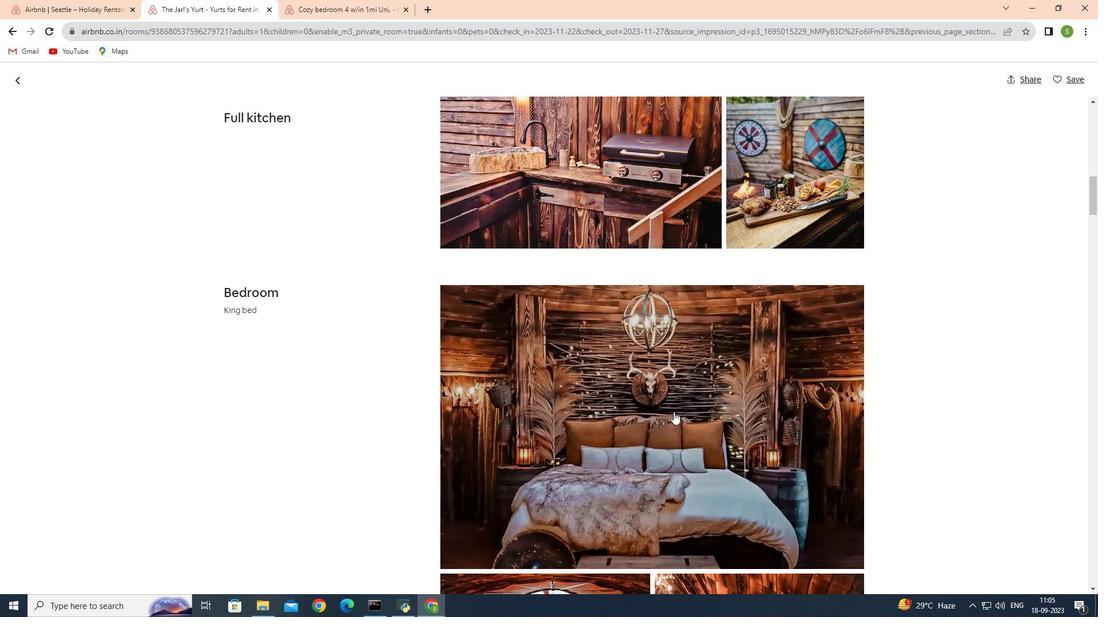 
Action: Mouse scrolled (673, 411) with delta (0, 0)
Screenshot: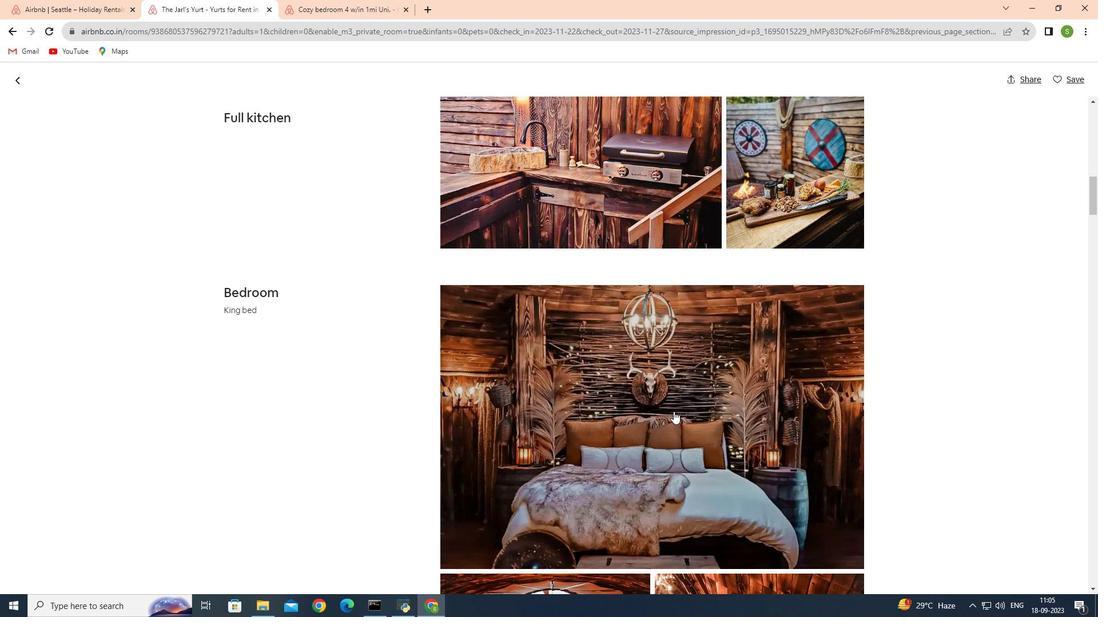
Action: Mouse moved to (673, 411)
Screenshot: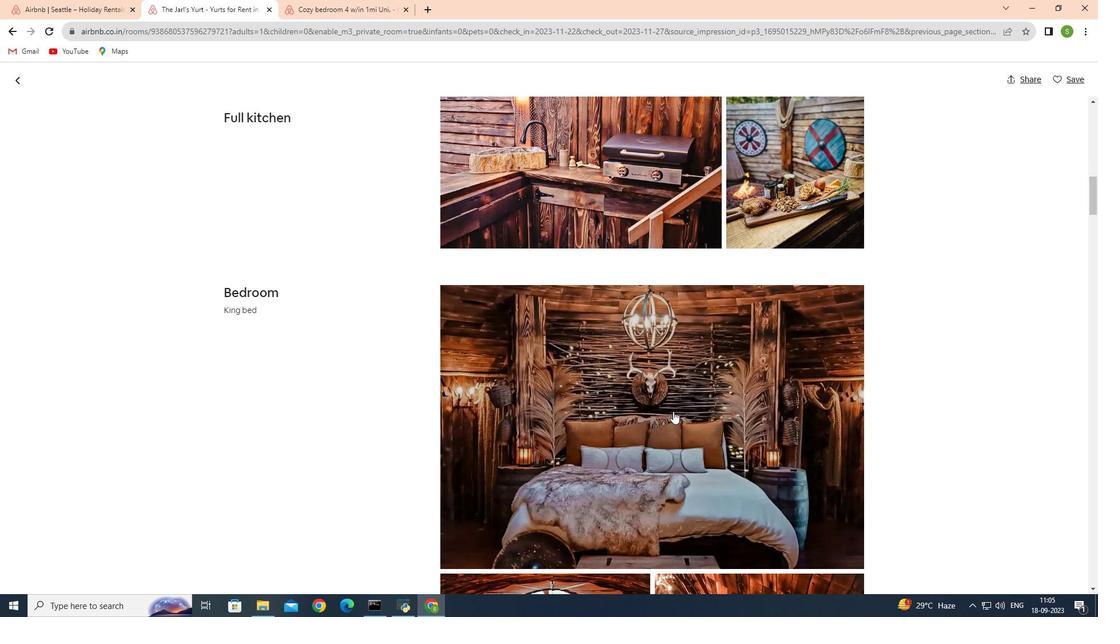 
Action: Mouse scrolled (673, 411) with delta (0, 0)
Screenshot: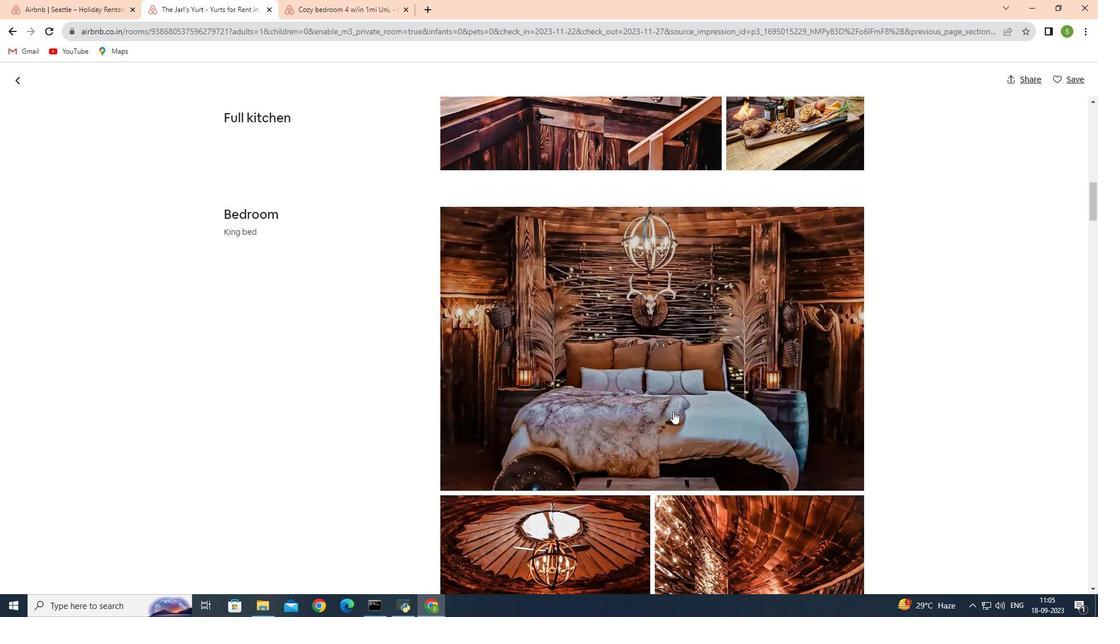 
Action: Mouse scrolled (673, 411) with delta (0, 0)
Screenshot: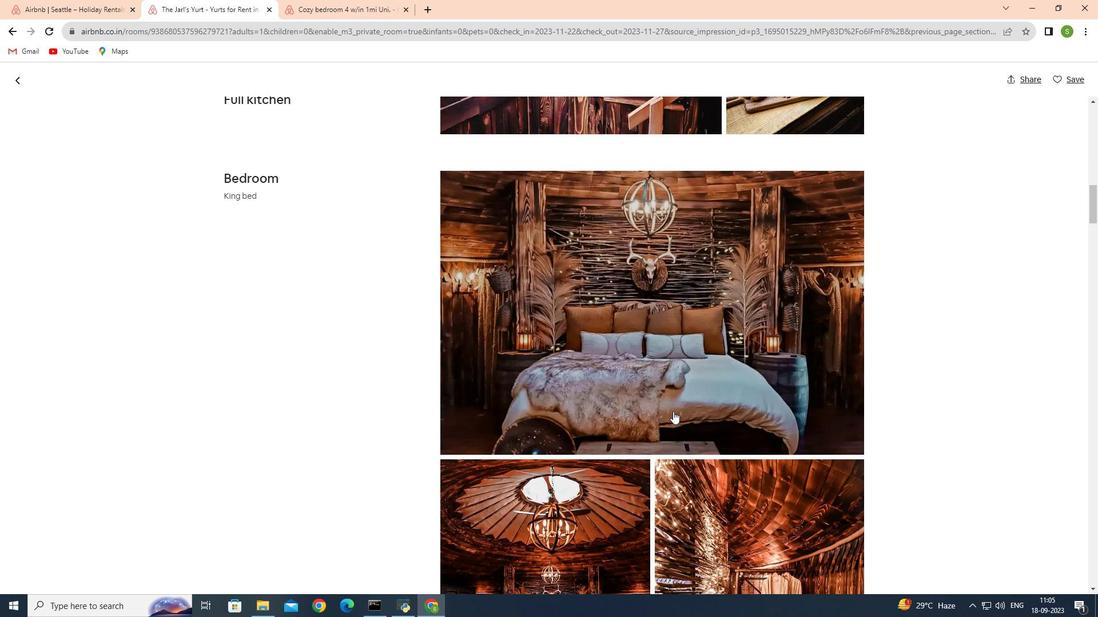 
Action: Mouse moved to (672, 408)
Screenshot: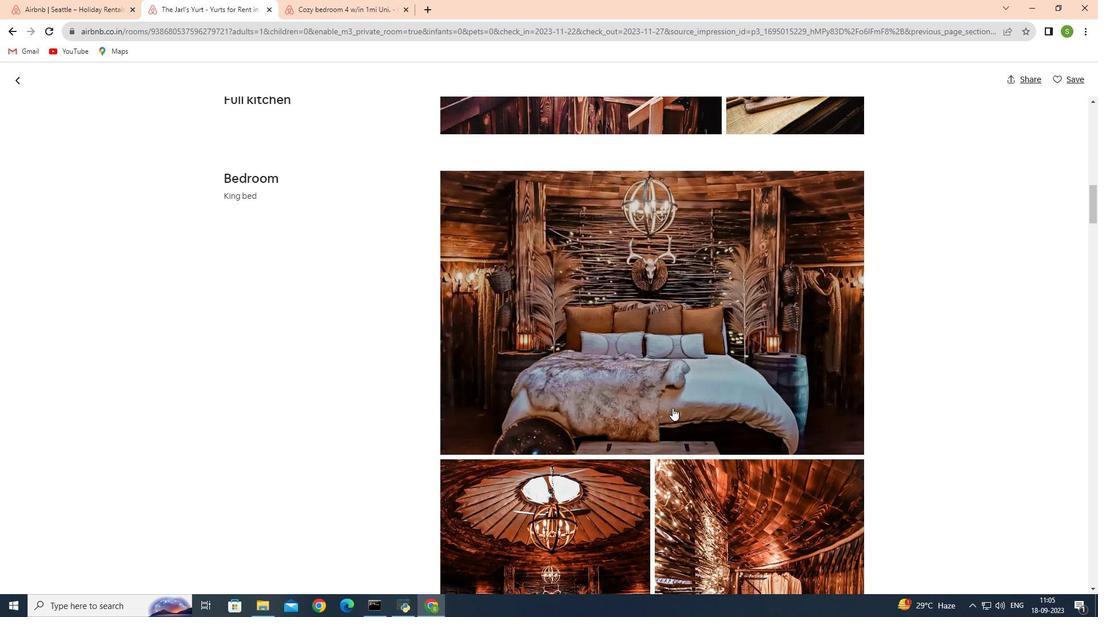 
Action: Mouse scrolled (672, 407) with delta (0, 0)
Screenshot: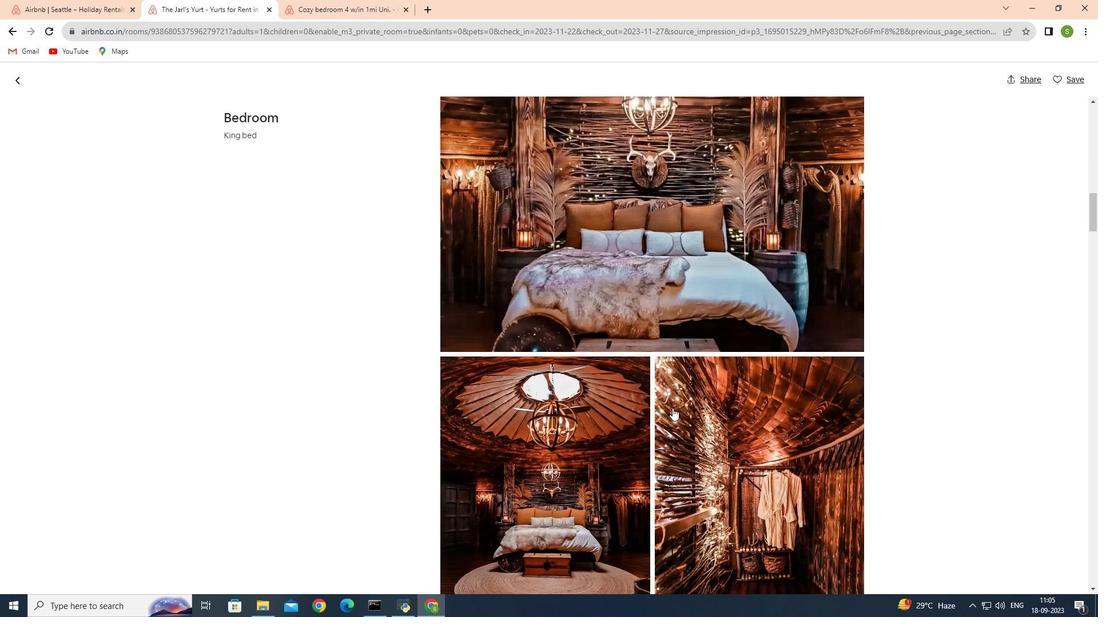 
Action: Mouse scrolled (672, 407) with delta (0, 0)
Screenshot: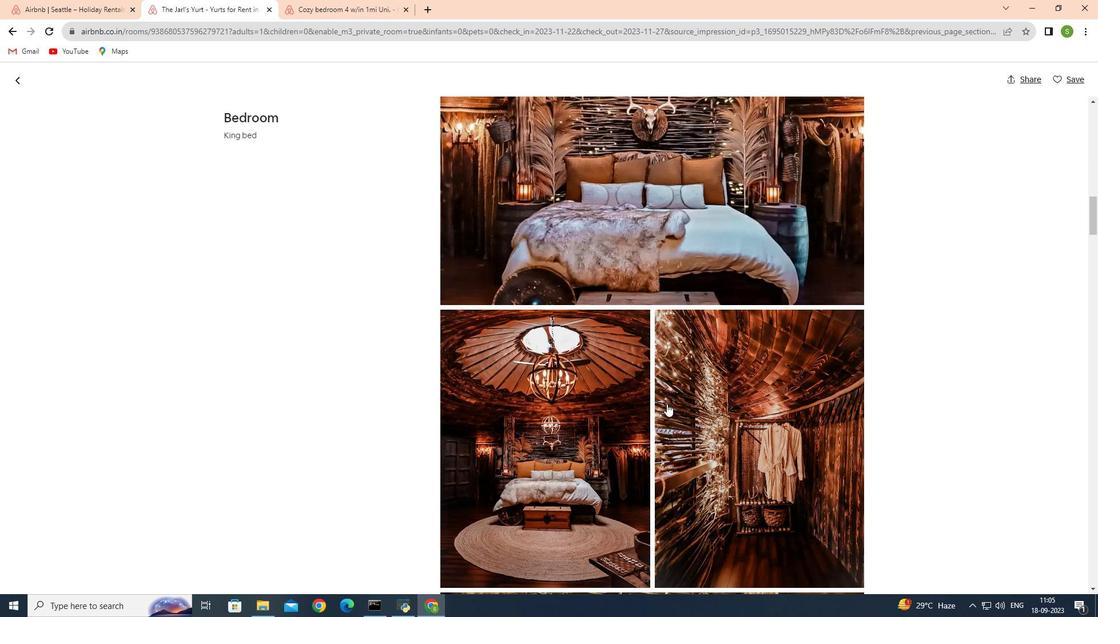 
Action: Mouse scrolled (672, 407) with delta (0, 0)
Screenshot: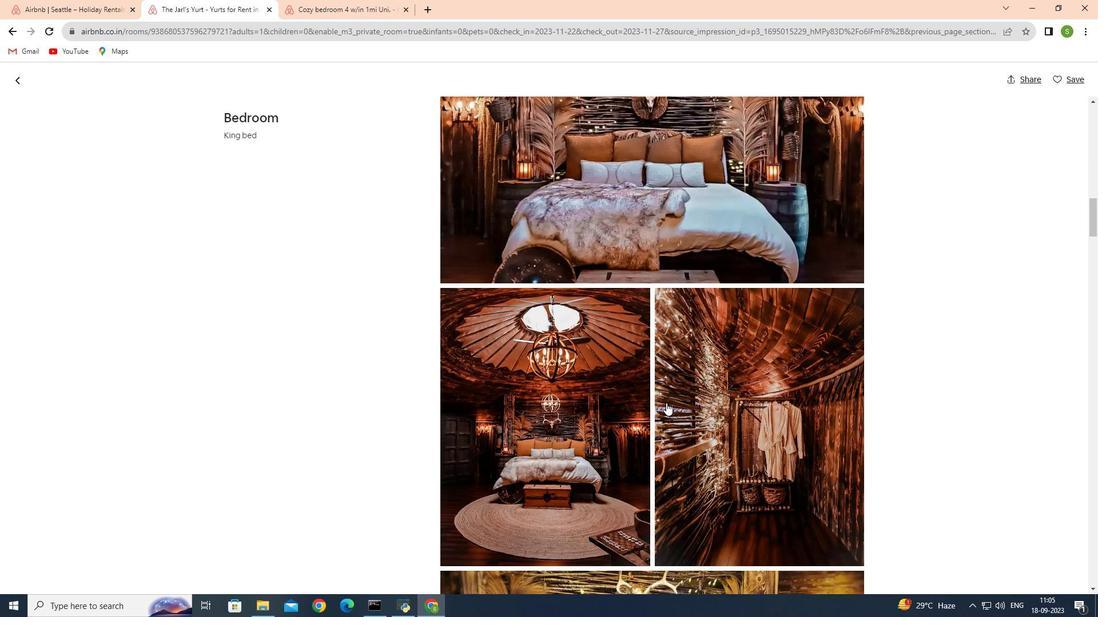 
Action: Mouse moved to (666, 403)
Screenshot: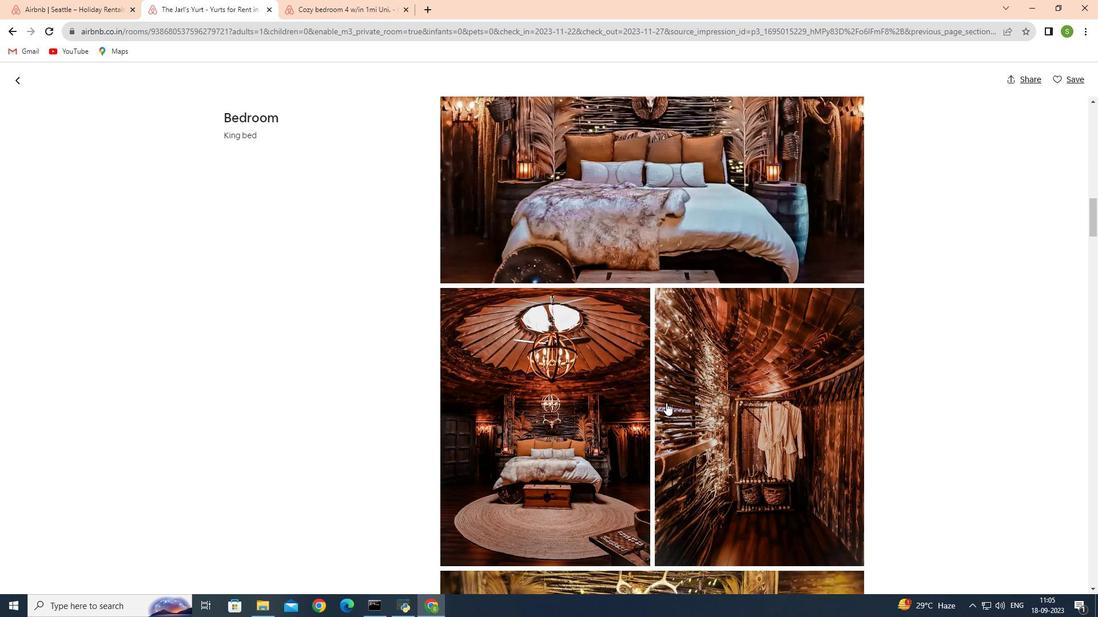 
Action: Mouse scrolled (666, 402) with delta (0, 0)
Screenshot: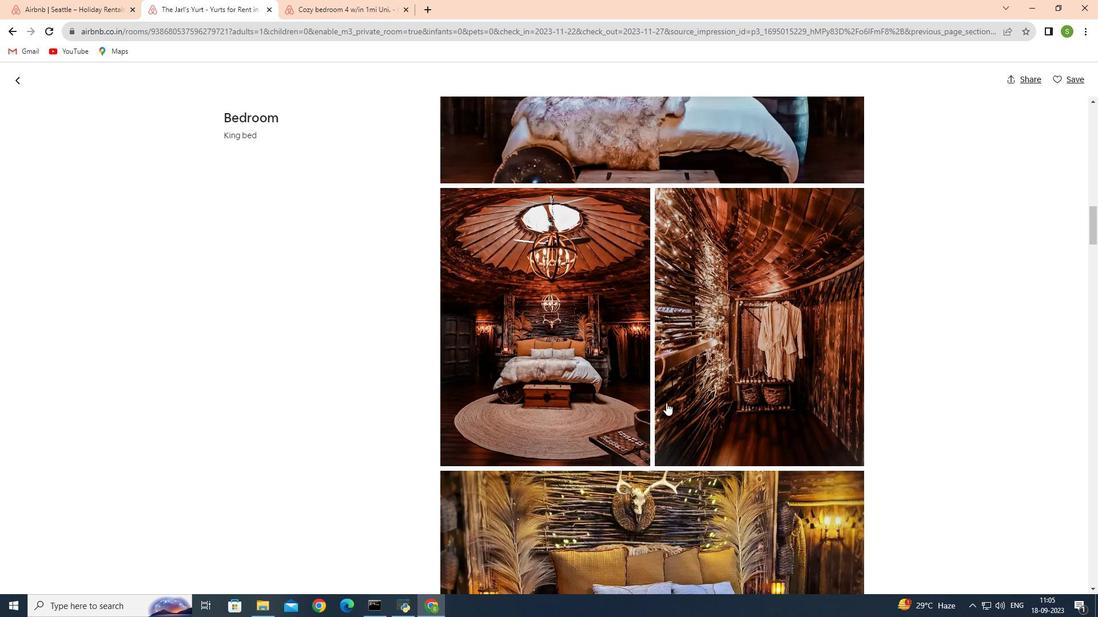 
Action: Mouse scrolled (666, 402) with delta (0, 0)
Screenshot: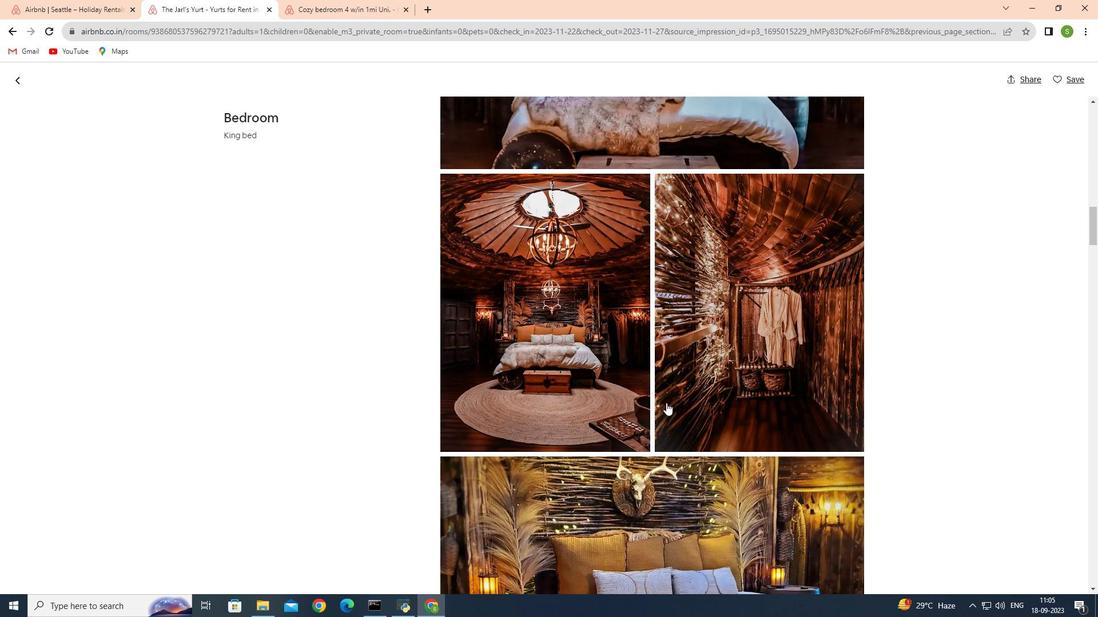 
Action: Mouse moved to (670, 405)
Screenshot: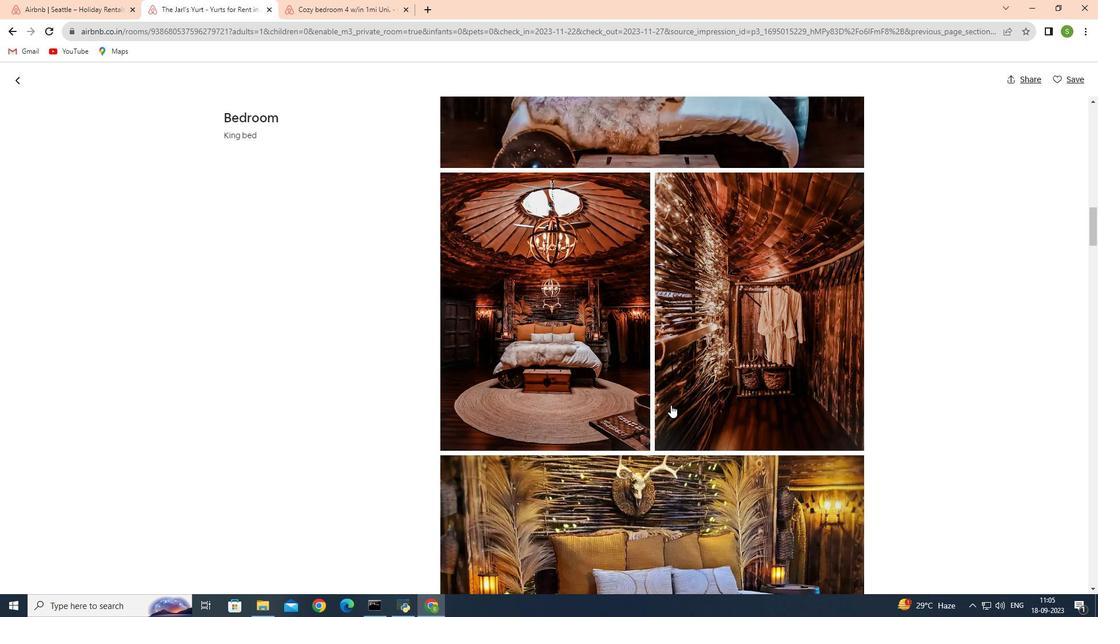 
Action: Mouse scrolled (670, 404) with delta (0, 0)
Screenshot: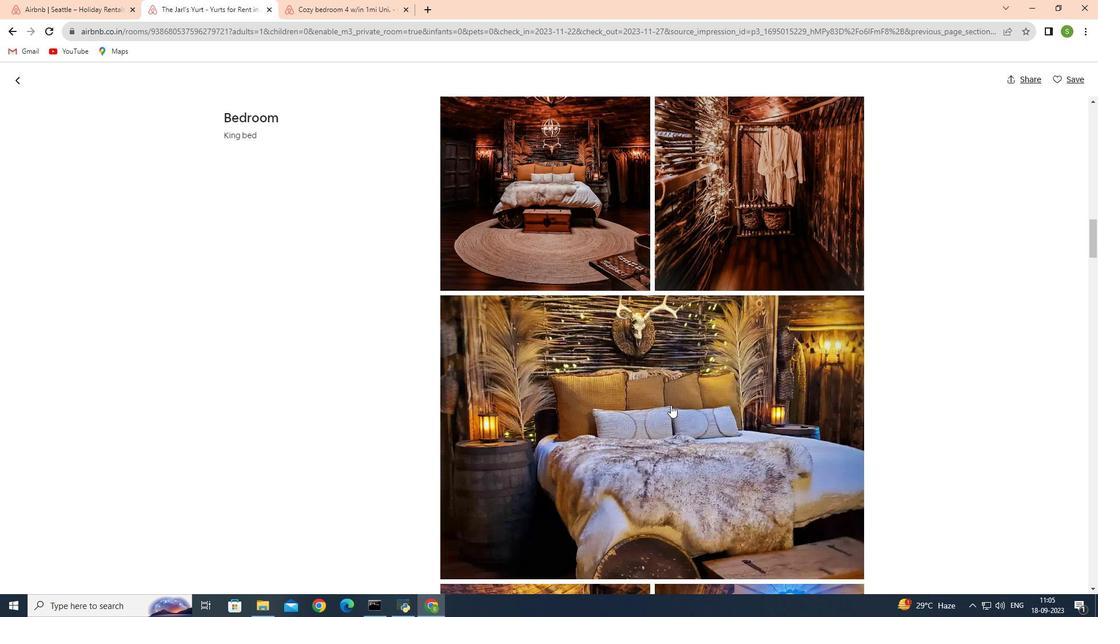 
Action: Mouse scrolled (670, 404) with delta (0, 0)
Screenshot: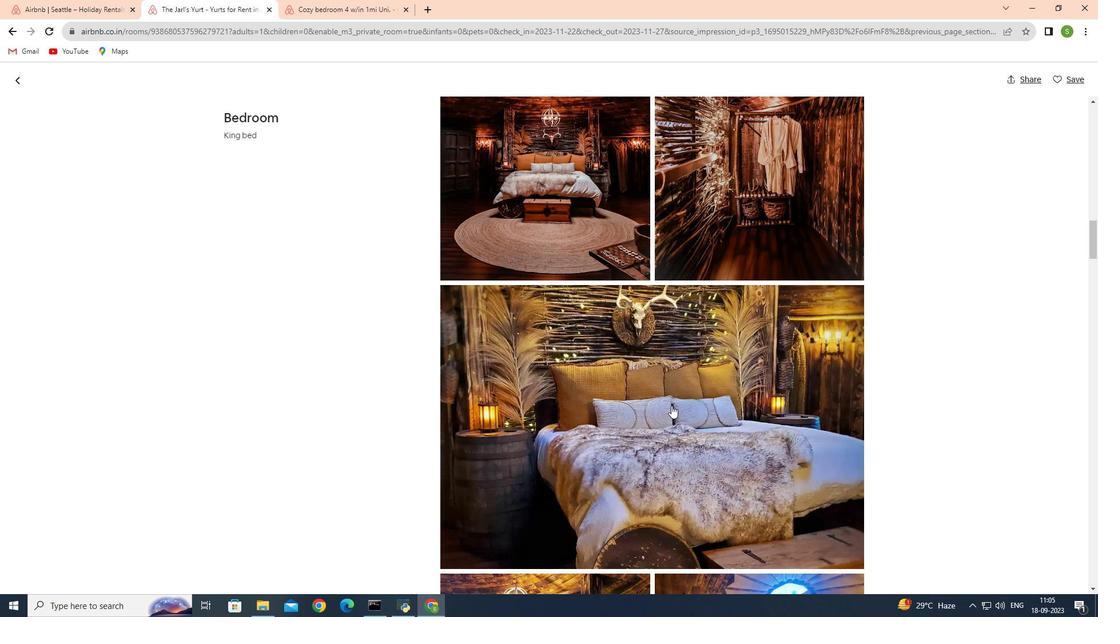 
Action: Mouse scrolled (670, 404) with delta (0, 0)
Screenshot: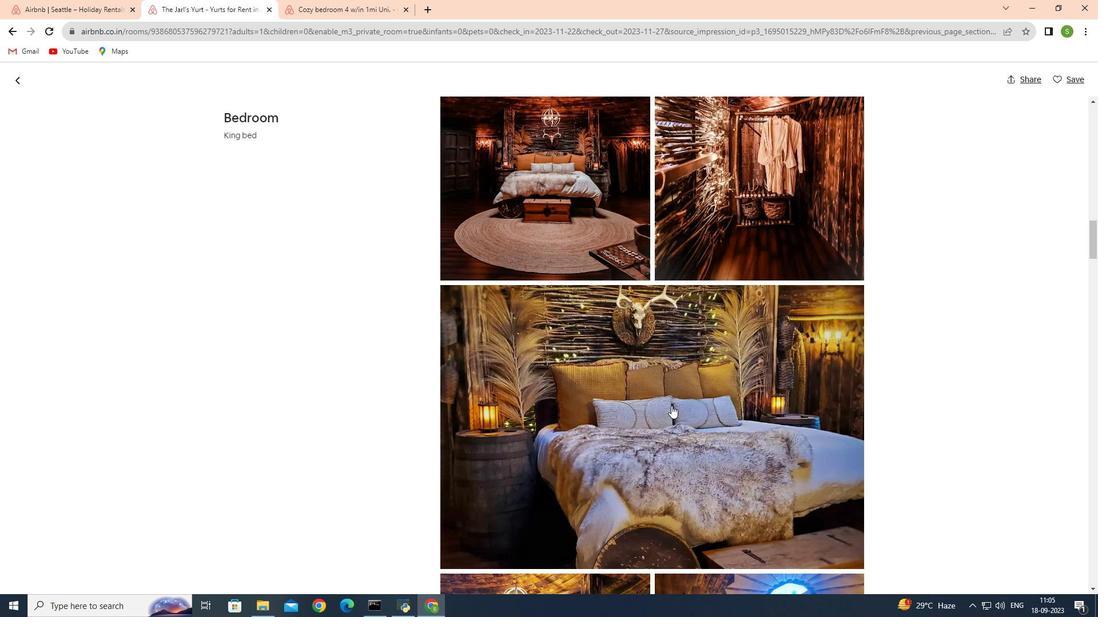 
Action: Mouse moved to (674, 406)
Screenshot: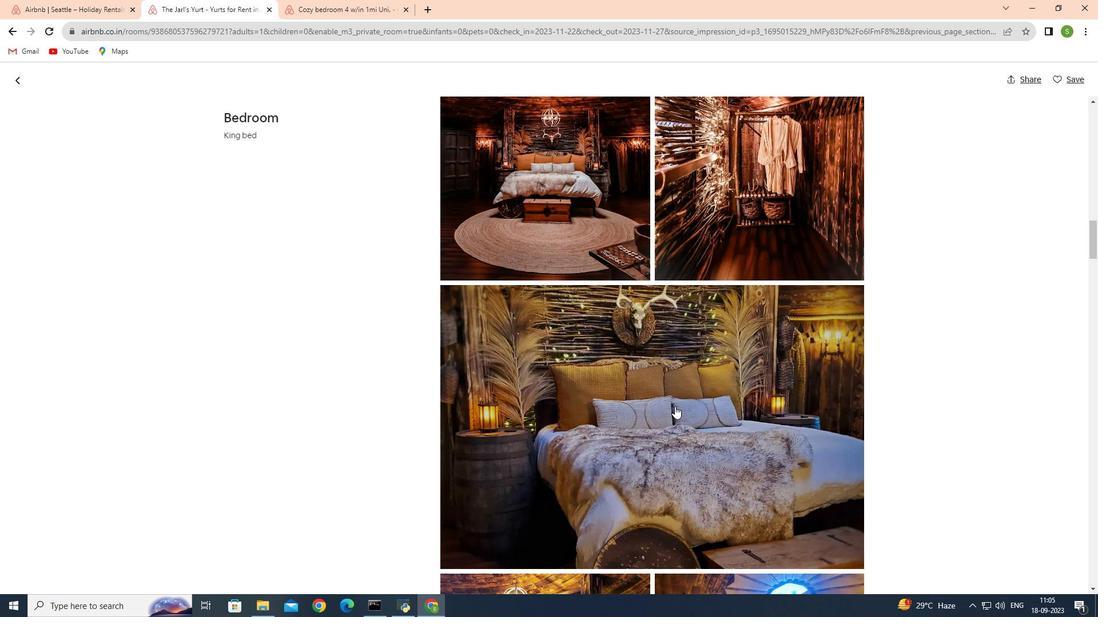 
Action: Mouse scrolled (674, 406) with delta (0, 0)
Screenshot: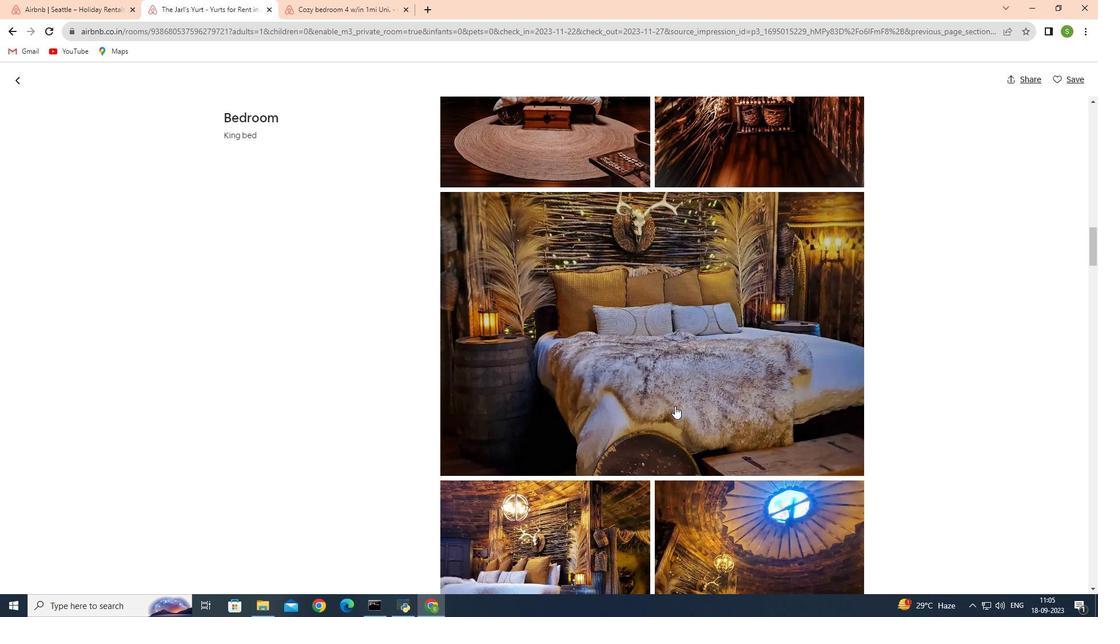 
Action: Mouse scrolled (674, 406) with delta (0, 0)
Screenshot: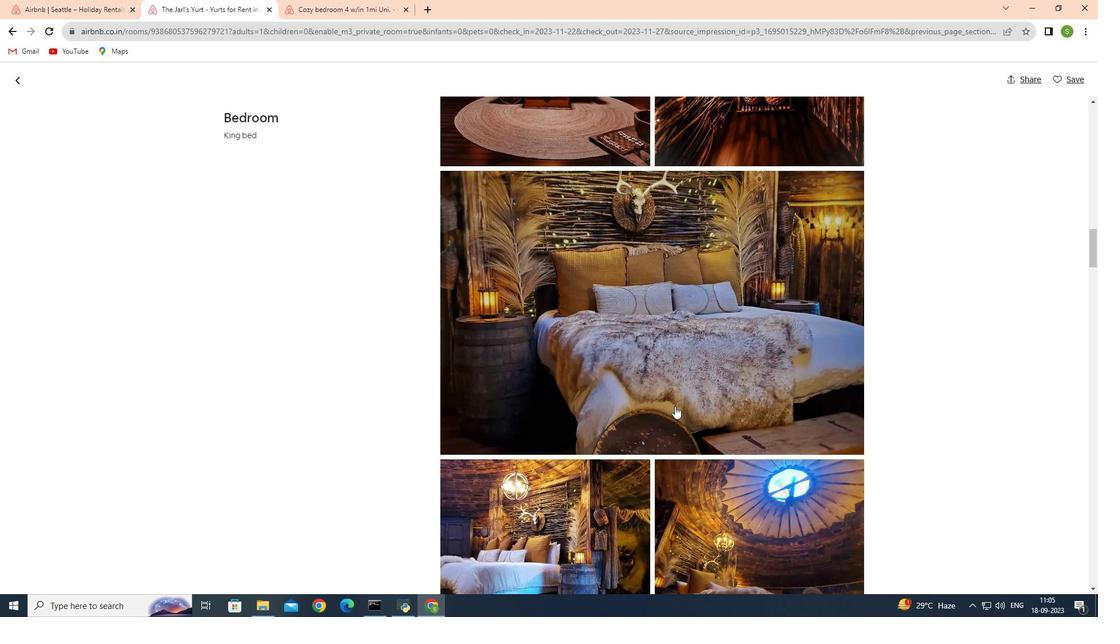 
Action: Mouse moved to (680, 411)
Screenshot: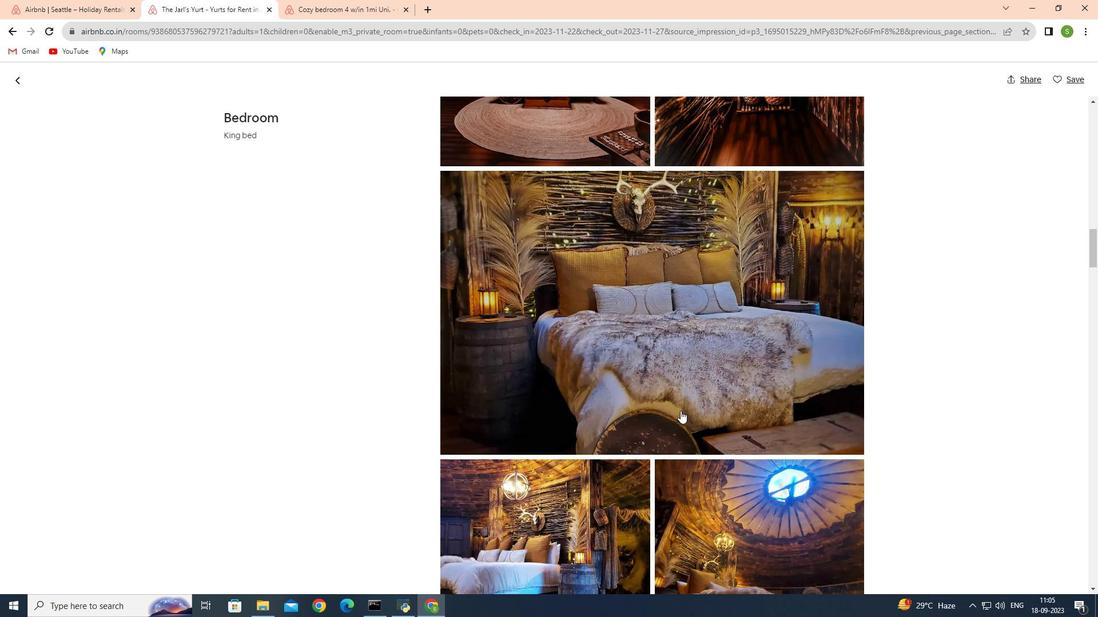 
Action: Mouse scrolled (680, 410) with delta (0, 0)
Screenshot: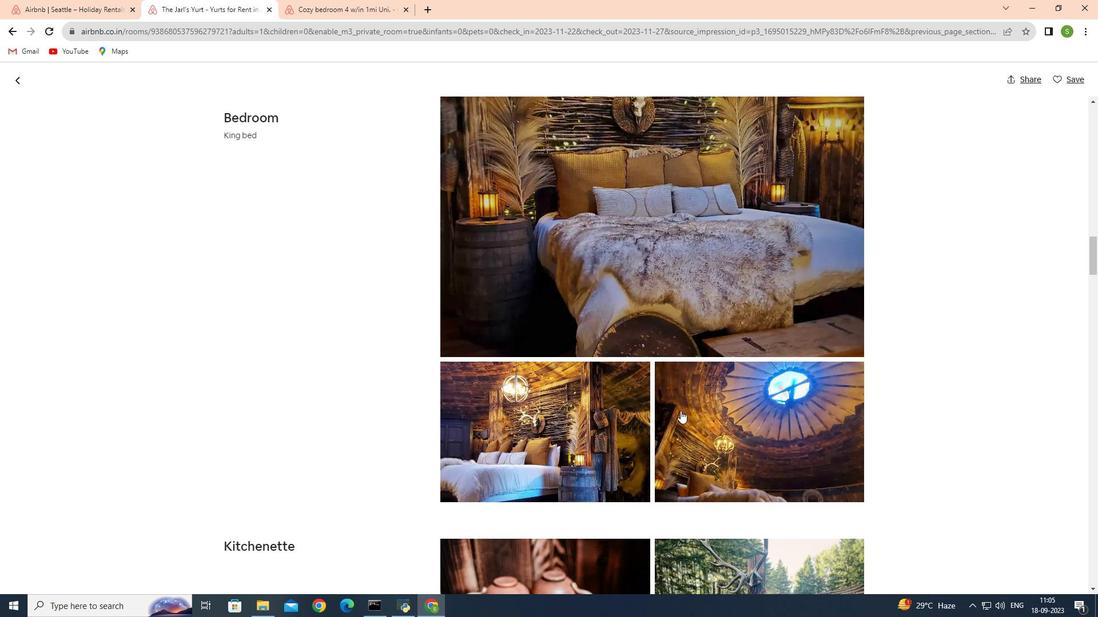 
Action: Mouse scrolled (680, 410) with delta (0, 0)
Screenshot: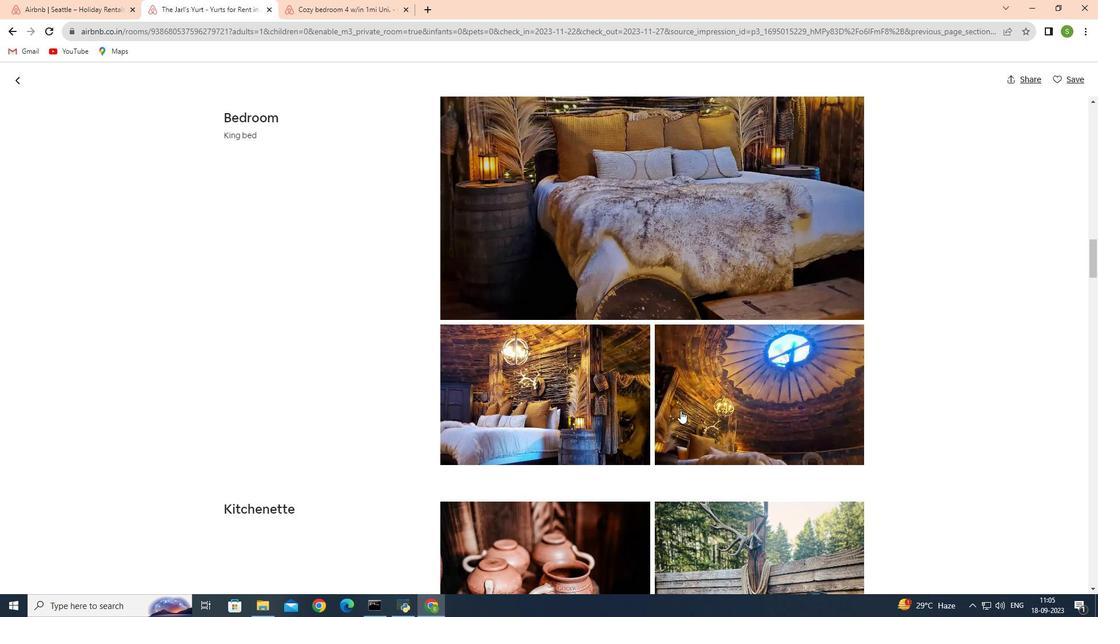 
Action: Mouse scrolled (680, 410) with delta (0, 0)
Screenshot: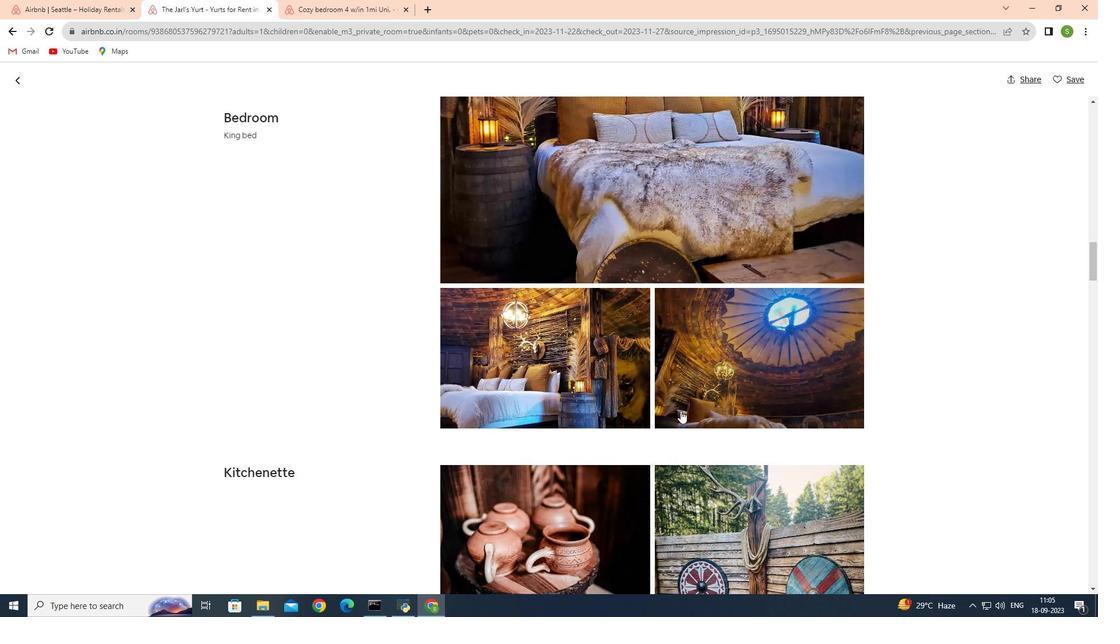 
Action: Mouse moved to (681, 411)
Screenshot: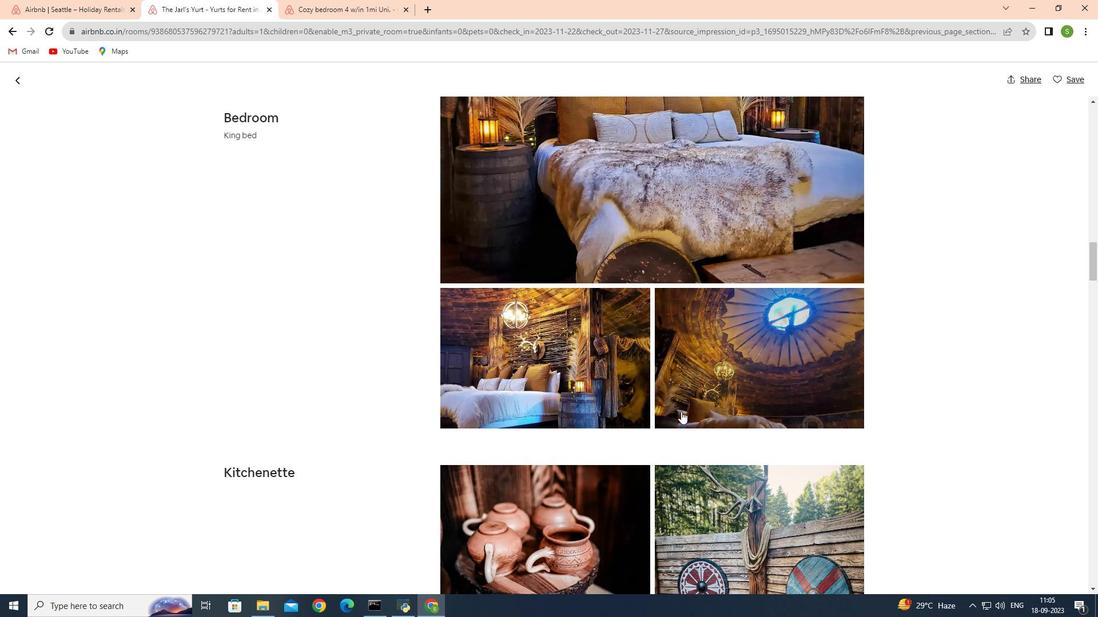 
Action: Mouse scrolled (681, 411) with delta (0, 0)
Screenshot: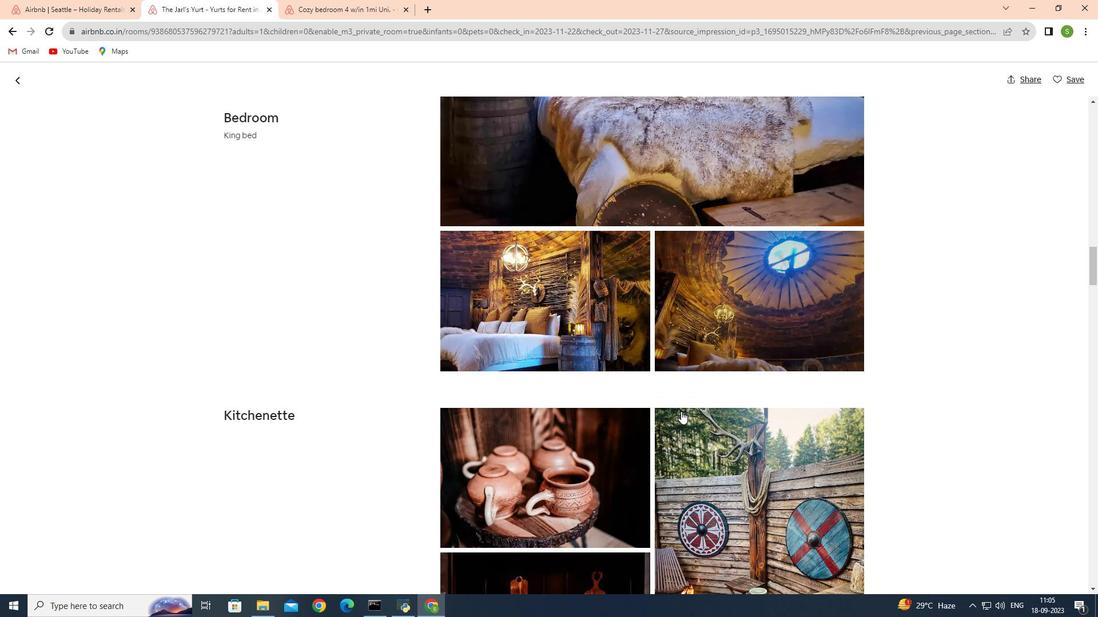 
Action: Mouse scrolled (681, 411) with delta (0, 0)
Screenshot: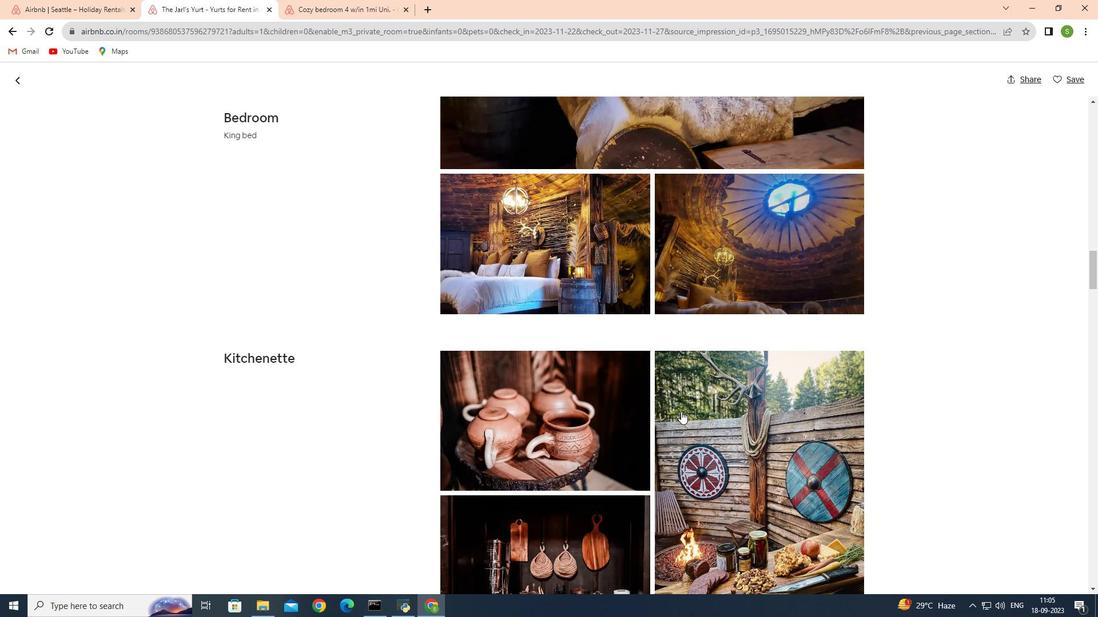 
Action: Mouse scrolled (681, 411) with delta (0, 0)
Screenshot: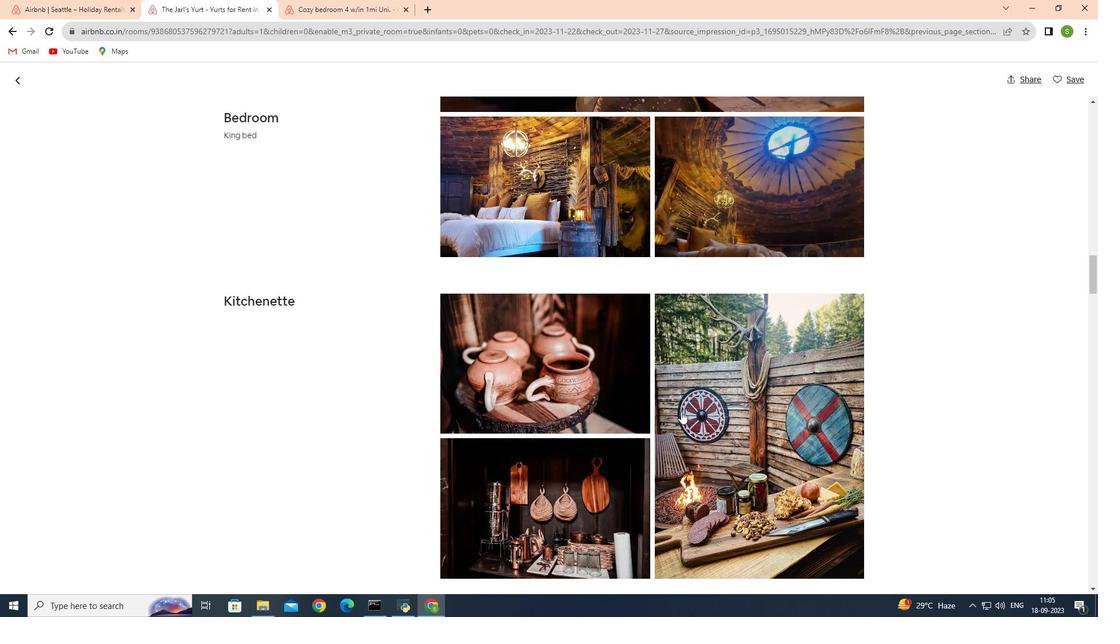 
Action: Mouse moved to (681, 411)
Screenshot: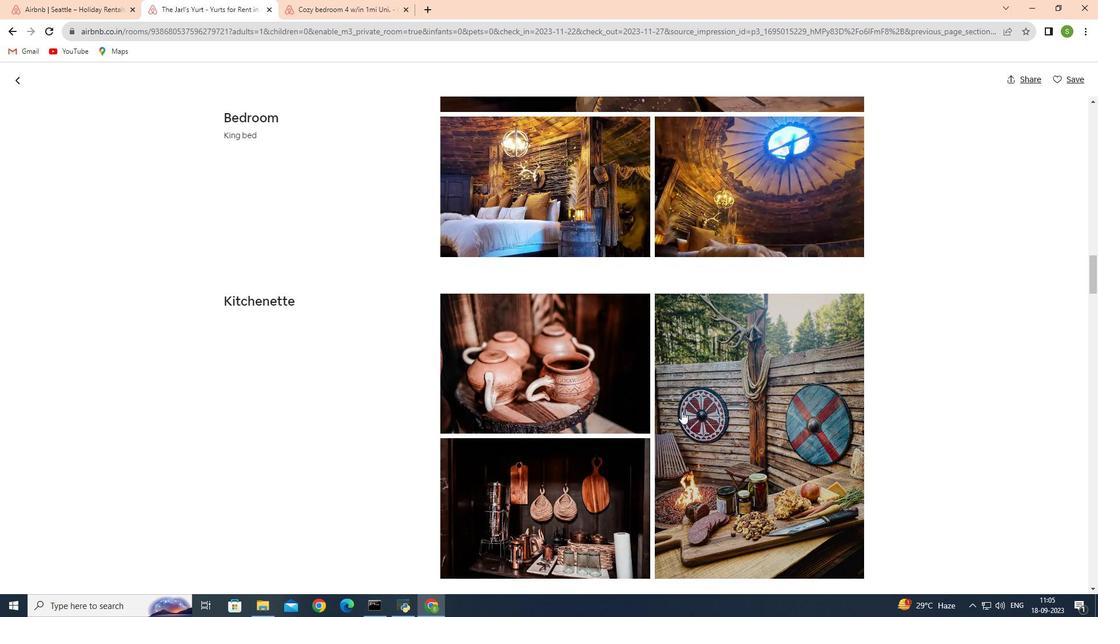 
Action: Mouse scrolled (681, 411) with delta (0, 0)
Screenshot: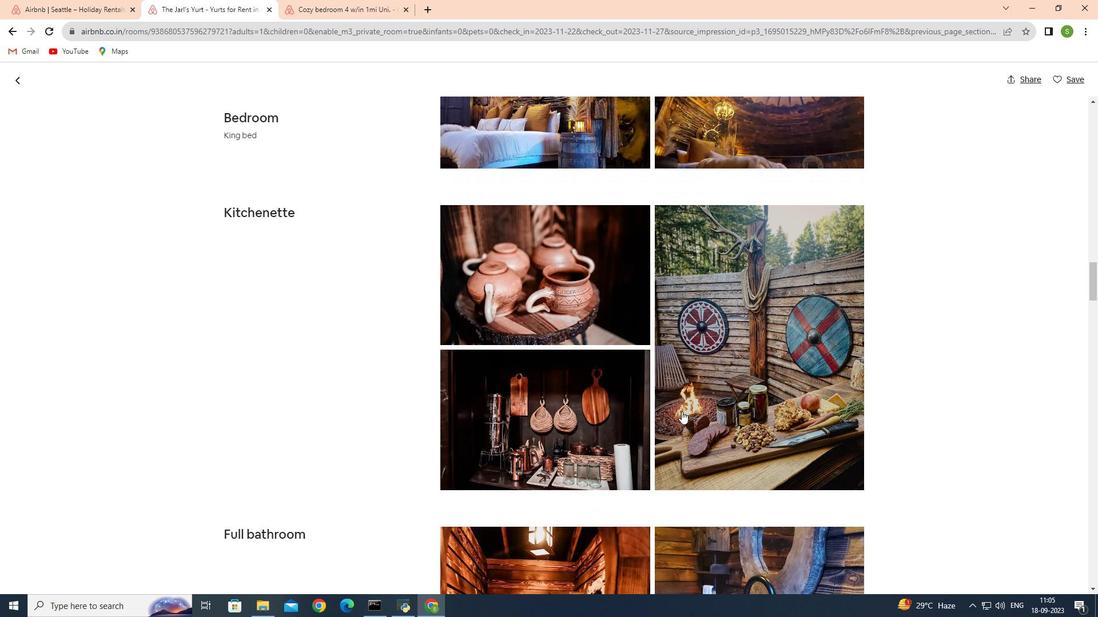 
Action: Mouse scrolled (681, 411) with delta (0, 0)
Screenshot: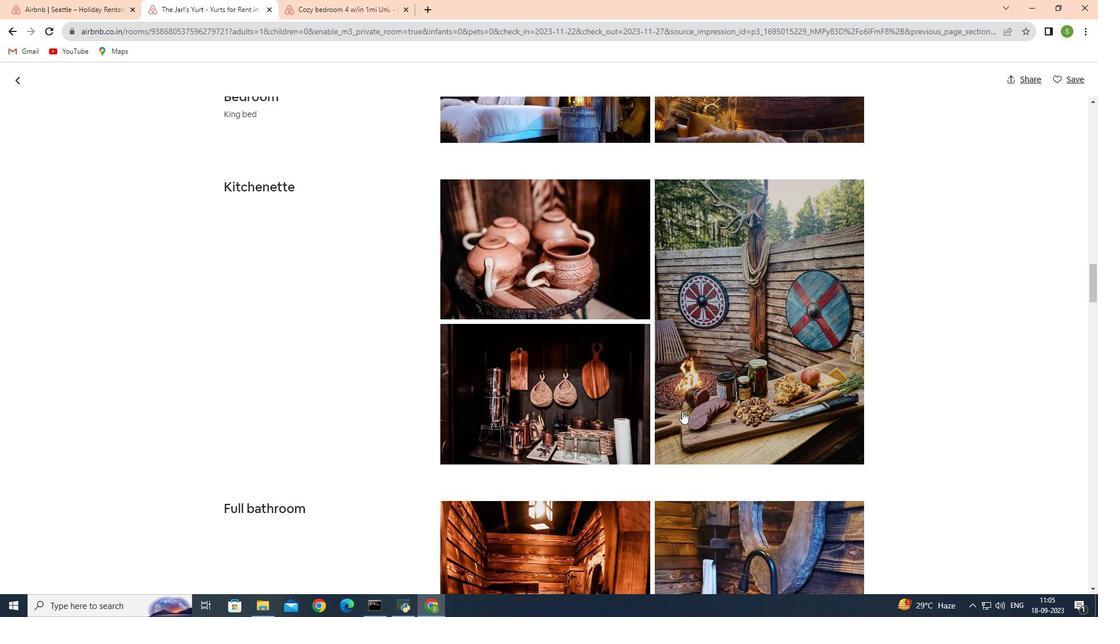 
Action: Mouse moved to (682, 411)
Screenshot: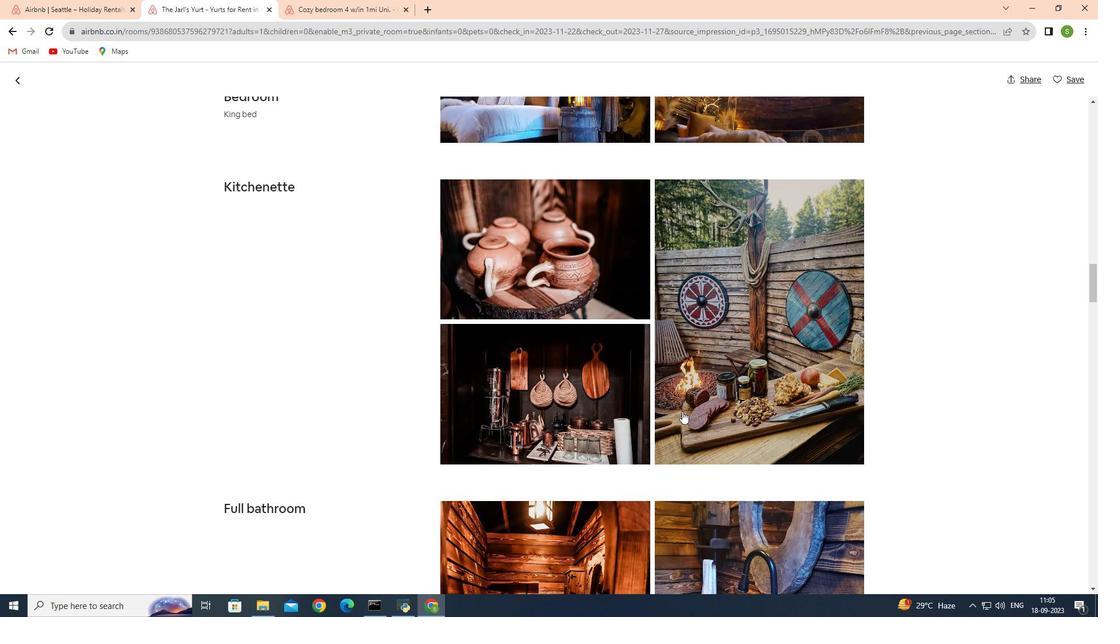 
Action: Mouse scrolled (682, 411) with delta (0, 0)
Screenshot: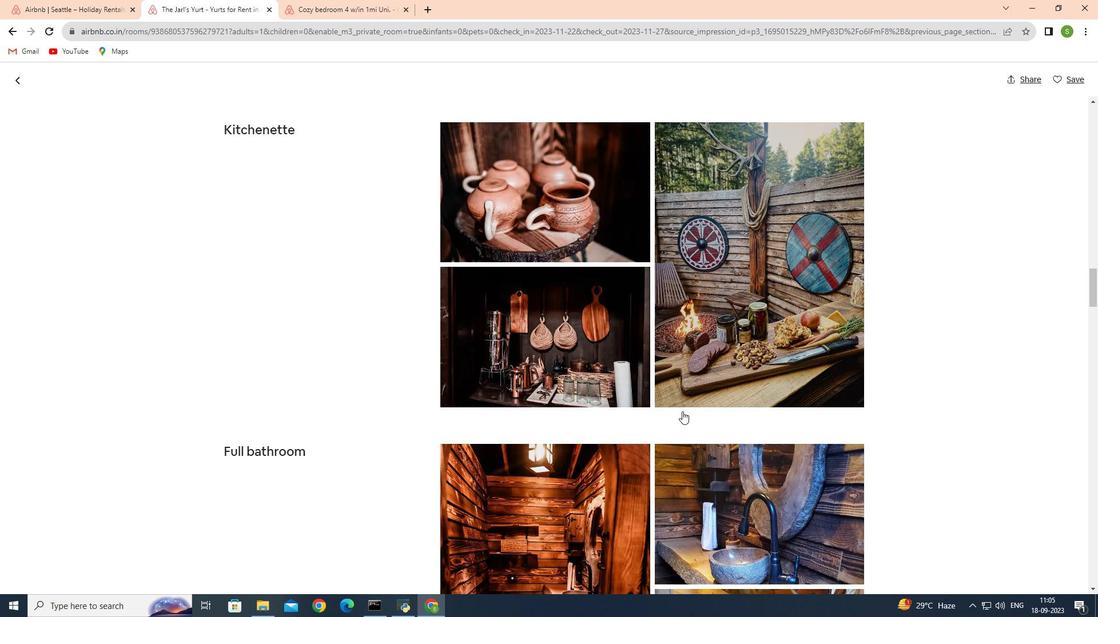 
Action: Mouse scrolled (682, 411) with delta (0, 0)
Screenshot: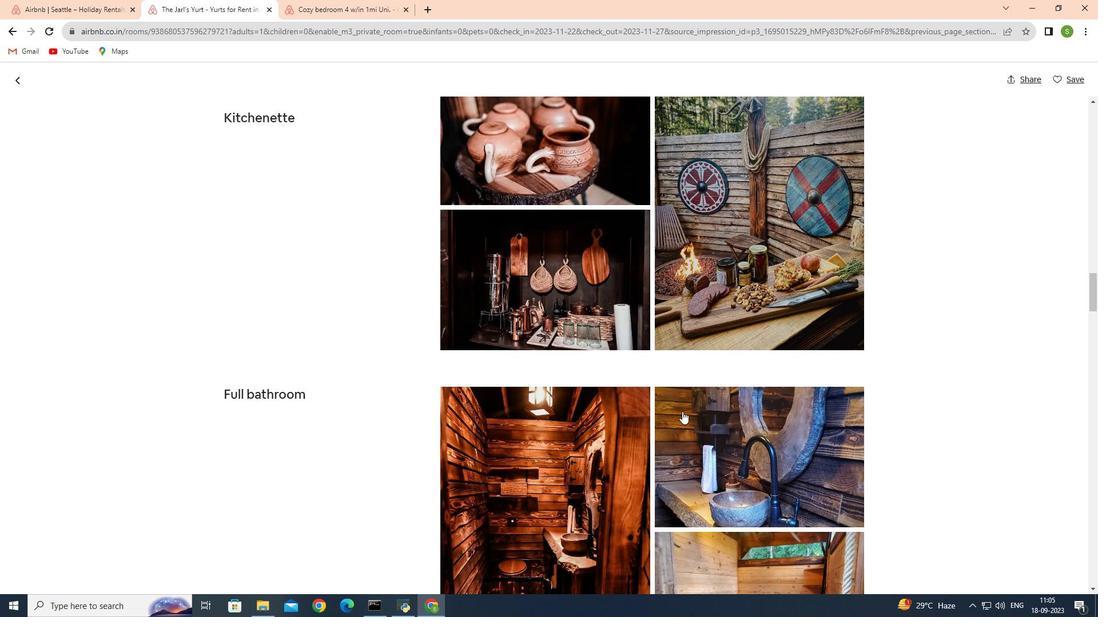 
Action: Mouse scrolled (682, 411) with delta (0, 0)
Screenshot: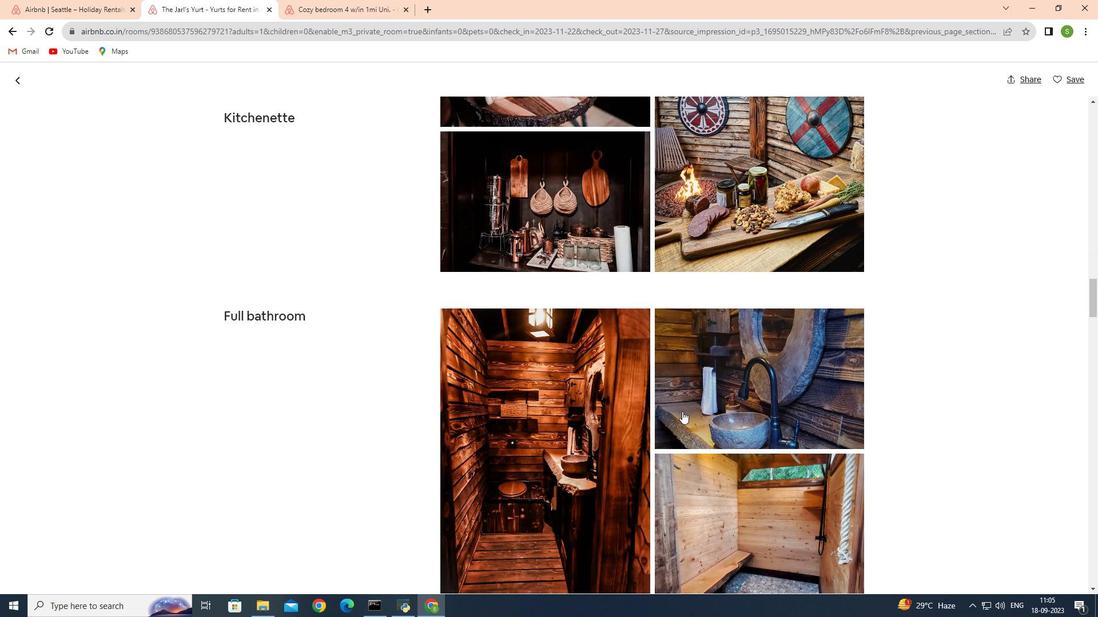 
Action: Mouse scrolled (682, 411) with delta (0, 0)
Screenshot: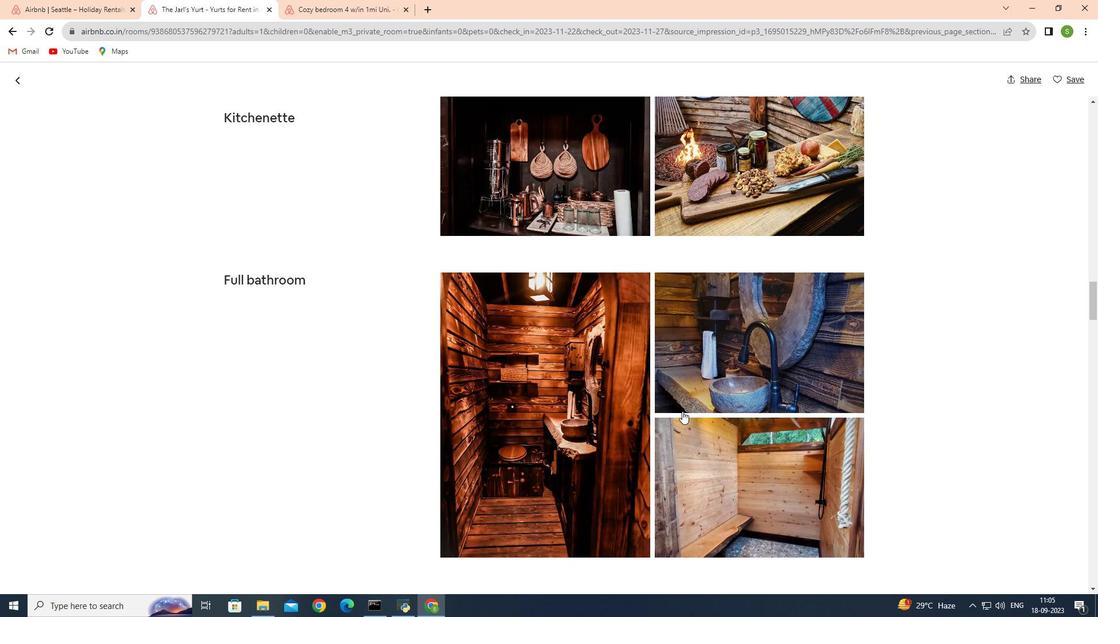 
Action: Mouse scrolled (682, 411) with delta (0, 0)
Screenshot: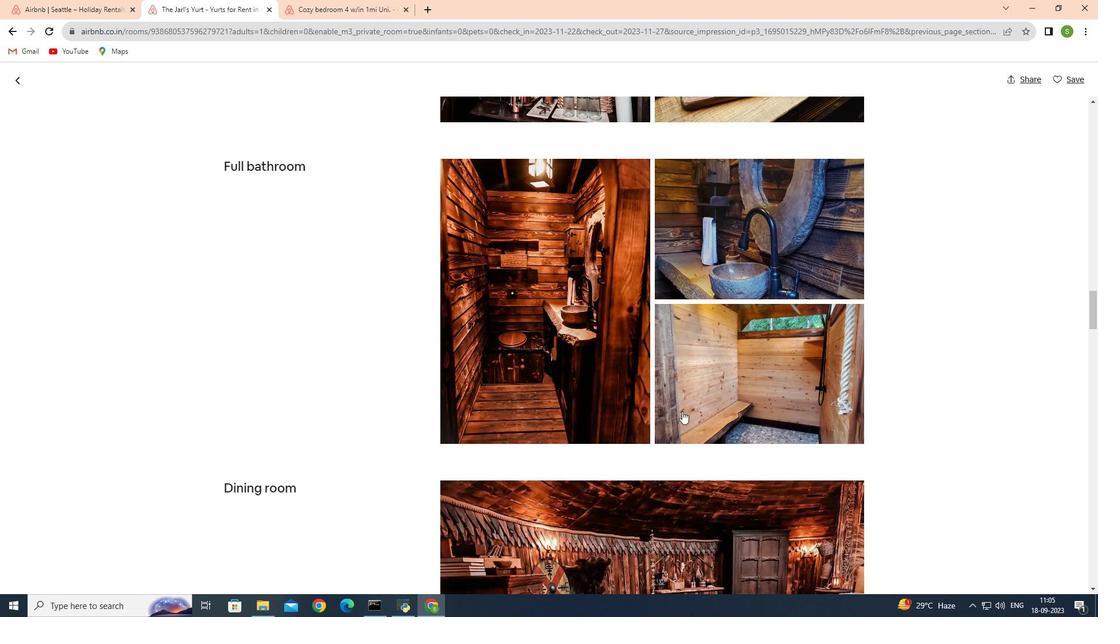
Action: Mouse scrolled (682, 411) with delta (0, 0)
Screenshot: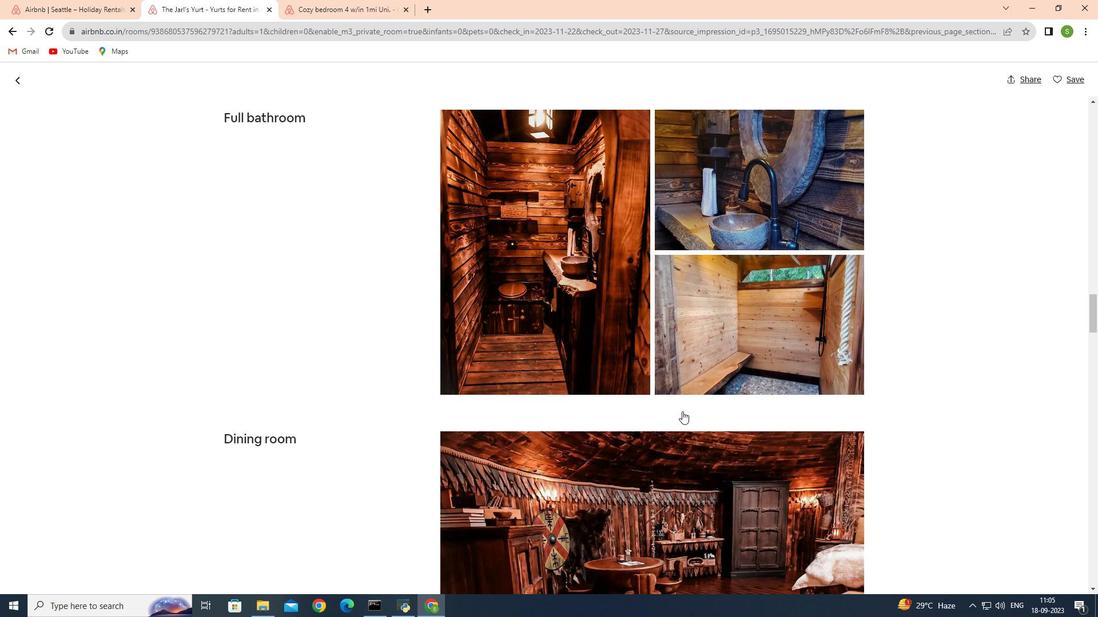 
Action: Mouse scrolled (682, 411) with delta (0, 0)
Screenshot: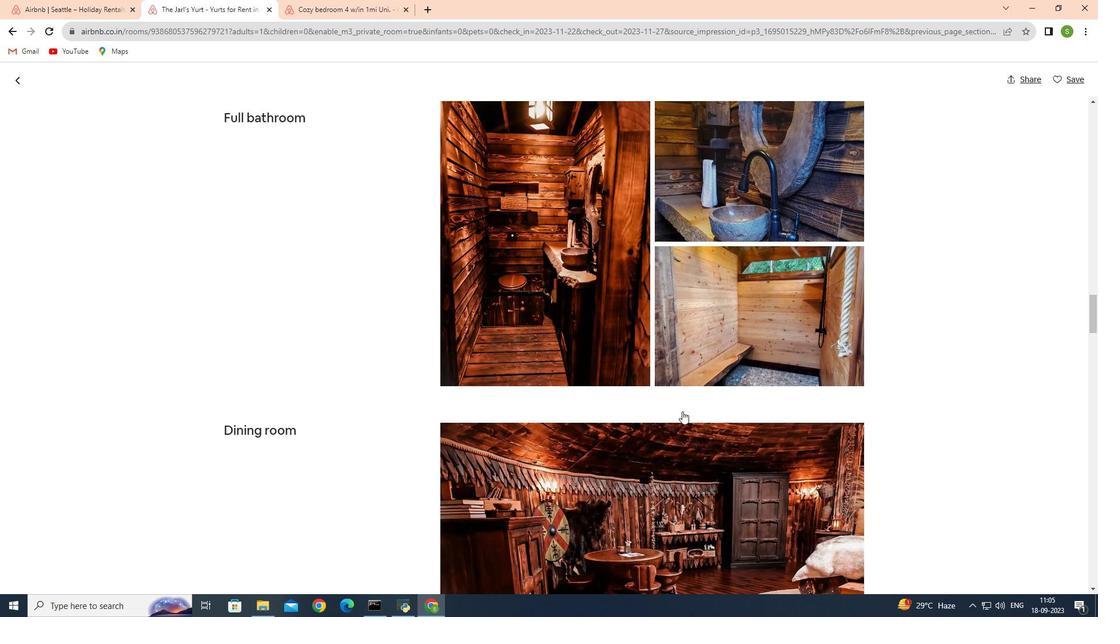 
Action: Mouse moved to (686, 410)
Screenshot: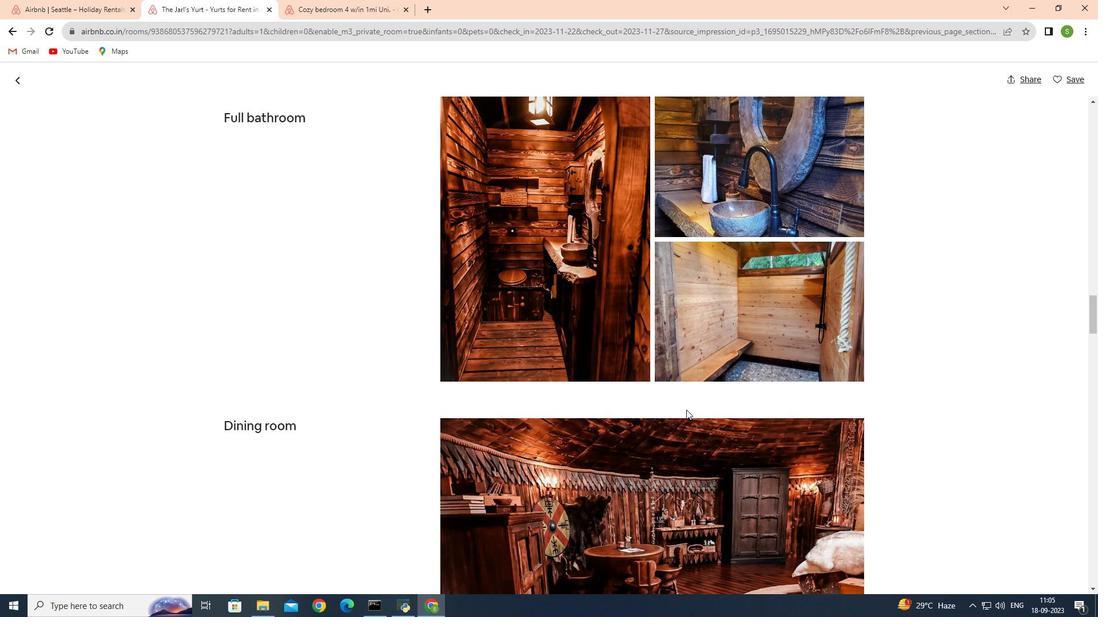 
Action: Mouse scrolled (686, 409) with delta (0, 0)
Screenshot: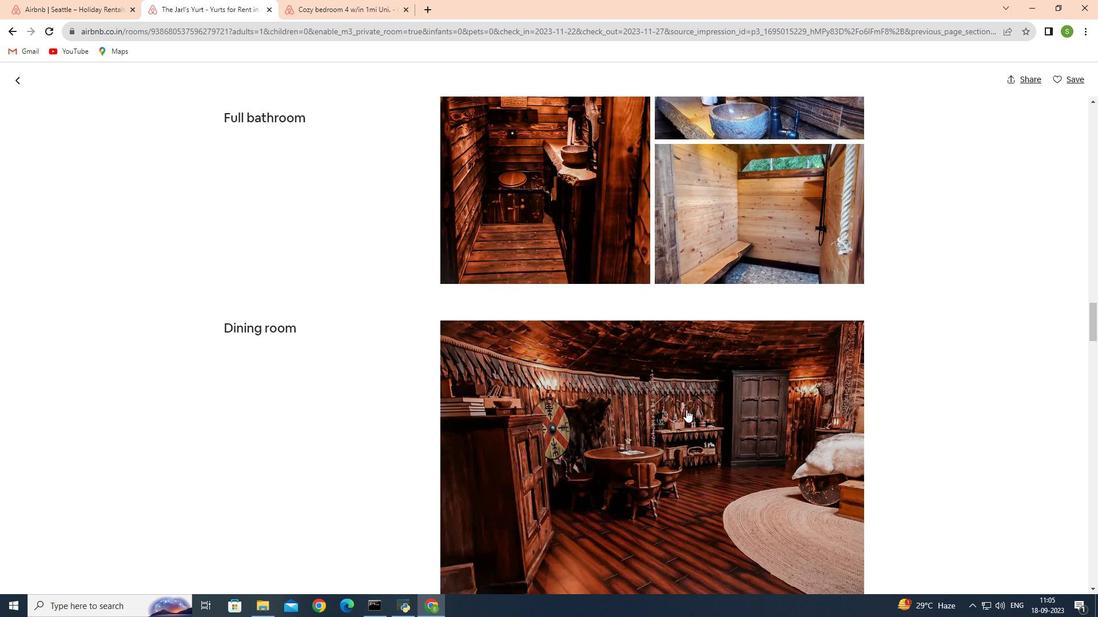 
Action: Mouse scrolled (686, 409) with delta (0, 0)
Screenshot: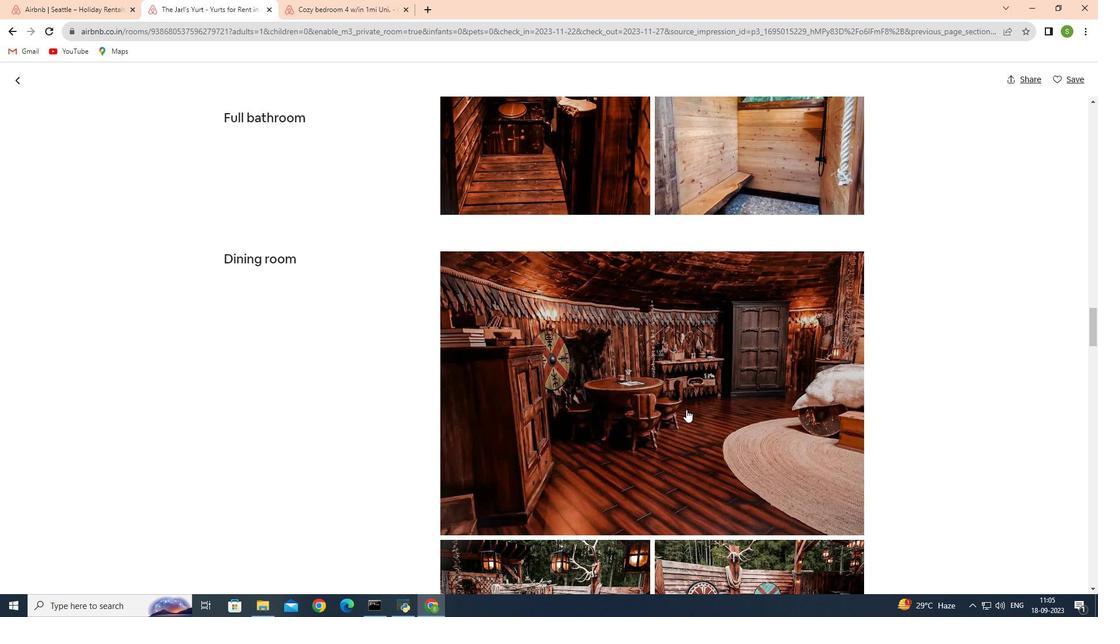 
Action: Mouse scrolled (686, 409) with delta (0, 0)
Screenshot: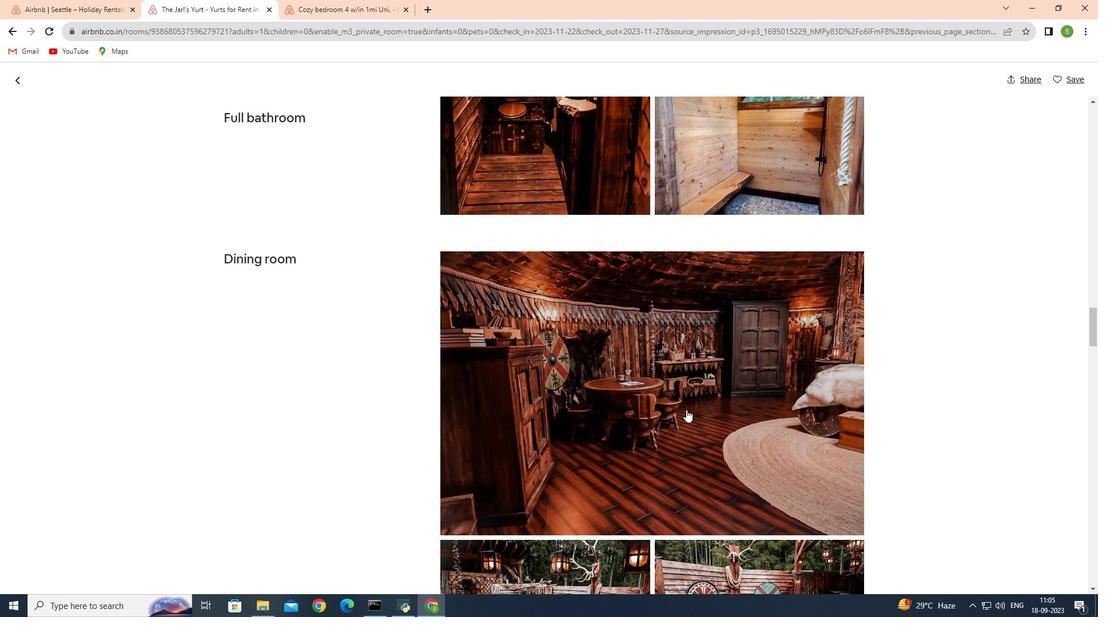 
Action: Mouse moved to (686, 409)
Screenshot: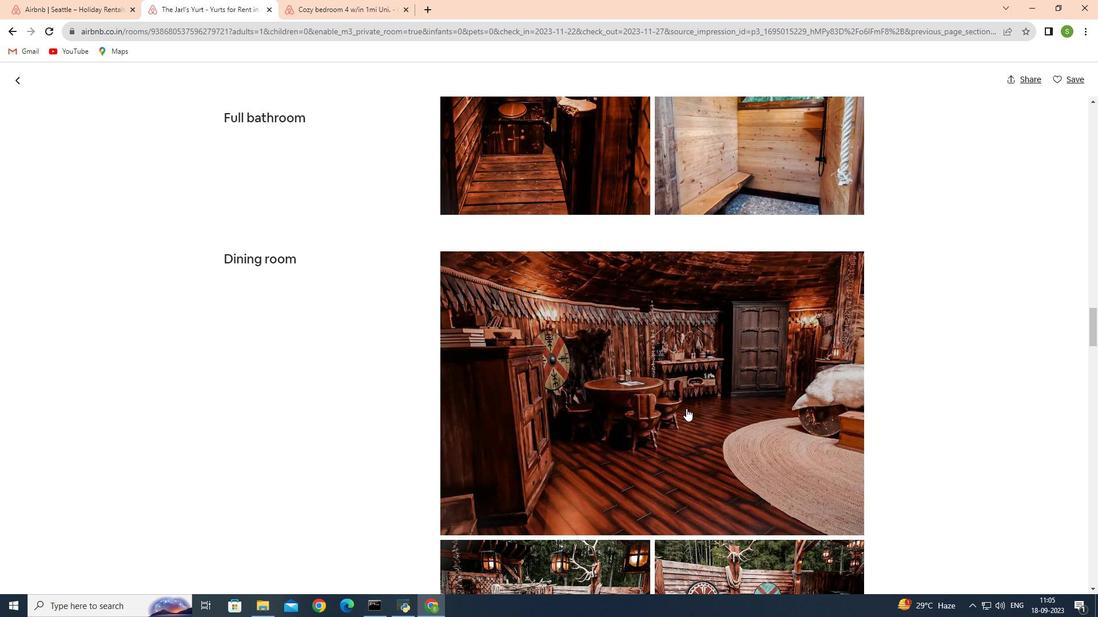 
Action: Mouse scrolled (686, 408) with delta (0, 0)
Screenshot: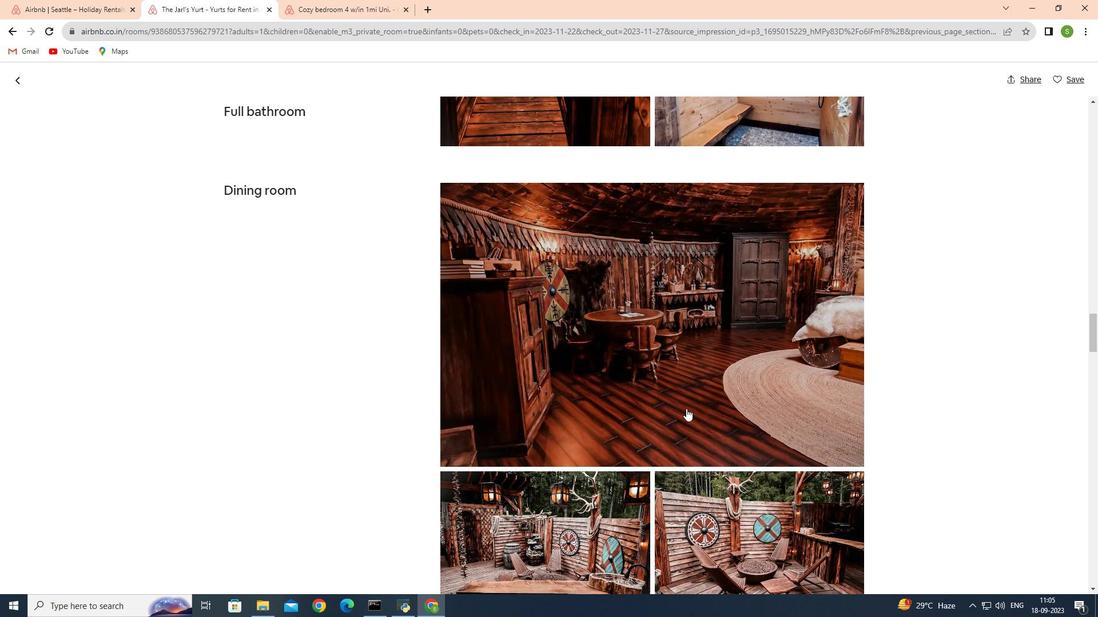 
Action: Mouse scrolled (686, 408) with delta (0, 0)
Screenshot: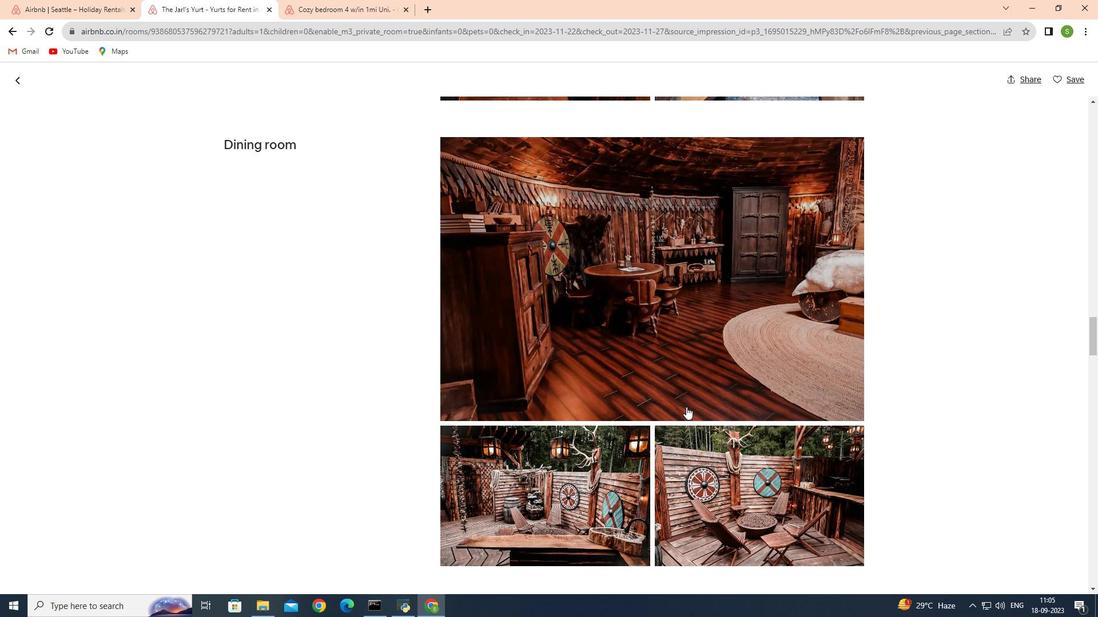
Action: Mouse moved to (691, 409)
Screenshot: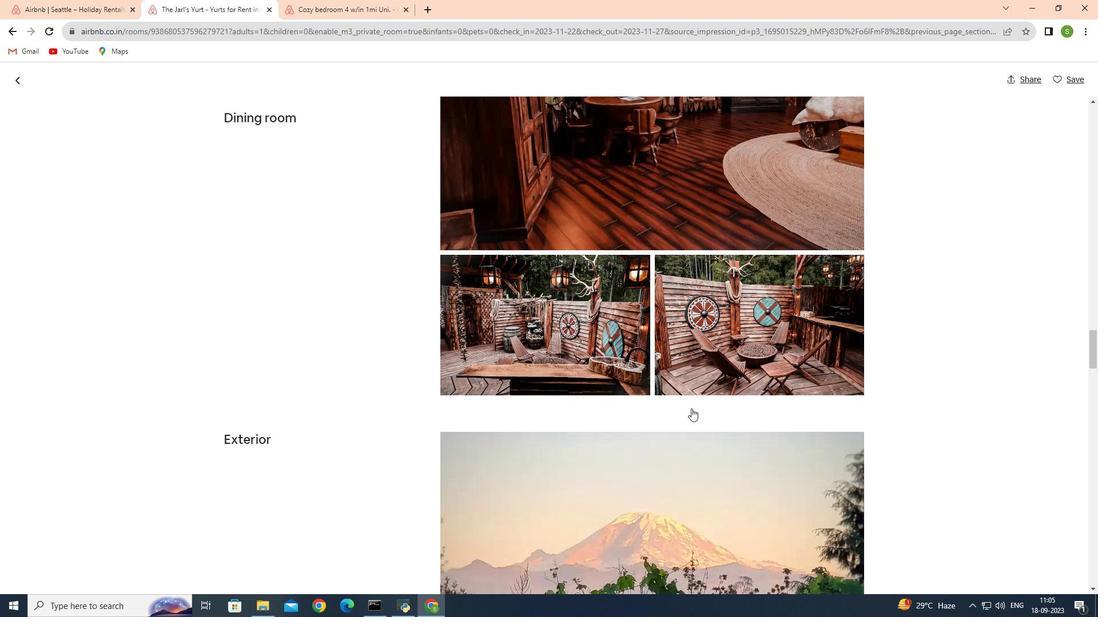 
Action: Mouse scrolled (691, 408) with delta (0, 0)
Screenshot: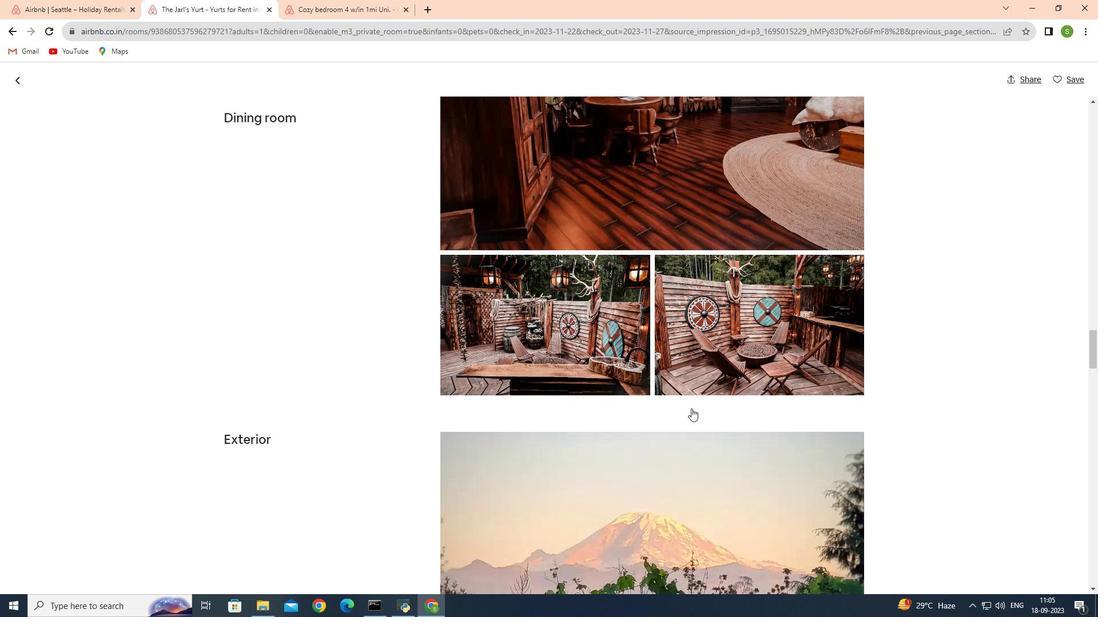 
Action: Mouse scrolled (691, 408) with delta (0, 0)
Screenshot: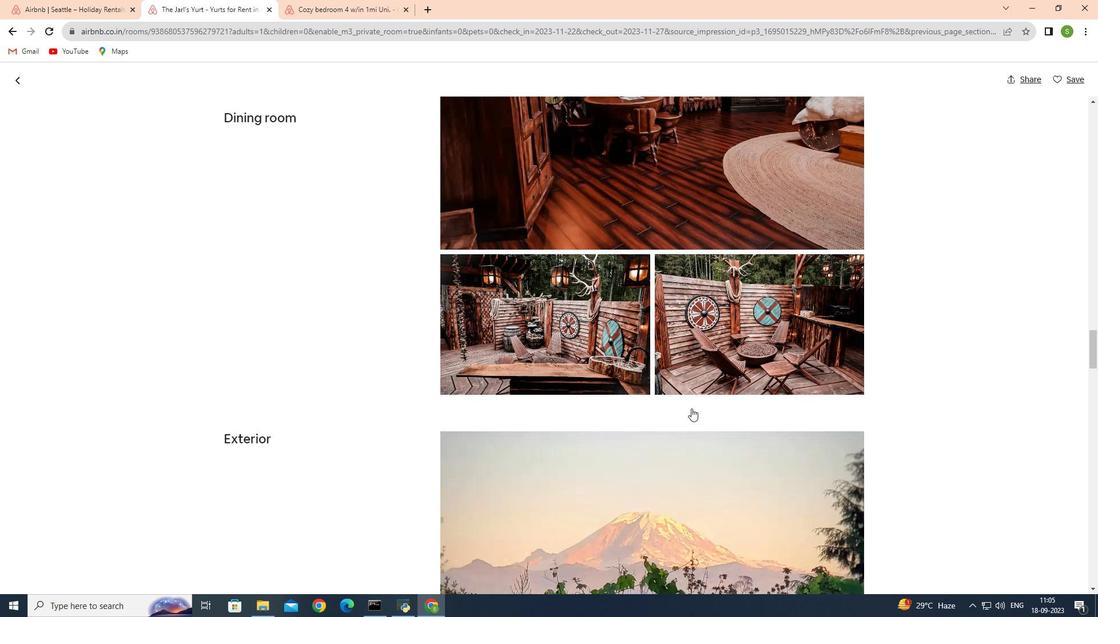 
Action: Mouse scrolled (691, 408) with delta (0, 0)
Screenshot: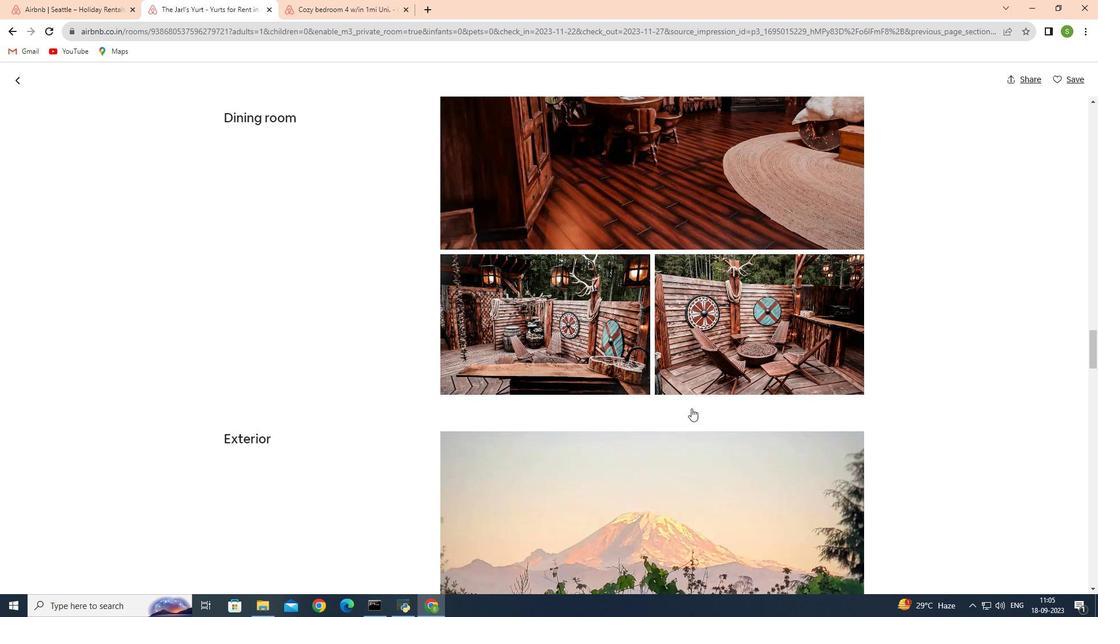 
Action: Mouse moved to (689, 402)
